 Task: Find luxury apartments in New York City with utilities included.
Action: Key pressed <Key.caps_lock>N<Key.caps_lock>ew<Key.space><Key.caps_lock>Y<Key.caps_lock>ork<Key.space><Key.caps_lock>C<Key.caps_lock>ity
Screenshot: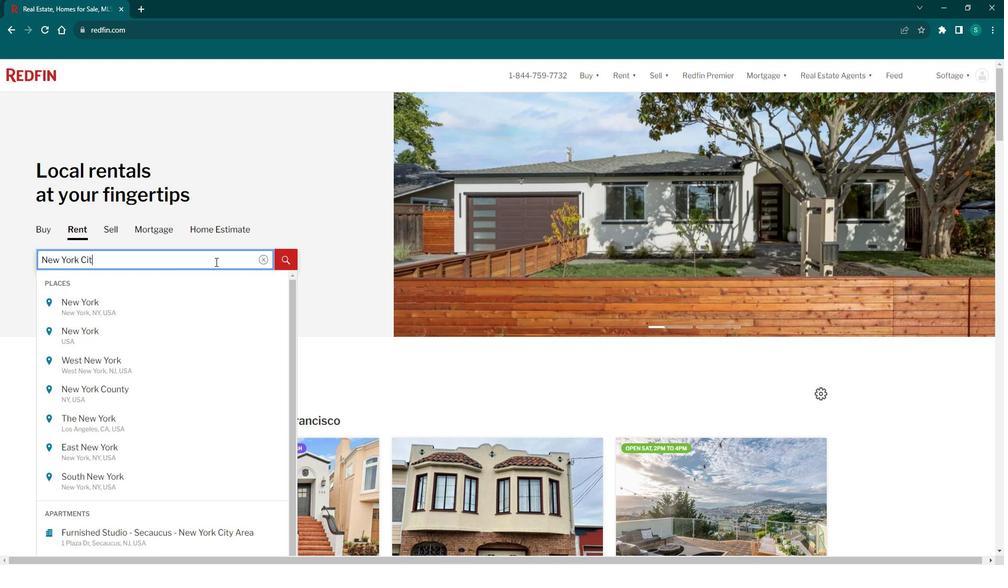 
Action: Mouse moved to (188, 302)
Screenshot: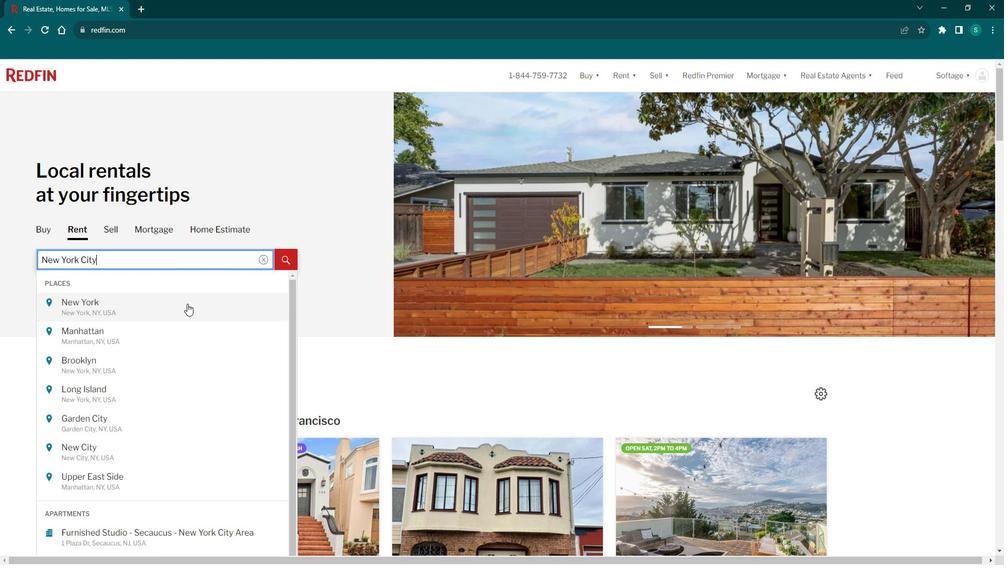 
Action: Mouse pressed left at (188, 302)
Screenshot: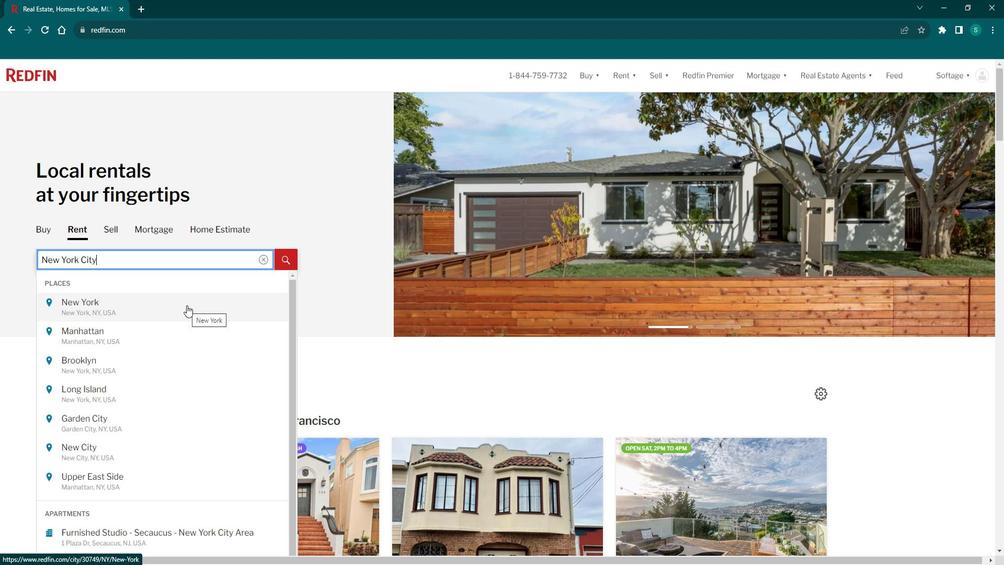 
Action: Mouse moved to (891, 155)
Screenshot: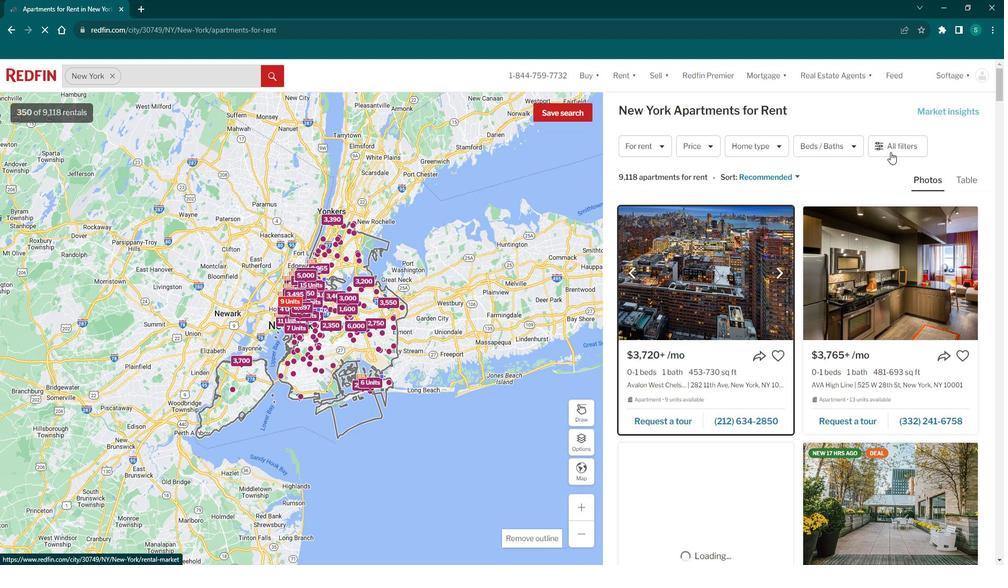 
Action: Mouse pressed left at (891, 155)
Screenshot: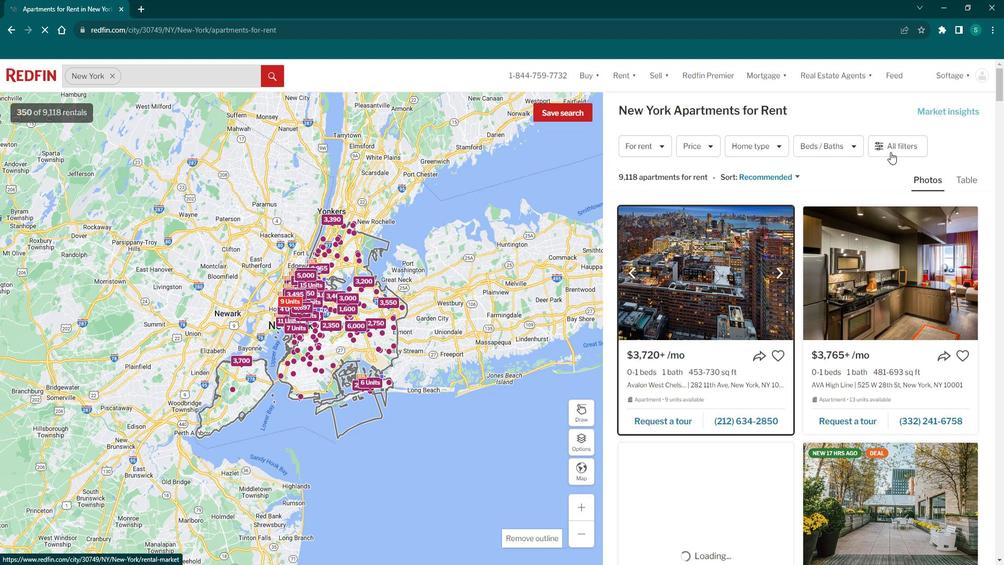 
Action: Mouse moved to (897, 154)
Screenshot: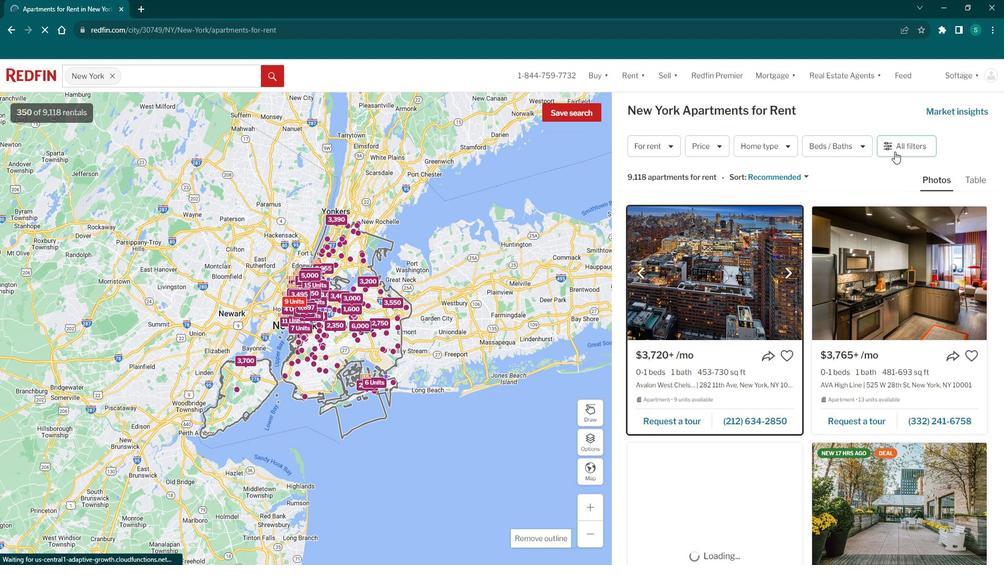 
Action: Mouse pressed left at (897, 154)
Screenshot: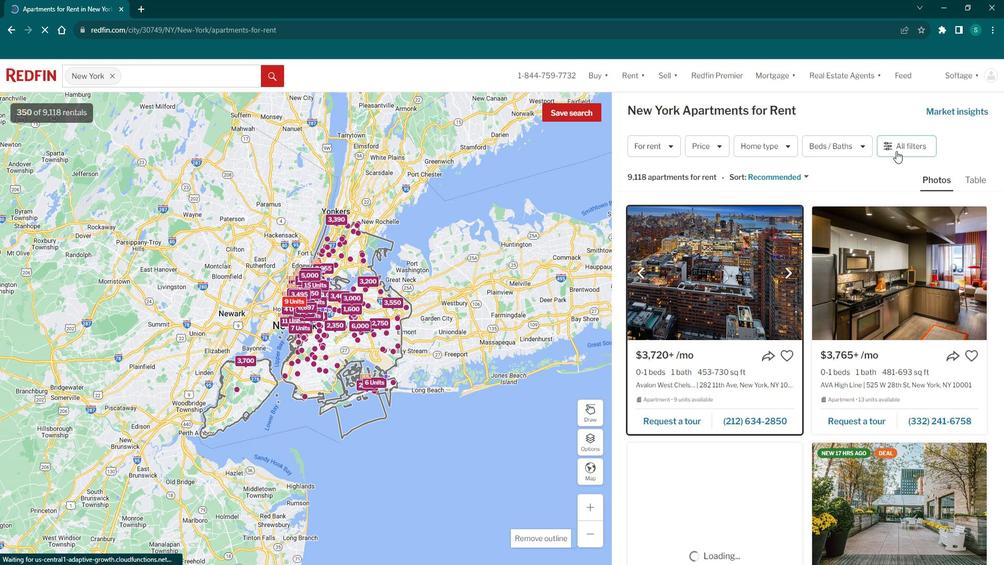 
Action: Mouse pressed left at (897, 154)
Screenshot: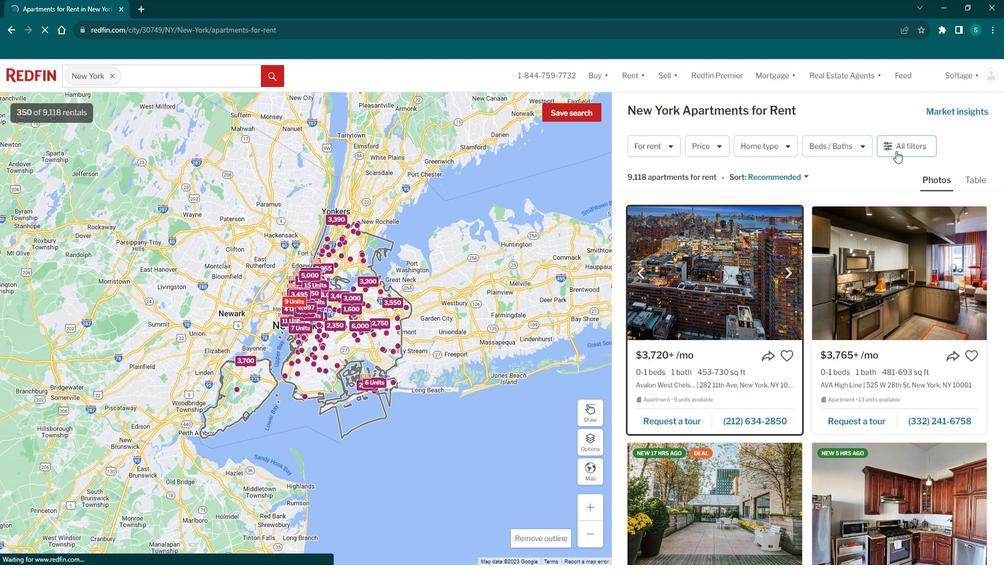 
Action: Mouse moved to (748, 321)
Screenshot: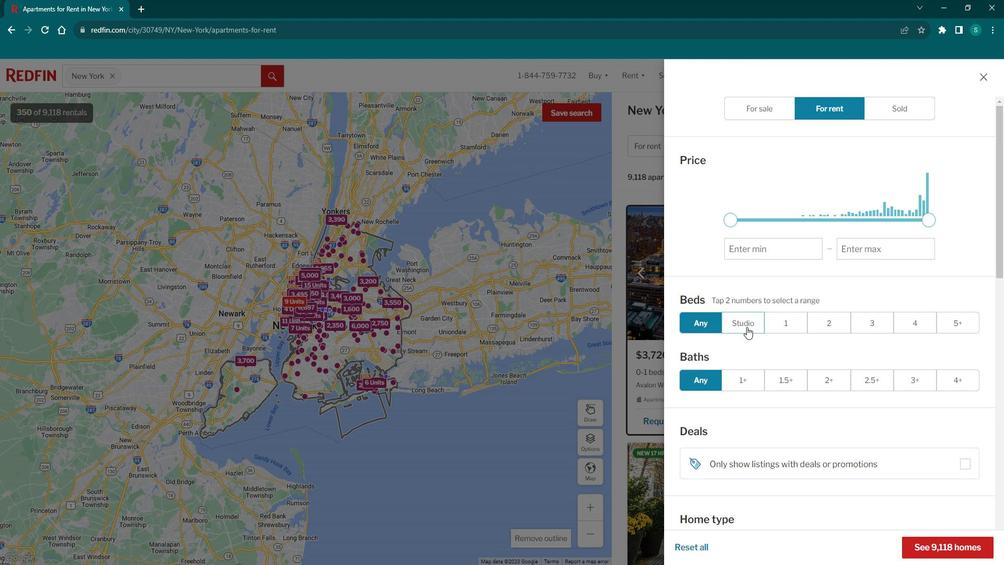 
Action: Mouse scrolled (748, 320) with delta (0, 0)
Screenshot: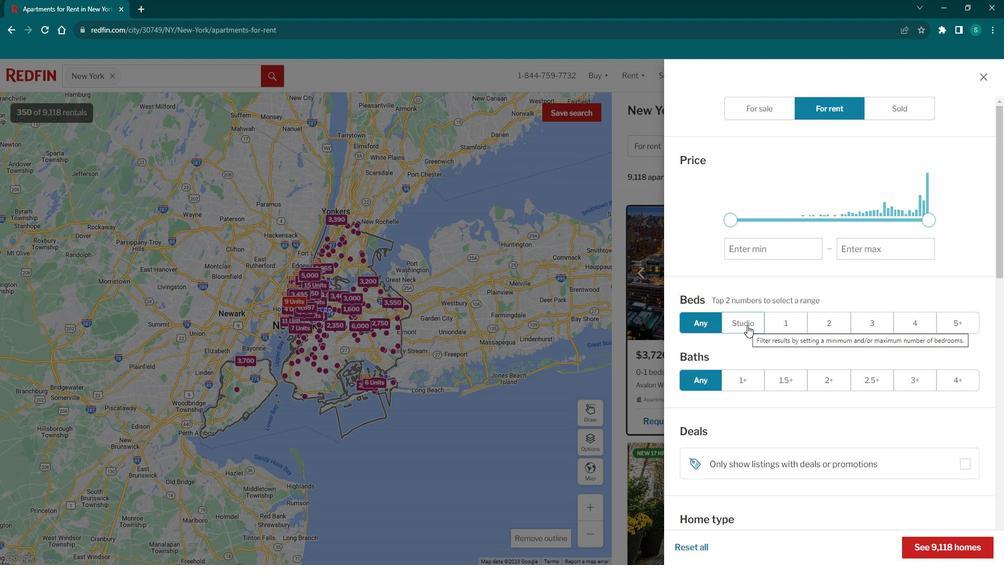 
Action: Mouse scrolled (748, 320) with delta (0, 0)
Screenshot: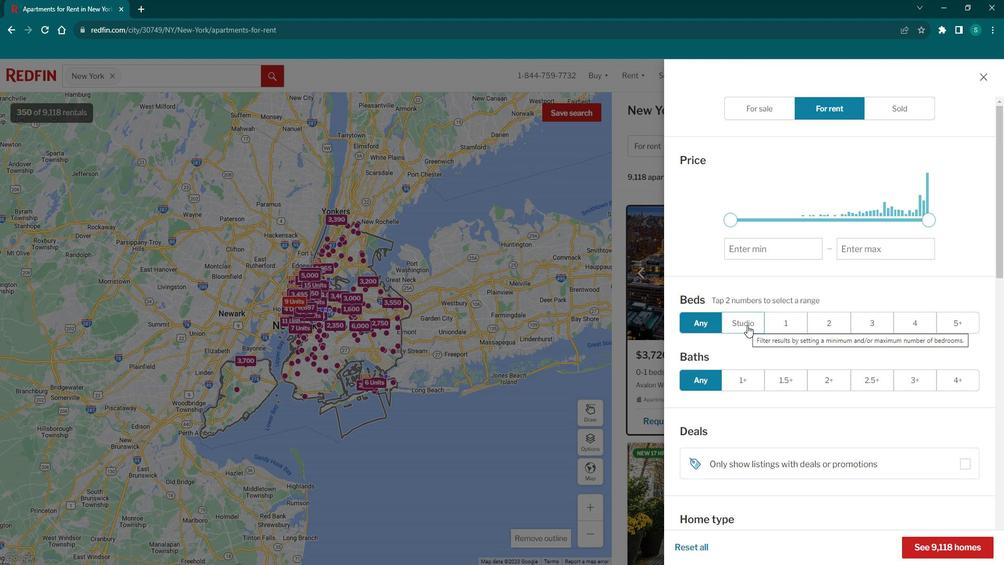 
Action: Mouse scrolled (748, 320) with delta (0, 0)
Screenshot: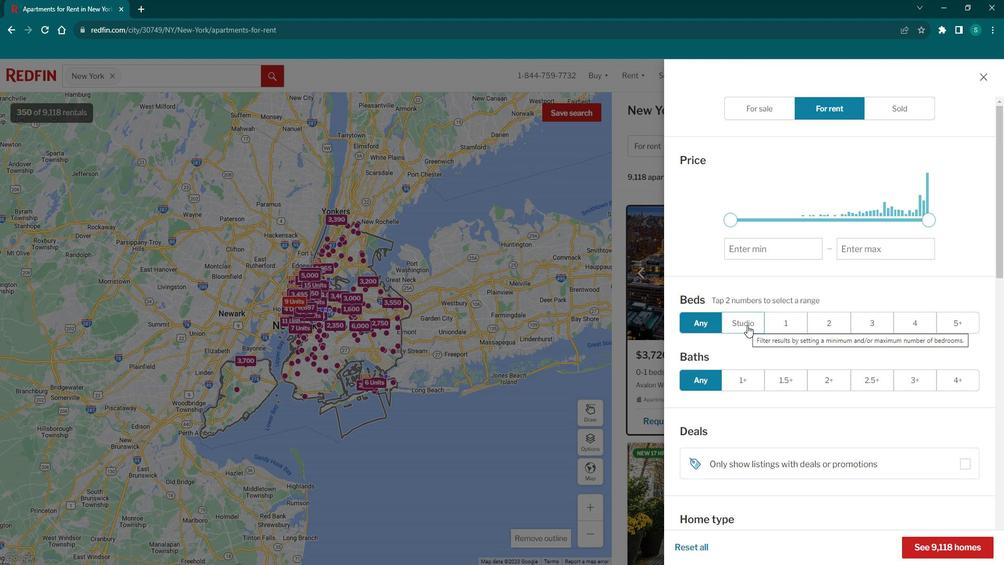 
Action: Mouse scrolled (748, 320) with delta (0, 0)
Screenshot: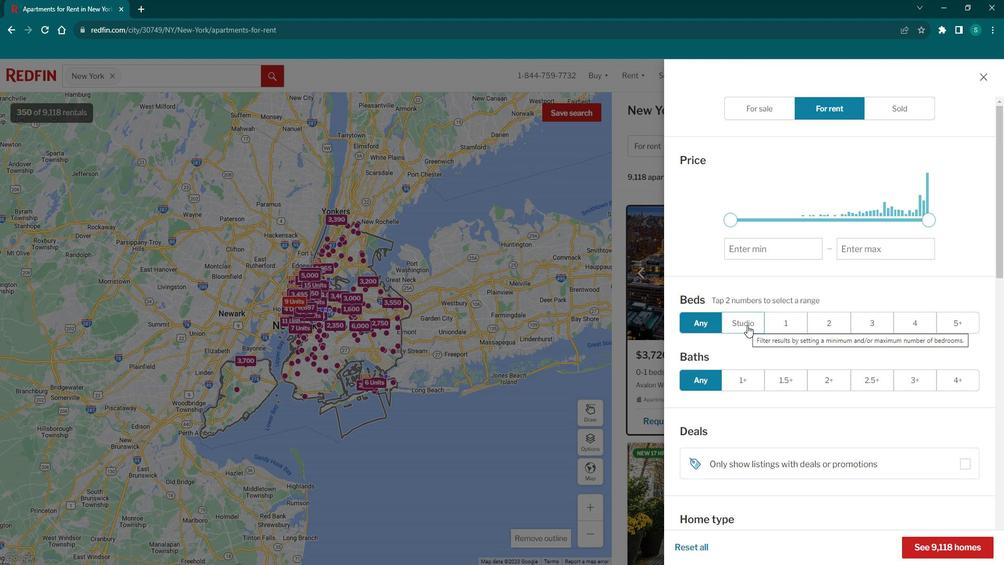 
Action: Mouse scrolled (748, 320) with delta (0, 0)
Screenshot: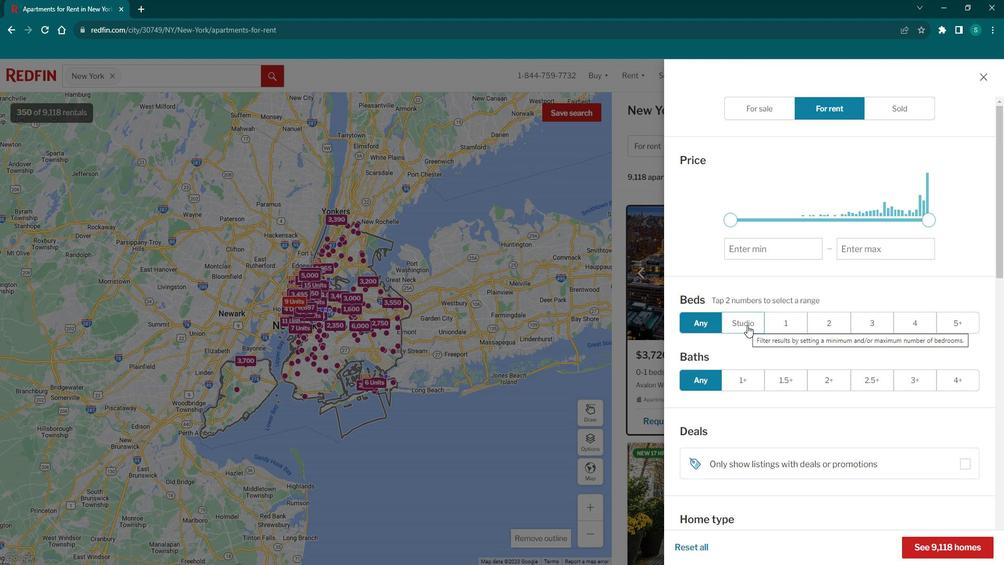 
Action: Mouse scrolled (748, 320) with delta (0, 0)
Screenshot: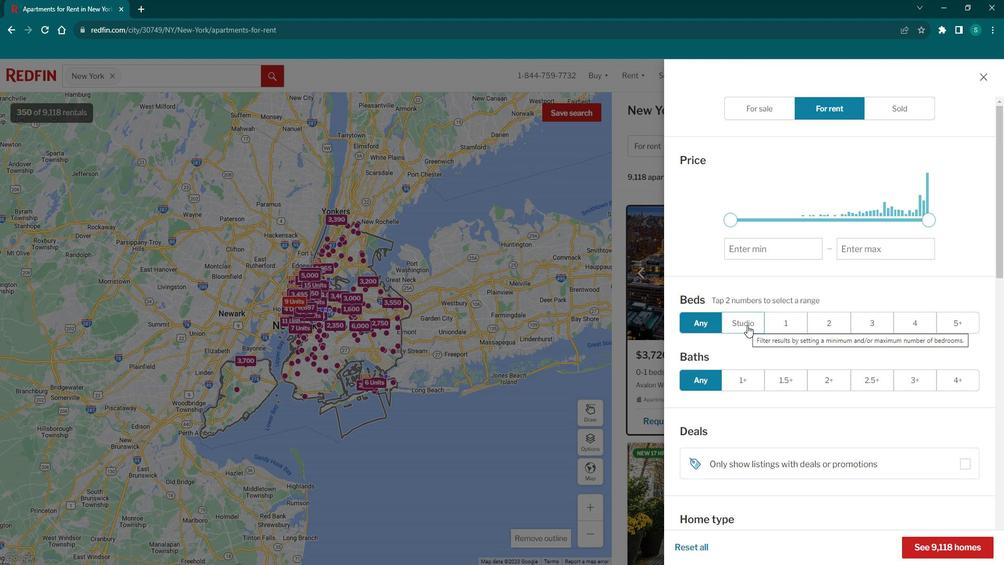 
Action: Mouse moved to (780, 231)
Screenshot: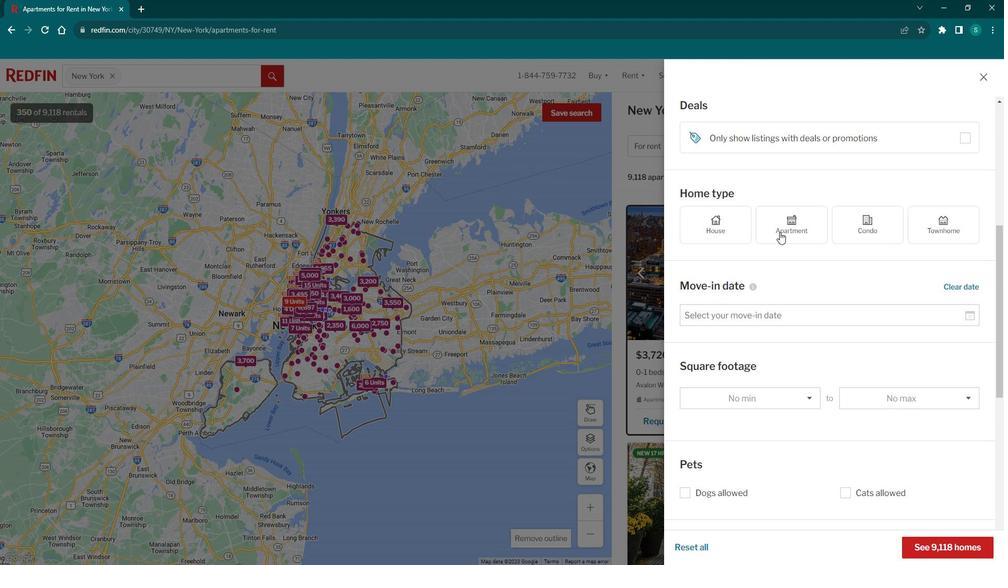 
Action: Mouse pressed left at (780, 231)
Screenshot: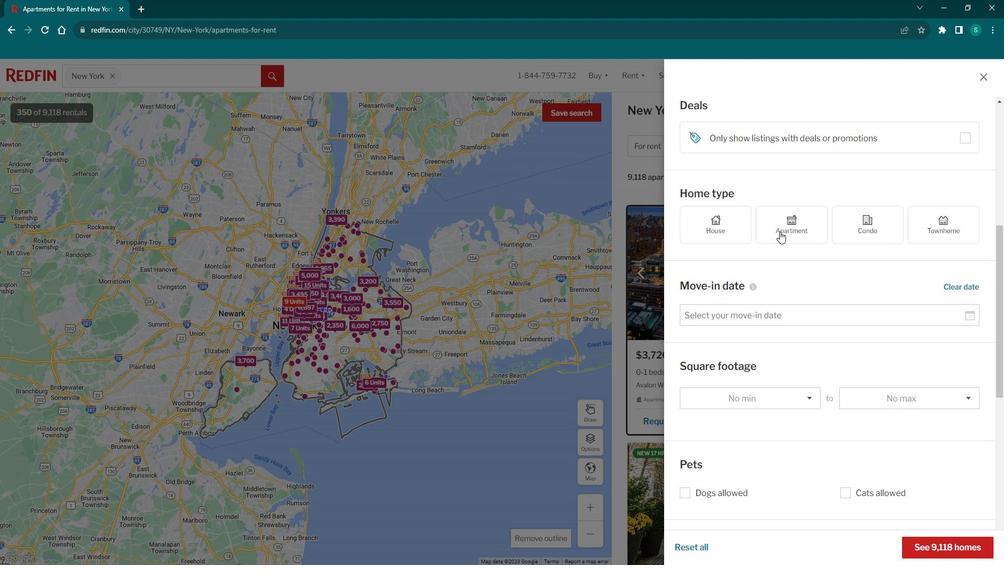 
Action: Mouse moved to (726, 297)
Screenshot: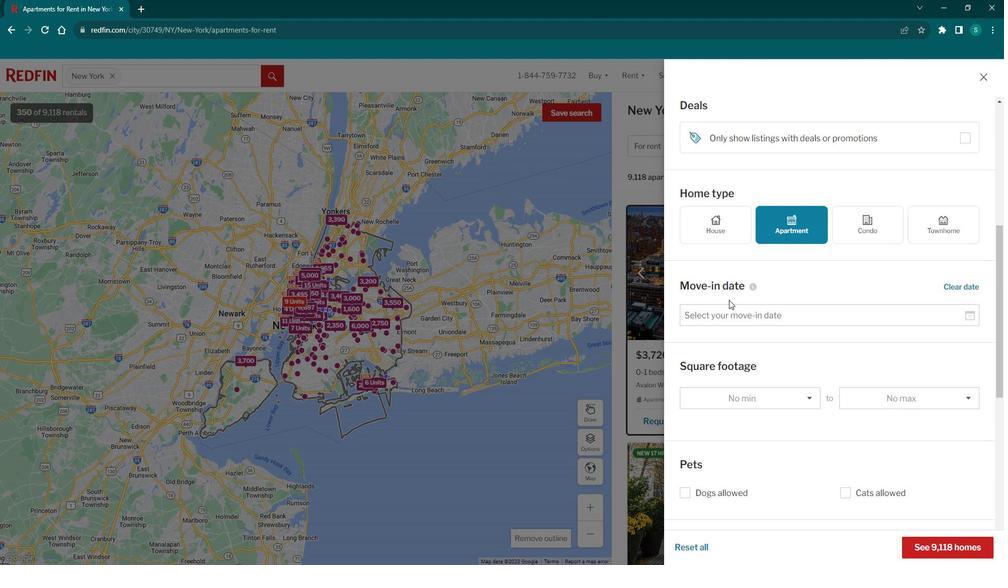 
Action: Mouse scrolled (726, 297) with delta (0, 0)
Screenshot: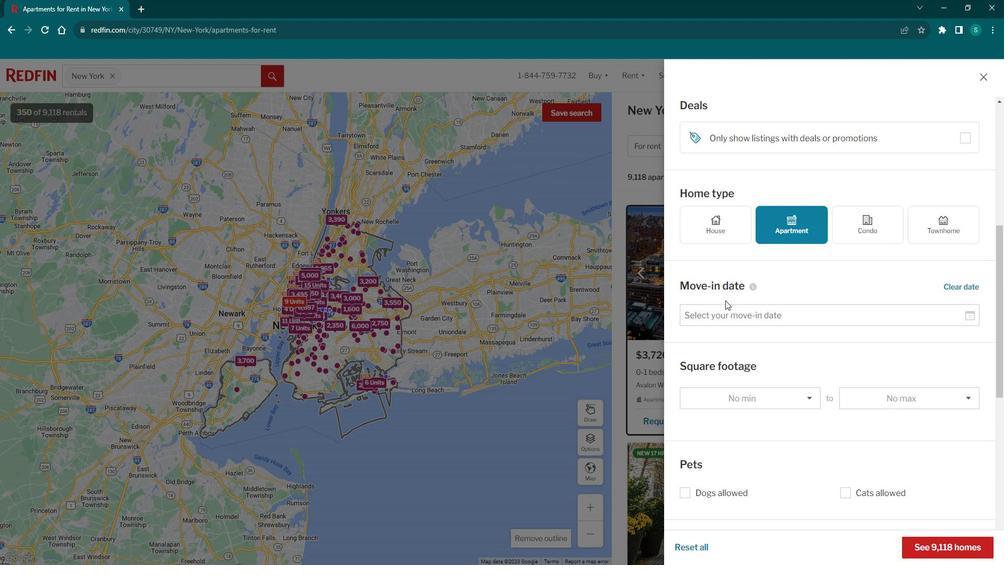 
Action: Mouse scrolled (726, 297) with delta (0, 0)
Screenshot: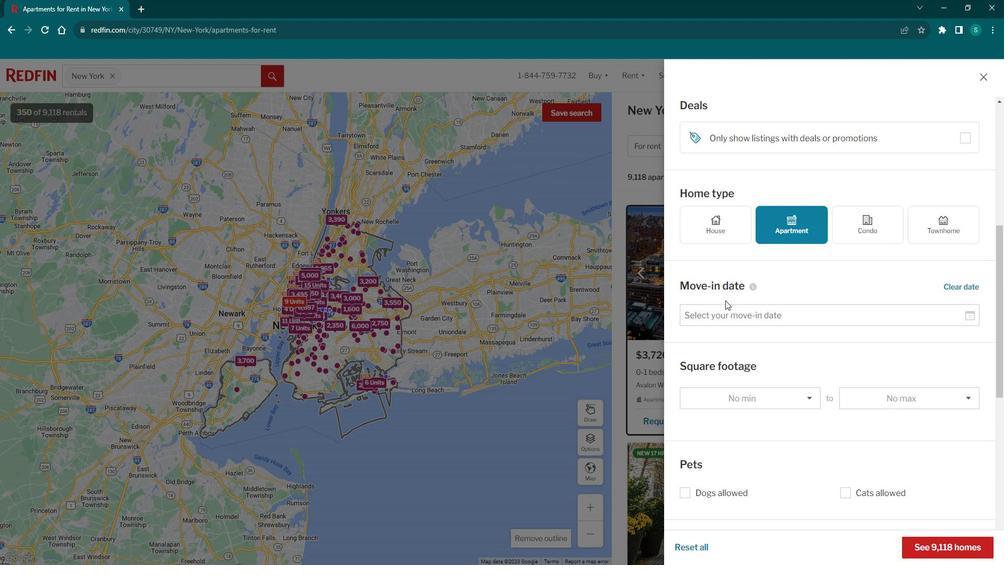 
Action: Mouse scrolled (726, 297) with delta (0, 0)
Screenshot: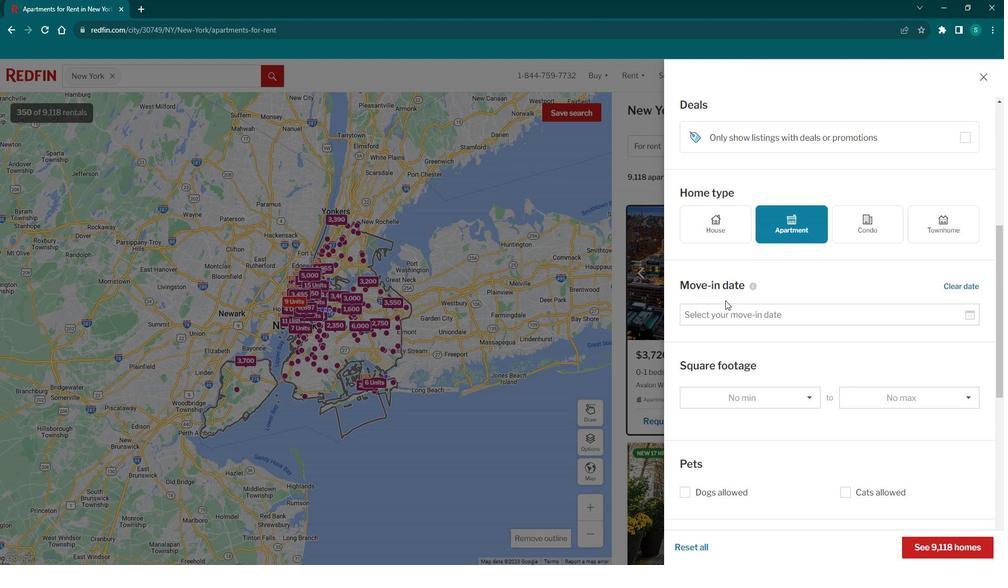 
Action: Mouse scrolled (726, 297) with delta (0, 0)
Screenshot: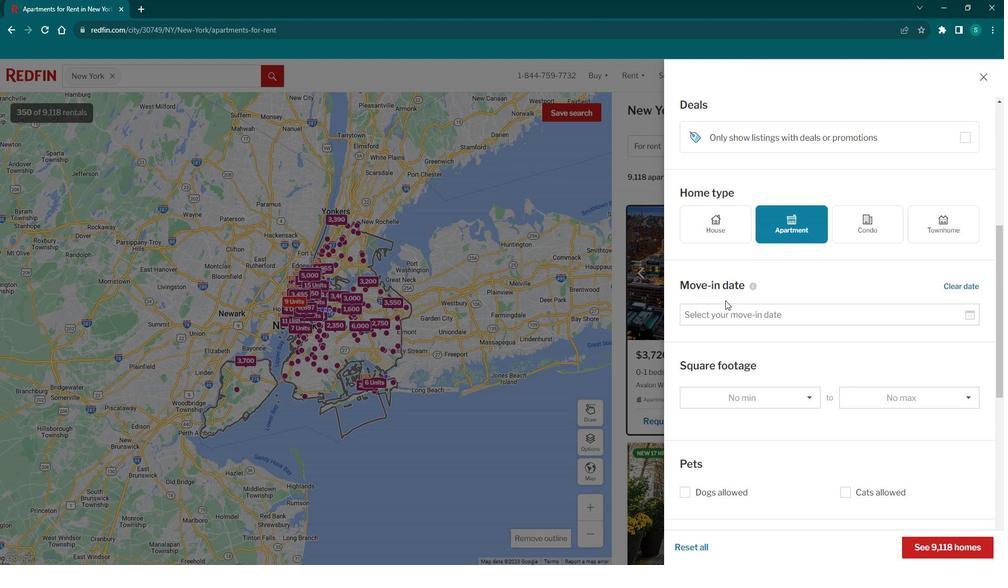
Action: Mouse scrolled (726, 297) with delta (0, 0)
Screenshot: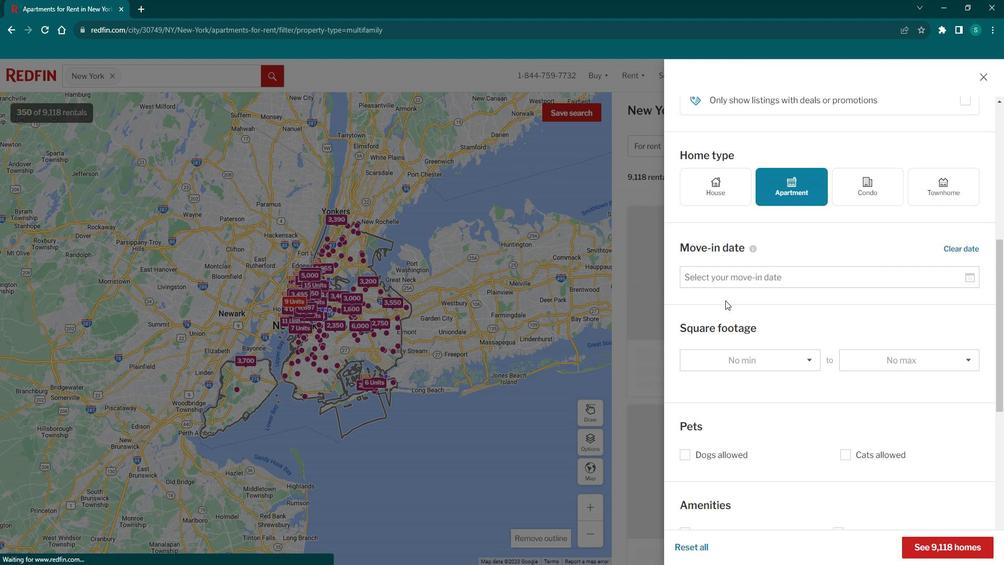 
Action: Mouse moved to (841, 334)
Screenshot: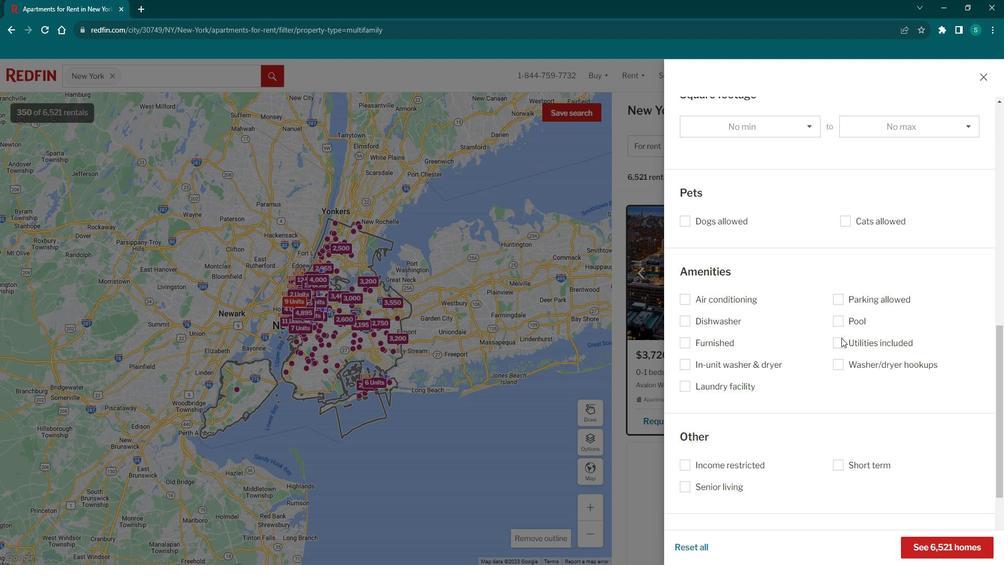 
Action: Mouse pressed left at (841, 334)
Screenshot: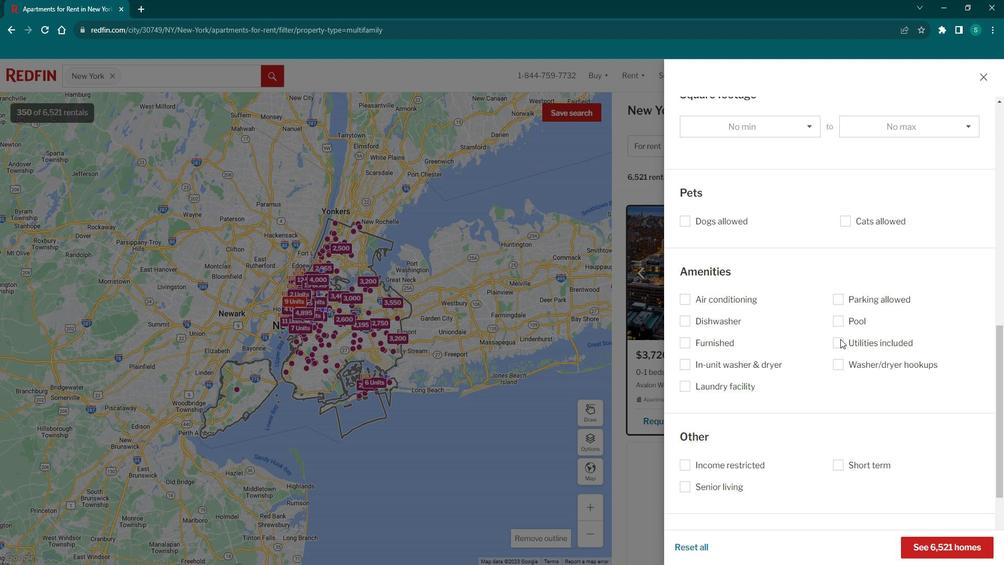 
Action: Mouse moved to (736, 363)
Screenshot: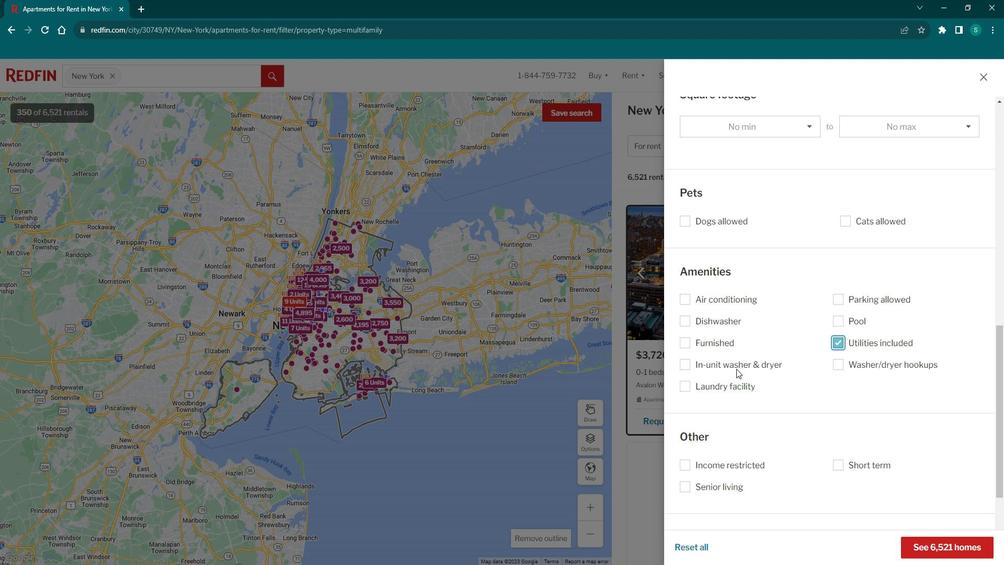 
Action: Mouse scrolled (736, 362) with delta (0, 0)
Screenshot: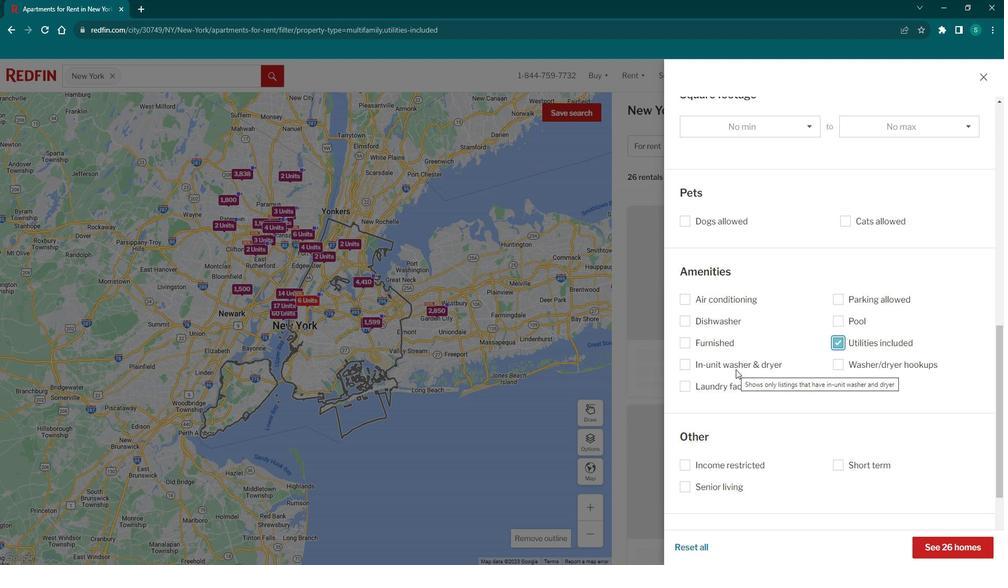 
Action: Mouse scrolled (736, 362) with delta (0, 0)
Screenshot: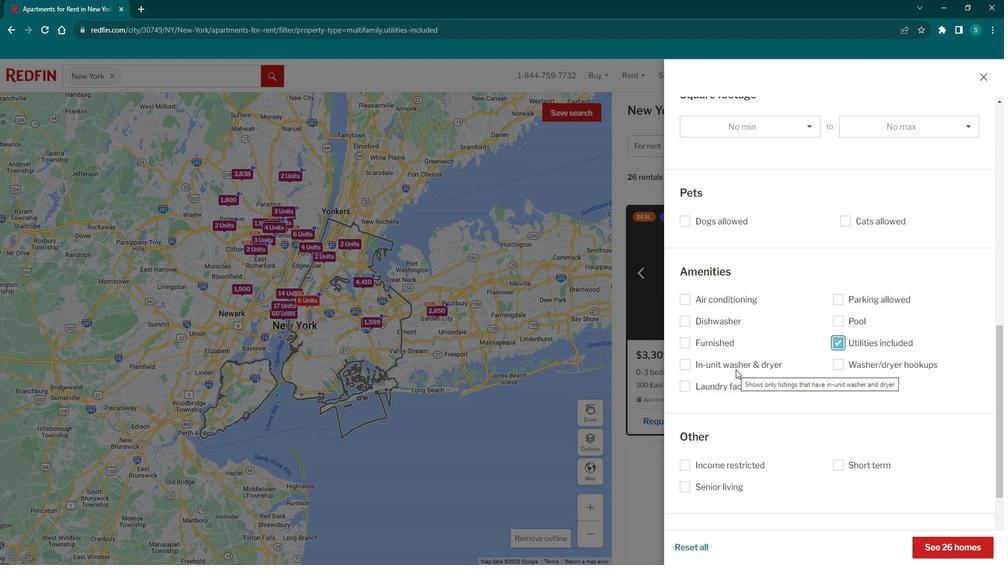 
Action: Mouse scrolled (736, 362) with delta (0, 0)
Screenshot: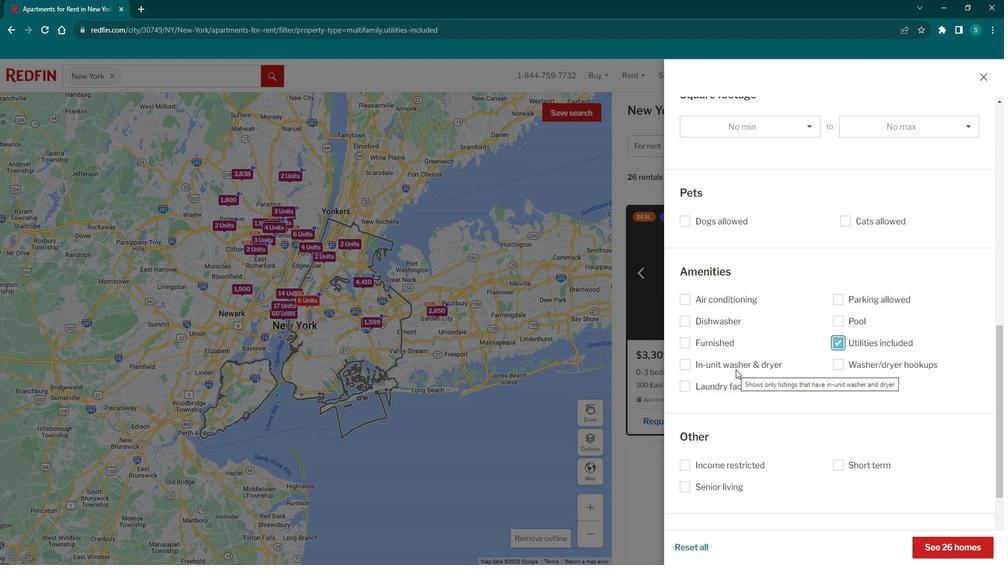 
Action: Mouse scrolled (736, 362) with delta (0, 0)
Screenshot: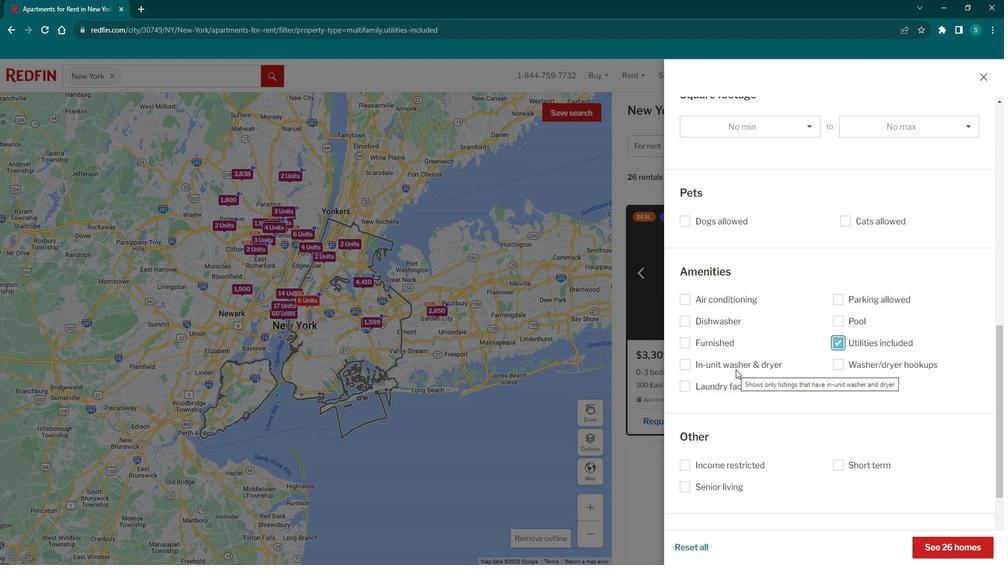 
Action: Mouse scrolled (736, 362) with delta (0, 0)
Screenshot: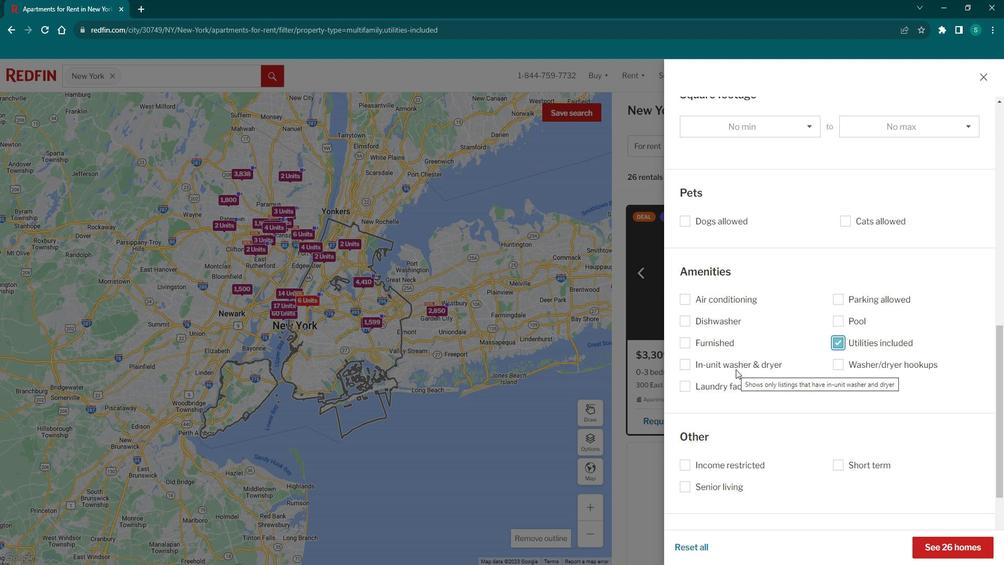 
Action: Mouse scrolled (736, 362) with delta (0, 0)
Screenshot: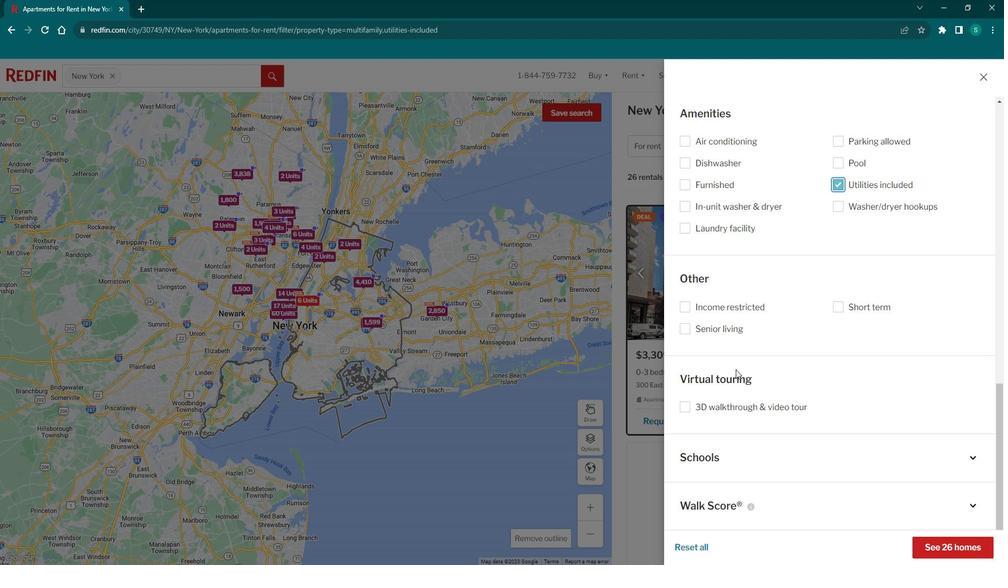 
Action: Mouse scrolled (736, 362) with delta (0, 0)
Screenshot: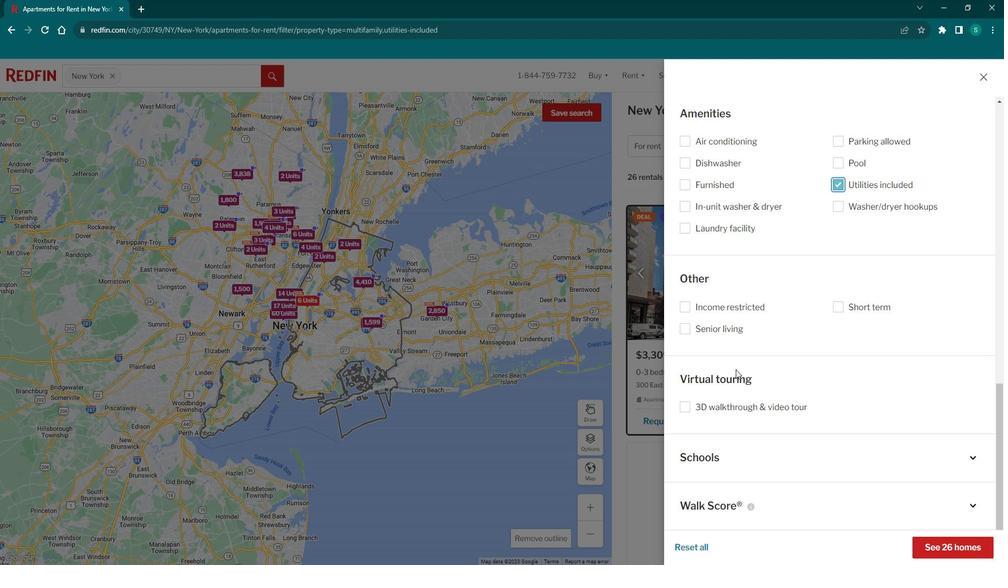
Action: Mouse scrolled (736, 362) with delta (0, 0)
Screenshot: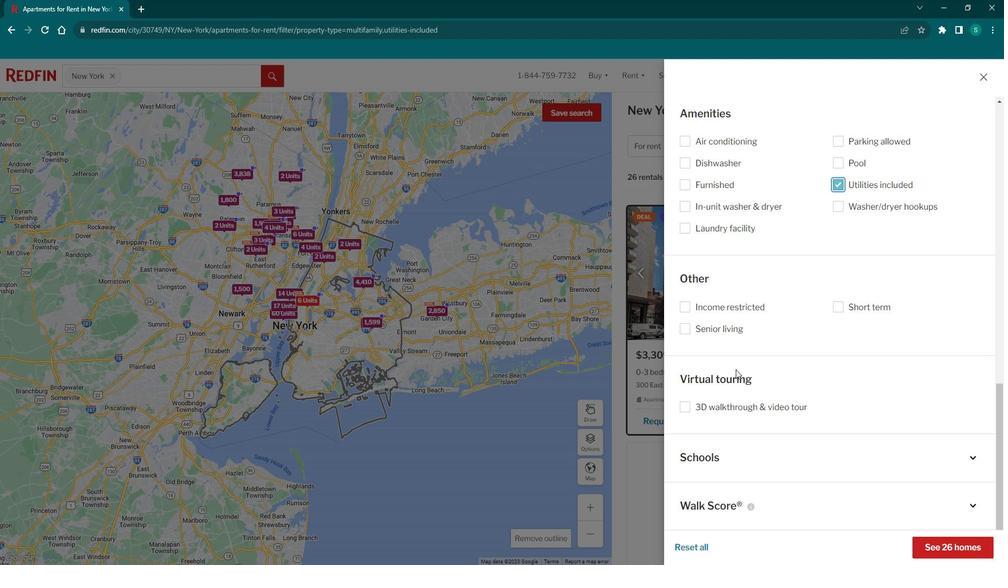 
Action: Mouse scrolled (736, 362) with delta (0, 0)
Screenshot: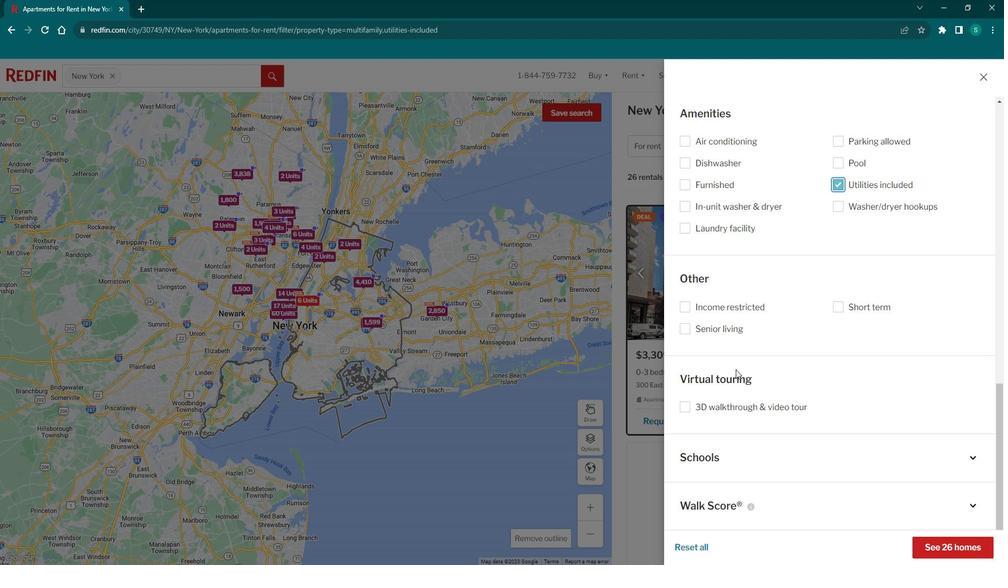 
Action: Mouse scrolled (736, 362) with delta (0, 0)
Screenshot: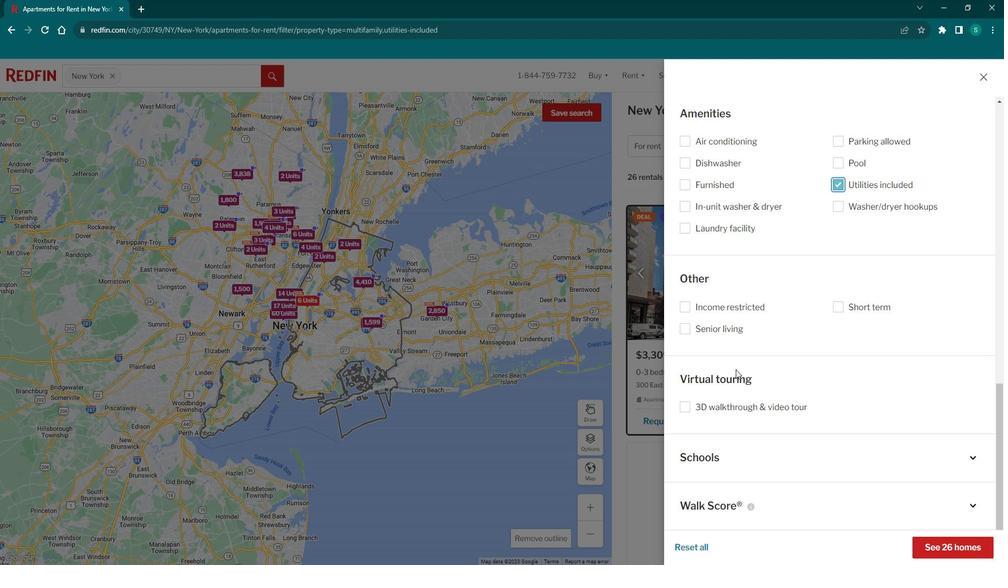 
Action: Mouse scrolled (736, 362) with delta (0, 0)
Screenshot: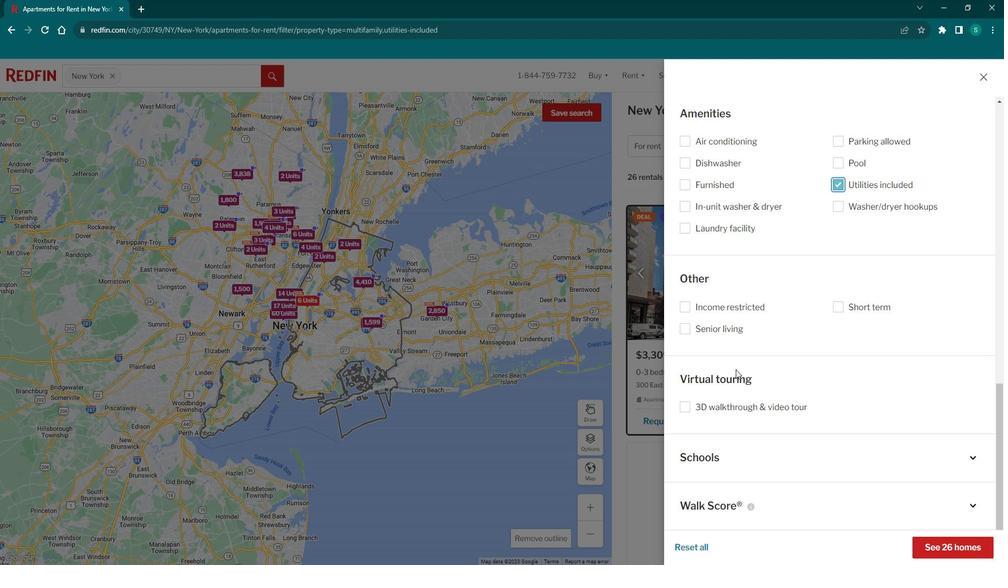 
Action: Mouse moved to (936, 530)
Screenshot: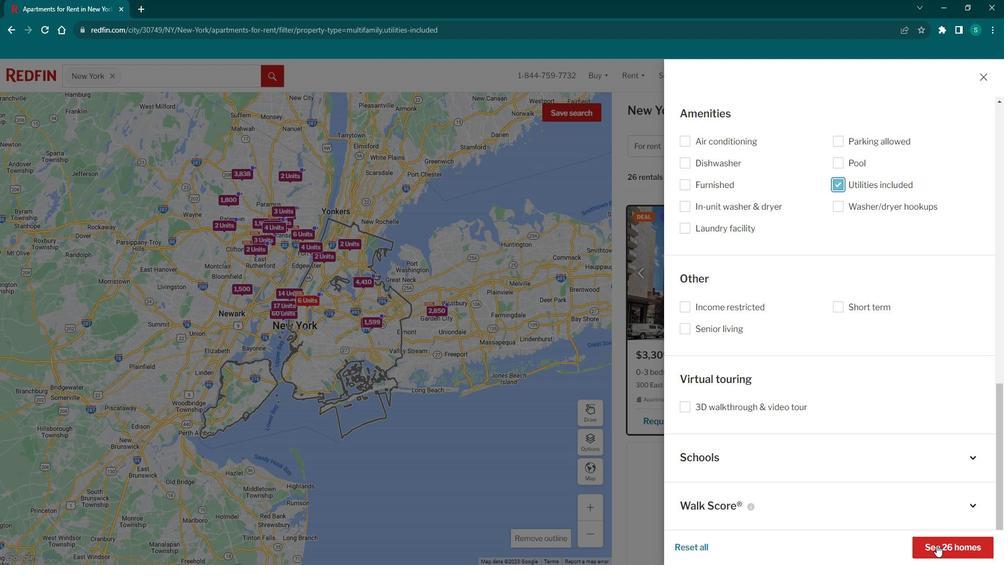 
Action: Mouse pressed left at (936, 530)
Screenshot: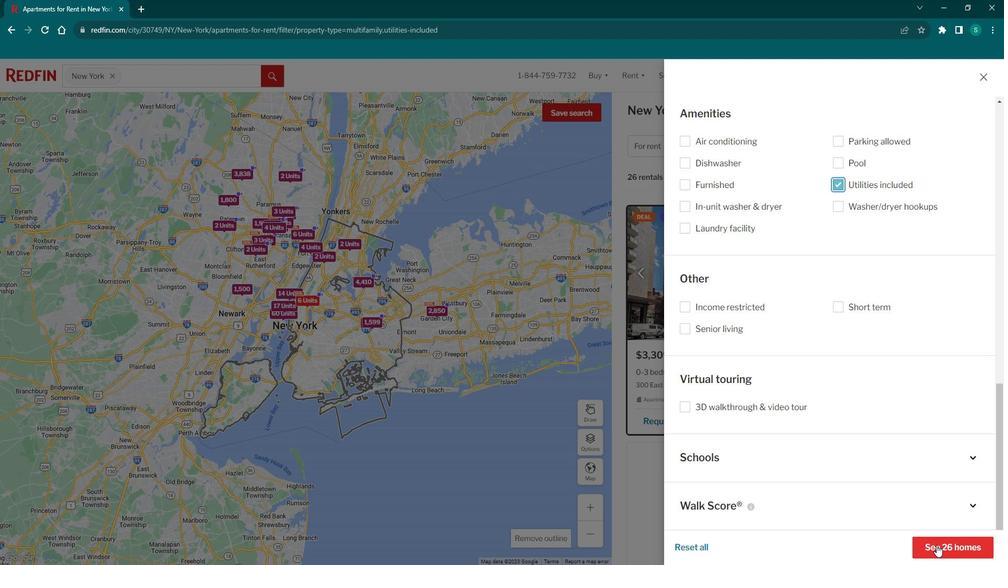 
Action: Mouse moved to (785, 416)
Screenshot: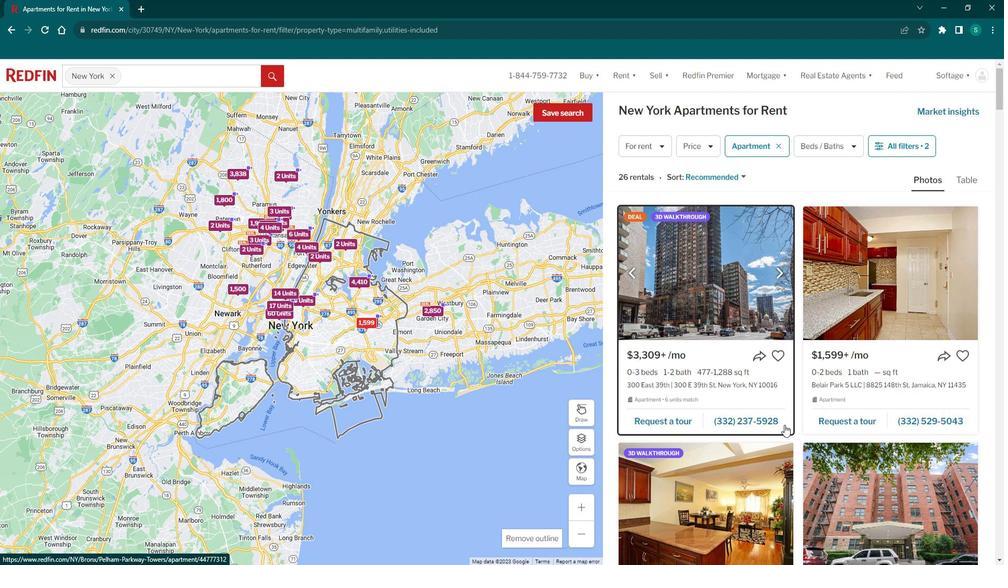 
Action: Mouse scrolled (785, 415) with delta (0, 0)
Screenshot: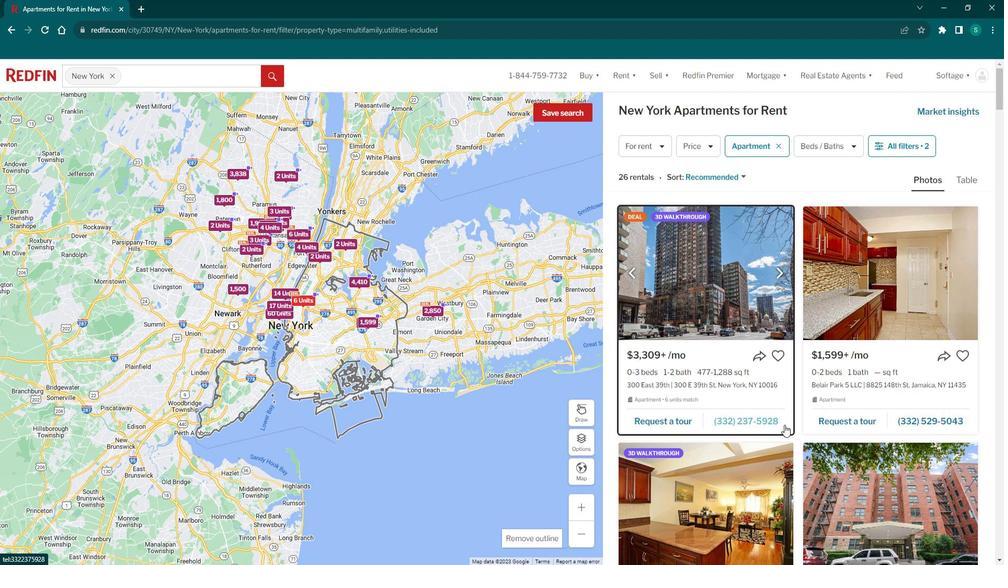 
Action: Mouse moved to (893, 320)
Screenshot: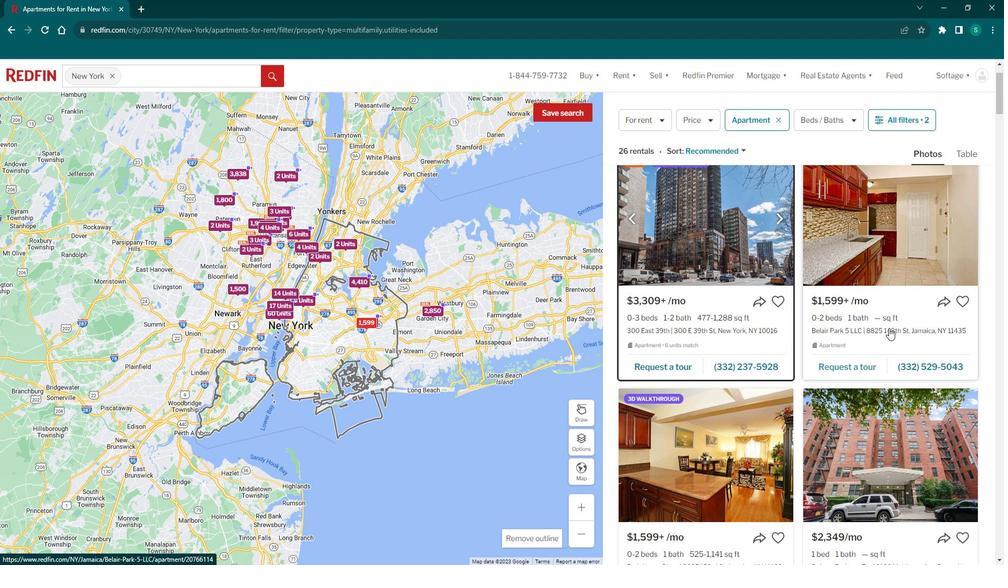 
Action: Mouse pressed left at (893, 320)
Screenshot: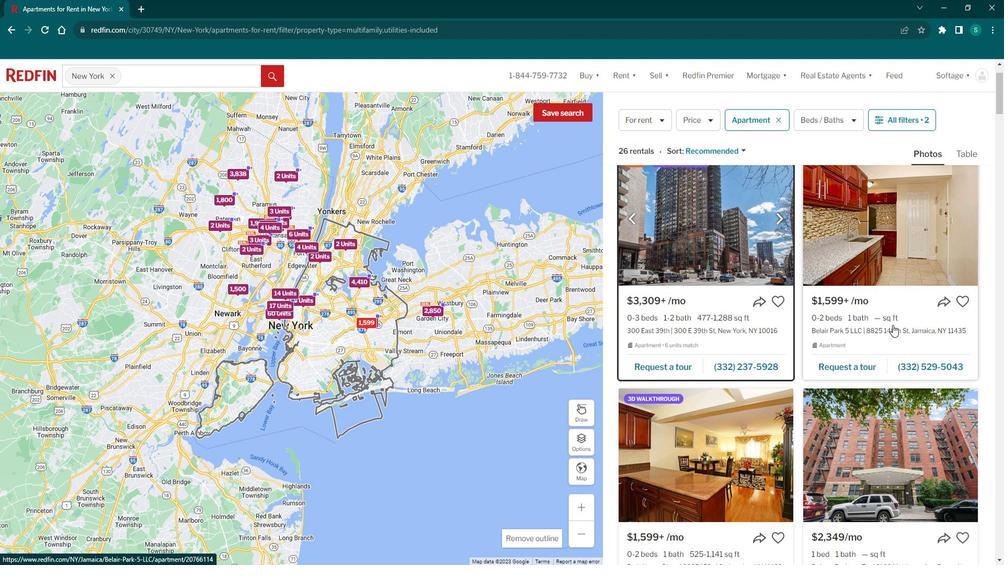 
Action: Mouse moved to (435, 340)
Screenshot: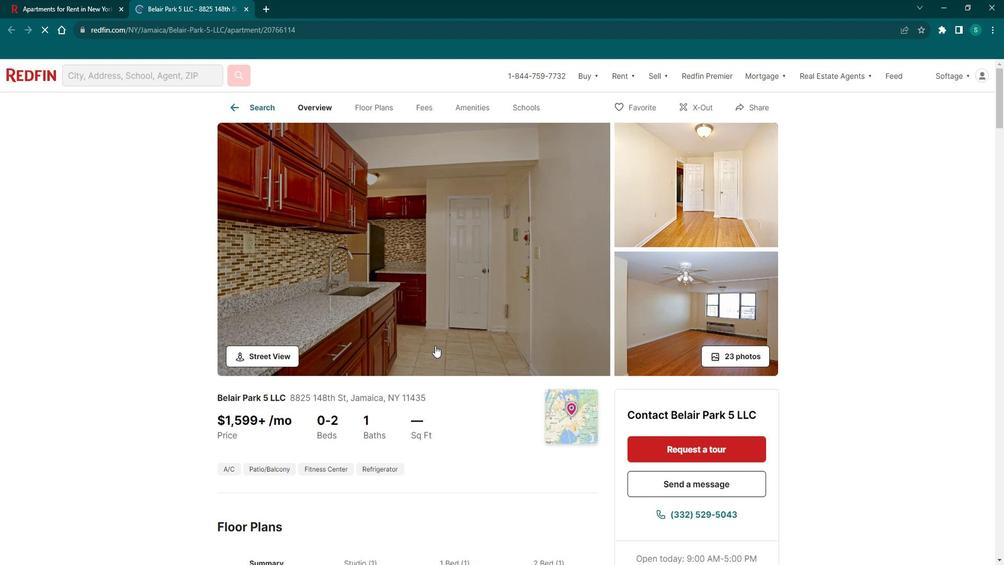 
Action: Mouse scrolled (435, 340) with delta (0, 0)
Screenshot: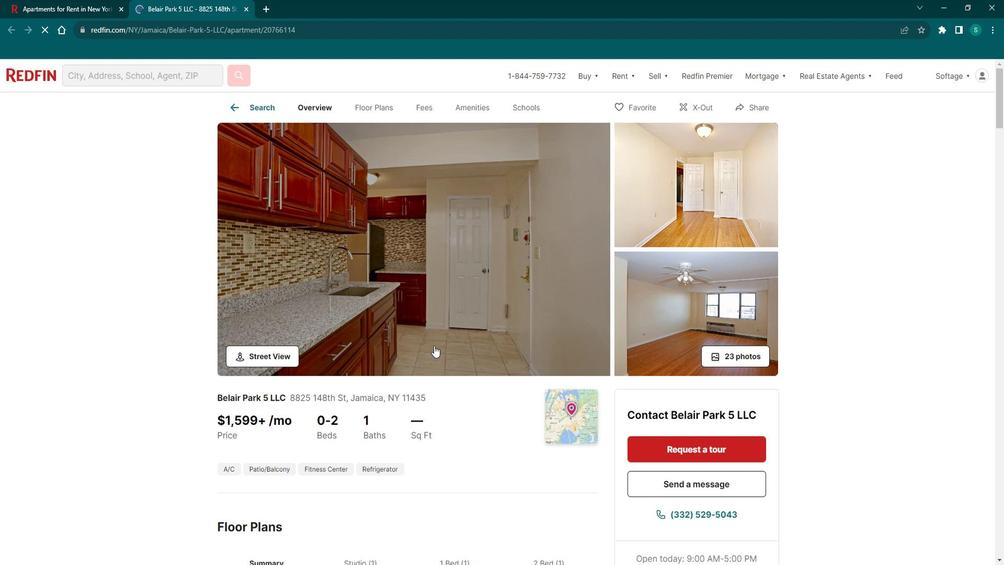 
Action: Mouse scrolled (435, 340) with delta (0, 0)
Screenshot: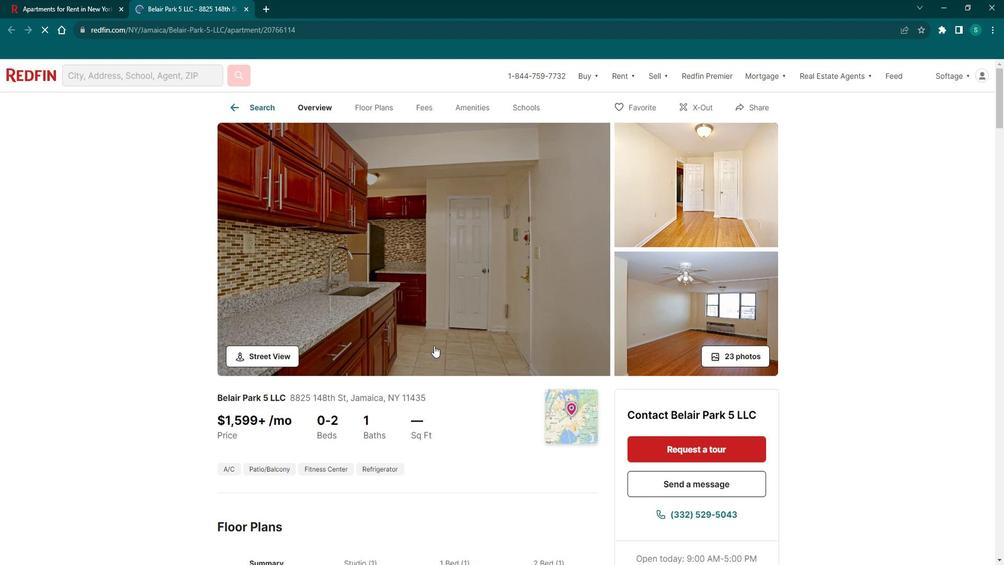 
Action: Mouse scrolled (435, 340) with delta (0, 0)
Screenshot: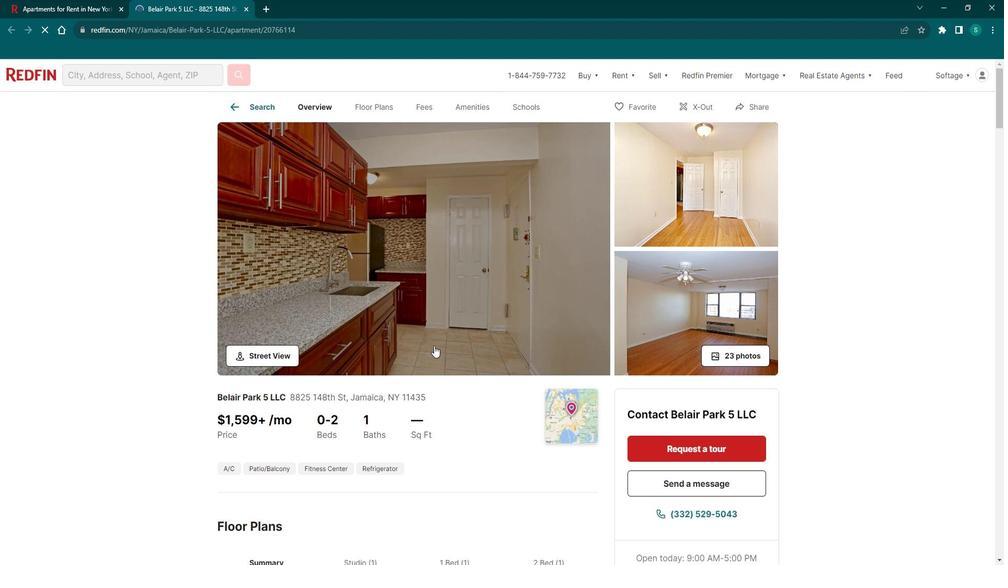 
Action: Mouse scrolled (435, 340) with delta (0, 0)
Screenshot: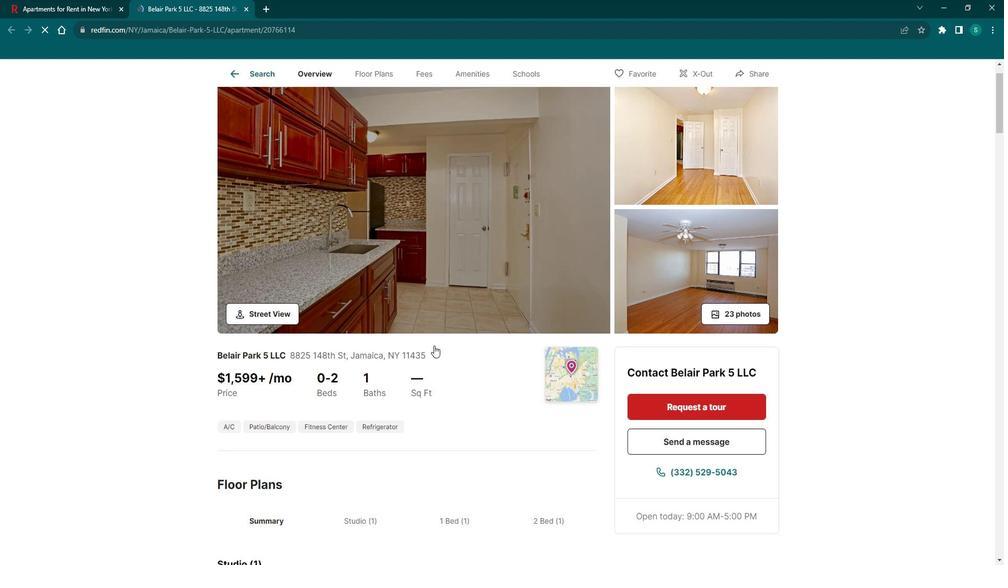 
Action: Mouse moved to (341, 343)
Screenshot: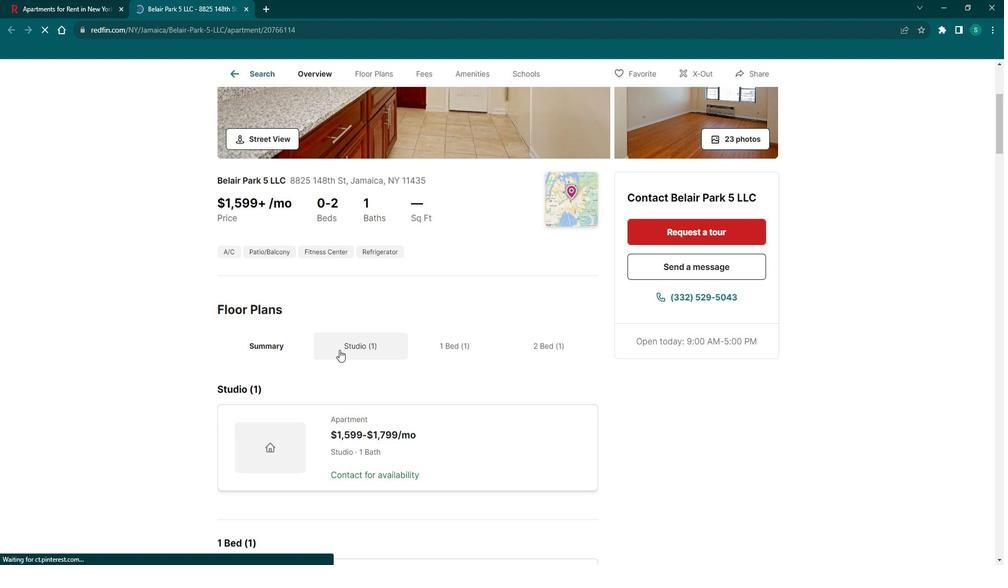 
Action: Mouse scrolled (341, 343) with delta (0, 0)
Screenshot: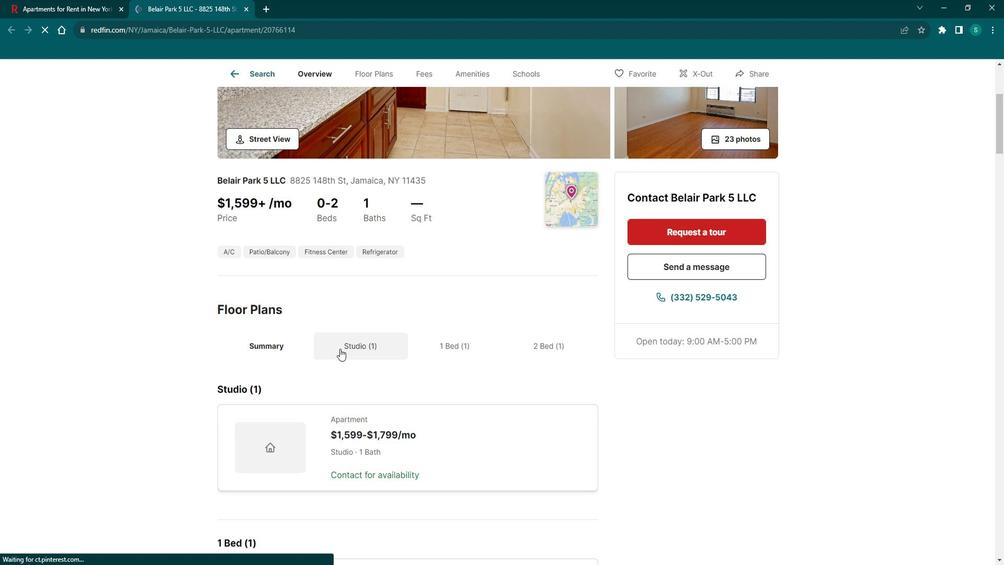 
Action: Mouse scrolled (341, 343) with delta (0, 0)
Screenshot: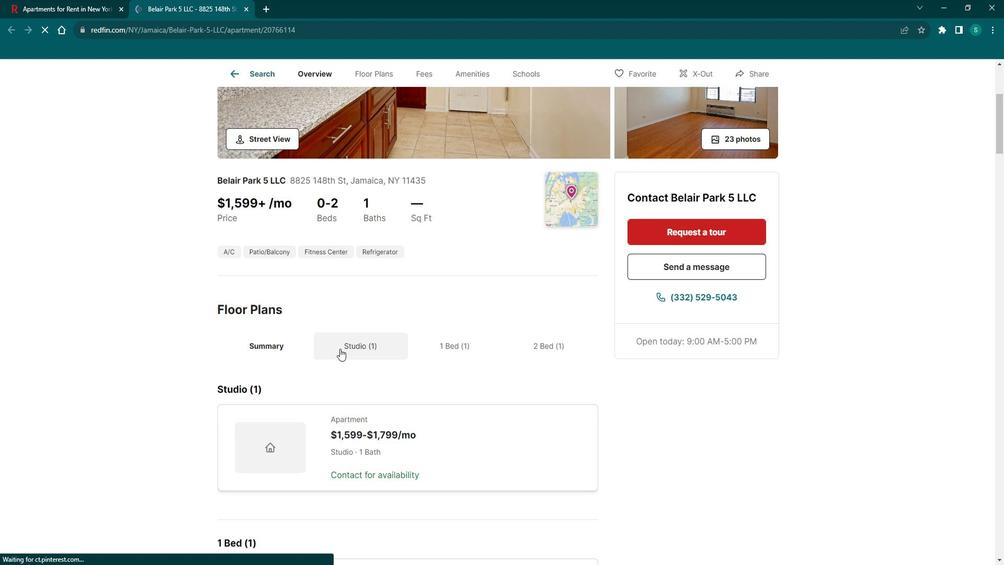 
Action: Mouse scrolled (341, 343) with delta (0, 0)
Screenshot: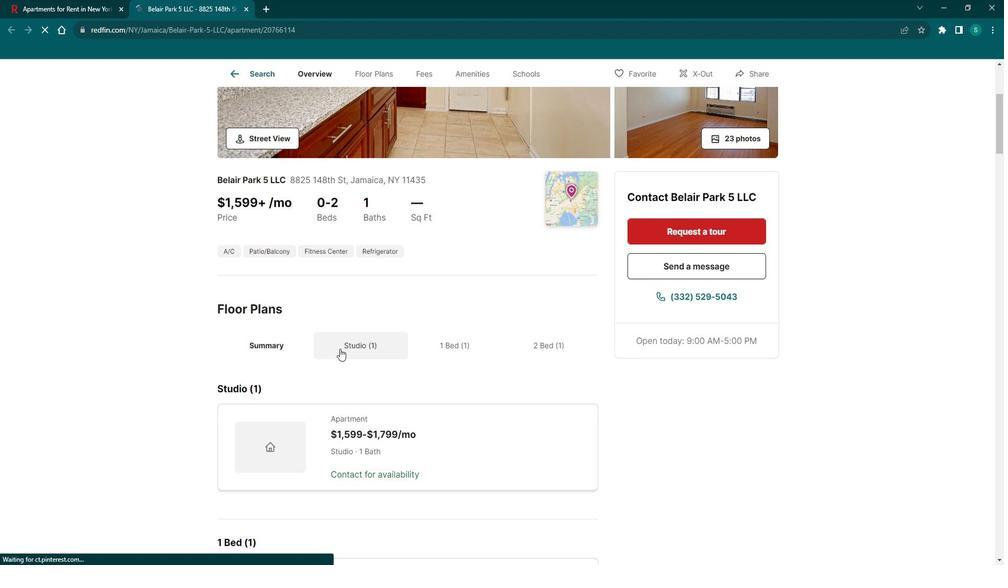 
Action: Mouse scrolled (341, 343) with delta (0, 0)
Screenshot: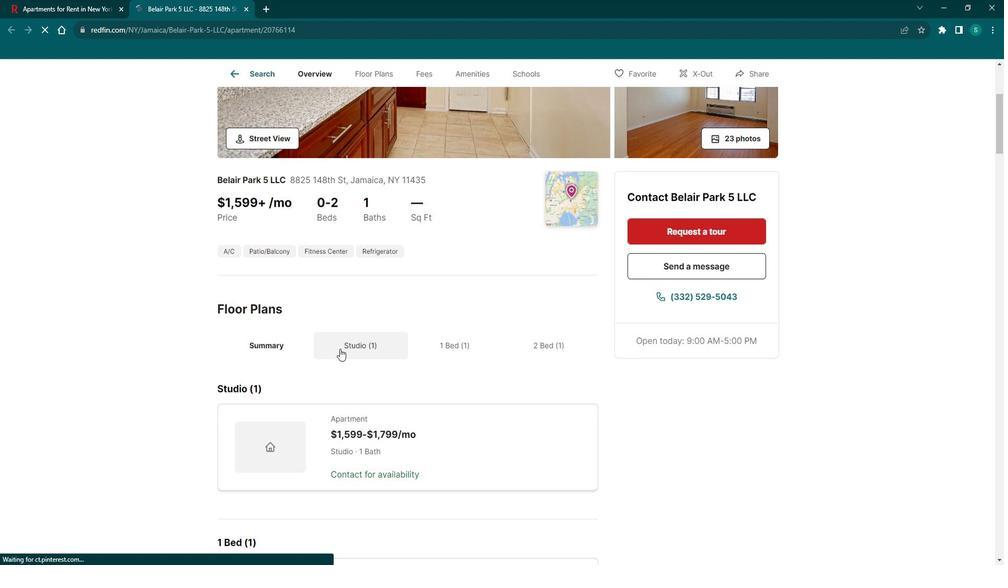 
Action: Mouse scrolled (341, 343) with delta (0, 0)
Screenshot: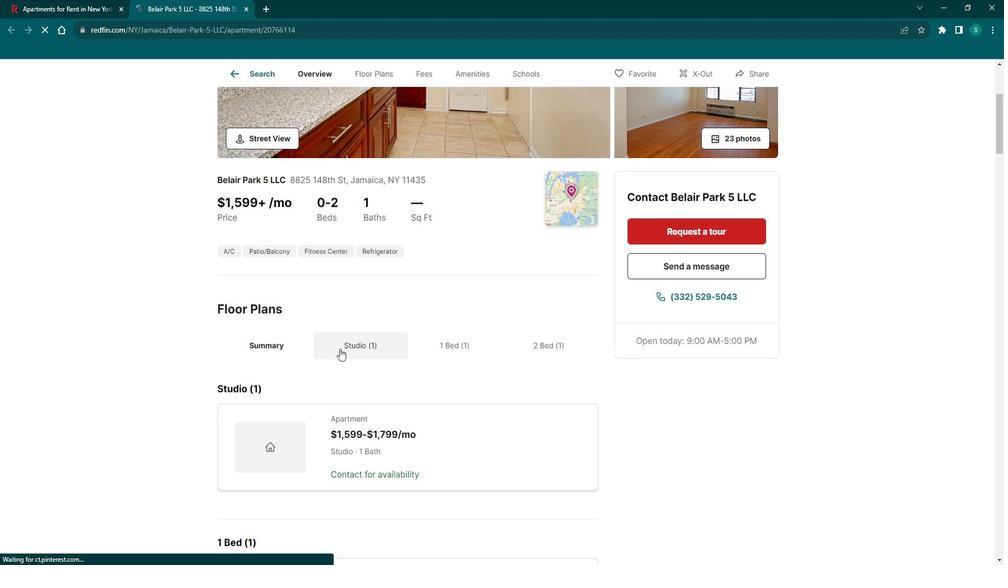 
Action: Mouse scrolled (341, 344) with delta (0, 0)
Screenshot: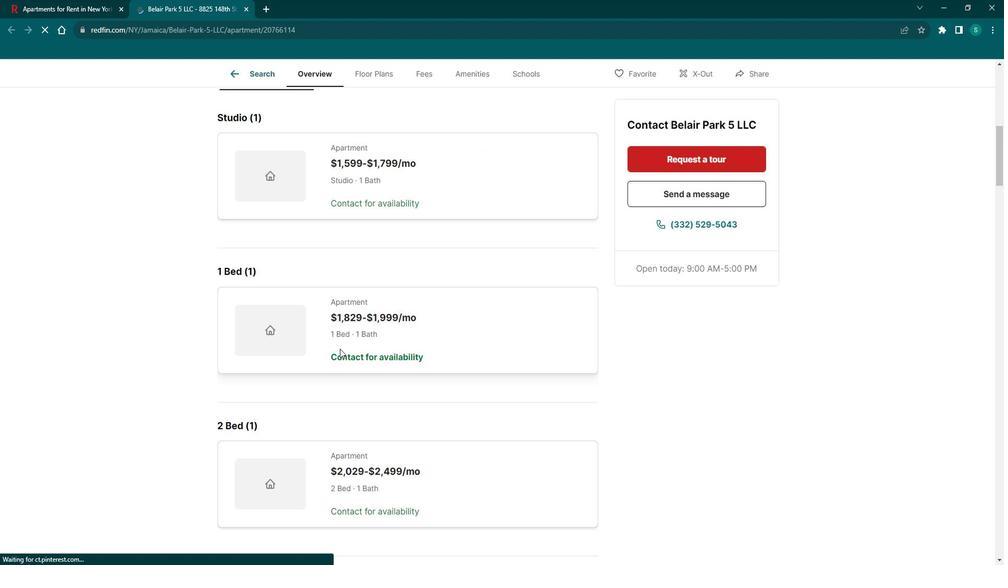 
Action: Mouse scrolled (341, 344) with delta (0, 0)
Screenshot: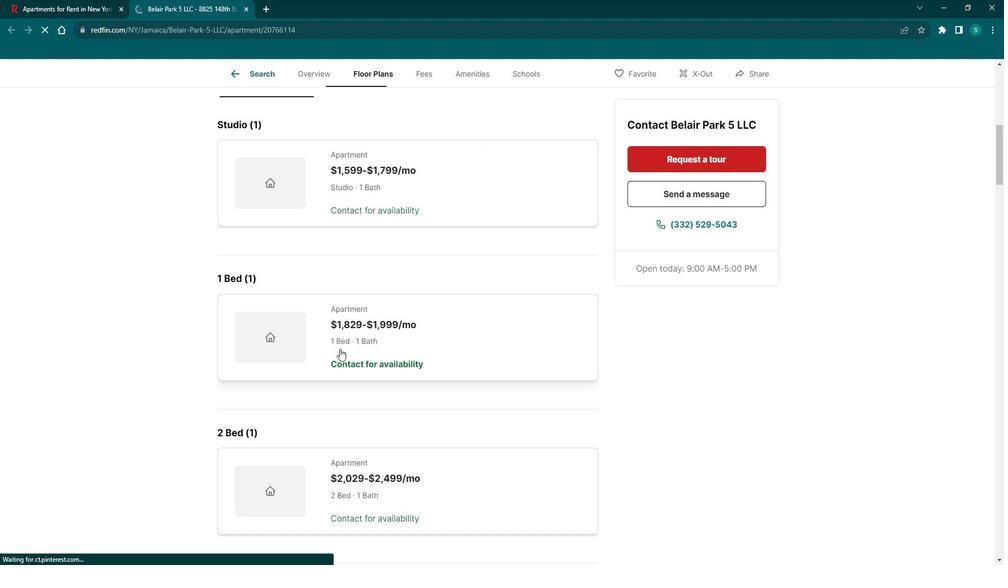 
Action: Mouse scrolled (341, 344) with delta (0, 0)
Screenshot: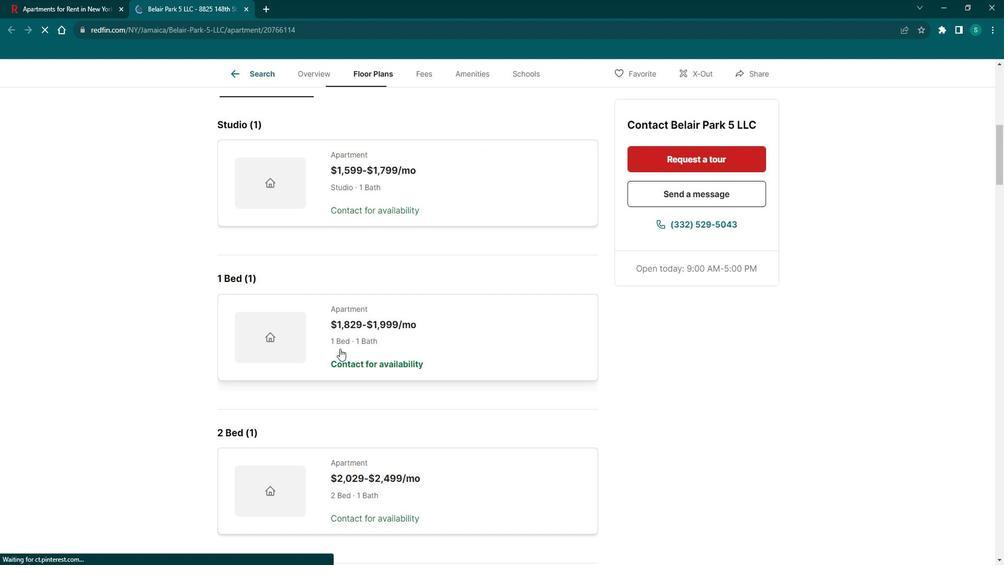 
Action: Mouse scrolled (341, 344) with delta (0, 0)
Screenshot: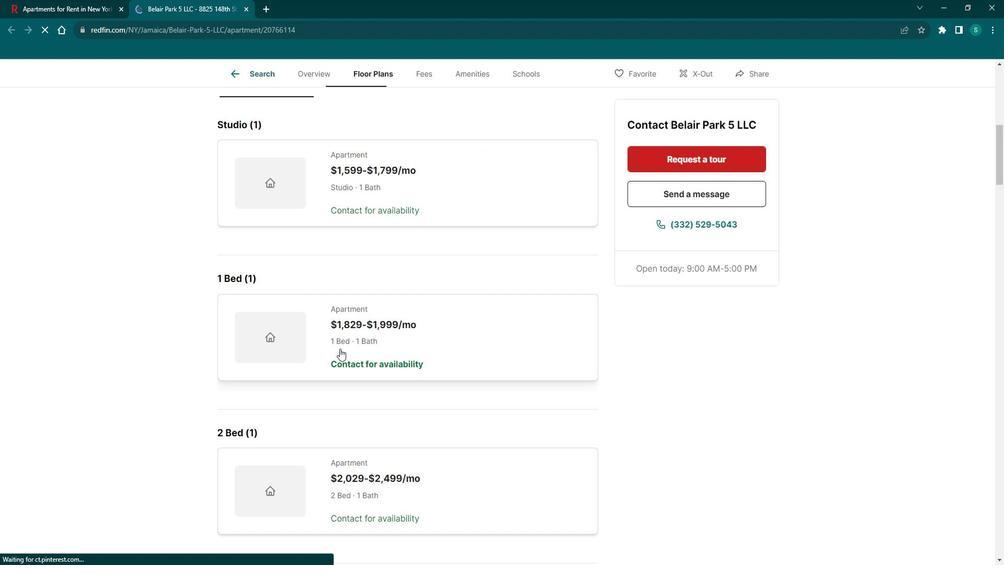 
Action: Mouse scrolled (341, 344) with delta (0, 0)
Screenshot: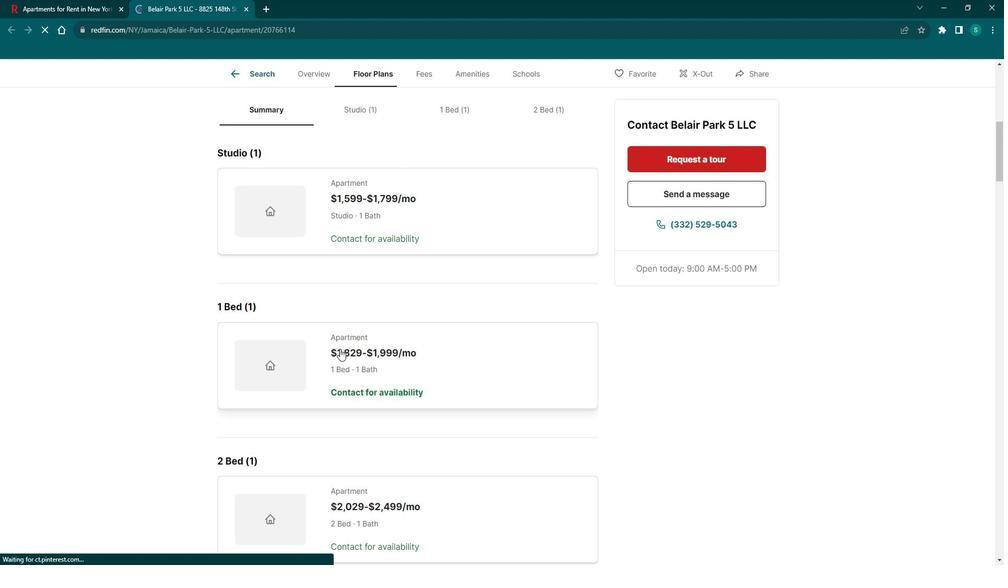 
Action: Mouse scrolled (341, 344) with delta (0, 0)
Screenshot: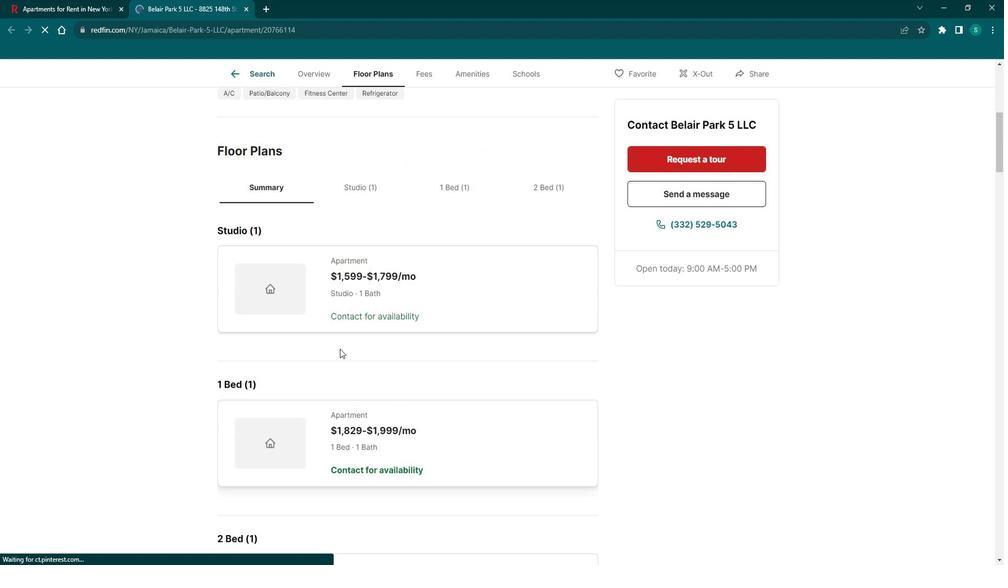 
Action: Mouse moved to (478, 193)
Screenshot: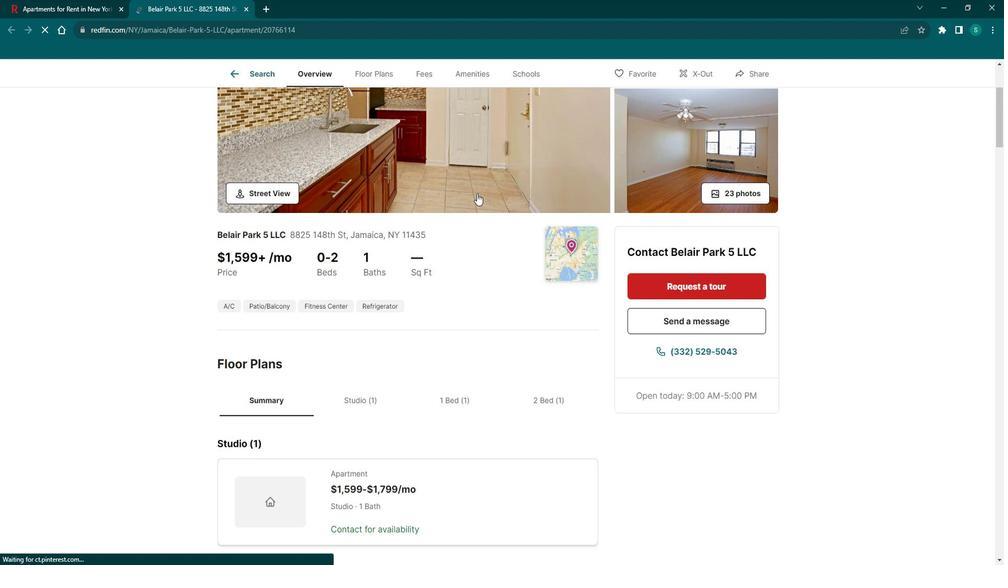 
Action: Mouse pressed left at (478, 193)
Screenshot: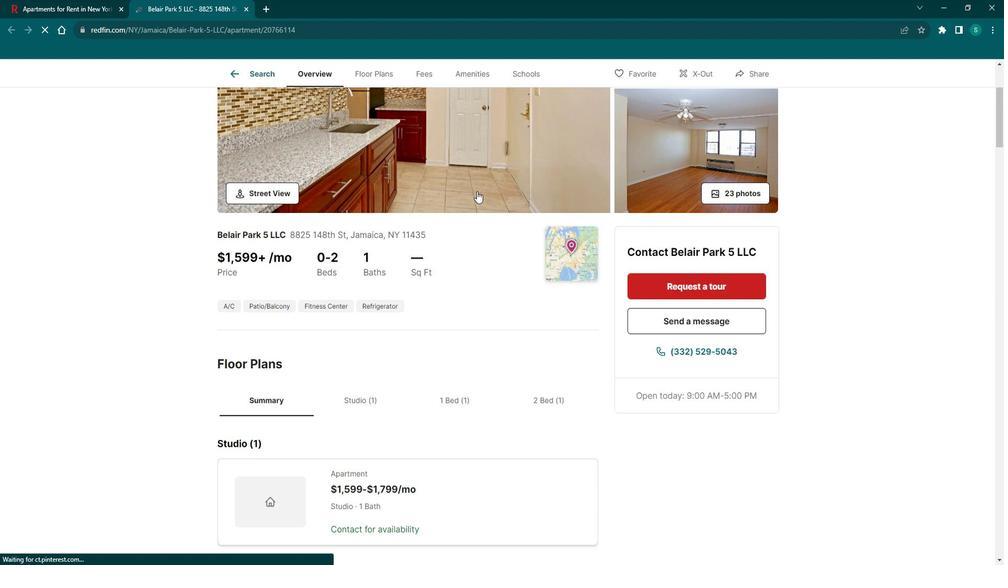 
Action: Mouse moved to (132, 222)
Screenshot: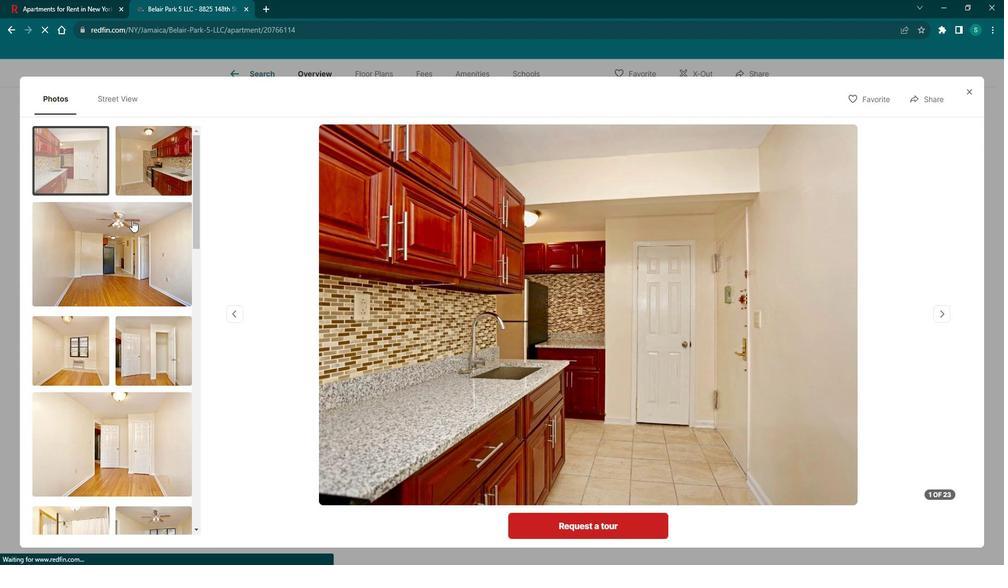 
Action: Mouse pressed left at (132, 222)
Screenshot: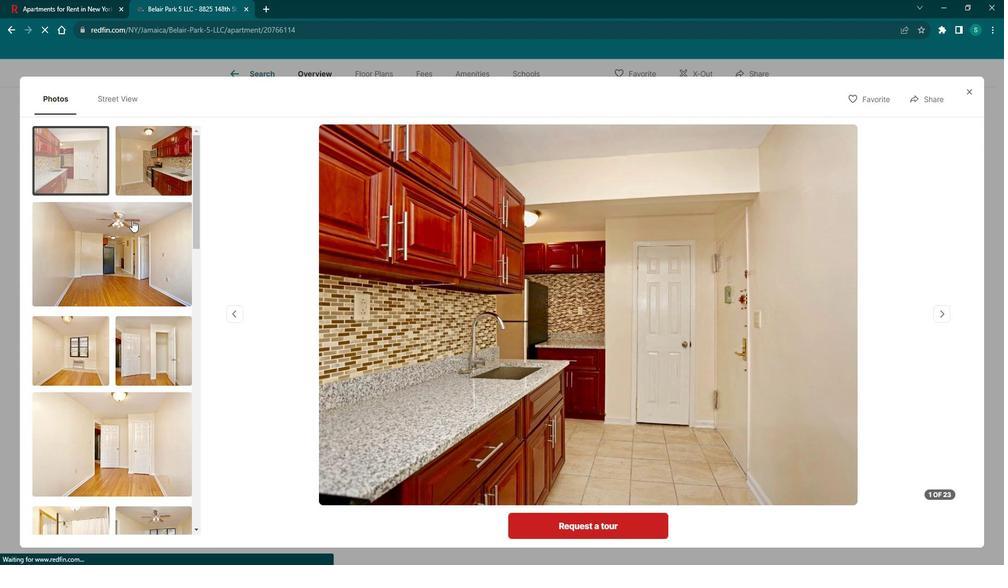 
Action: Mouse moved to (166, 179)
Screenshot: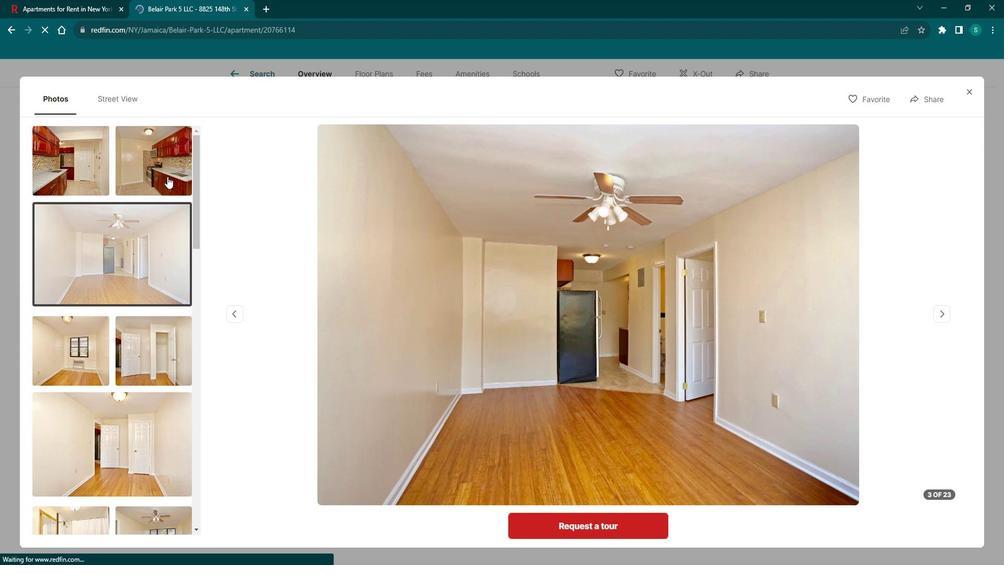 
Action: Mouse pressed left at (166, 179)
Screenshot: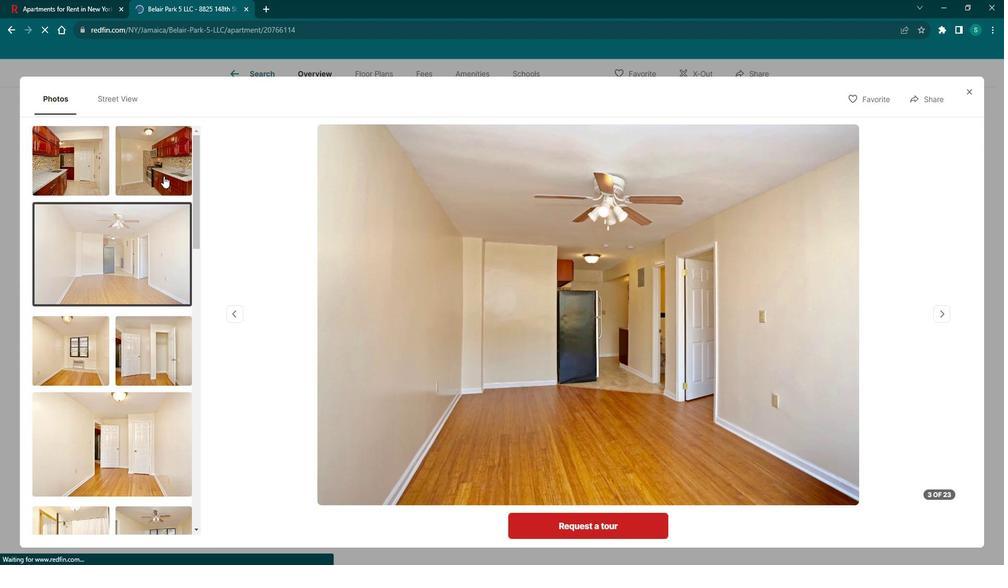 
Action: Mouse moved to (135, 341)
Screenshot: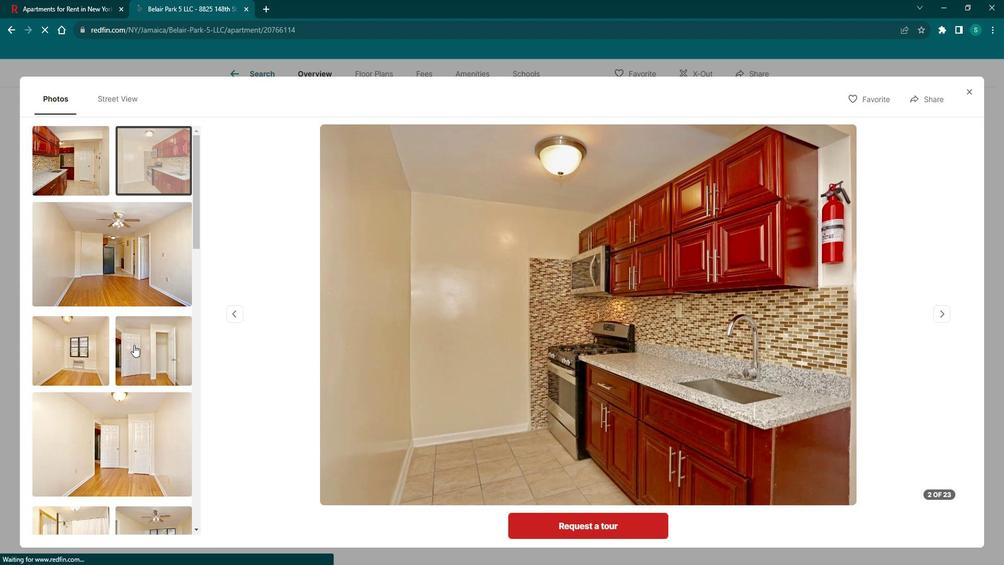
Action: Mouse pressed left at (135, 341)
Screenshot: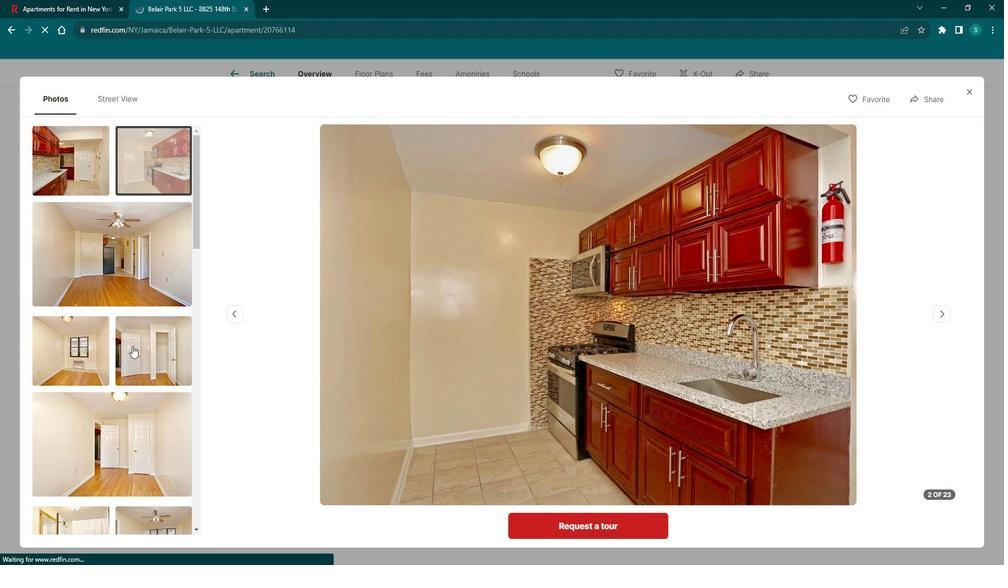 
Action: Mouse moved to (86, 349)
Screenshot: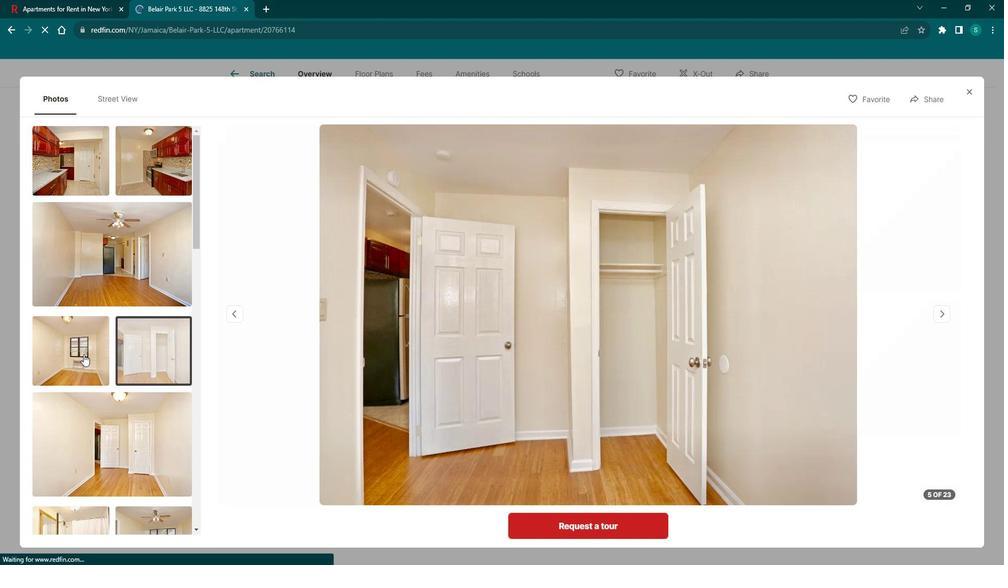 
Action: Mouse pressed left at (86, 349)
Screenshot: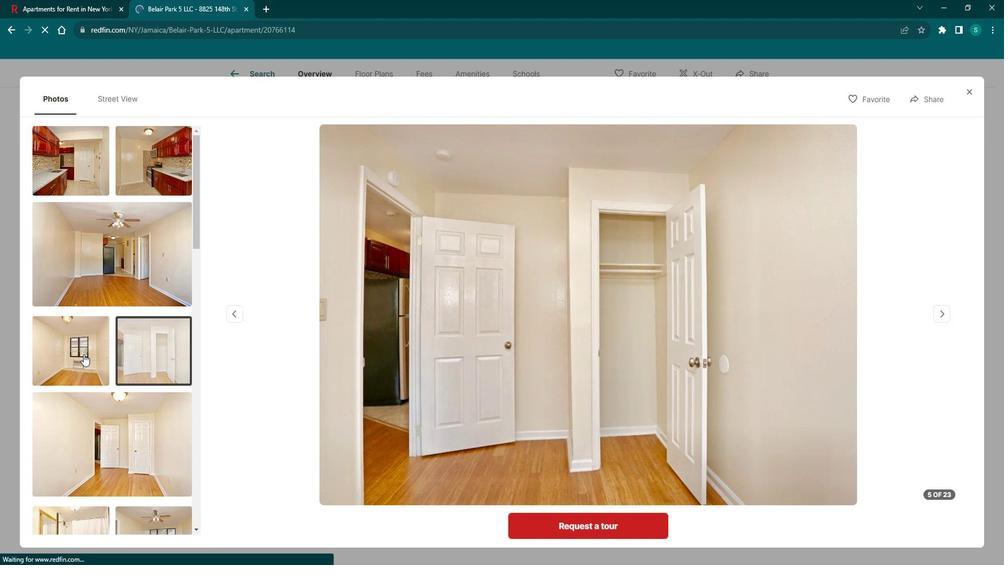 
Action: Mouse moved to (64, 424)
Screenshot: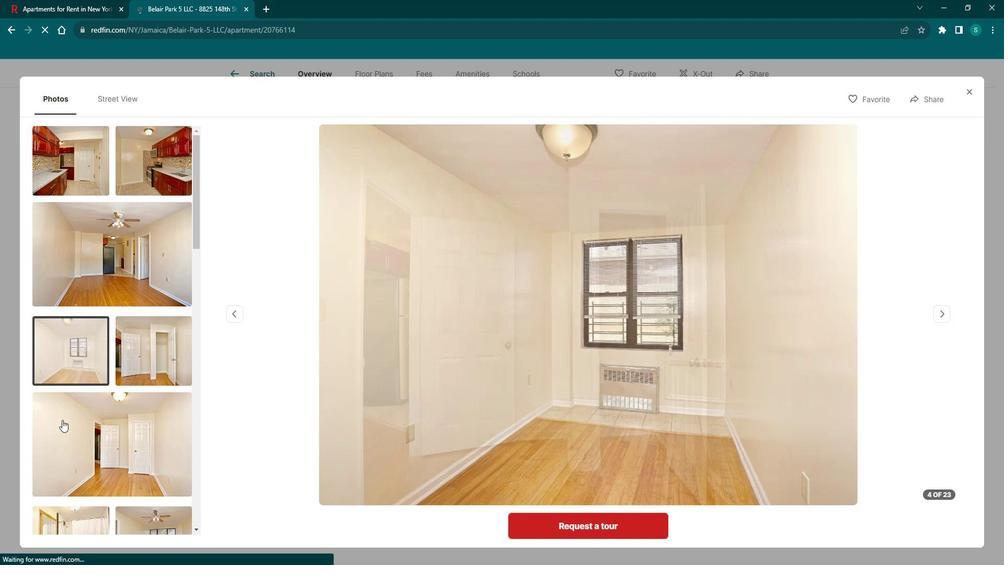 
Action: Mouse pressed left at (64, 424)
Screenshot: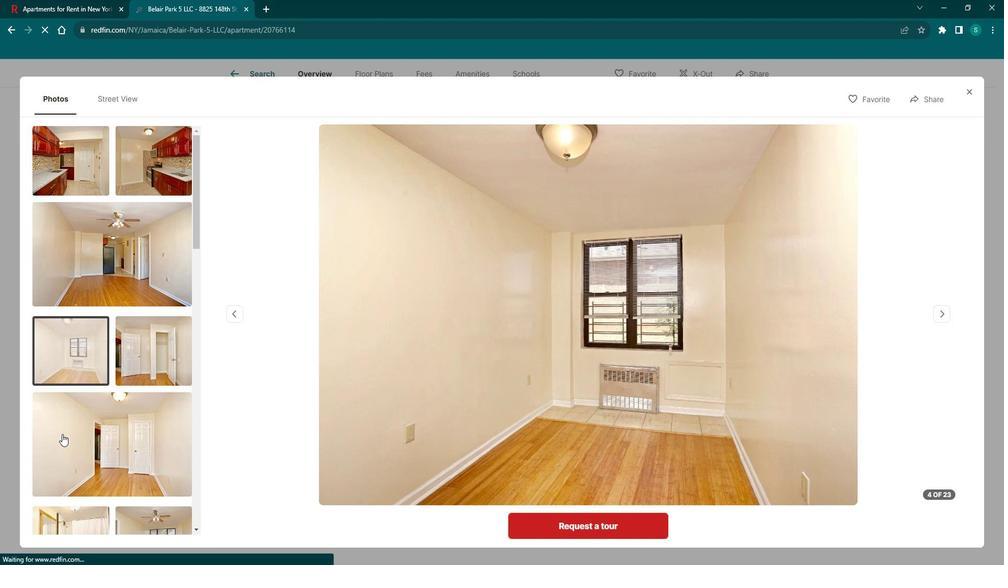 
Action: Mouse moved to (77, 407)
Screenshot: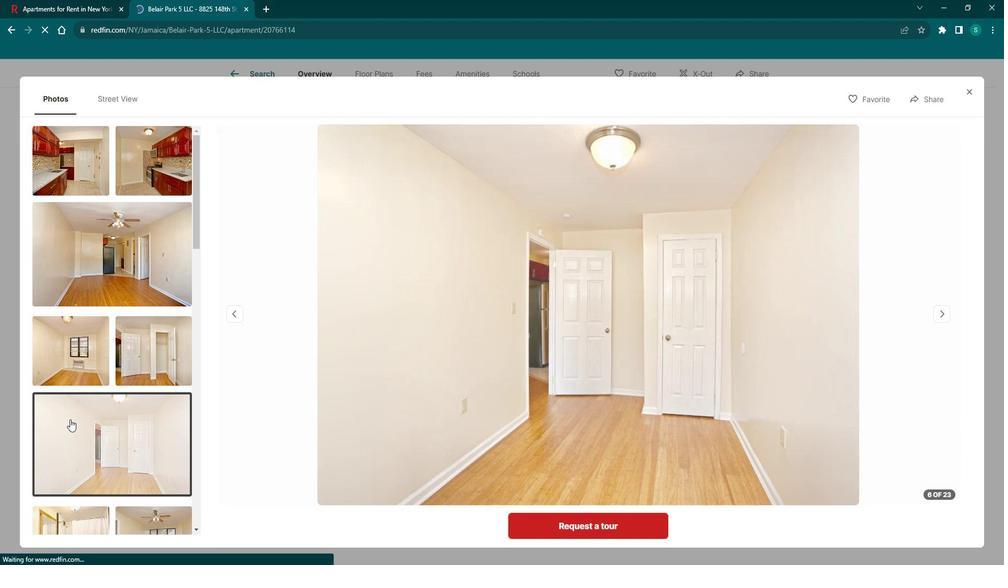 
Action: Mouse scrolled (77, 406) with delta (0, 0)
Screenshot: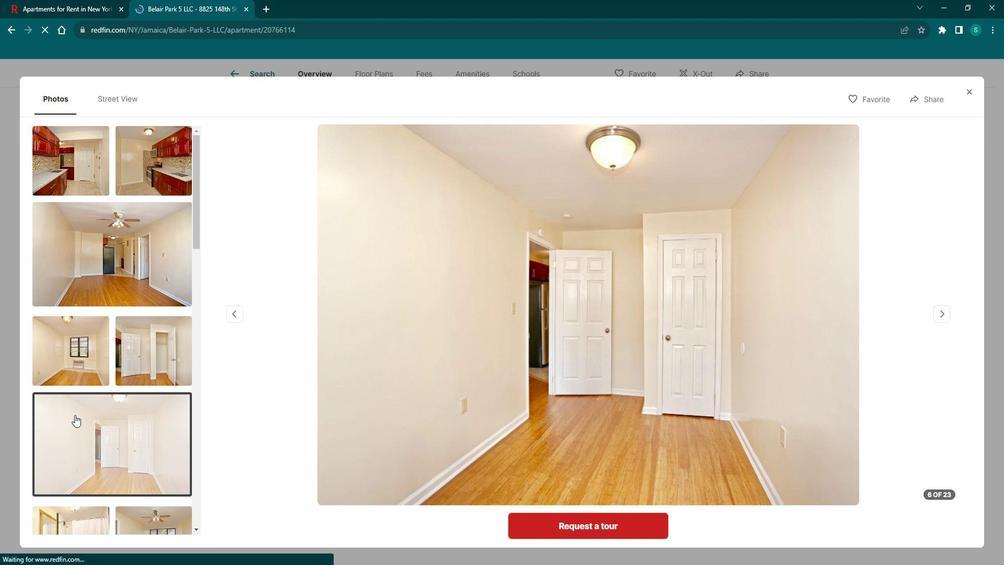 
Action: Mouse scrolled (77, 406) with delta (0, 0)
Screenshot: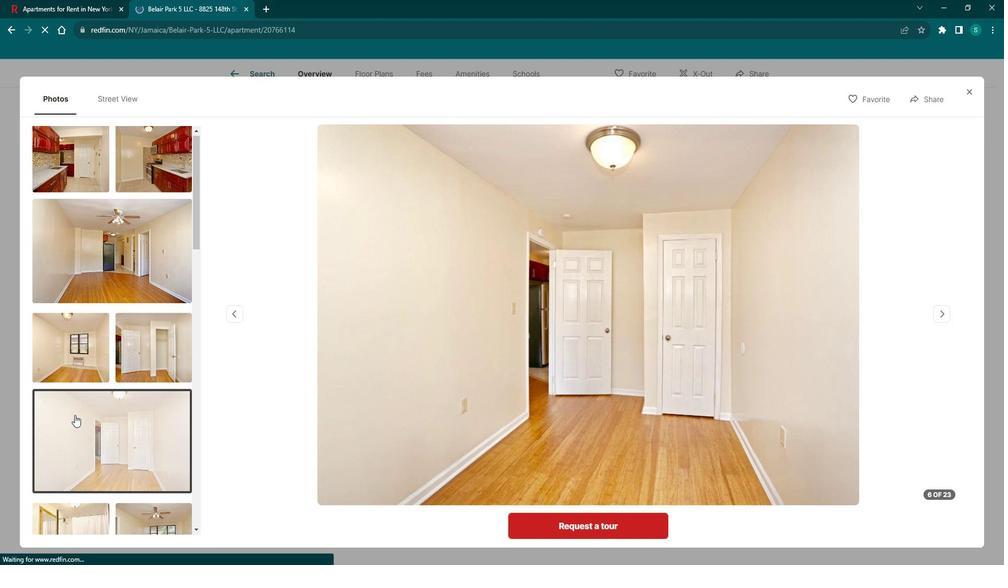 
Action: Mouse scrolled (77, 406) with delta (0, 0)
Screenshot: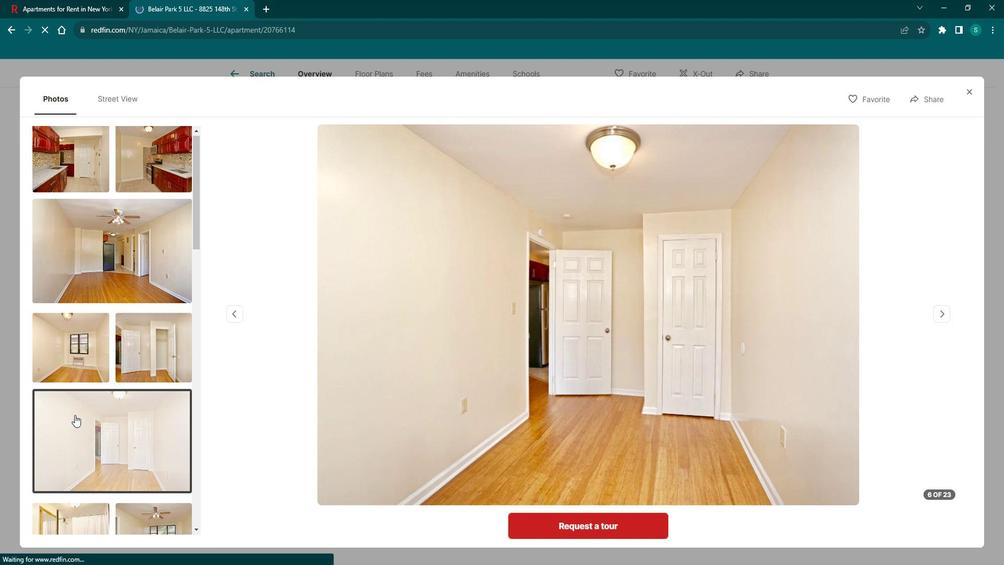 
Action: Mouse scrolled (77, 406) with delta (0, 0)
Screenshot: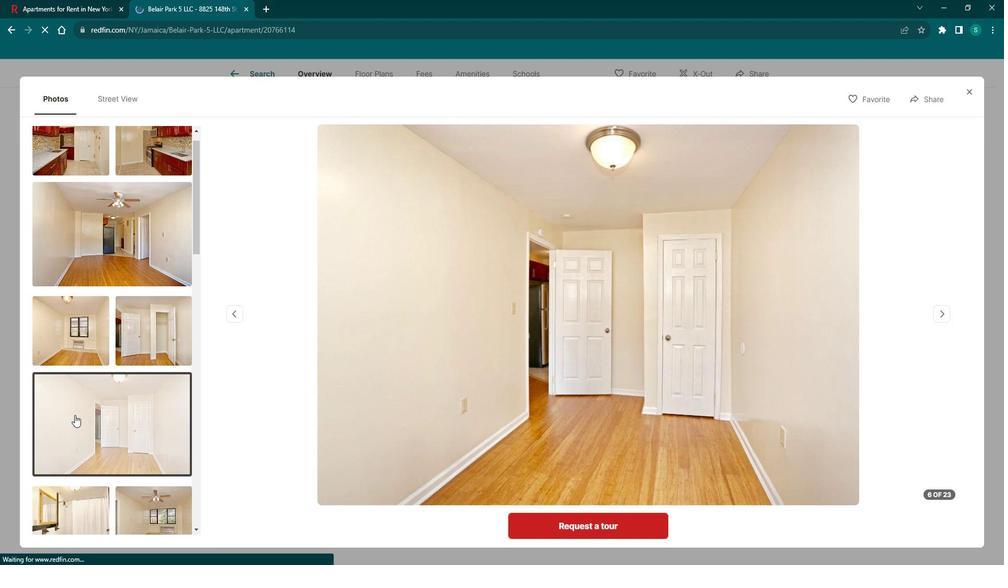 
Action: Mouse scrolled (77, 406) with delta (0, 0)
Screenshot: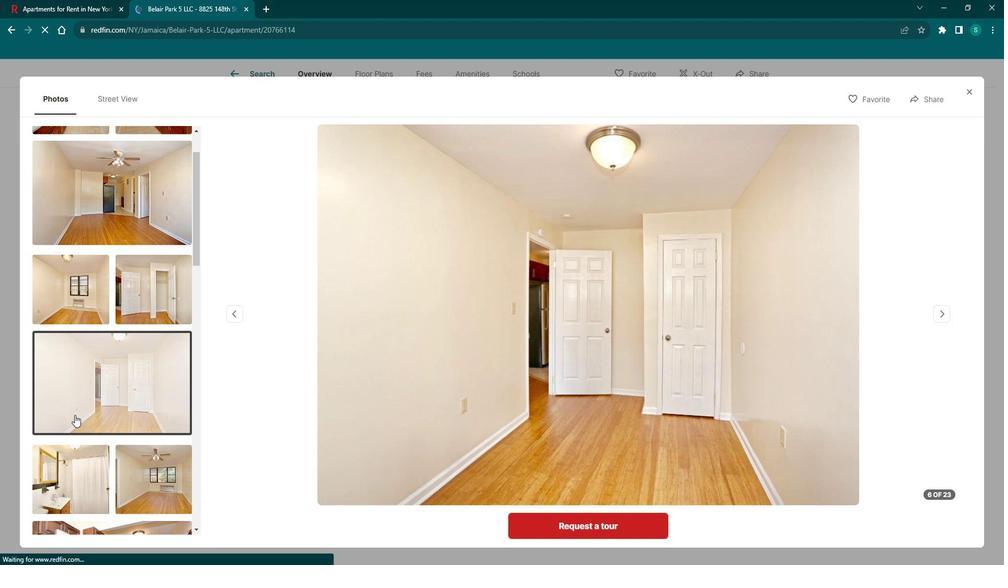 
Action: Mouse moved to (86, 266)
Screenshot: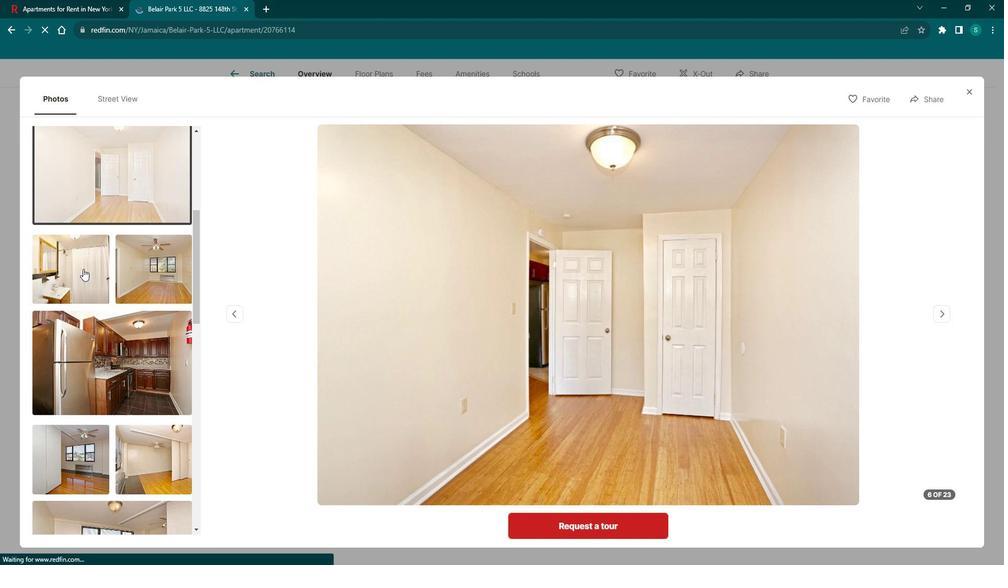 
Action: Mouse pressed left at (86, 266)
Screenshot: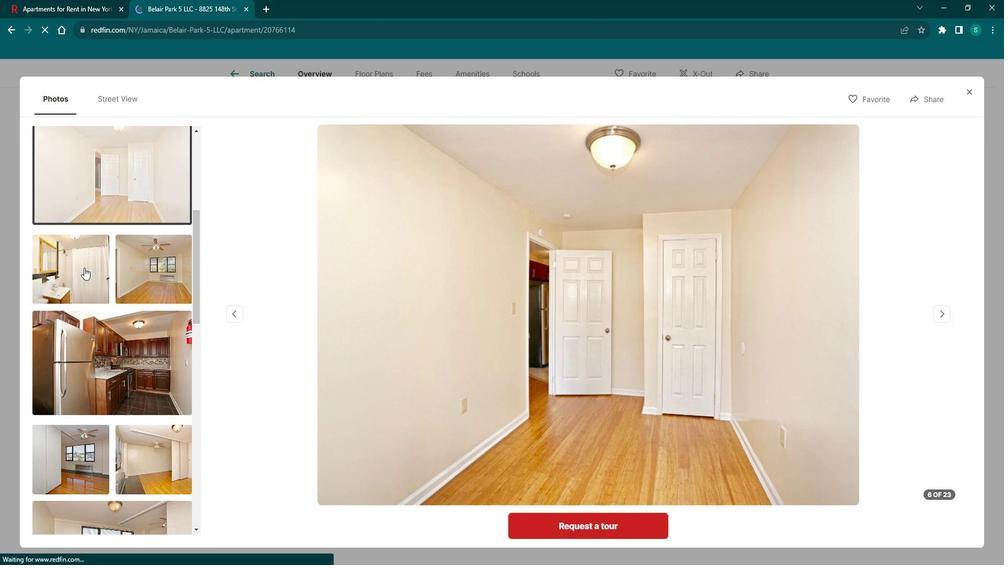 
Action: Mouse moved to (153, 265)
Screenshot: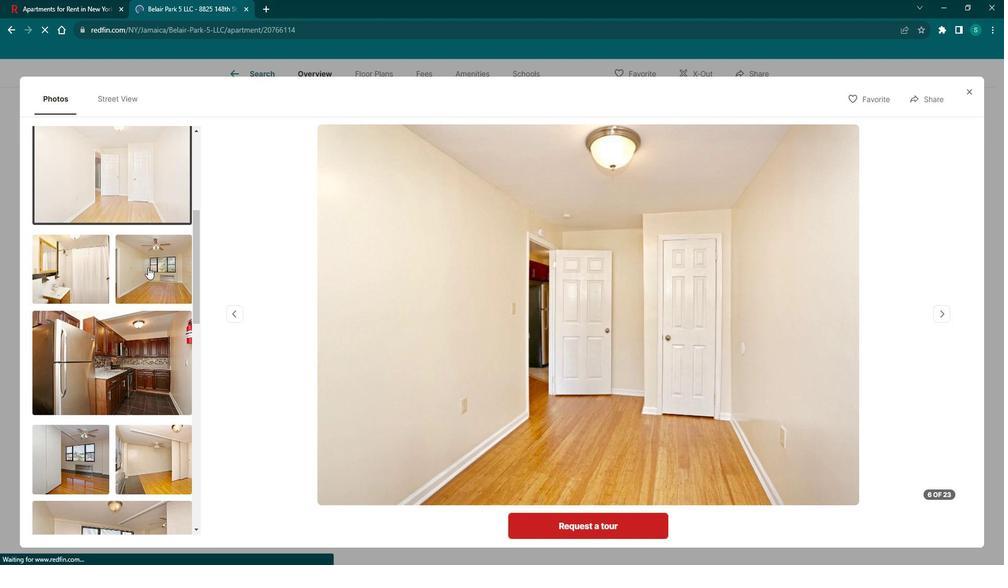 
Action: Mouse pressed left at (153, 265)
Screenshot: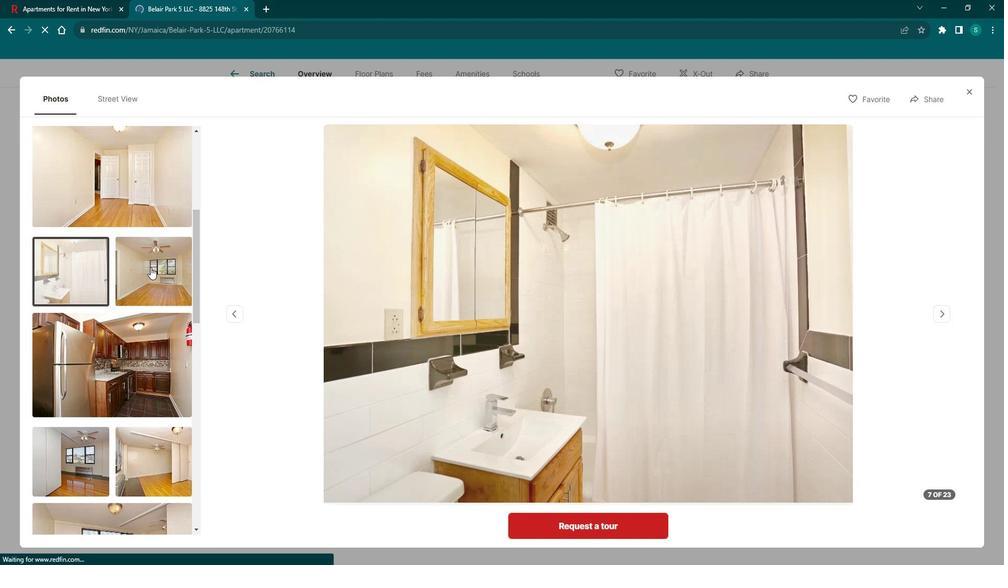 
Action: Mouse moved to (108, 332)
Screenshot: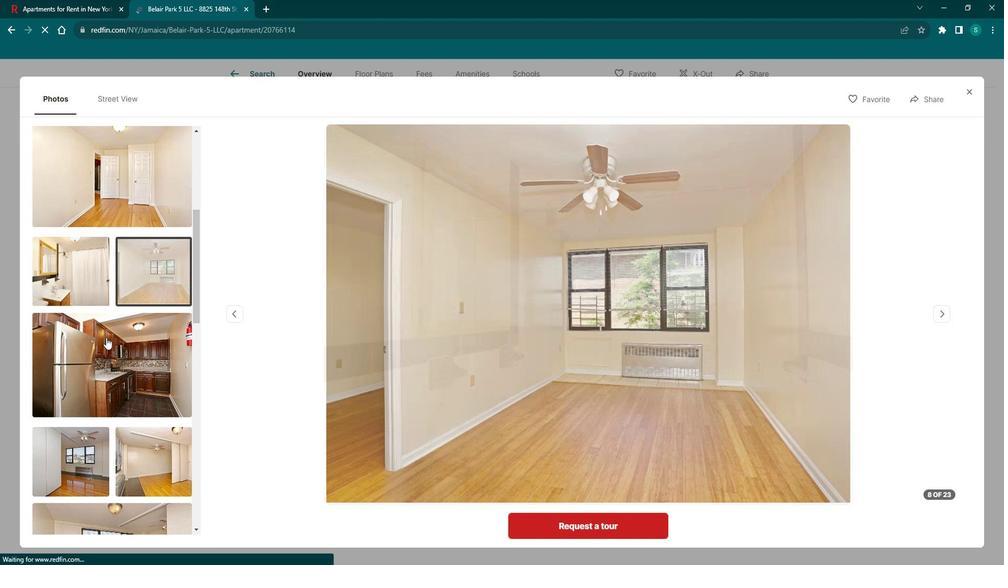 
Action: Mouse pressed left at (108, 332)
Screenshot: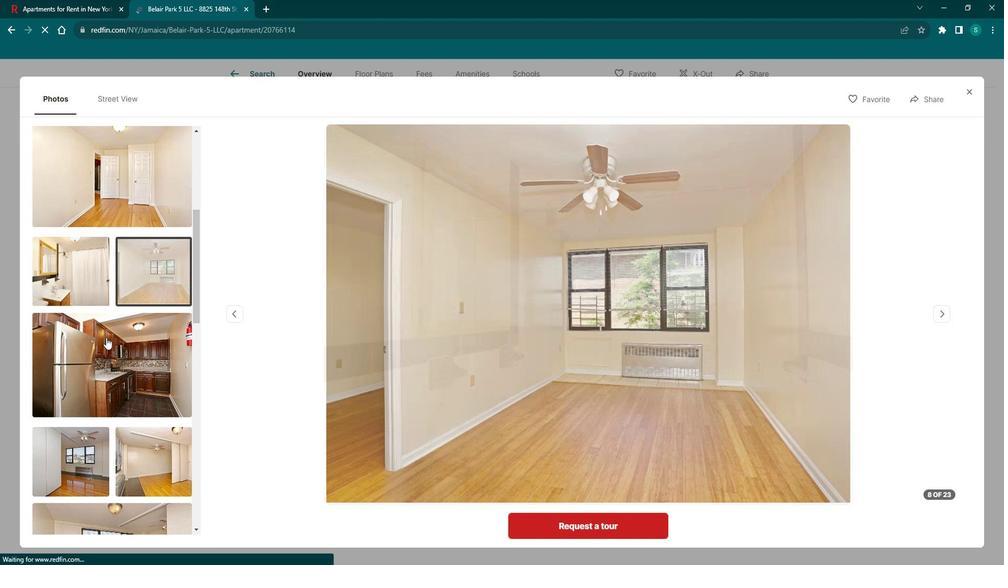 
Action: Mouse moved to (44, 423)
Screenshot: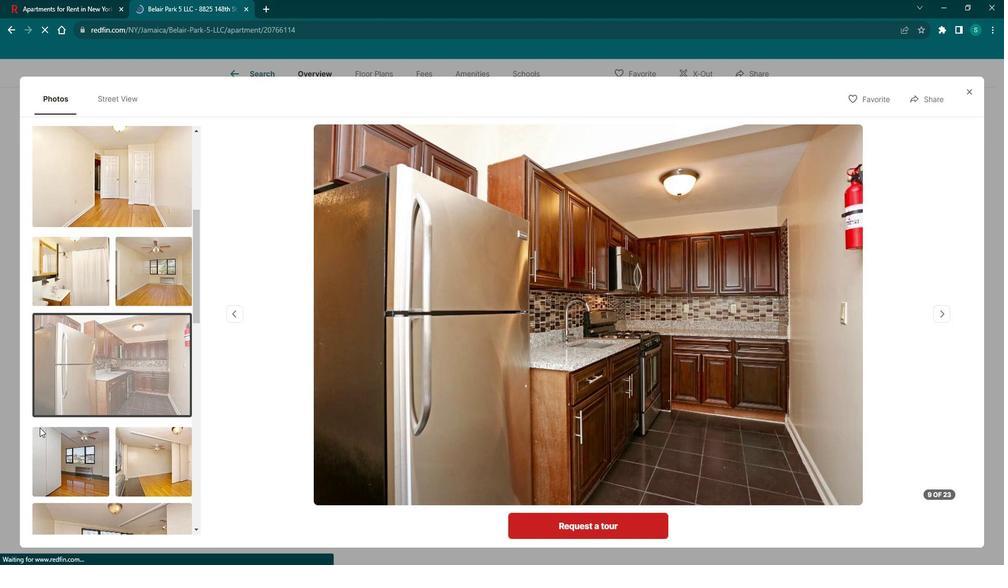 
Action: Mouse pressed left at (44, 423)
Screenshot: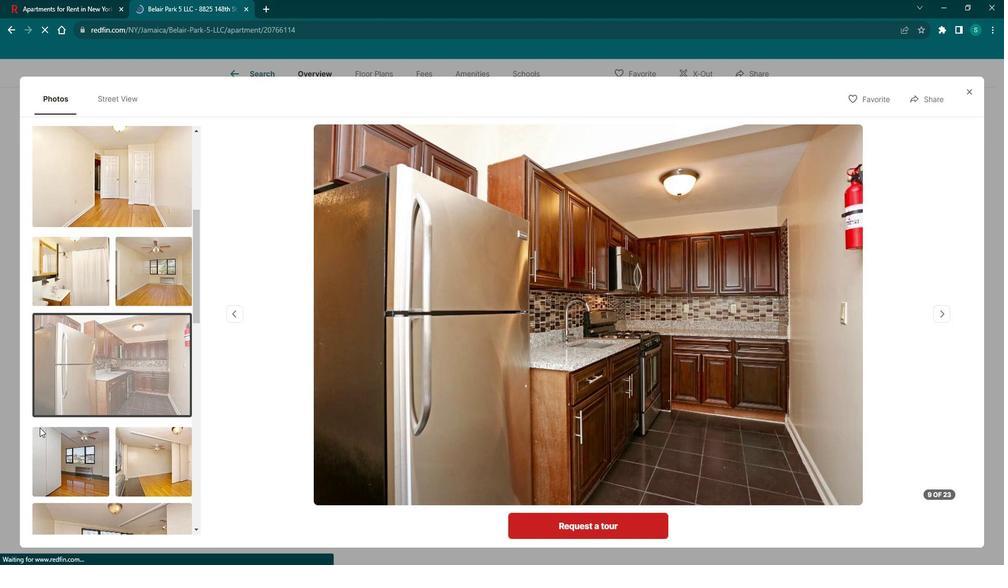 
Action: Mouse moved to (173, 436)
Screenshot: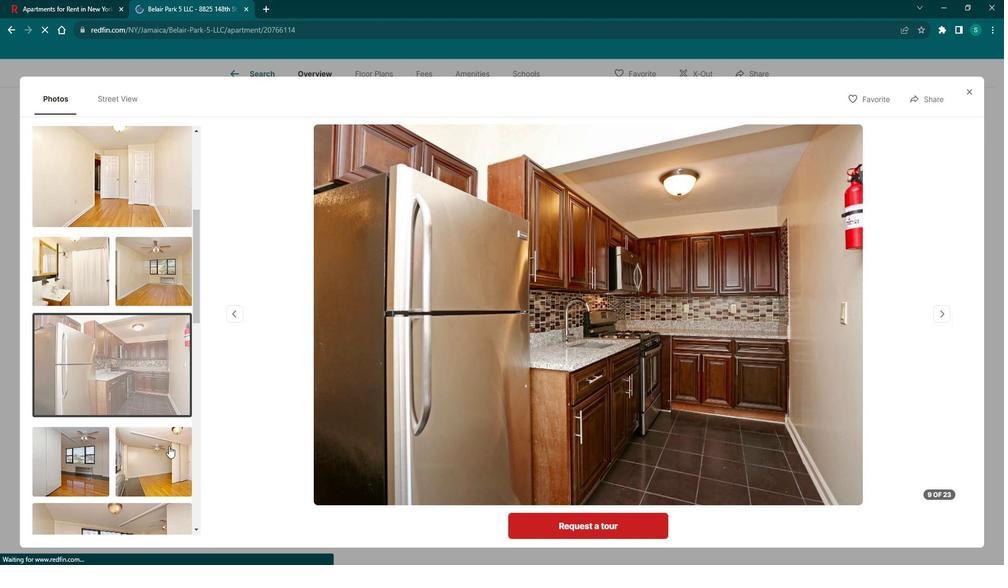 
Action: Mouse pressed left at (173, 436)
Screenshot: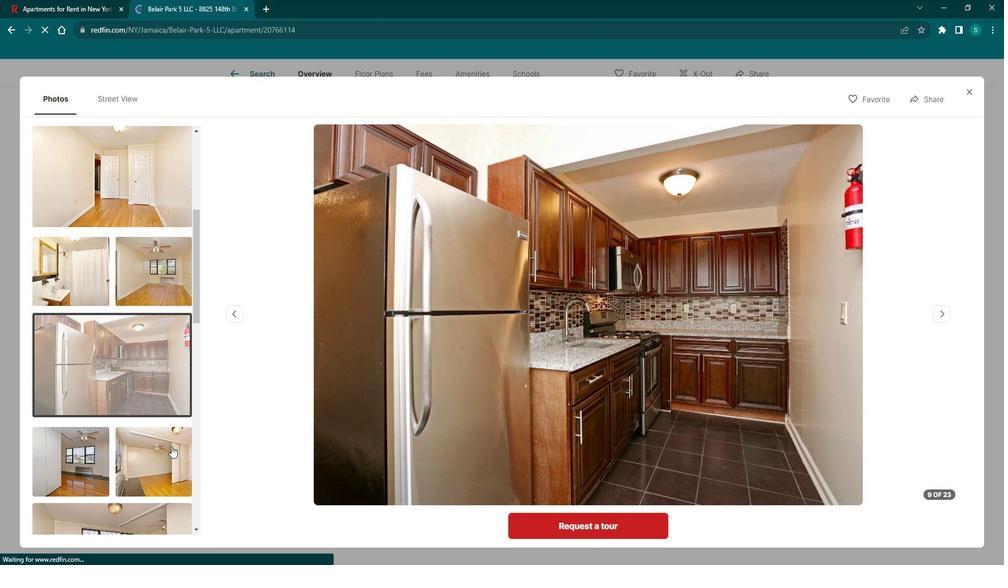 
Action: Mouse moved to (76, 430)
Screenshot: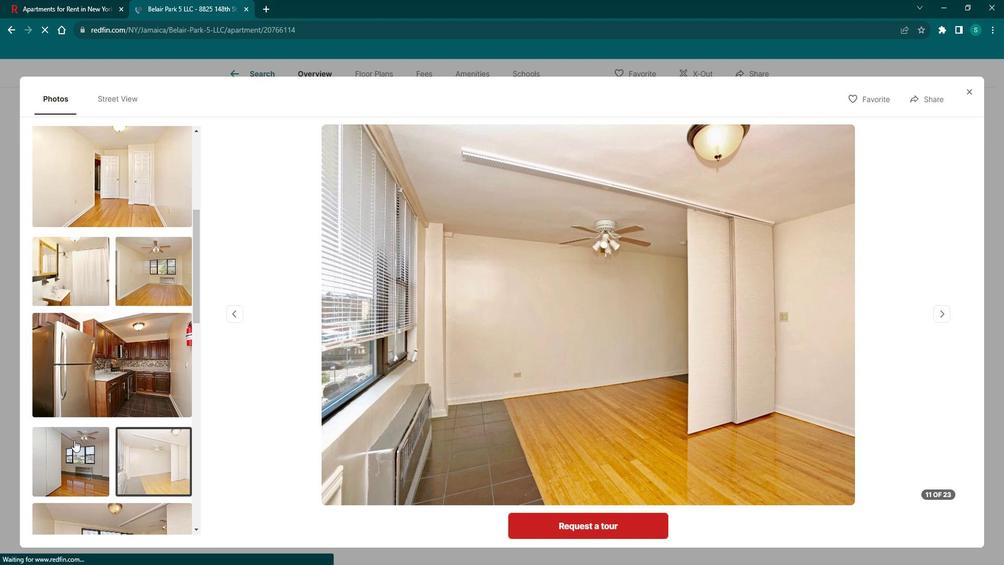 
Action: Mouse pressed left at (76, 430)
Screenshot: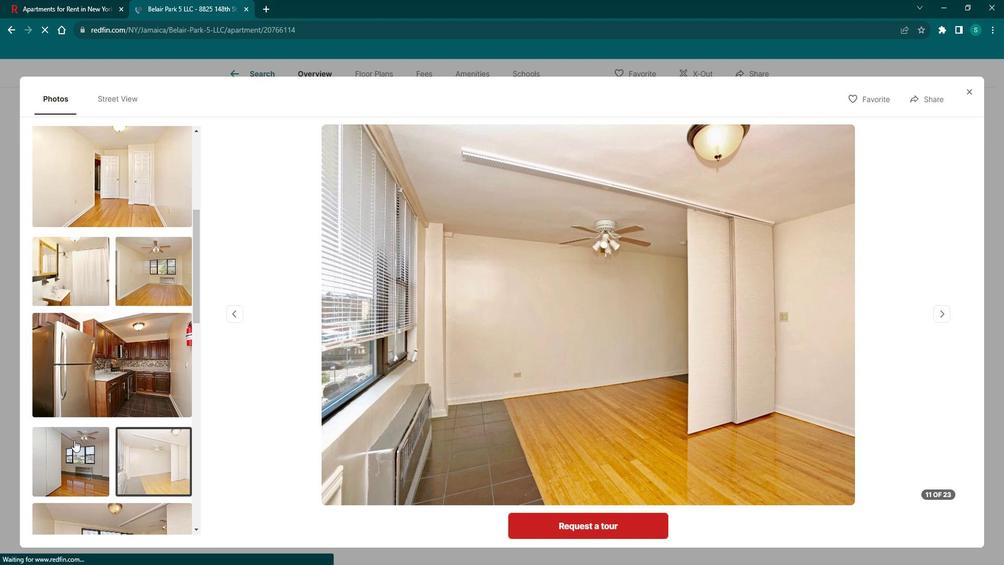 
Action: Mouse moved to (83, 422)
Screenshot: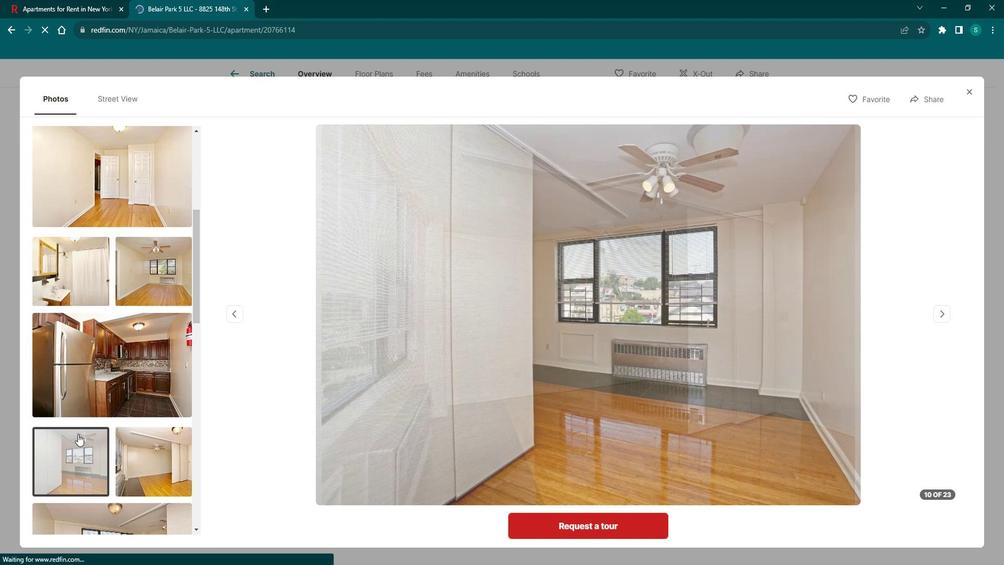 
Action: Mouse scrolled (83, 421) with delta (0, 0)
Screenshot: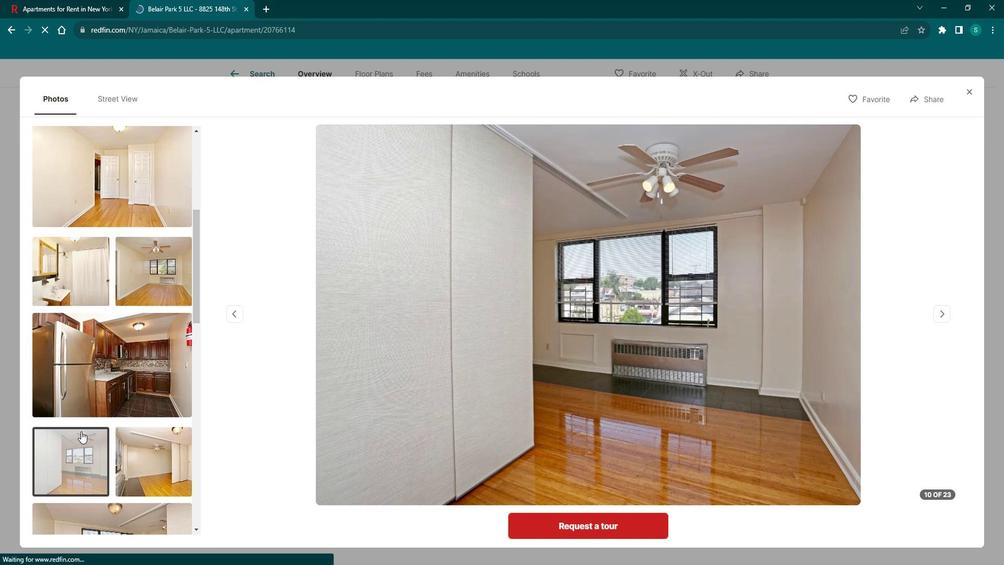 
Action: Mouse scrolled (83, 421) with delta (0, 0)
Screenshot: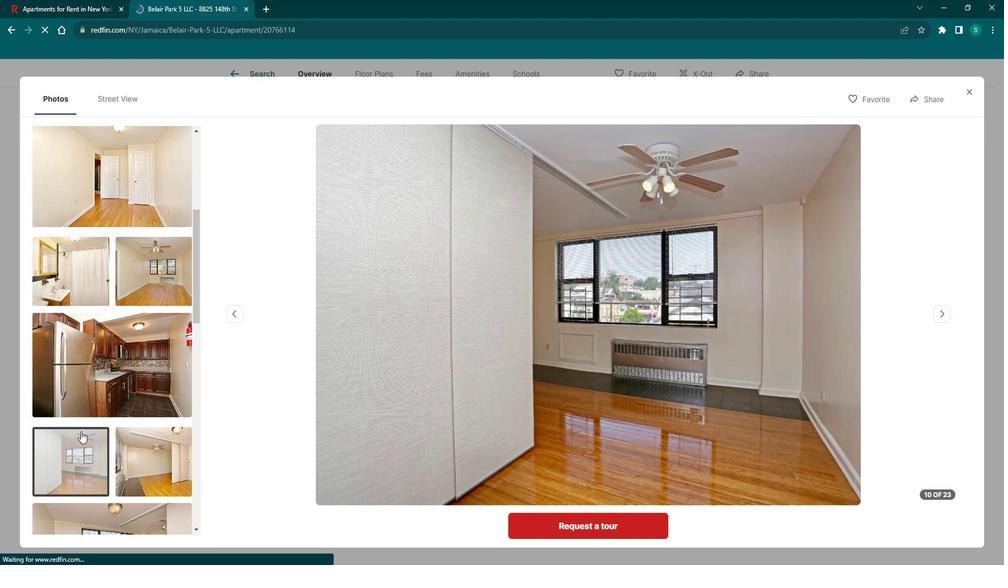 
Action: Mouse scrolled (83, 421) with delta (0, 0)
Screenshot: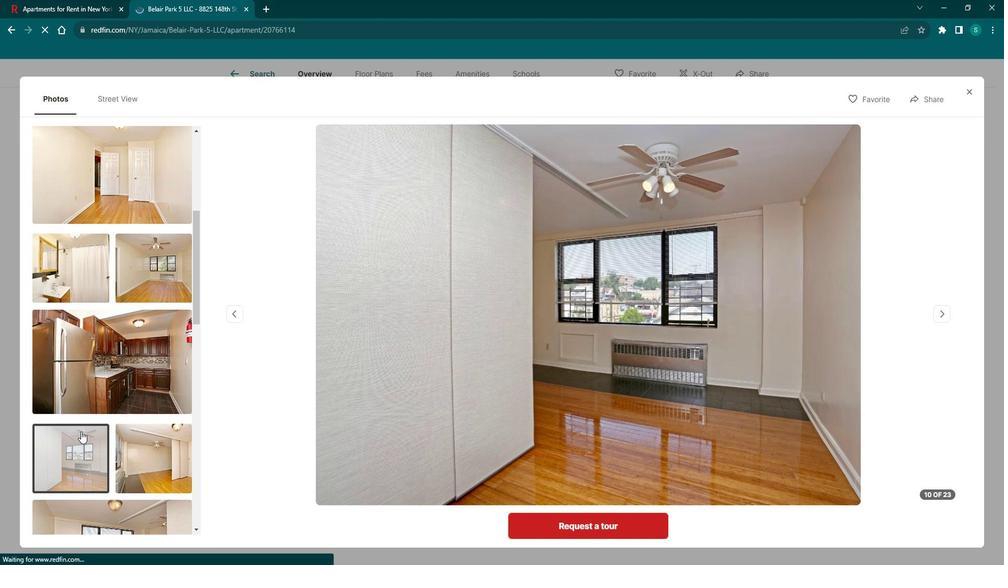 
Action: Mouse scrolled (83, 421) with delta (0, 0)
Screenshot: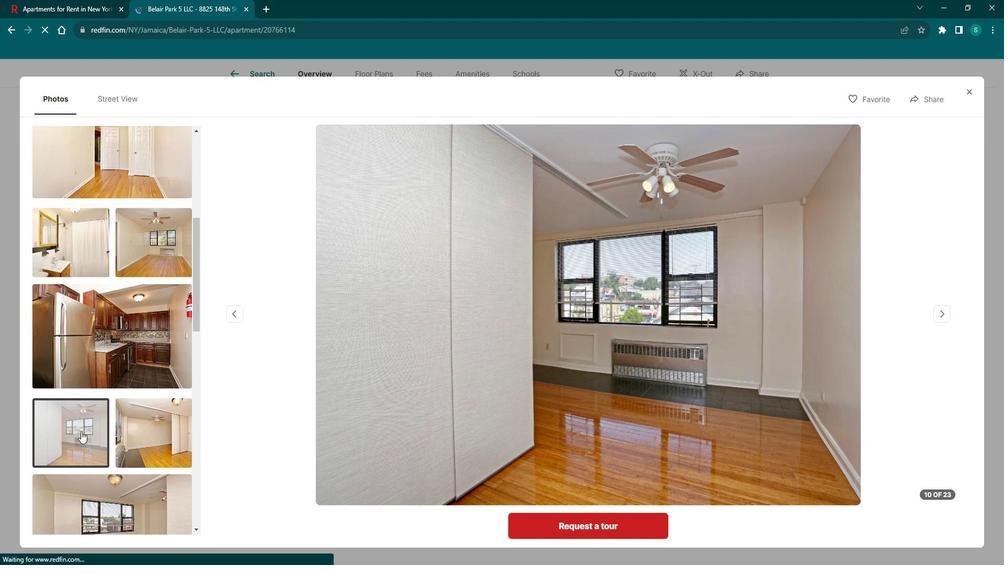 
Action: Mouse moved to (118, 358)
Screenshot: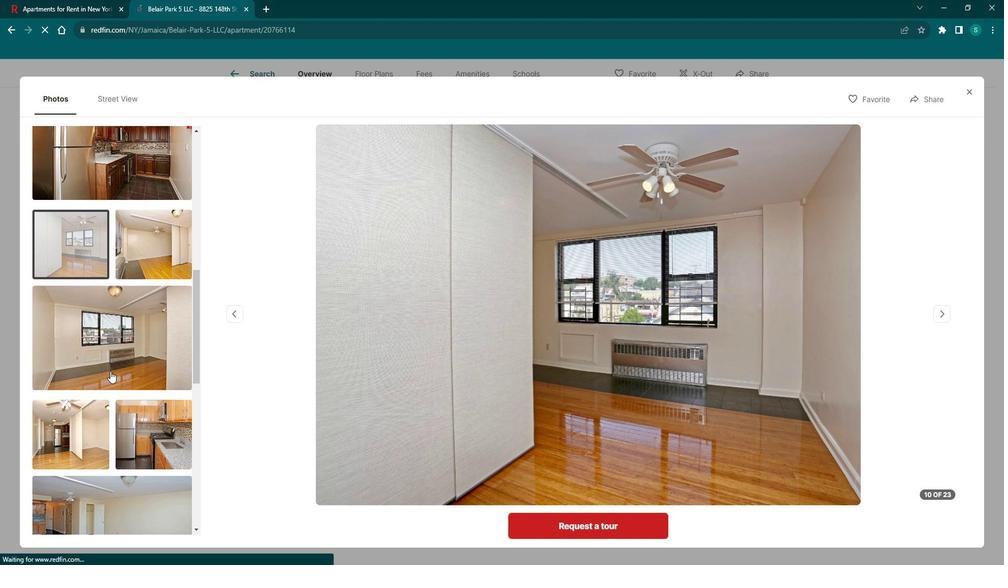 
Action: Mouse pressed left at (118, 358)
Screenshot: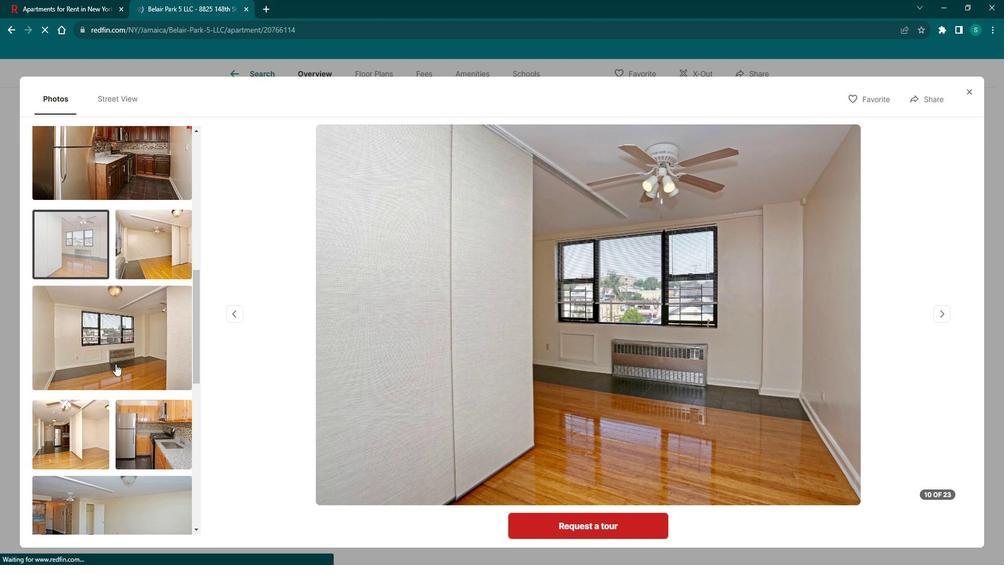 
Action: Mouse moved to (85, 398)
Screenshot: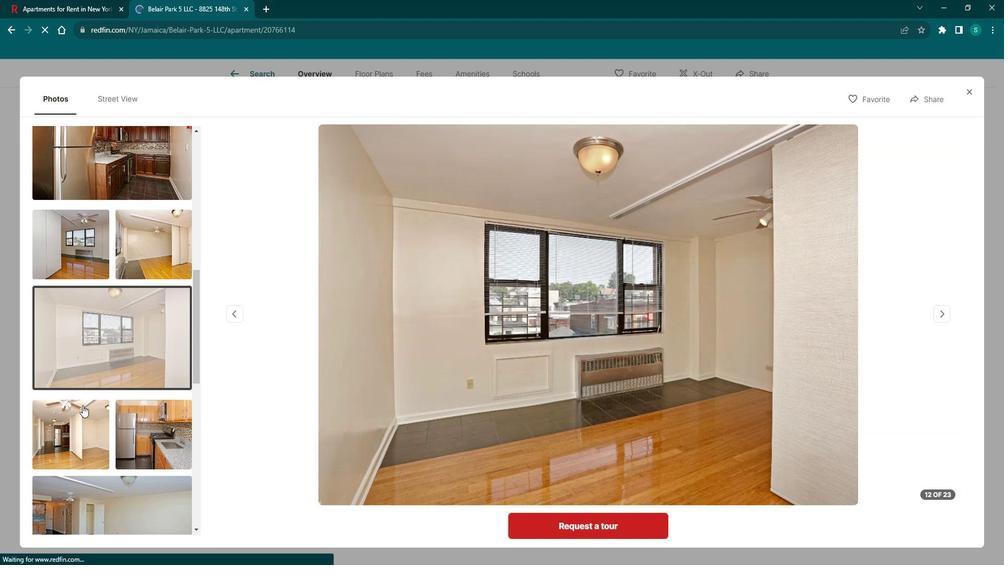
Action: Mouse pressed left at (85, 398)
Screenshot: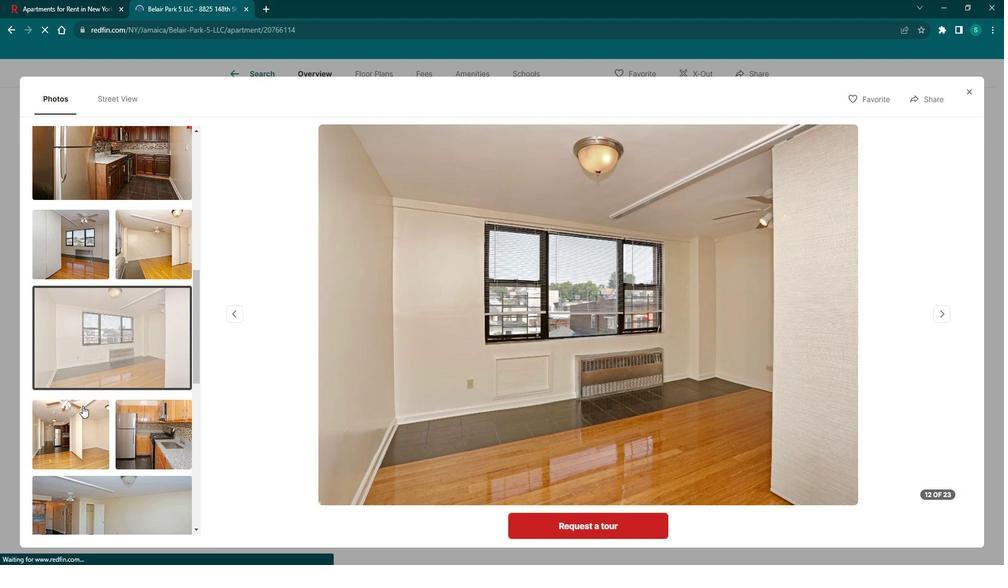 
Action: Mouse moved to (132, 400)
Screenshot: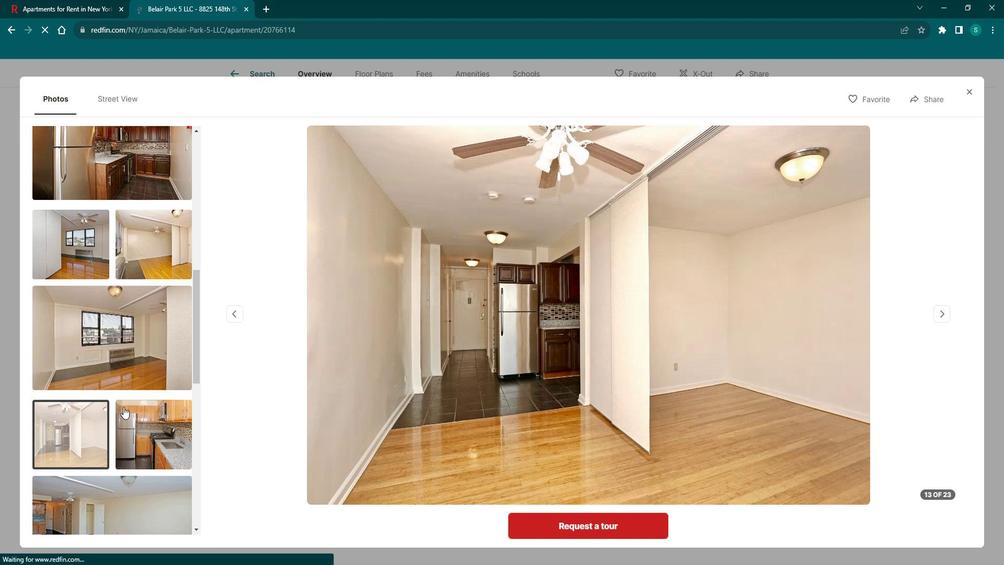 
Action: Mouse pressed left at (132, 400)
Screenshot: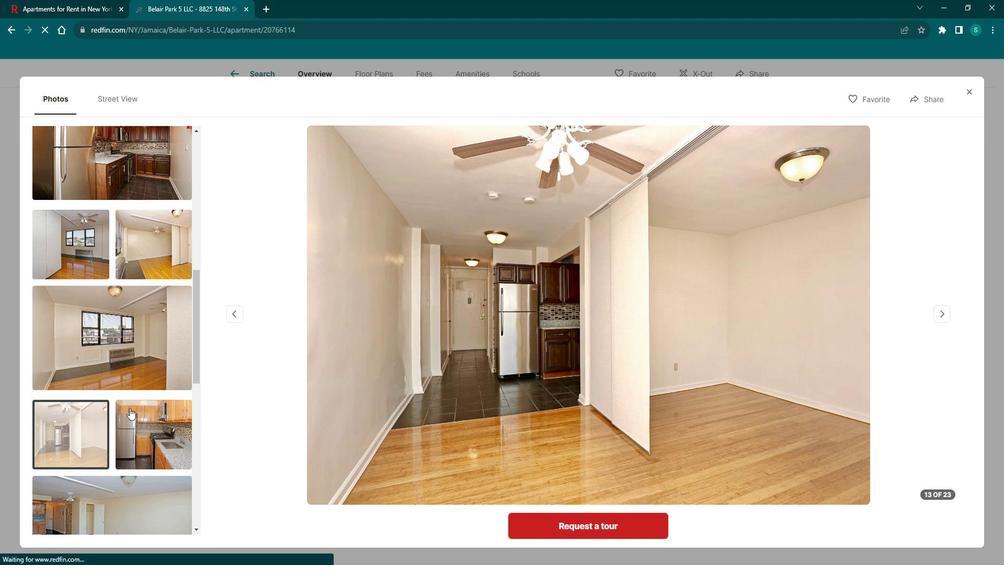 
Action: Mouse moved to (121, 472)
Screenshot: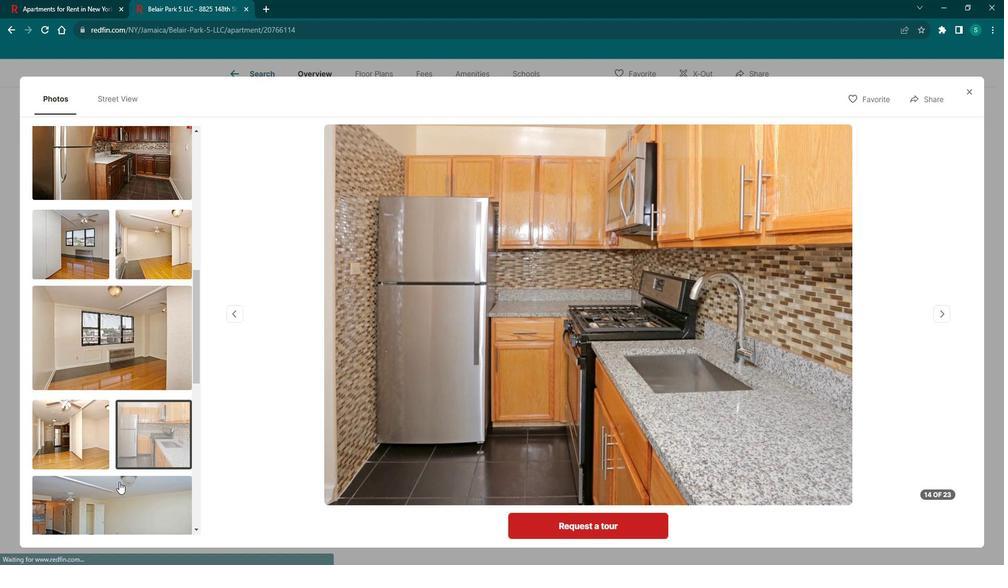 
Action: Mouse pressed left at (121, 472)
Screenshot: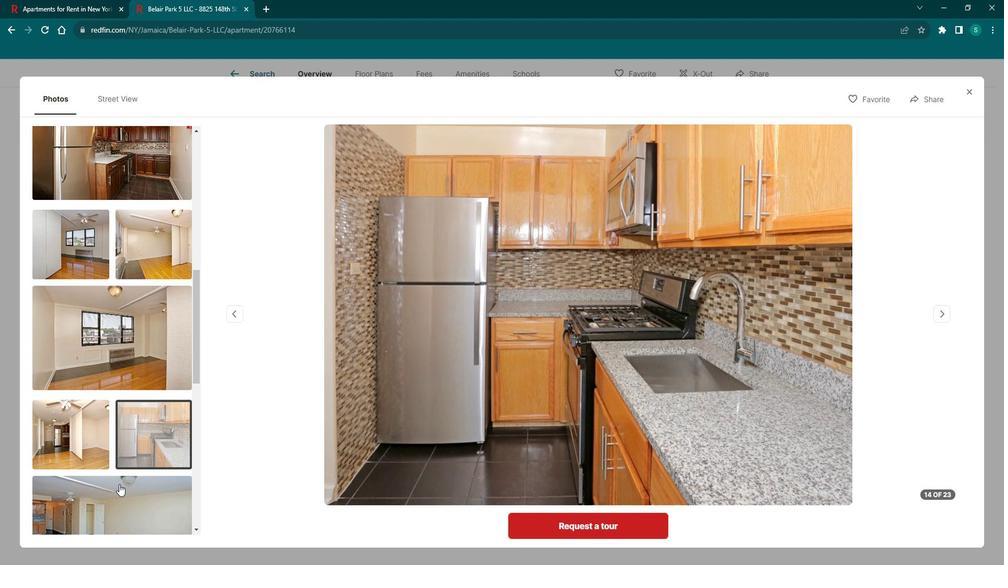 
Action: Mouse moved to (969, 102)
Screenshot: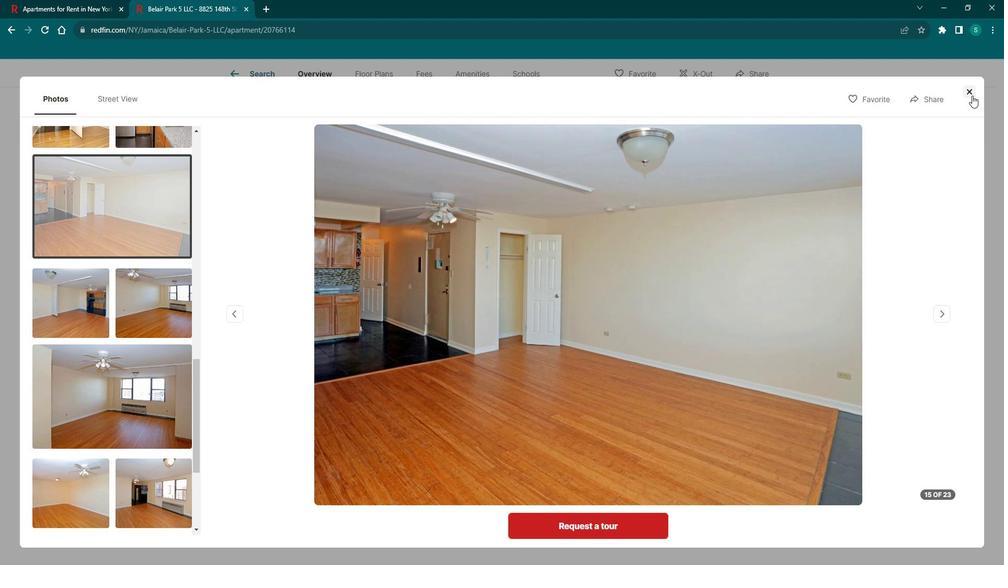 
Action: Mouse pressed left at (969, 102)
Screenshot: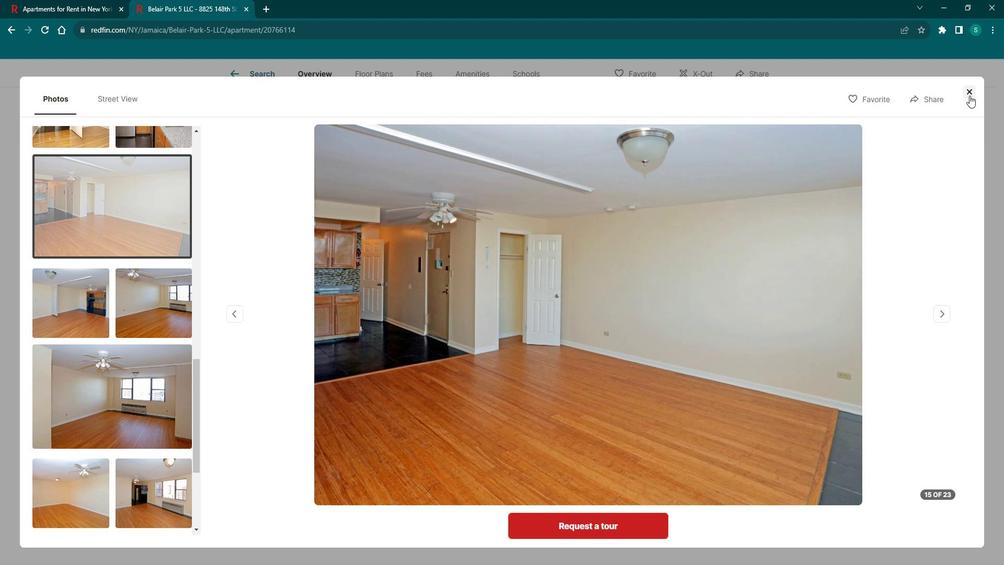 
Action: Mouse moved to (464, 299)
Screenshot: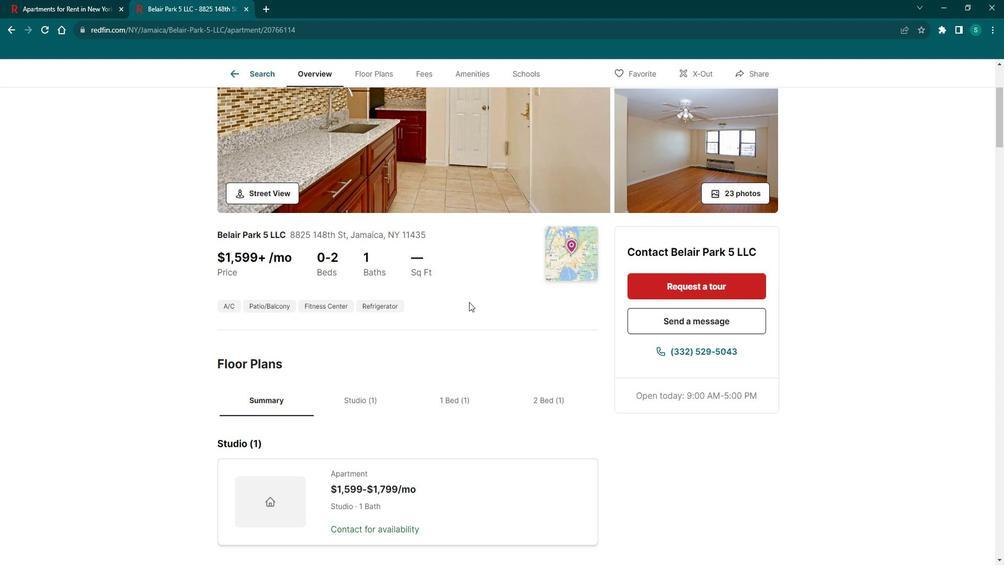 
Action: Mouse scrolled (464, 299) with delta (0, 0)
Screenshot: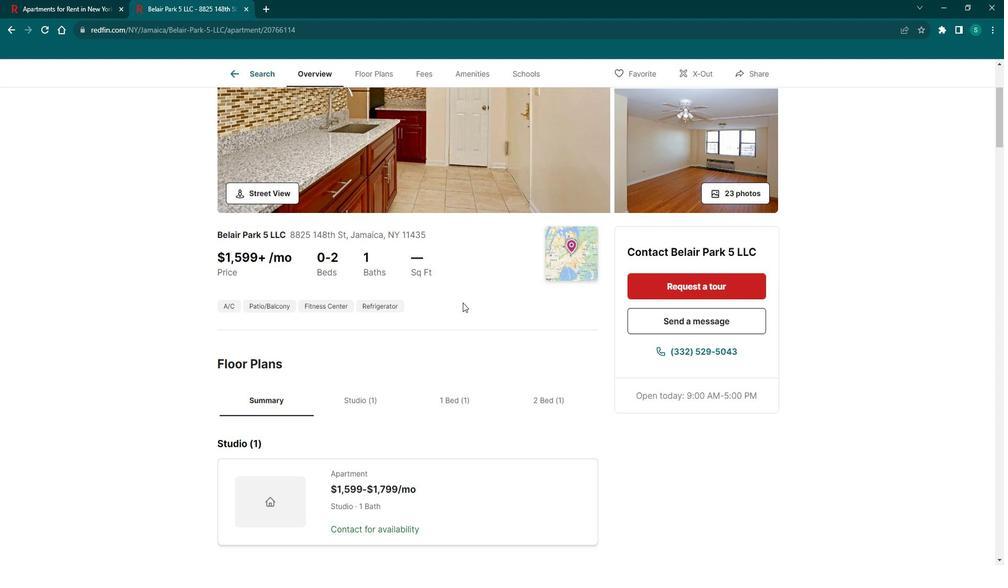 
Action: Mouse scrolled (464, 299) with delta (0, 0)
Screenshot: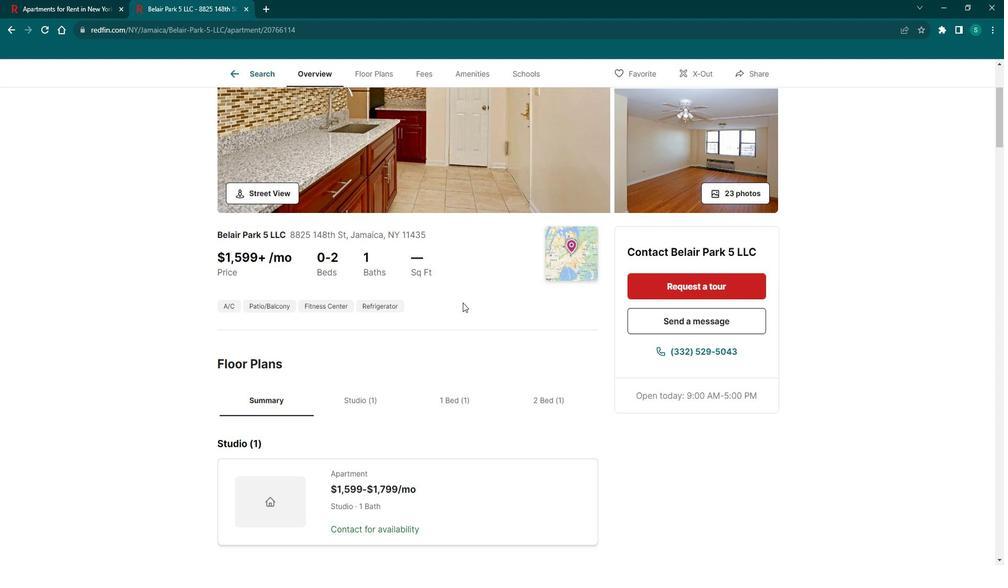 
Action: Mouse scrolled (464, 299) with delta (0, 0)
Screenshot: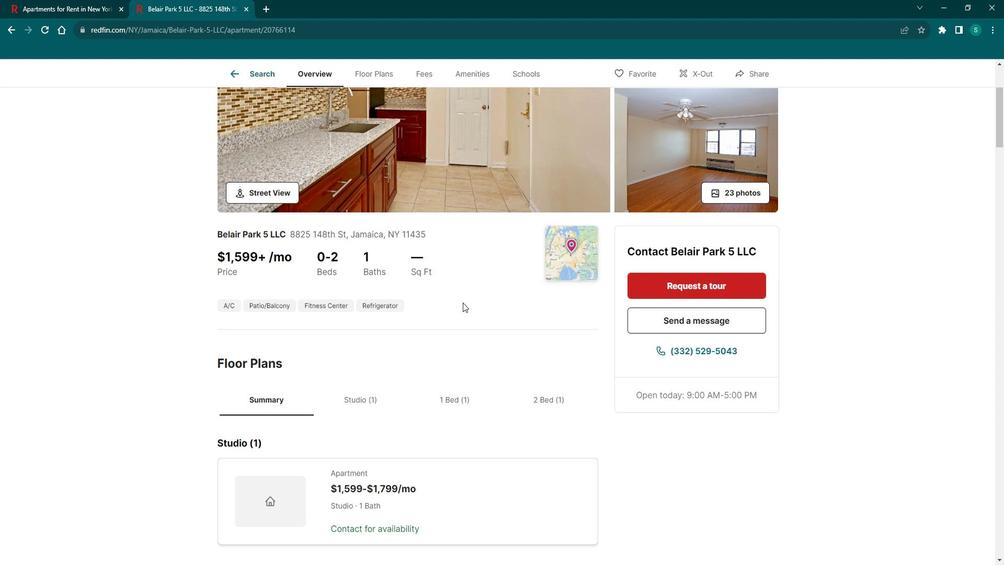 
Action: Mouse scrolled (464, 299) with delta (0, 0)
Screenshot: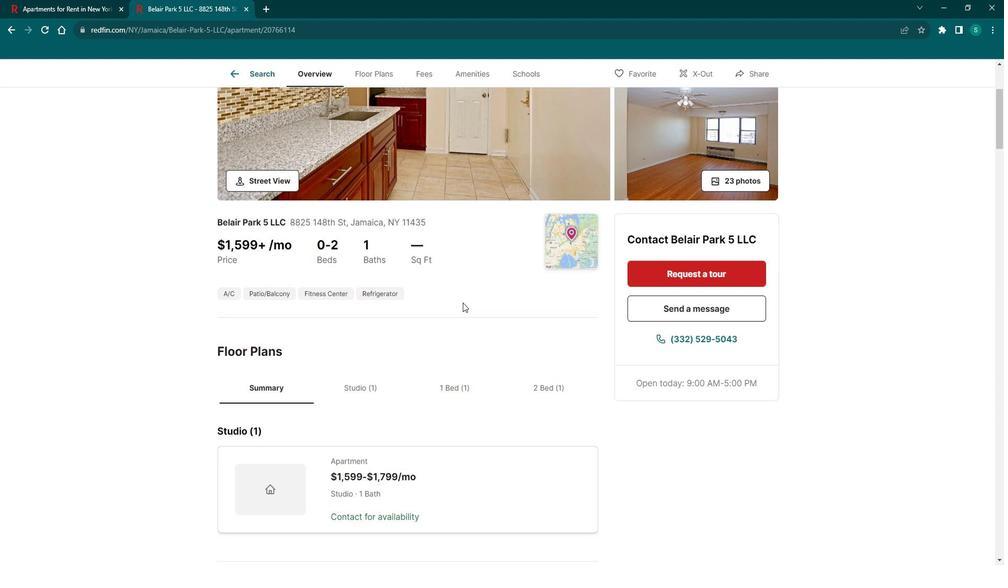 
Action: Mouse scrolled (464, 299) with delta (0, 0)
Screenshot: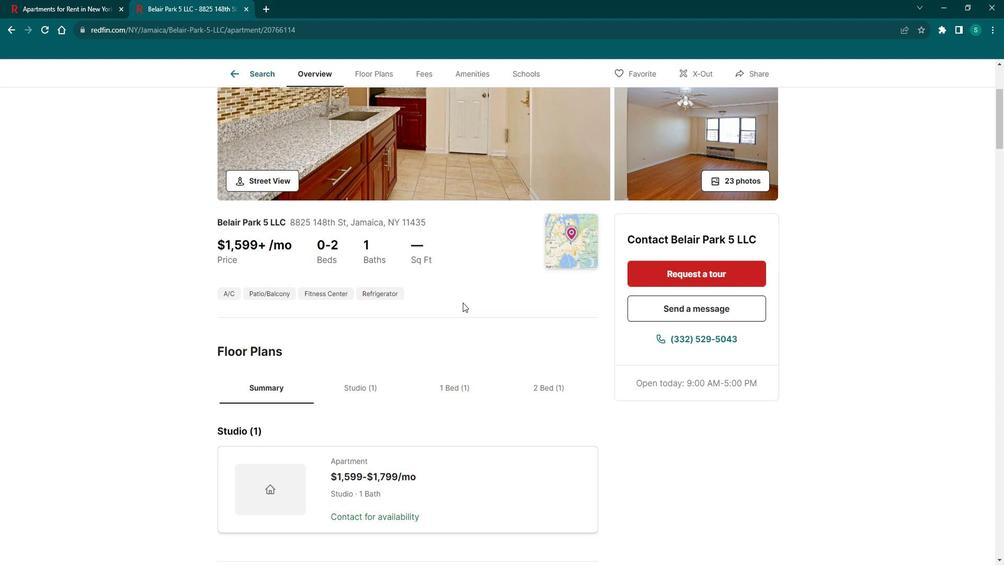 
Action: Mouse scrolled (464, 299) with delta (0, 0)
Screenshot: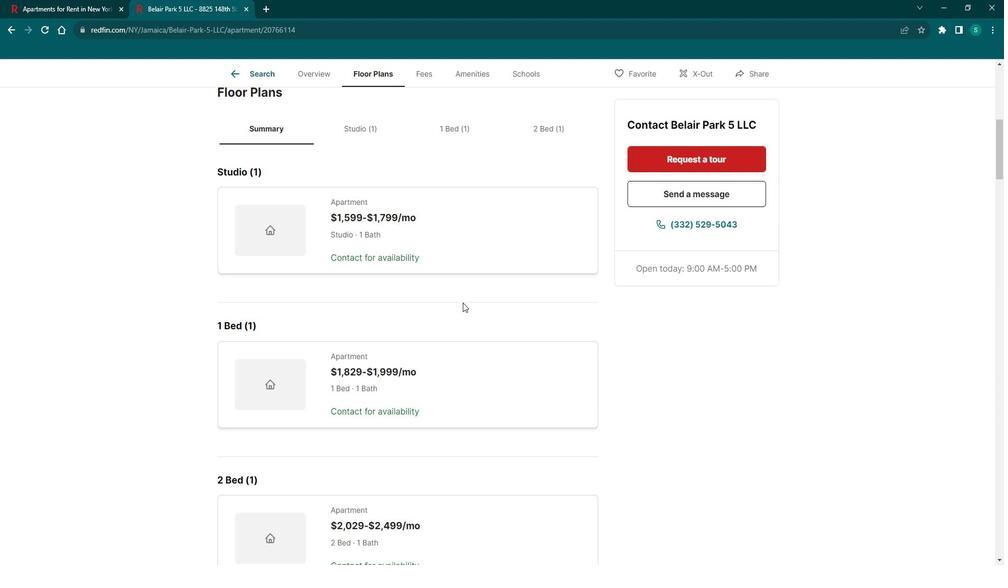 
Action: Mouse scrolled (464, 299) with delta (0, 0)
Screenshot: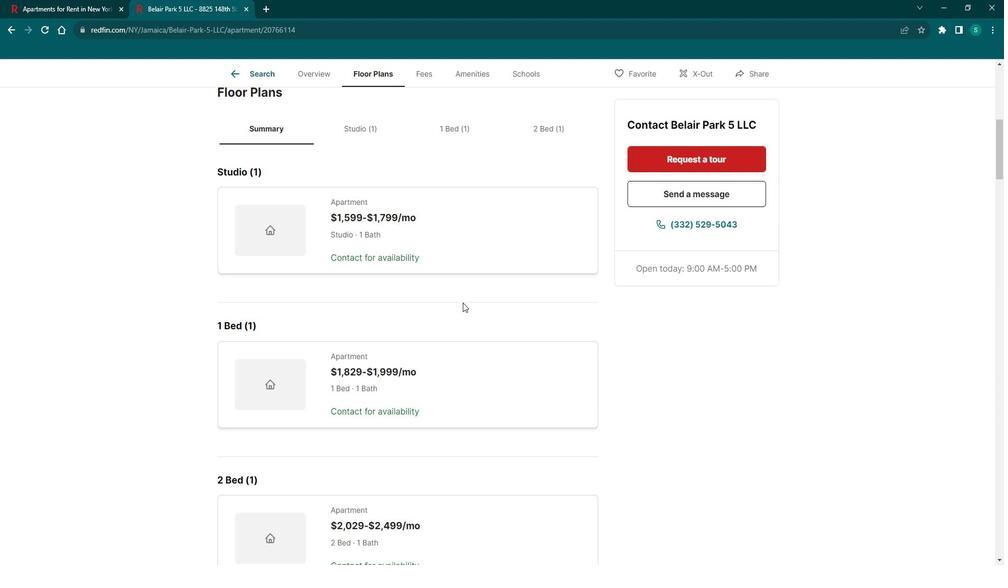 
Action: Mouse scrolled (464, 299) with delta (0, 0)
Screenshot: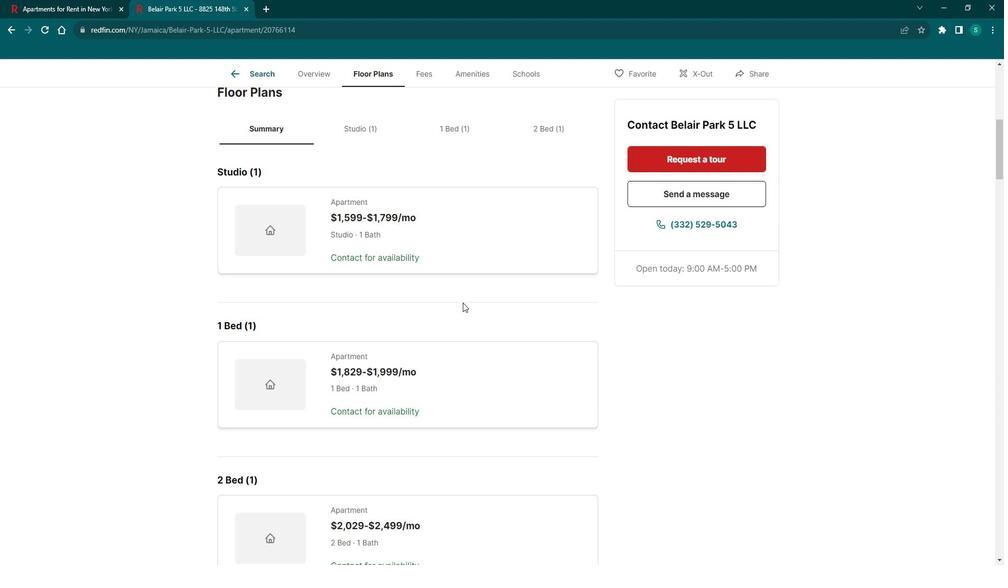 
Action: Mouse scrolled (464, 299) with delta (0, 0)
Screenshot: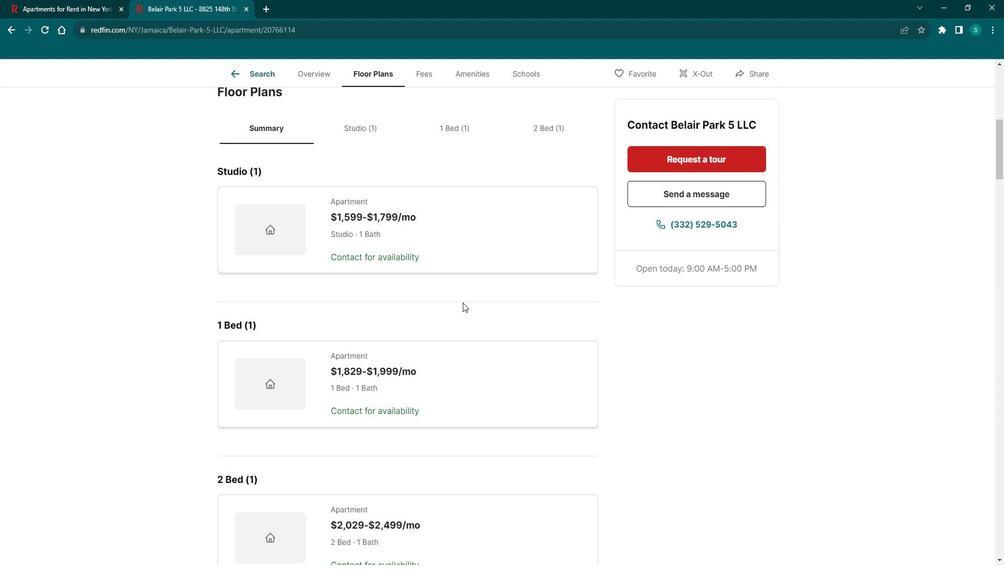 
Action: Mouse scrolled (464, 299) with delta (0, 0)
Screenshot: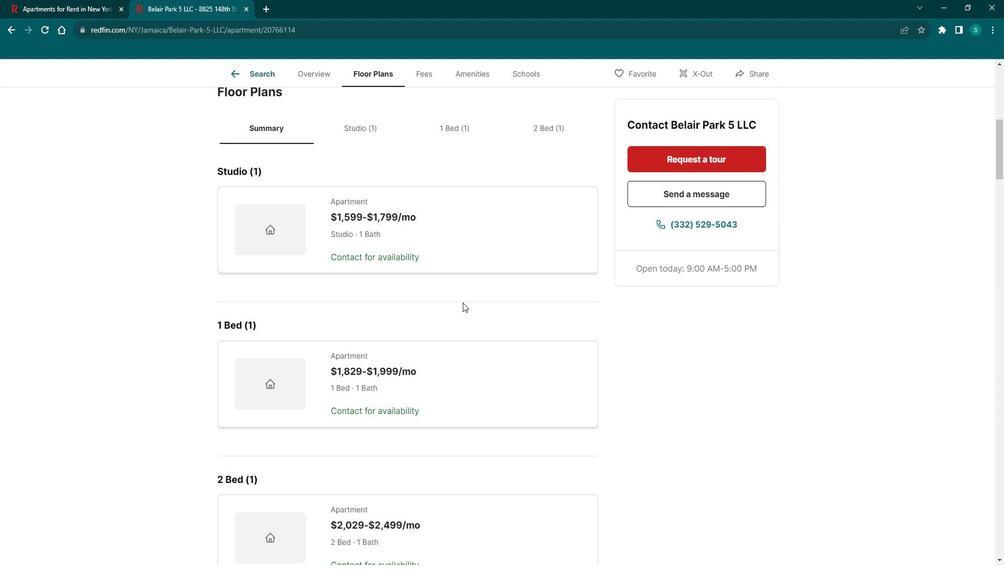 
Action: Mouse scrolled (464, 299) with delta (0, 0)
Screenshot: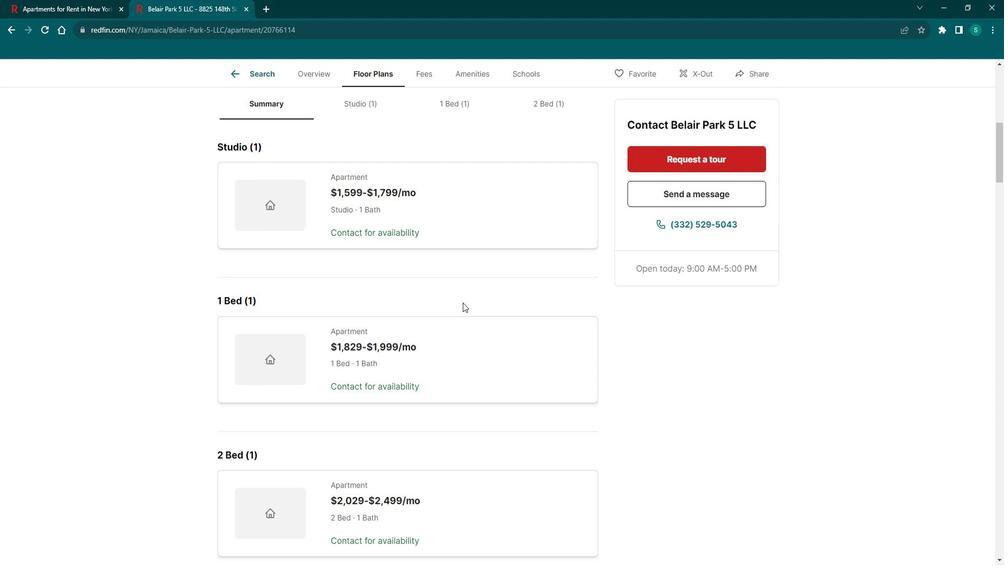 
Action: Mouse moved to (424, 292)
Screenshot: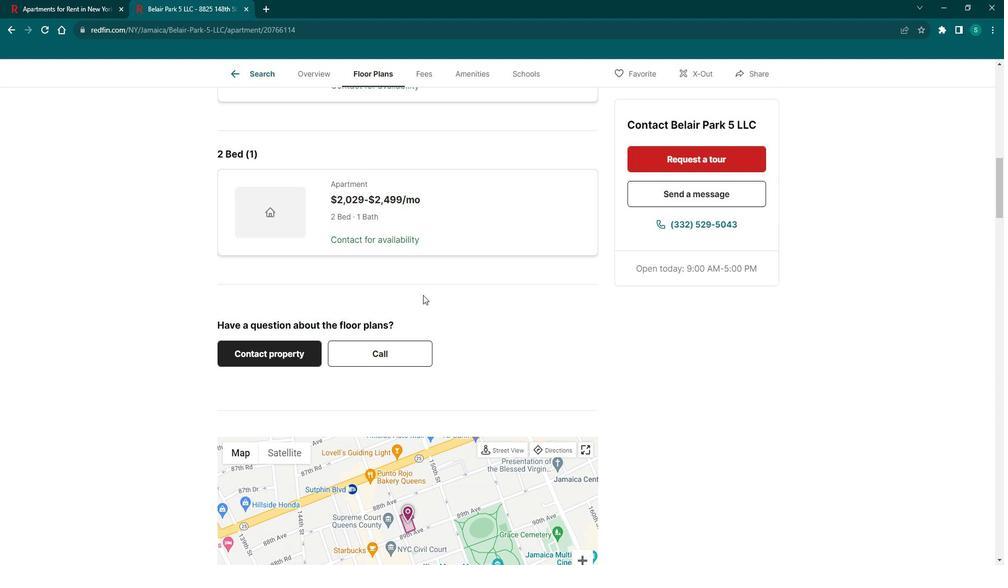 
Action: Mouse scrolled (424, 292) with delta (0, 0)
Screenshot: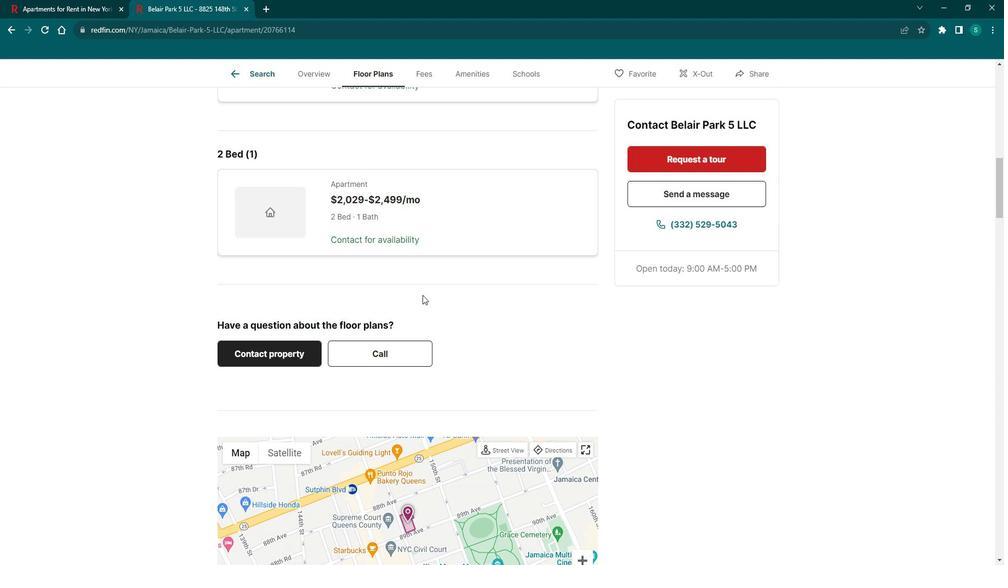 
Action: Mouse scrolled (424, 292) with delta (0, 0)
Screenshot: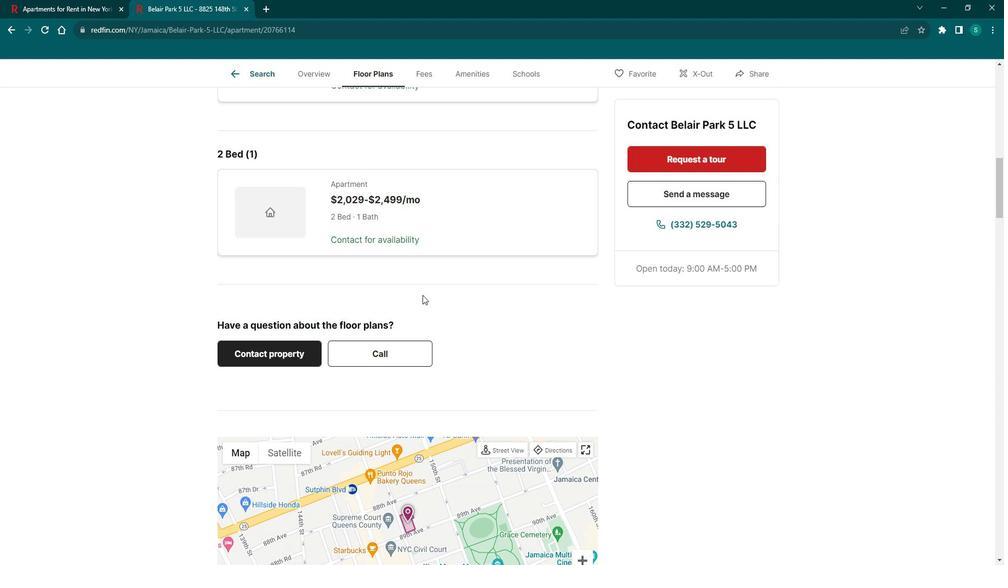 
Action: Mouse scrolled (424, 292) with delta (0, 0)
Screenshot: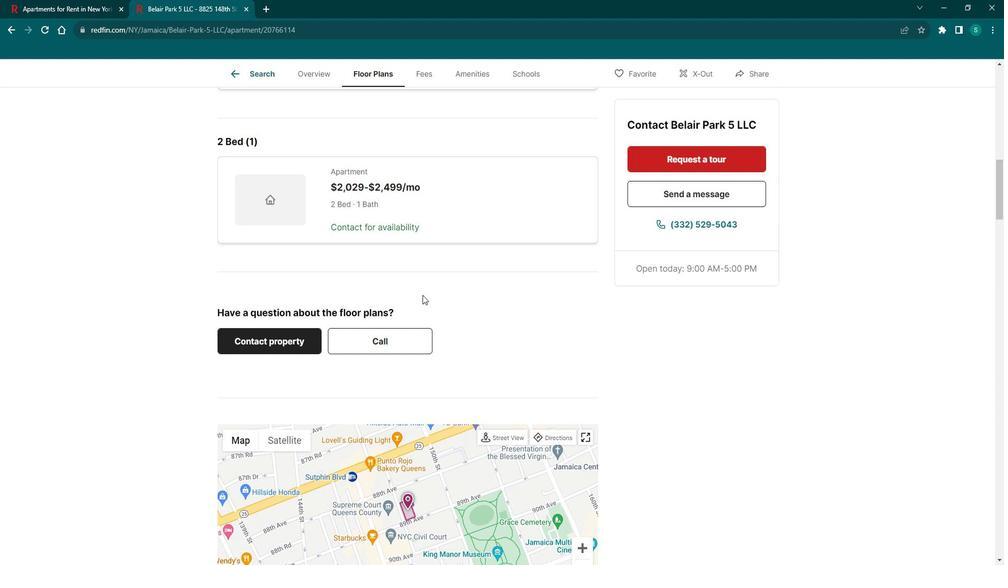 
Action: Mouse scrolled (424, 292) with delta (0, 0)
Screenshot: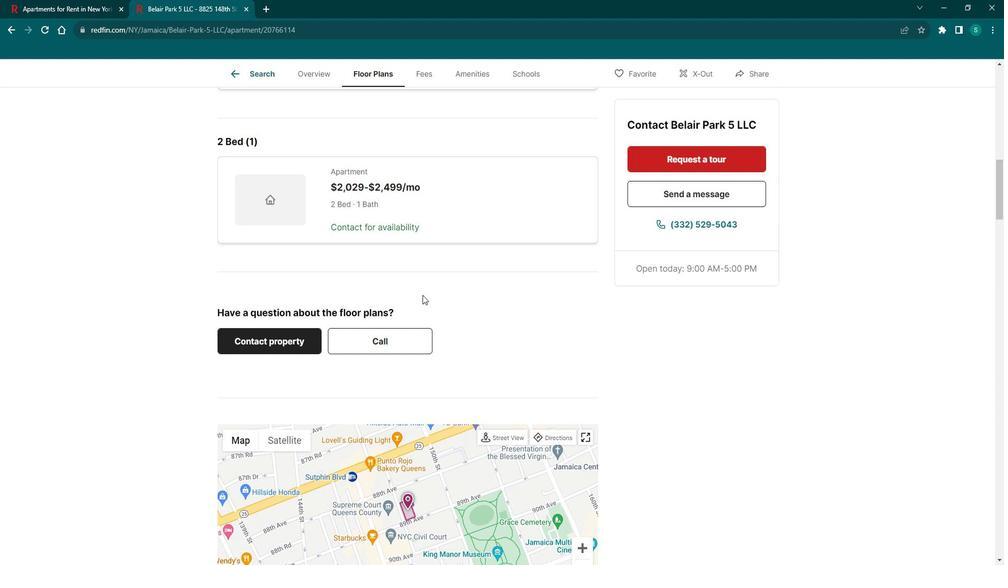 
Action: Mouse scrolled (424, 292) with delta (0, 0)
Screenshot: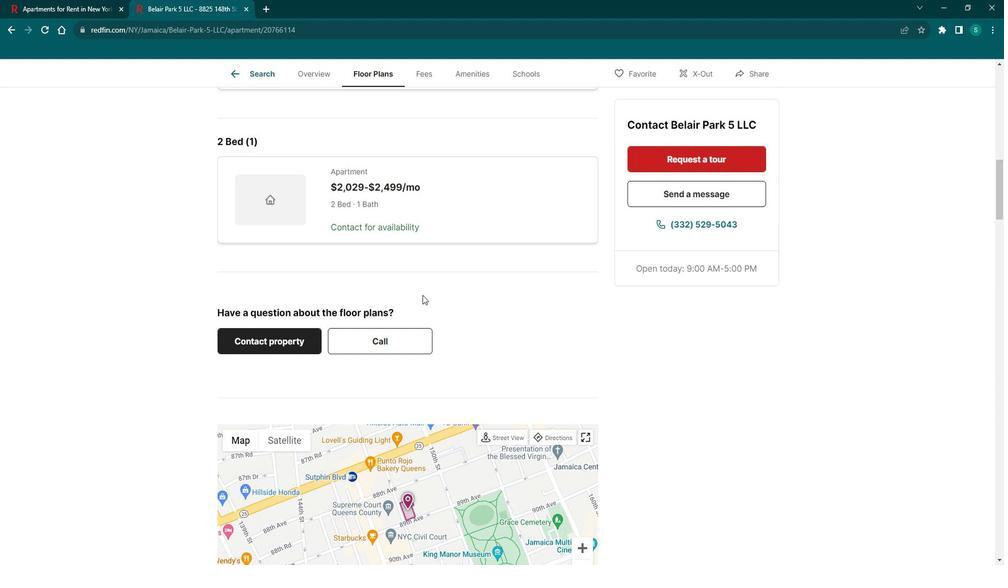 
Action: Mouse scrolled (424, 292) with delta (0, 0)
Screenshot: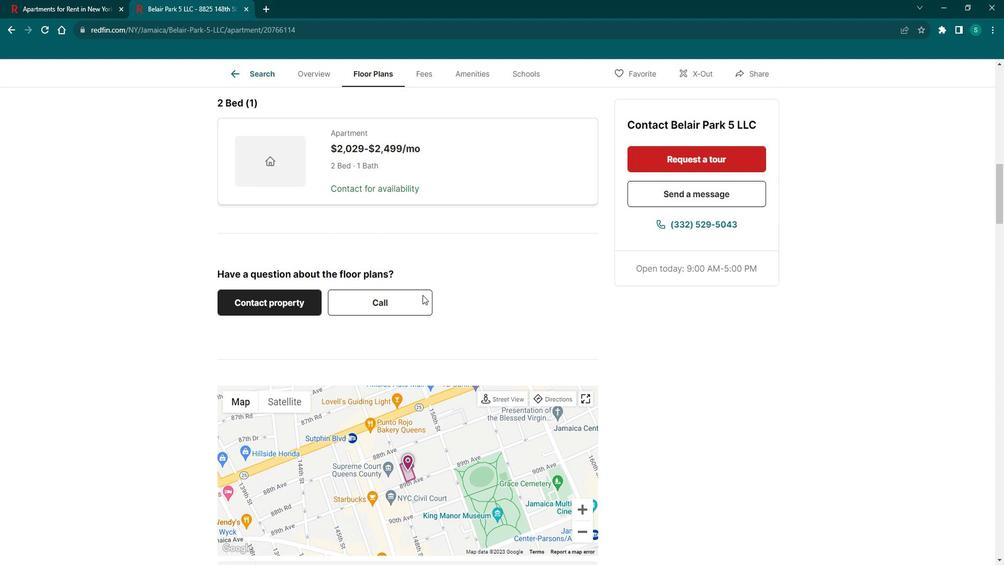 
Action: Mouse moved to (294, 127)
Screenshot: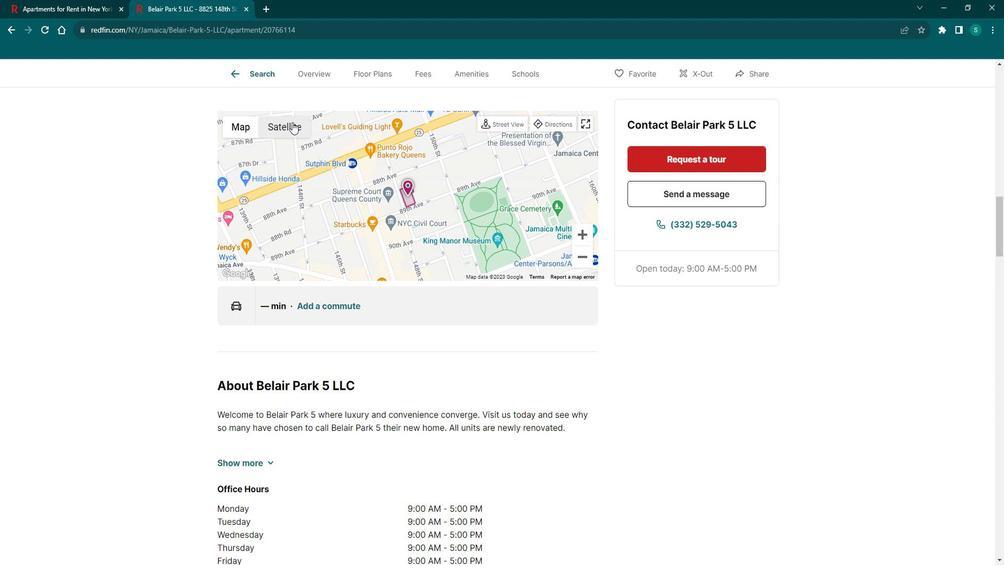 
Action: Mouse pressed left at (294, 127)
Screenshot: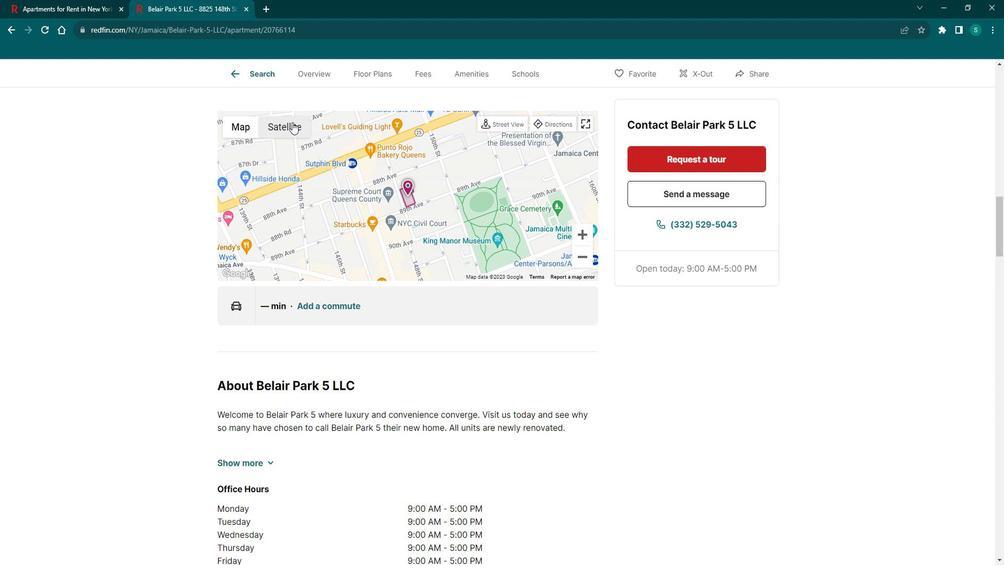 
Action: Mouse moved to (256, 132)
Screenshot: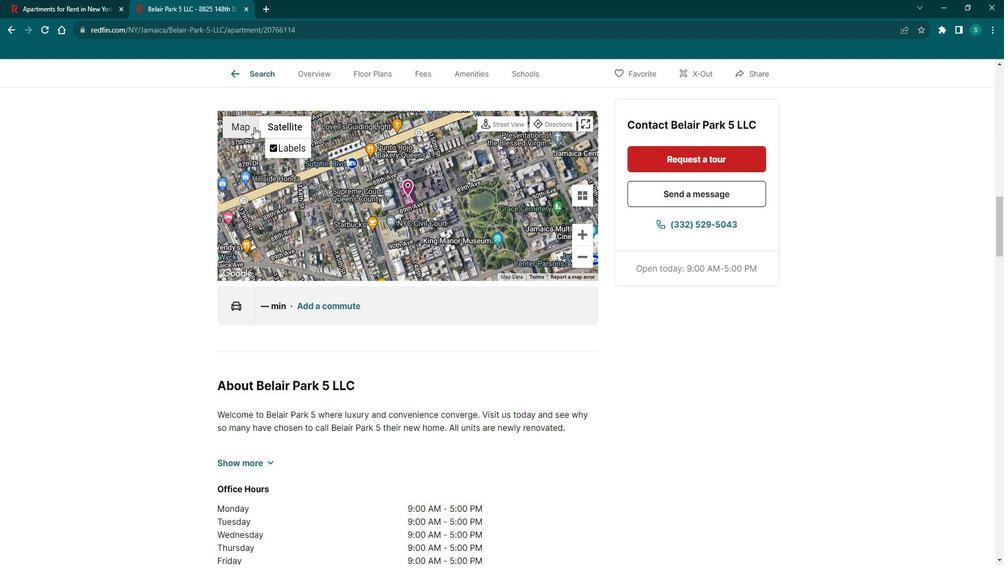 
Action: Mouse pressed left at (256, 132)
Screenshot: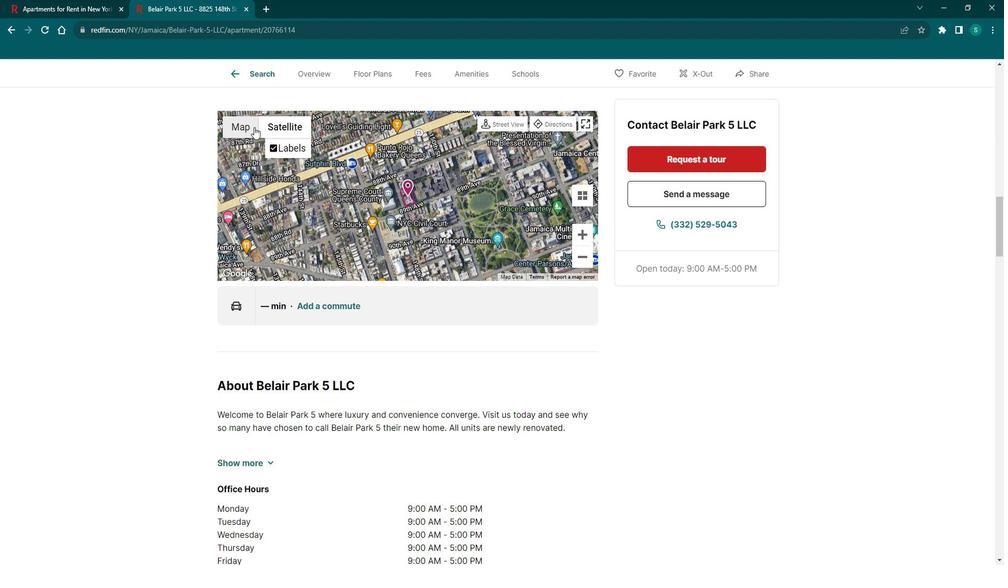 
Action: Mouse moved to (320, 301)
Screenshot: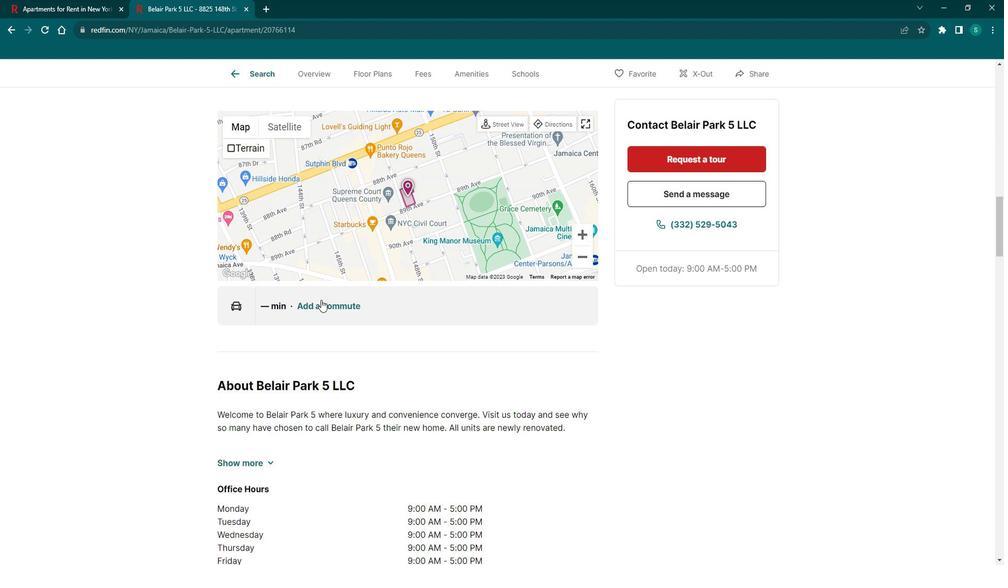 
Action: Mouse scrolled (320, 300) with delta (0, 0)
Screenshot: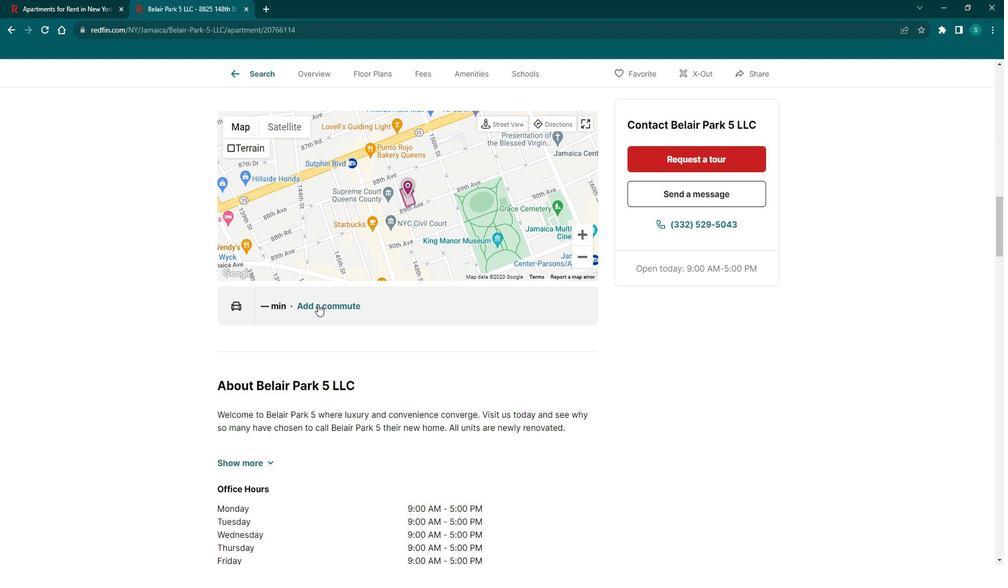 
Action: Mouse scrolled (320, 300) with delta (0, 0)
Screenshot: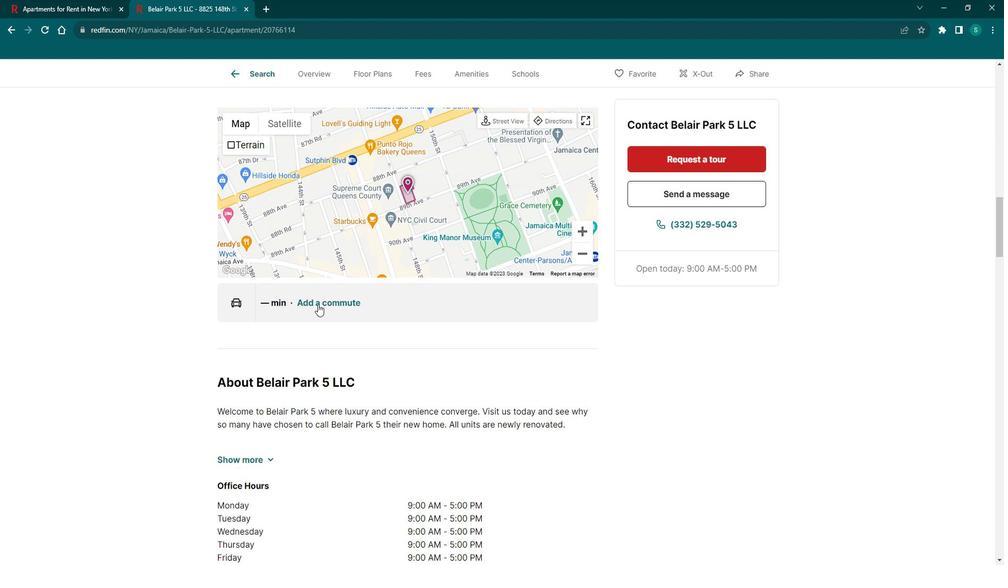 
Action: Mouse scrolled (320, 300) with delta (0, 0)
Screenshot: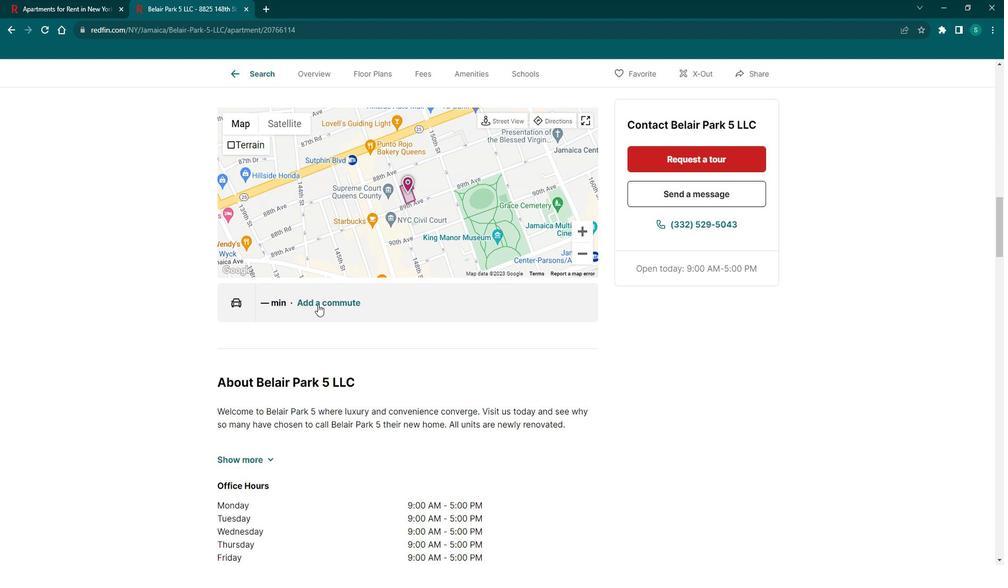 
Action: Mouse scrolled (320, 300) with delta (0, 0)
Screenshot: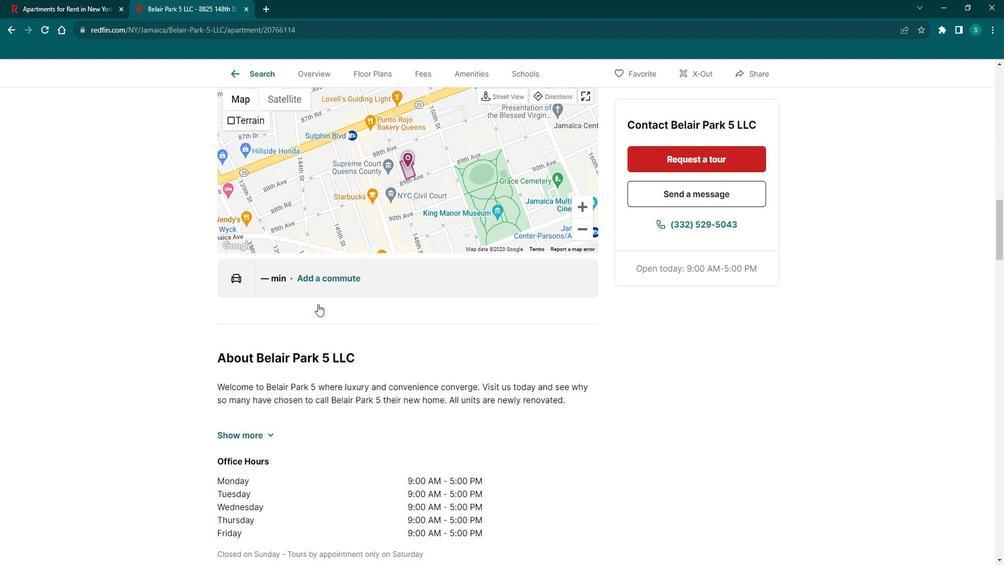 
Action: Mouse scrolled (320, 300) with delta (0, 0)
Screenshot: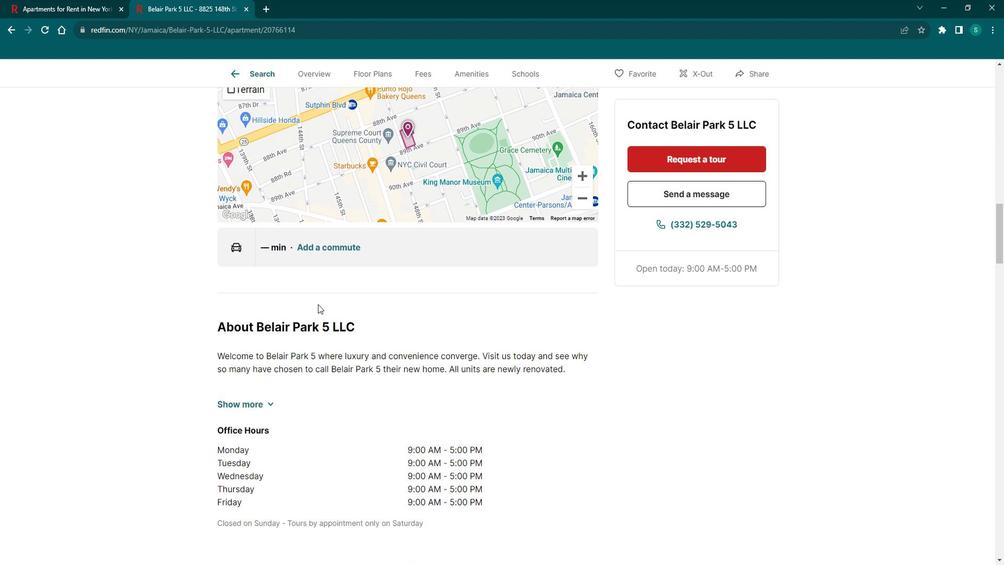 
Action: Mouse moved to (280, 221)
Screenshot: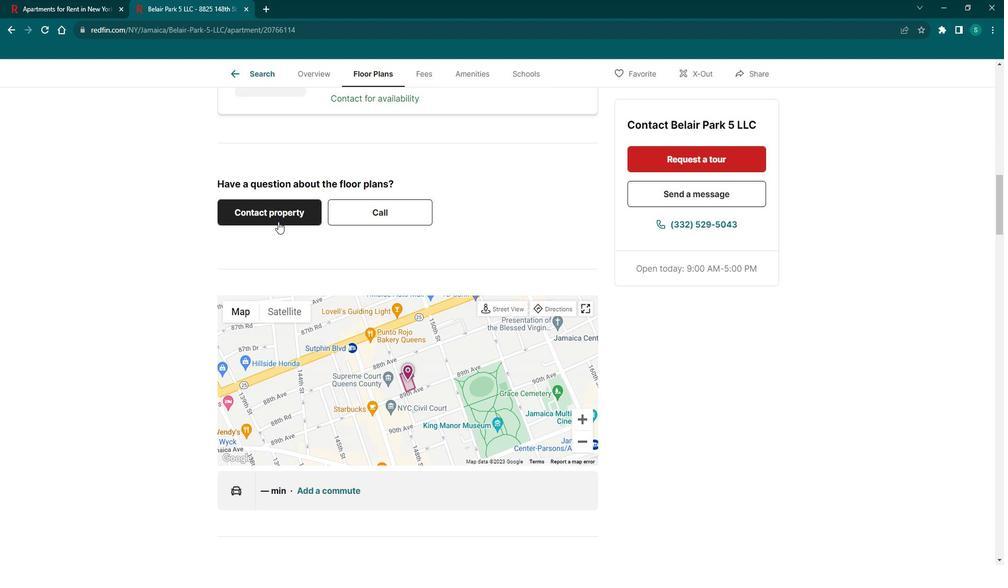 
Action: Mouse scrolled (280, 221) with delta (0, 0)
Screenshot: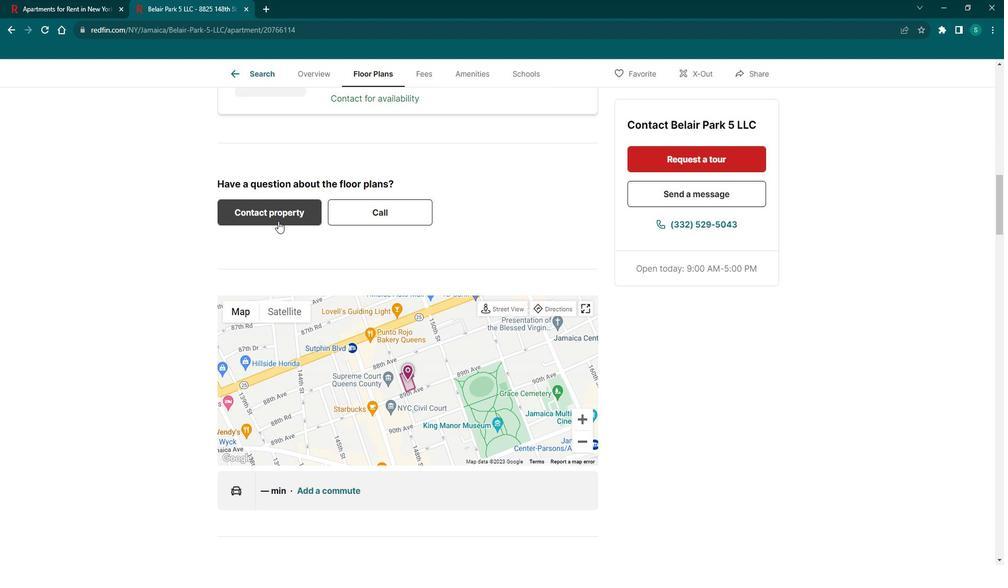 
Action: Mouse scrolled (280, 221) with delta (0, 0)
Screenshot: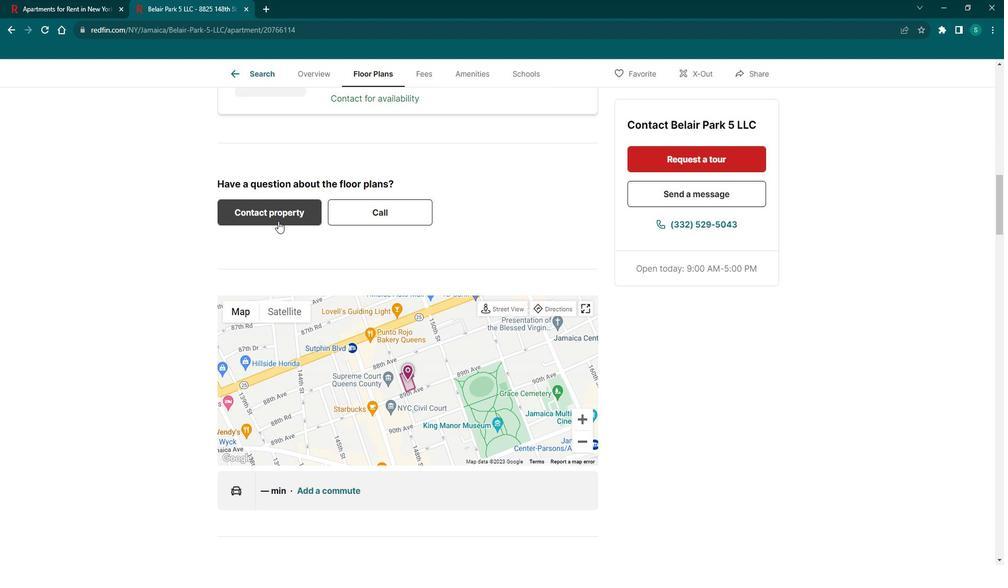 
Action: Mouse scrolled (280, 221) with delta (0, 0)
Screenshot: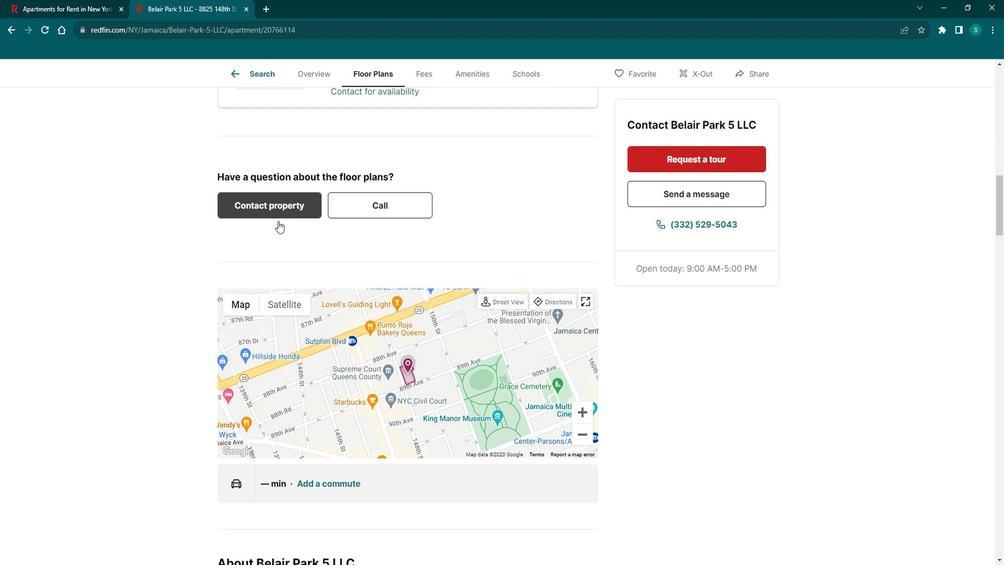 
Action: Mouse scrolled (280, 221) with delta (0, 0)
Screenshot: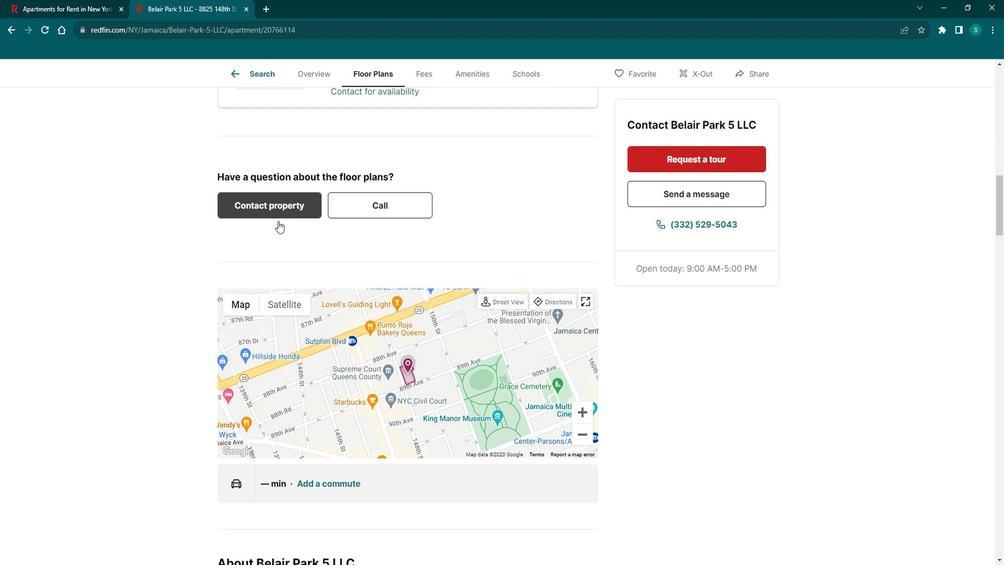 
Action: Mouse scrolled (280, 221) with delta (0, 0)
Screenshot: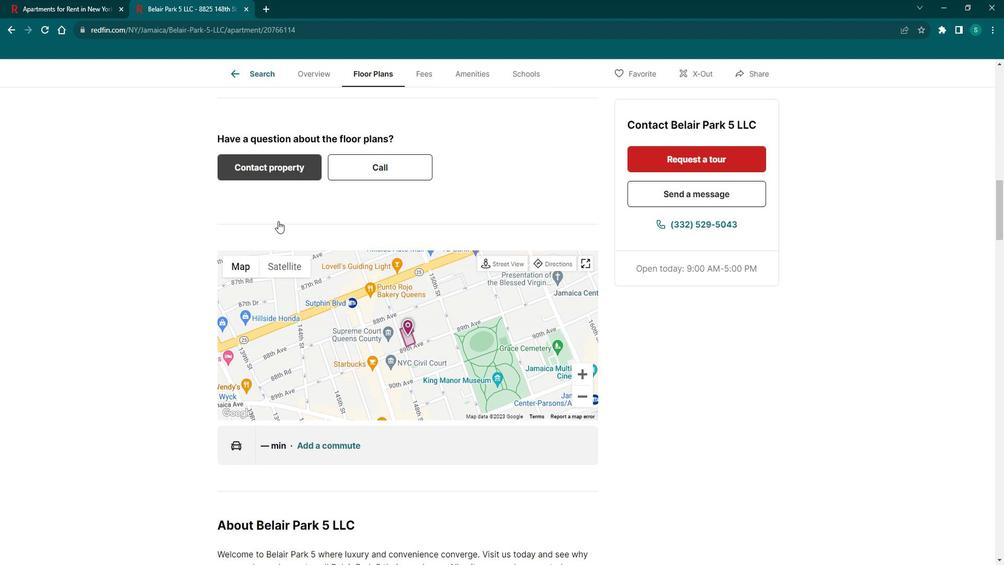 
Action: Mouse scrolled (280, 221) with delta (0, 0)
Screenshot: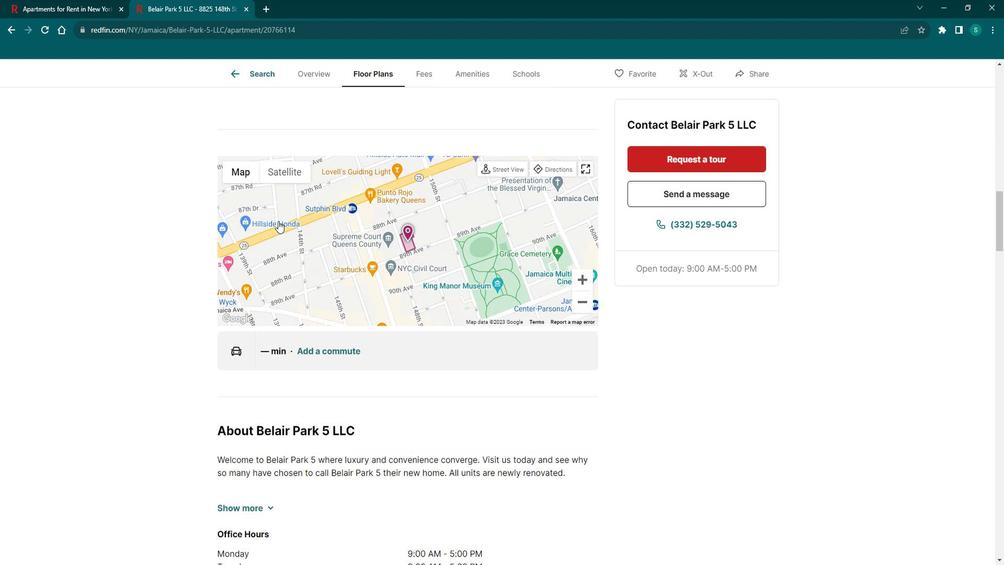 
Action: Mouse moved to (259, 312)
Screenshot: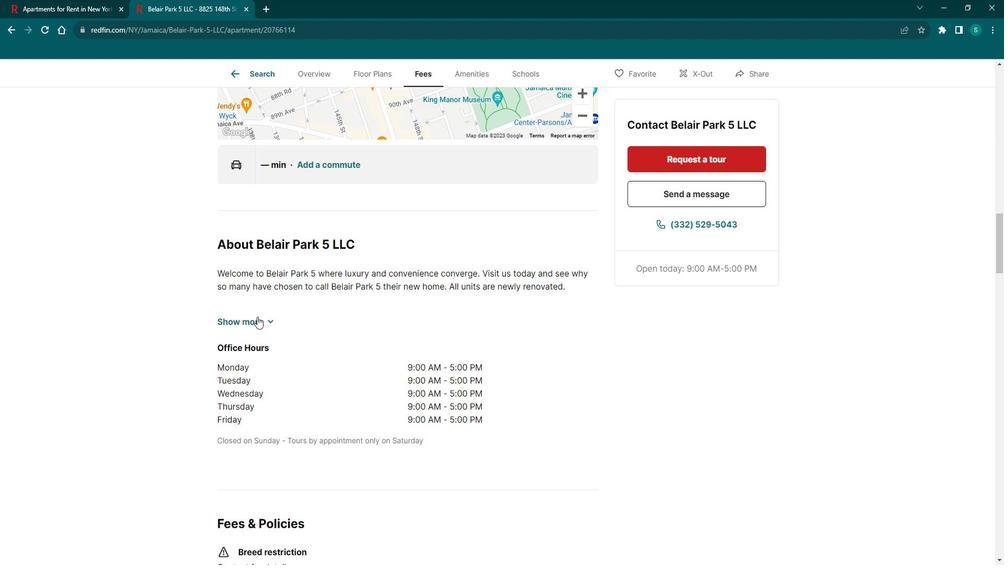 
Action: Mouse pressed left at (259, 312)
Screenshot: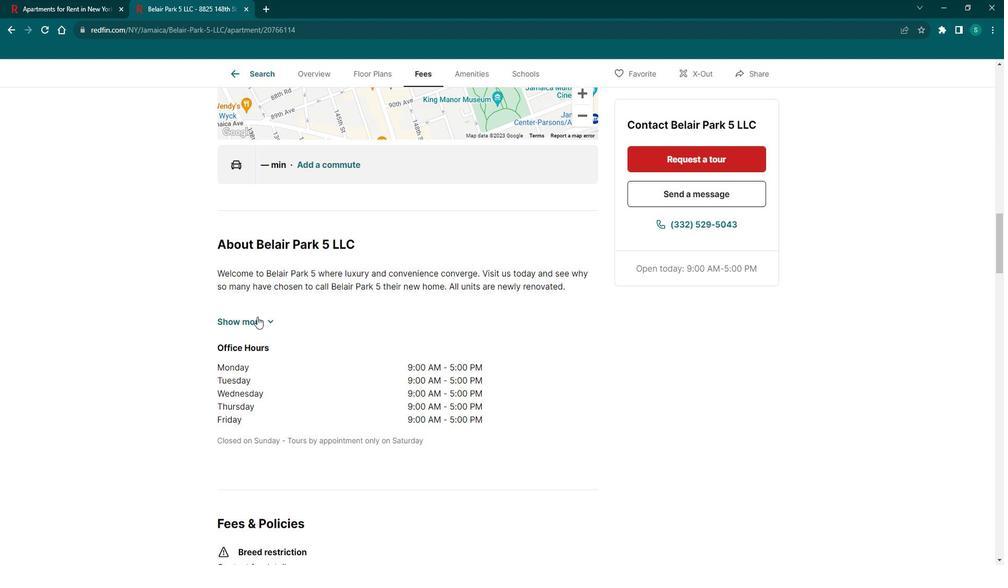 
Action: Mouse moved to (280, 304)
Screenshot: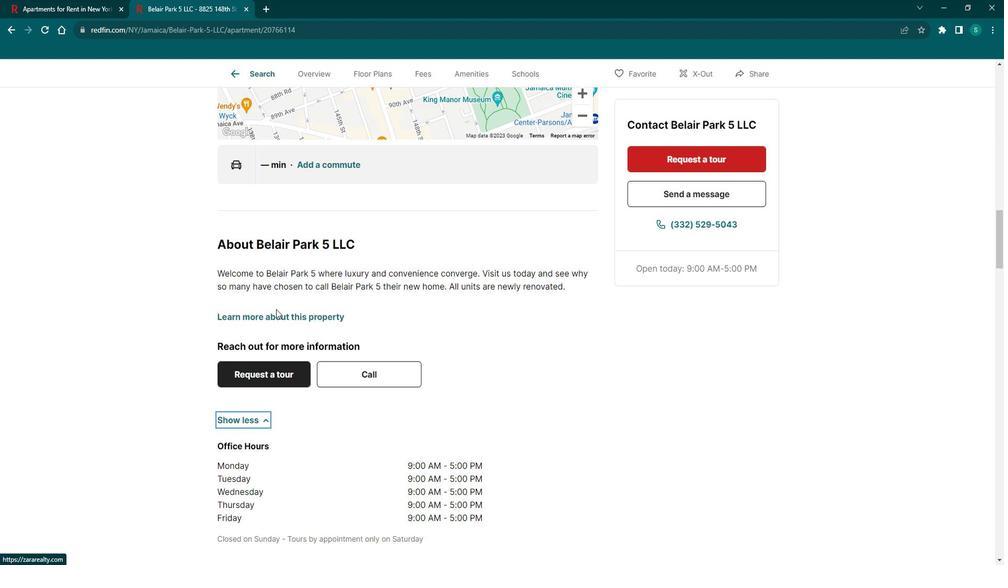 
Action: Mouse scrolled (280, 304) with delta (0, 0)
Screenshot: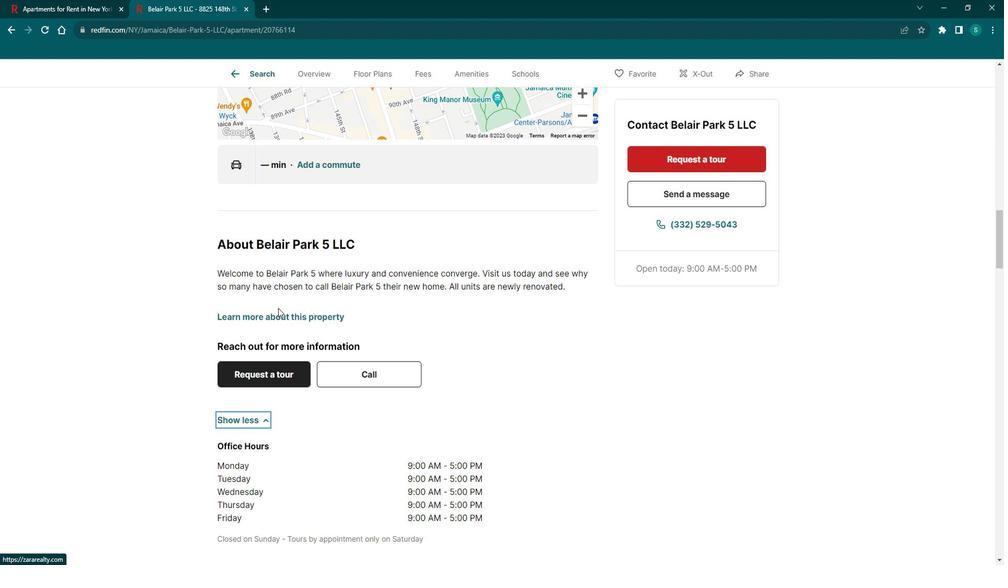 
Action: Mouse scrolled (280, 304) with delta (0, 0)
Screenshot: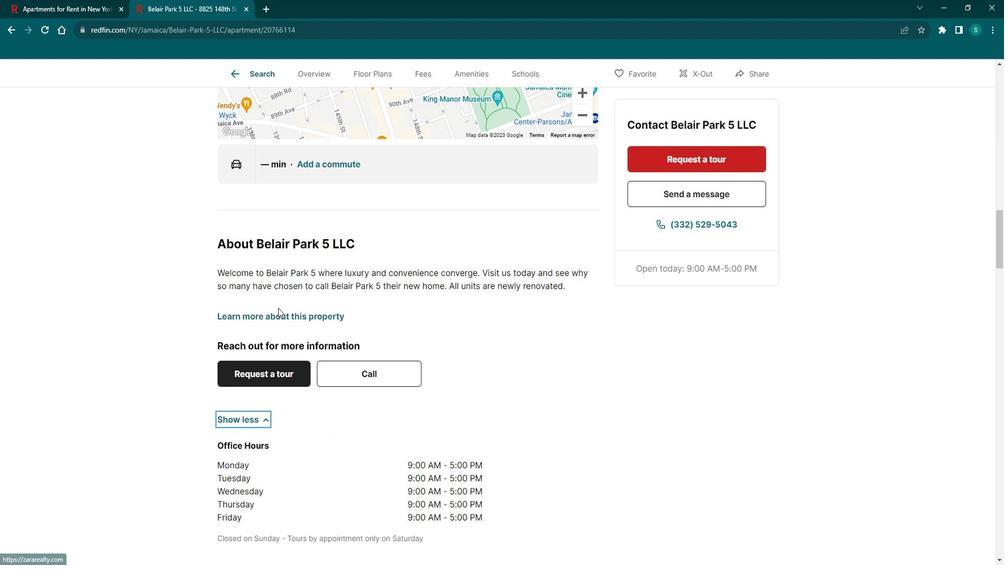 
Action: Mouse scrolled (280, 304) with delta (0, 0)
Screenshot: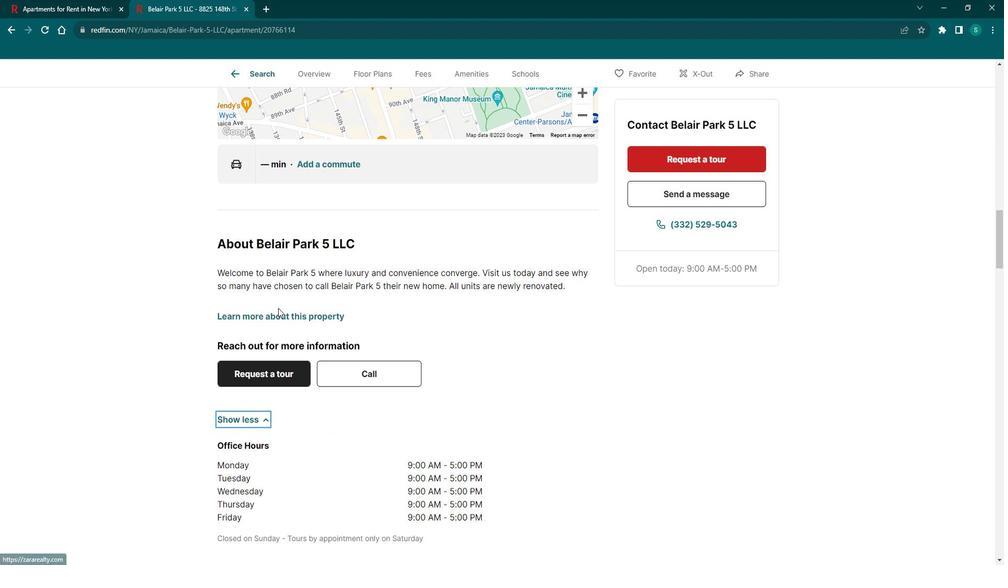 
Action: Mouse scrolled (280, 304) with delta (0, 0)
Screenshot: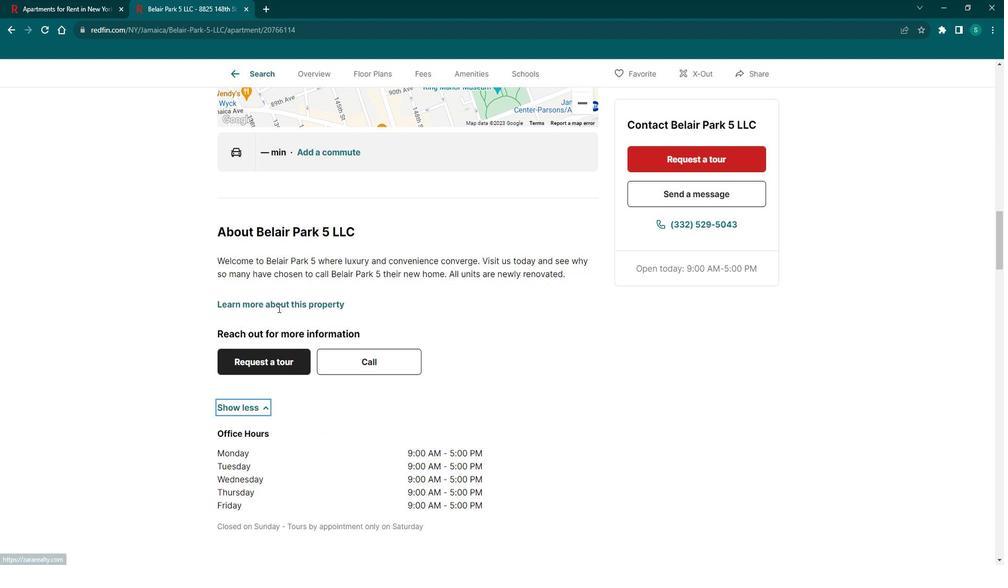 
Action: Mouse scrolled (280, 304) with delta (0, 0)
Screenshot: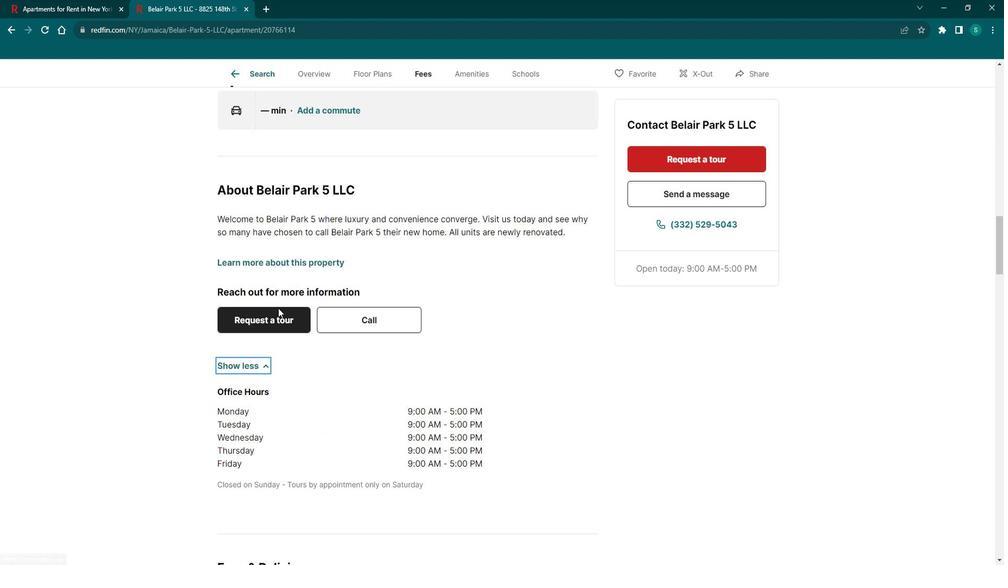 
Action: Mouse moved to (298, 275)
Screenshot: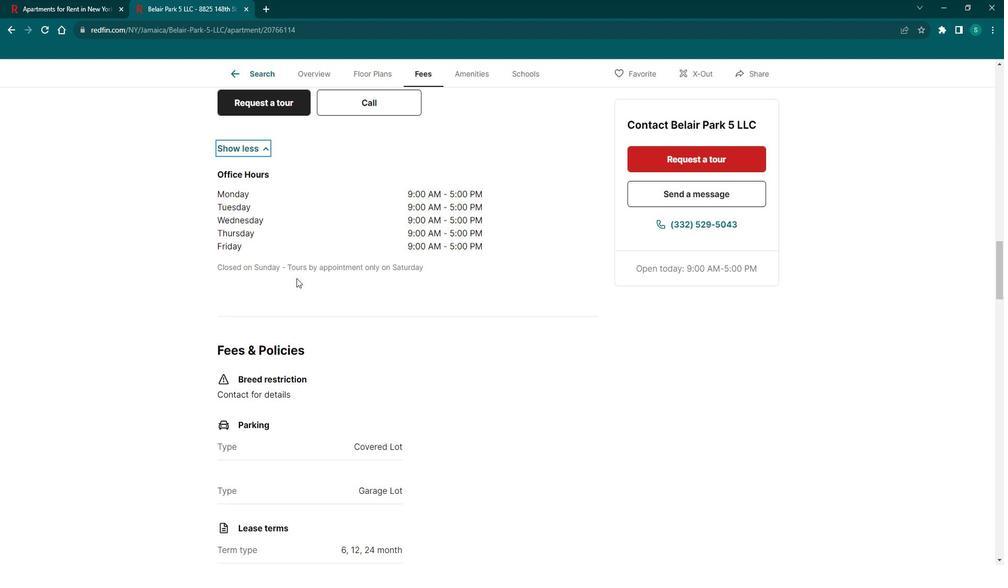 
Action: Mouse scrolled (298, 275) with delta (0, 0)
Screenshot: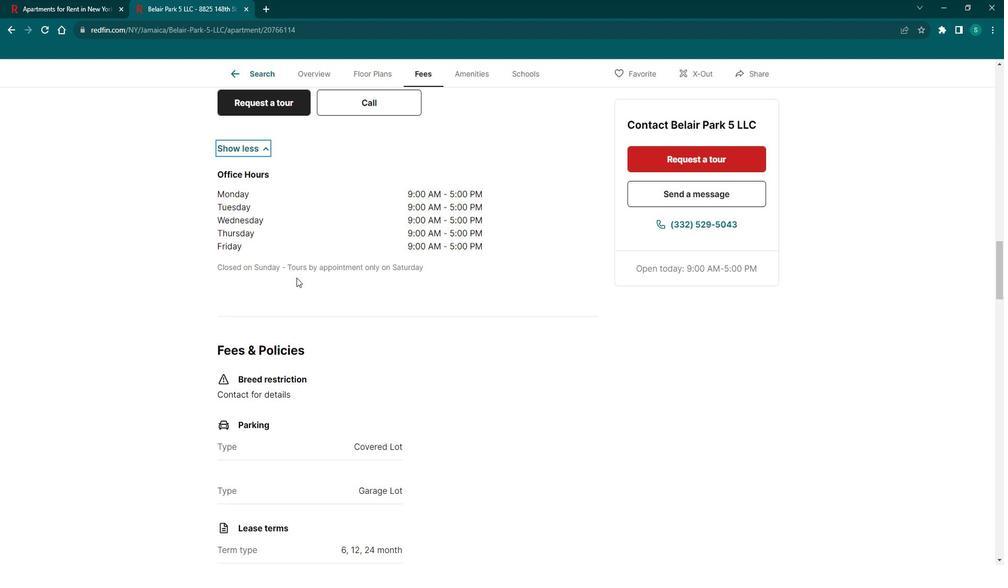 
Action: Mouse scrolled (298, 275) with delta (0, 0)
Screenshot: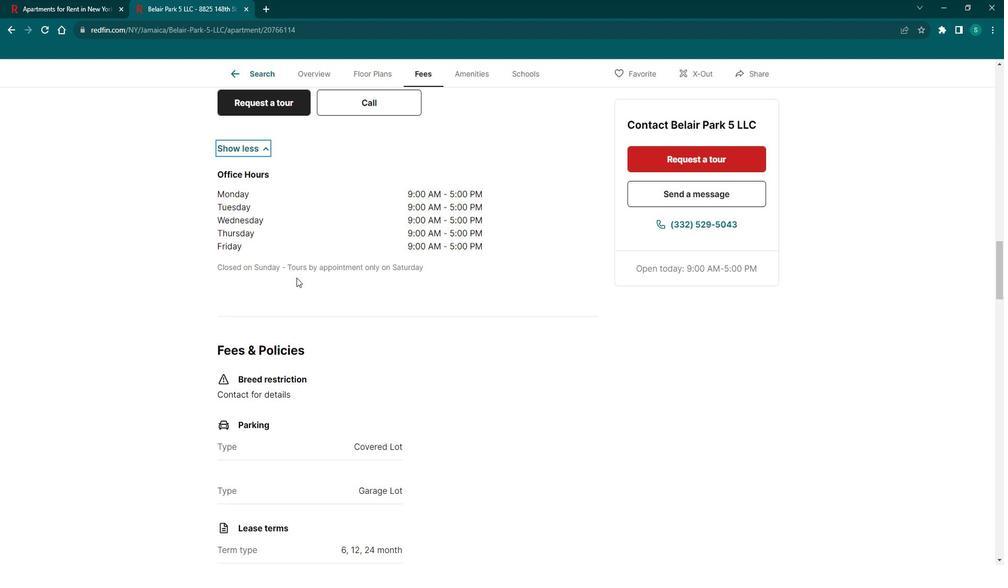 
Action: Mouse scrolled (298, 275) with delta (0, 0)
Screenshot: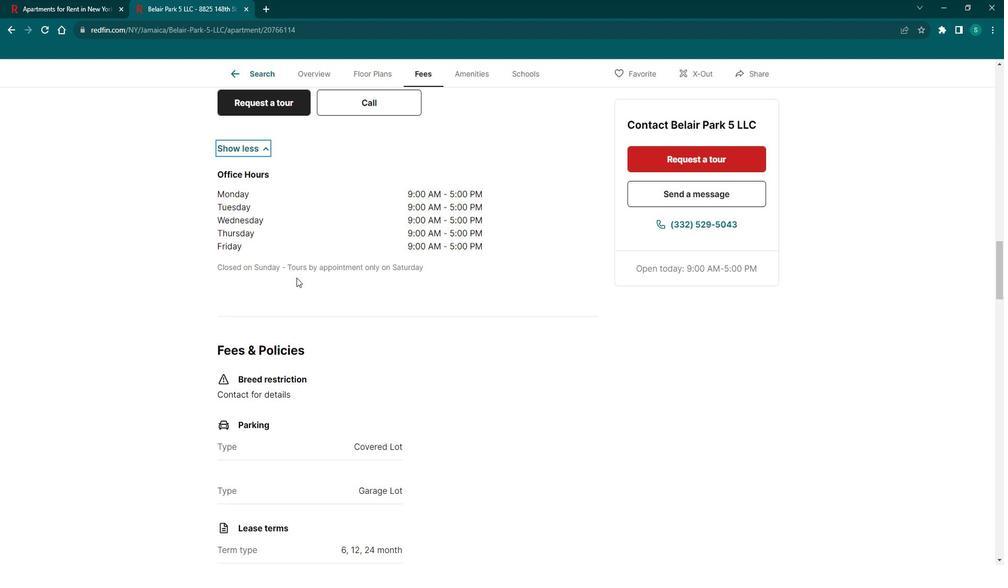 
Action: Mouse scrolled (298, 275) with delta (0, 0)
Screenshot: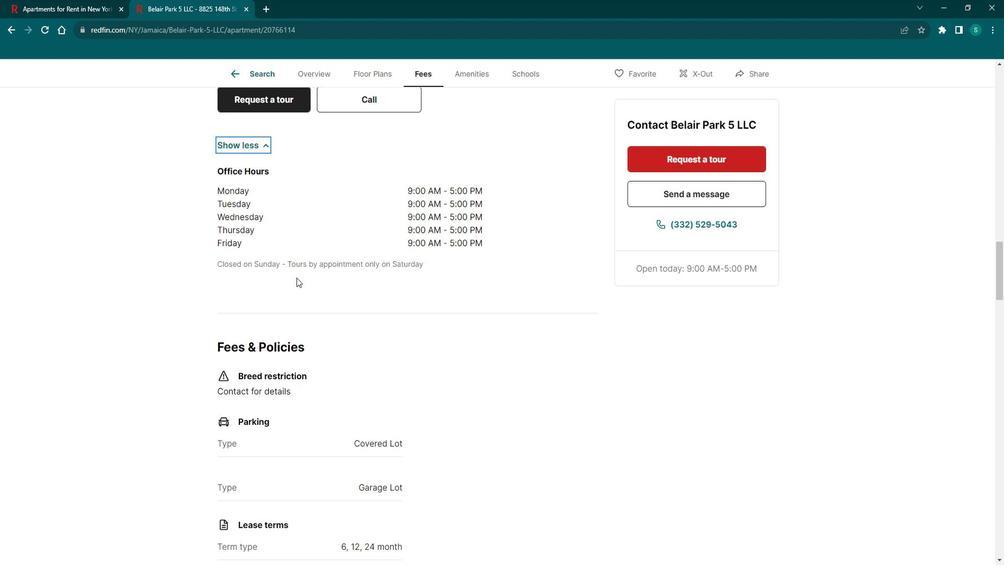 
Action: Mouse scrolled (298, 275) with delta (0, 0)
Screenshot: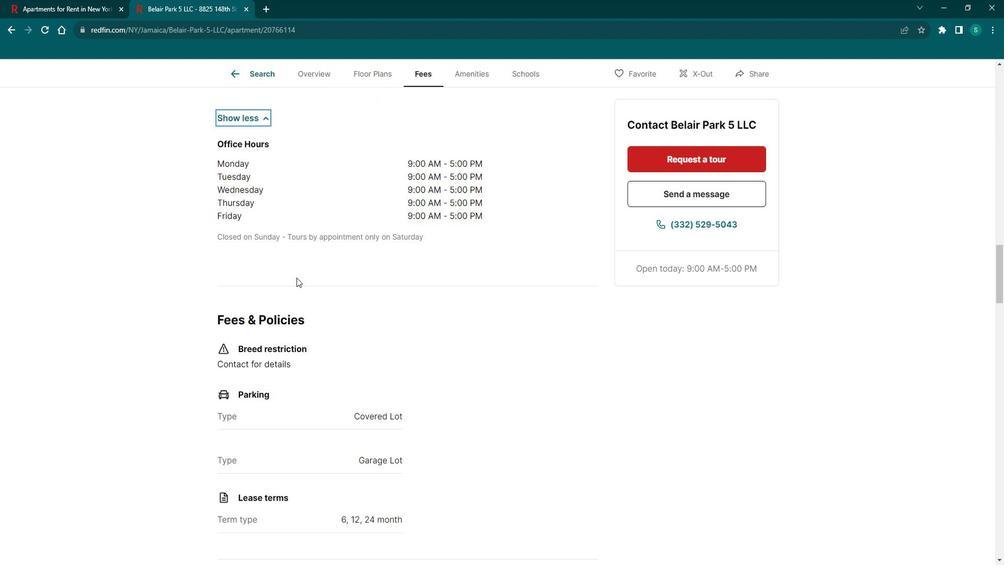
Action: Mouse moved to (298, 275)
Screenshot: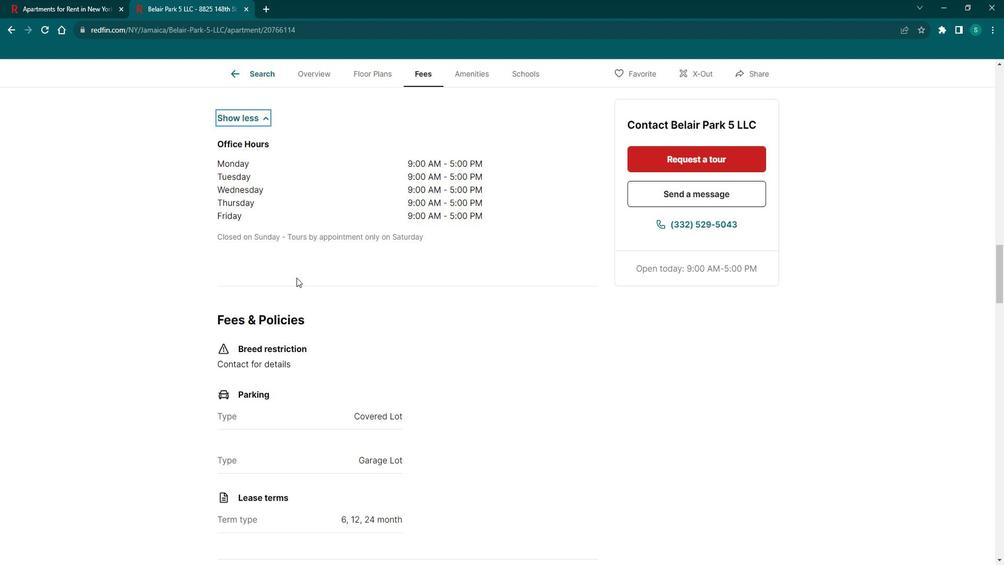 
Action: Mouse scrolled (298, 274) with delta (0, 0)
Screenshot: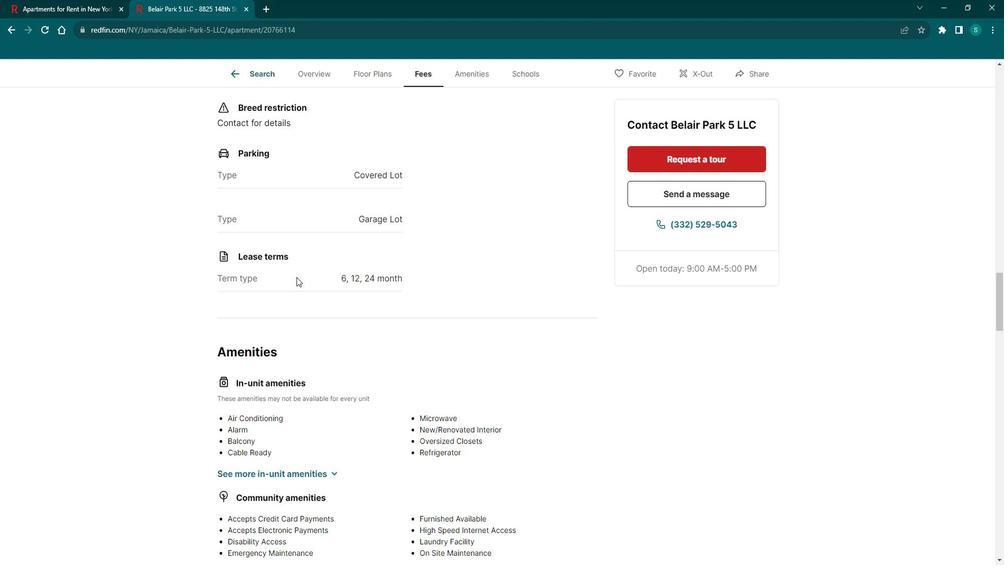 
Action: Mouse scrolled (298, 274) with delta (0, 0)
Screenshot: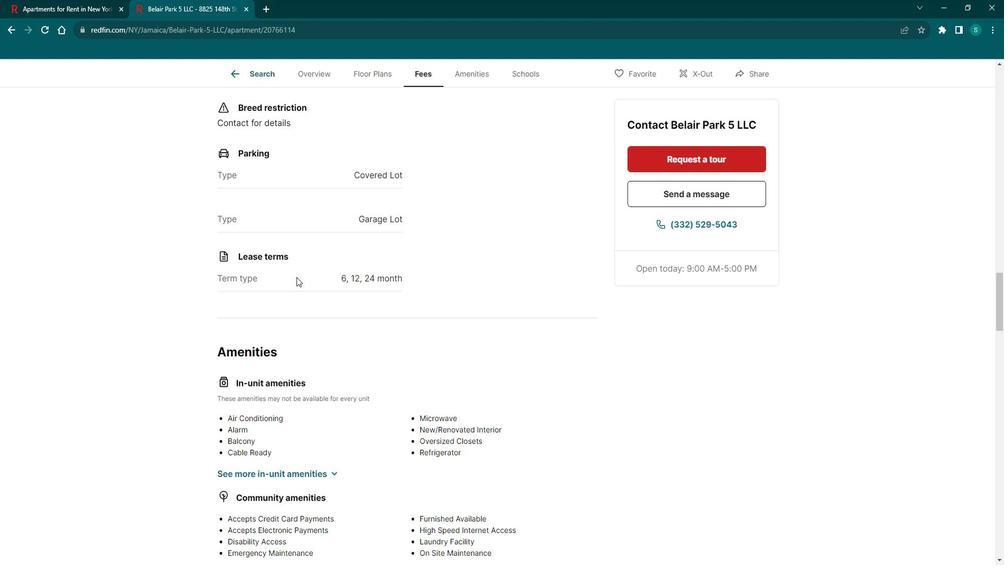 
Action: Mouse scrolled (298, 274) with delta (0, 0)
Screenshot: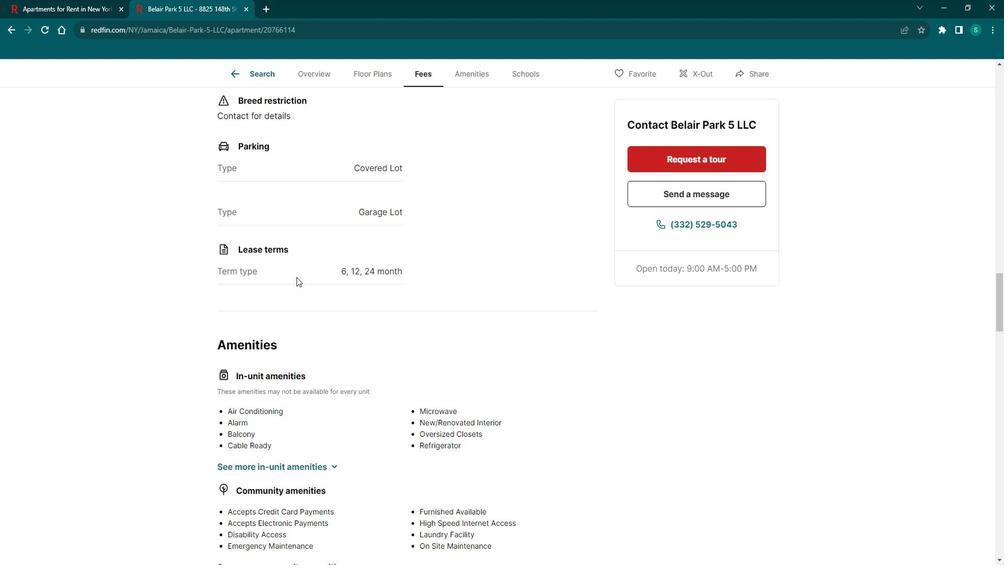 
Action: Mouse scrolled (298, 274) with delta (0, 0)
Screenshot: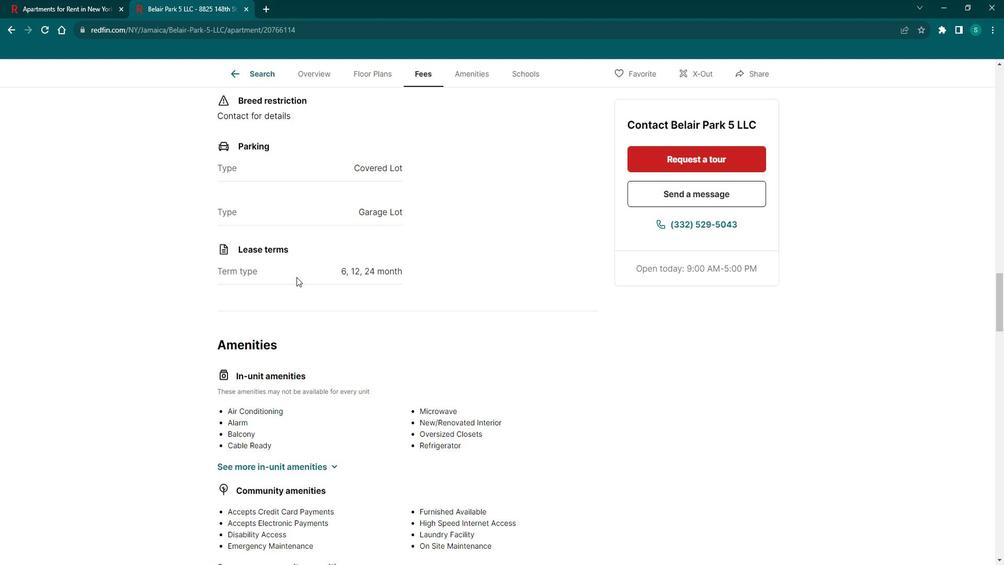 
Action: Mouse scrolled (298, 274) with delta (0, 0)
Screenshot: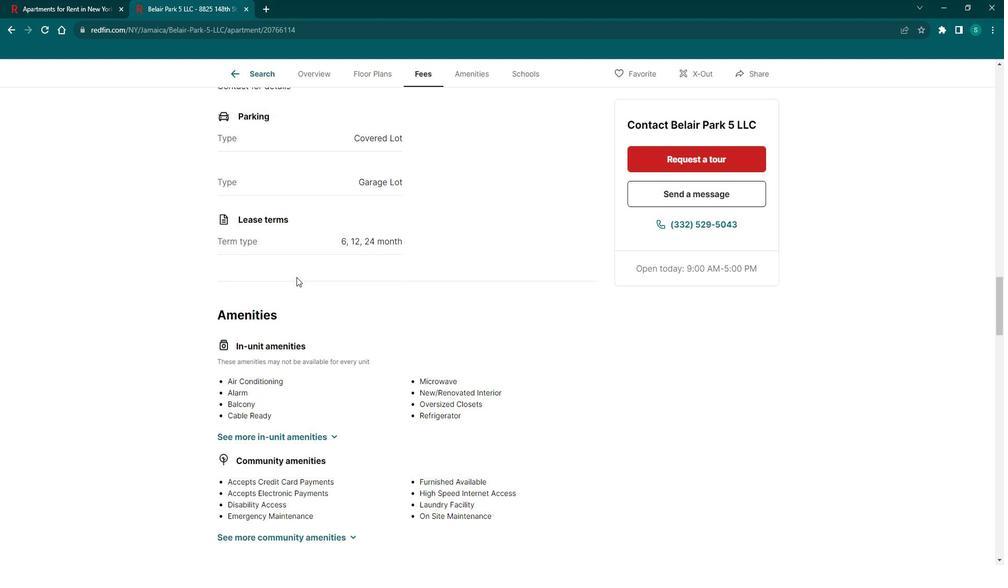 
Action: Mouse scrolled (298, 274) with delta (0, 0)
Screenshot: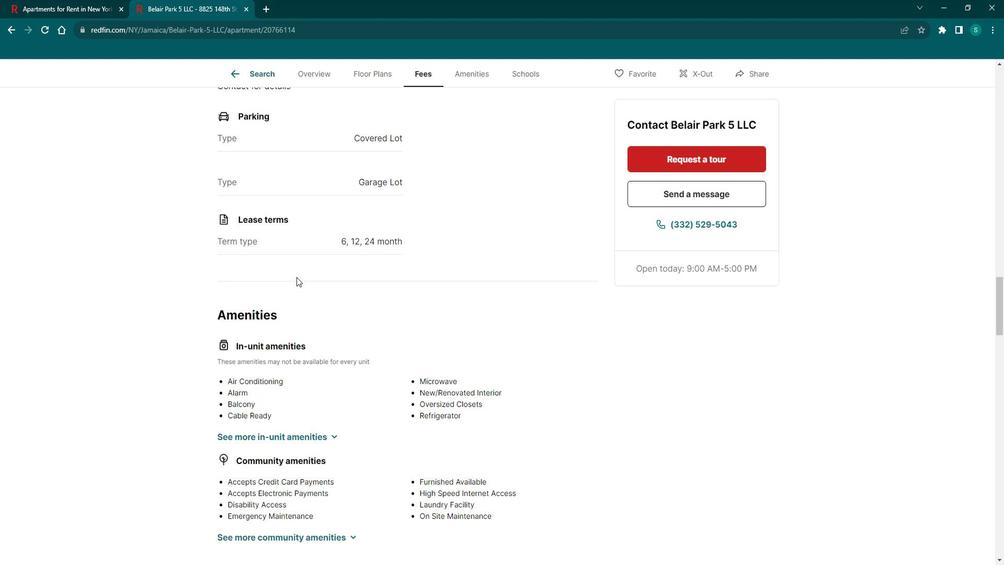 
Action: Mouse scrolled (298, 274) with delta (0, 0)
Screenshot: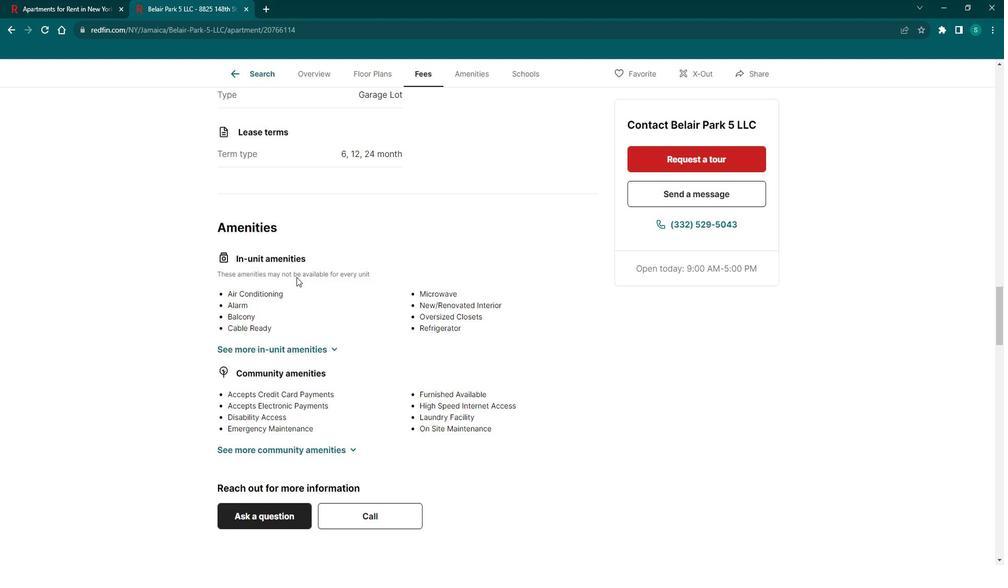 
Action: Mouse scrolled (298, 275) with delta (0, 0)
Screenshot: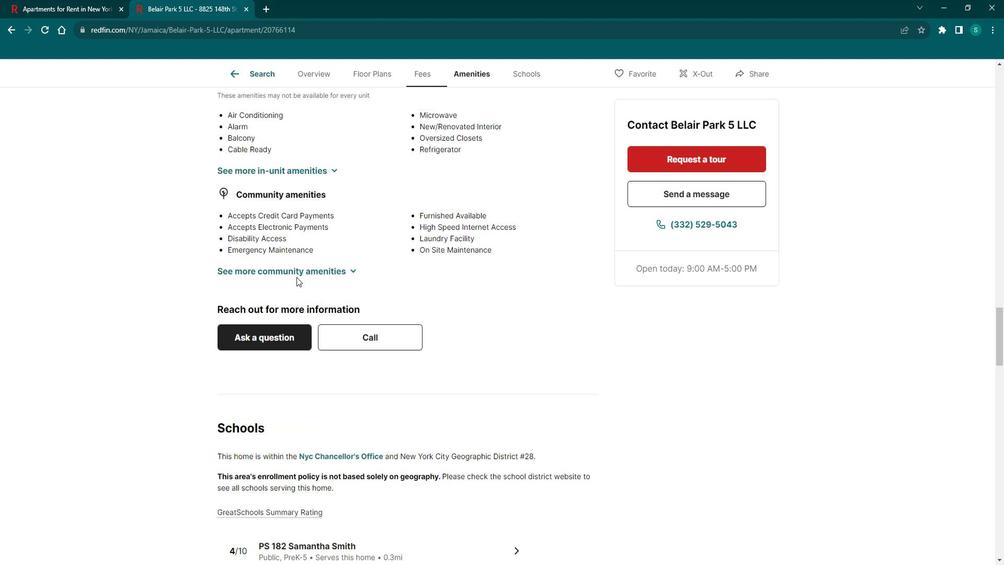 
Action: Mouse moved to (328, 249)
Screenshot: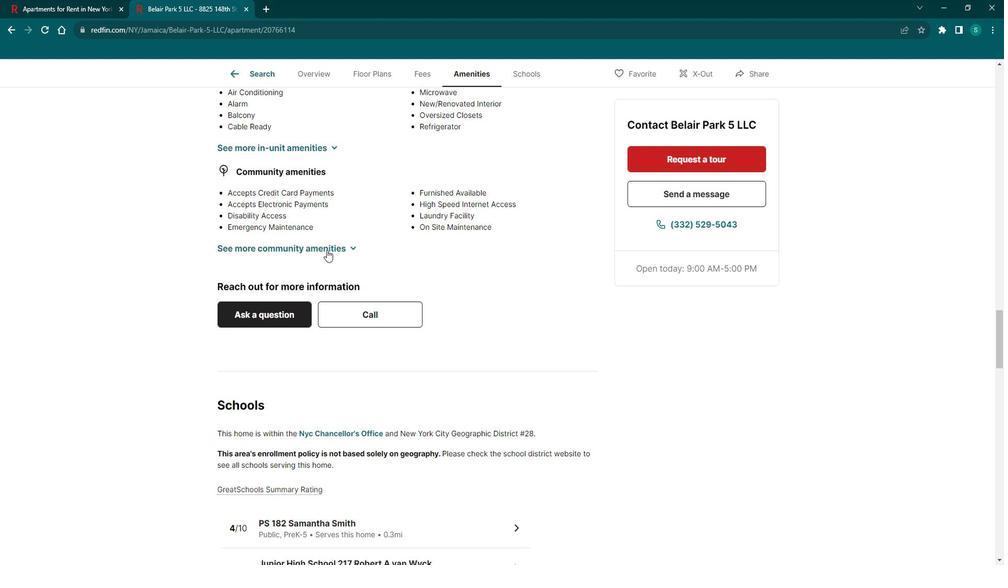 
Action: Mouse scrolled (328, 249) with delta (0, 0)
Screenshot: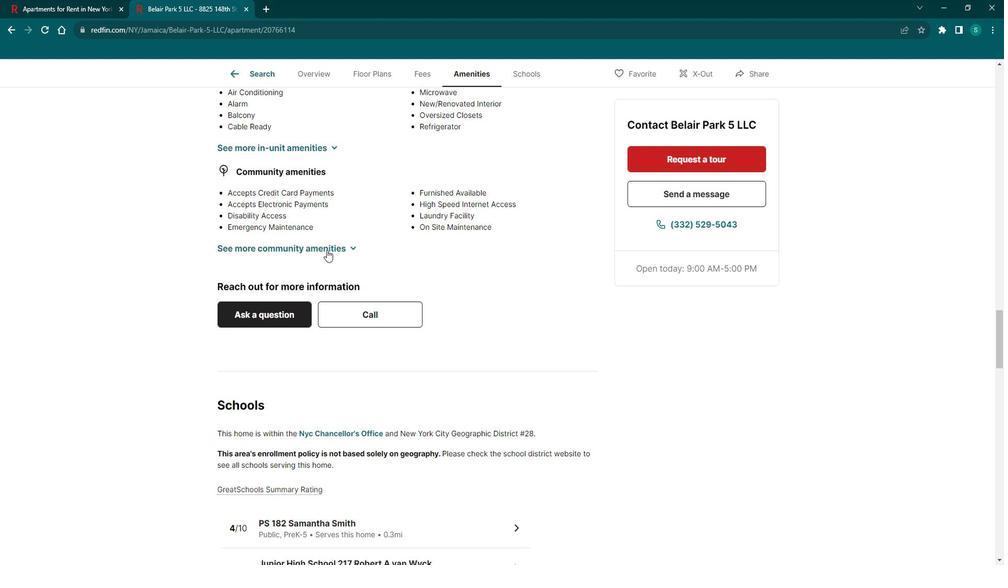 
Action: Mouse moved to (326, 251)
Screenshot: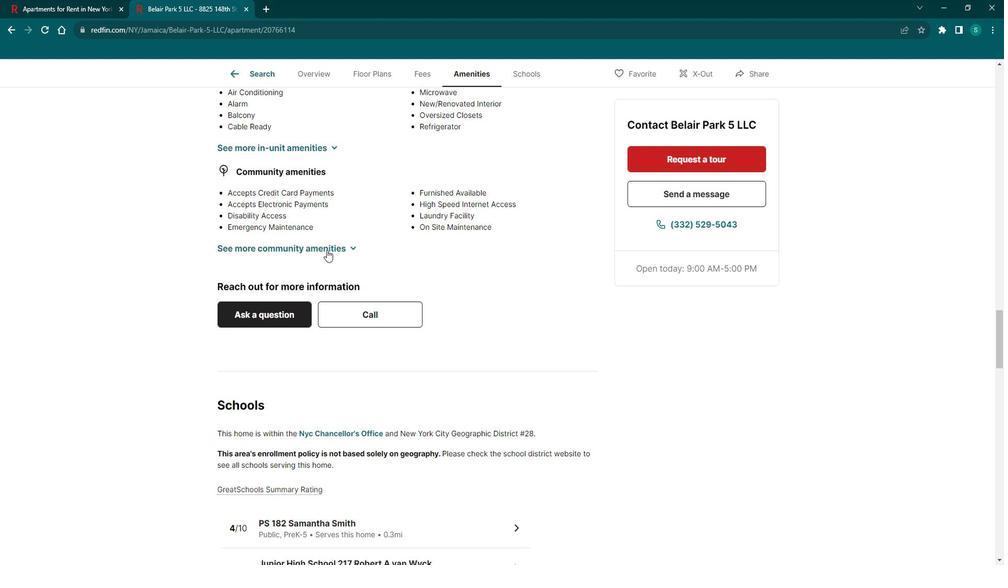 
Action: Mouse scrolled (326, 251) with delta (0, 0)
Screenshot: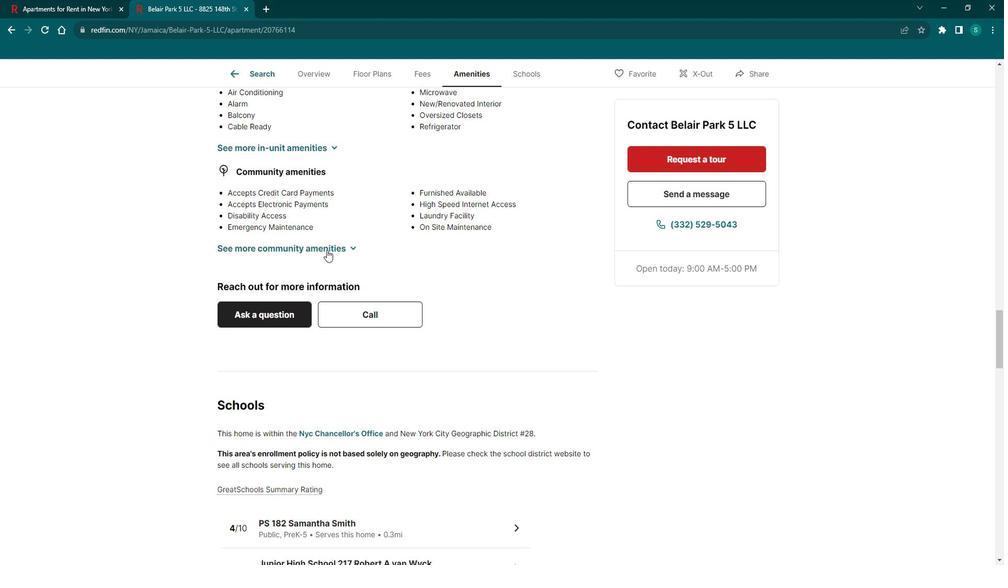 
Action: Mouse moved to (326, 252)
Screenshot: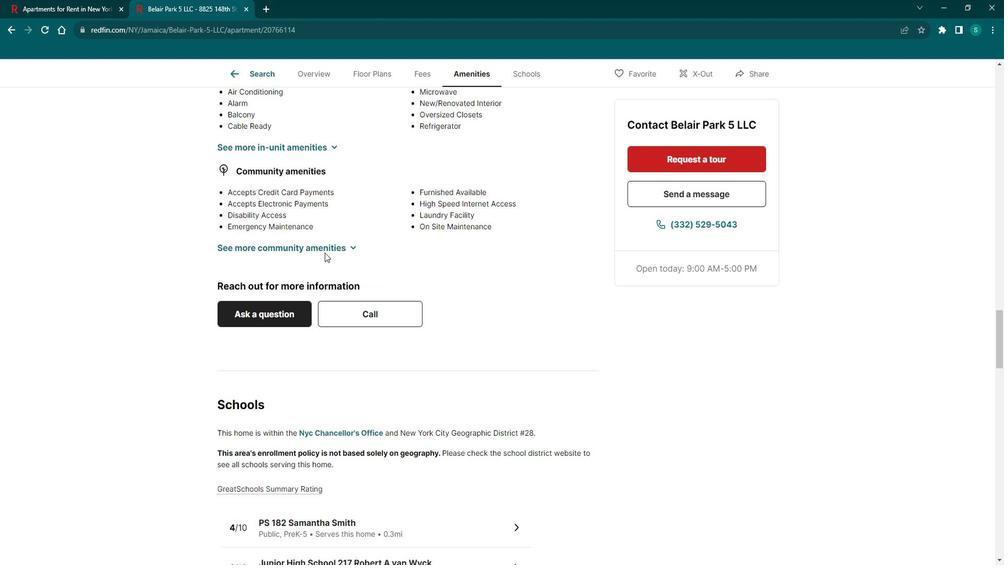 
Action: Mouse scrolled (326, 251) with delta (0, 0)
Screenshot: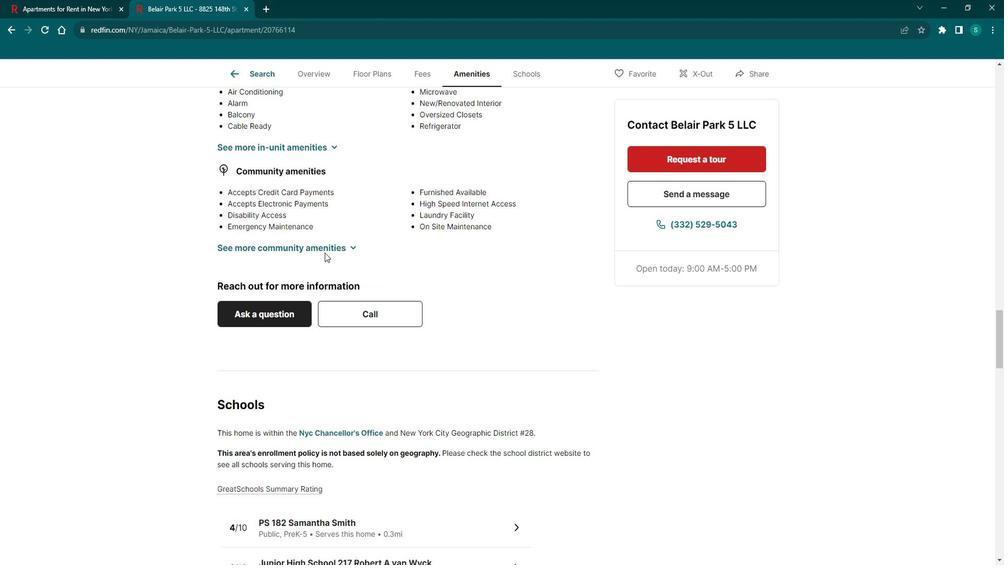
Action: Mouse moved to (326, 252)
Screenshot: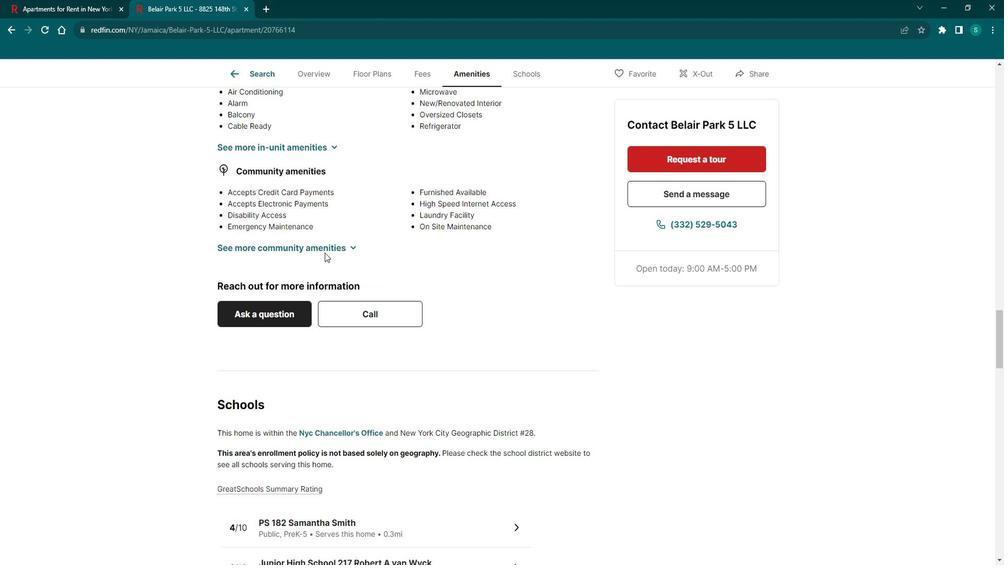 
Action: Mouse scrolled (326, 252) with delta (0, 0)
Screenshot: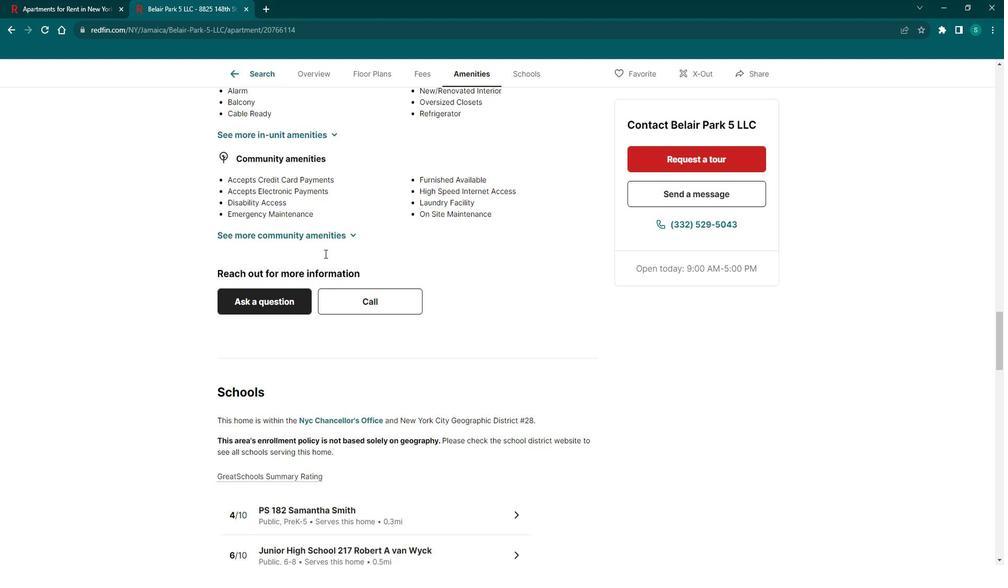 
Action: Mouse scrolled (326, 252) with delta (0, 0)
Screenshot: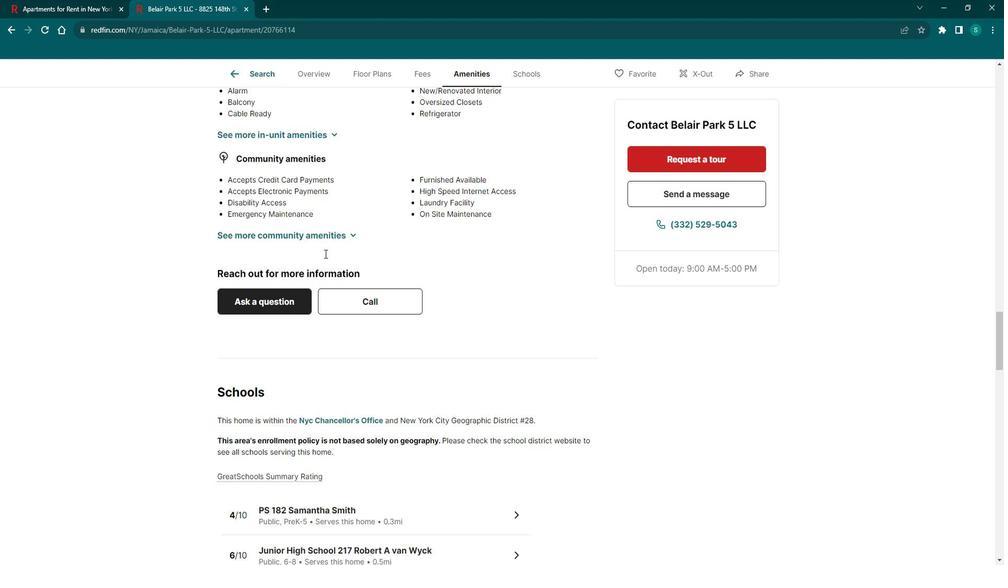 
Action: Mouse scrolled (326, 252) with delta (0, 0)
Screenshot: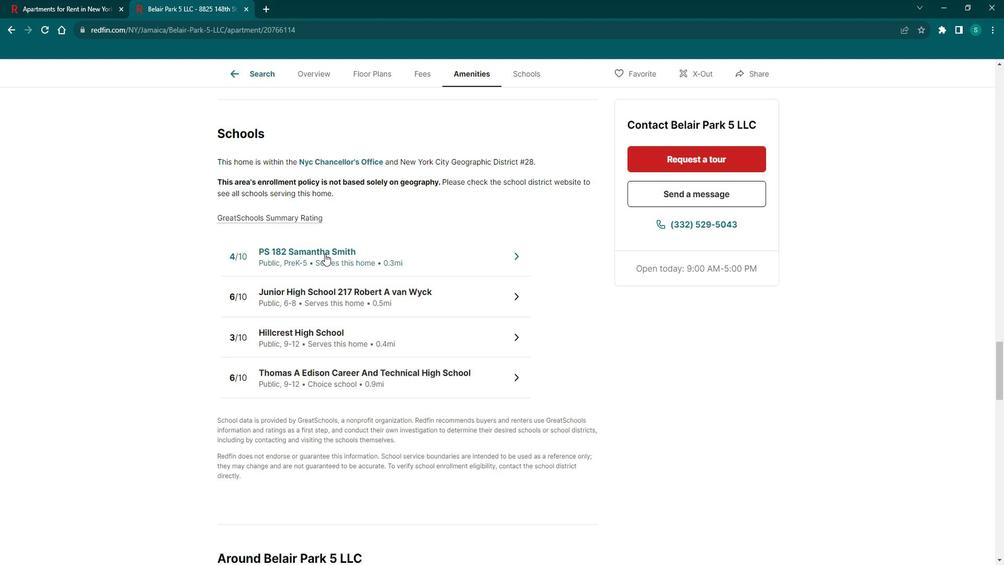 
Action: Mouse moved to (325, 253)
Screenshot: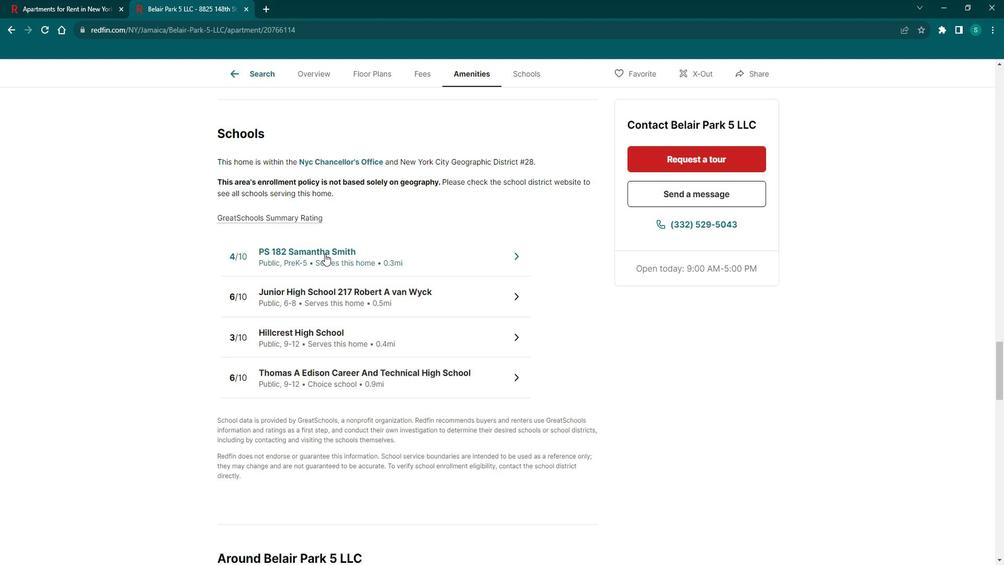 
Action: Mouse scrolled (325, 252) with delta (0, 0)
Screenshot: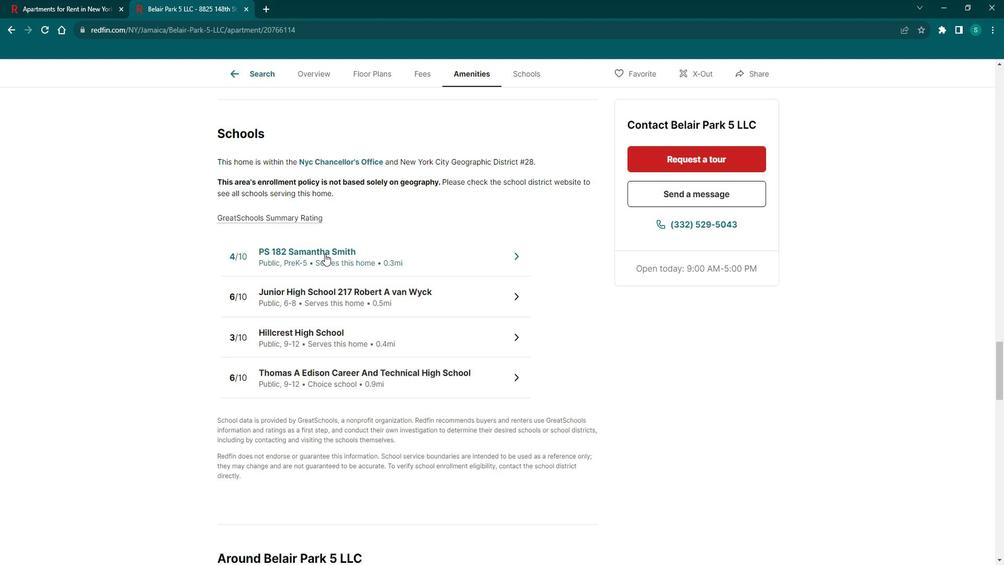 
Action: Mouse moved to (325, 253)
Screenshot: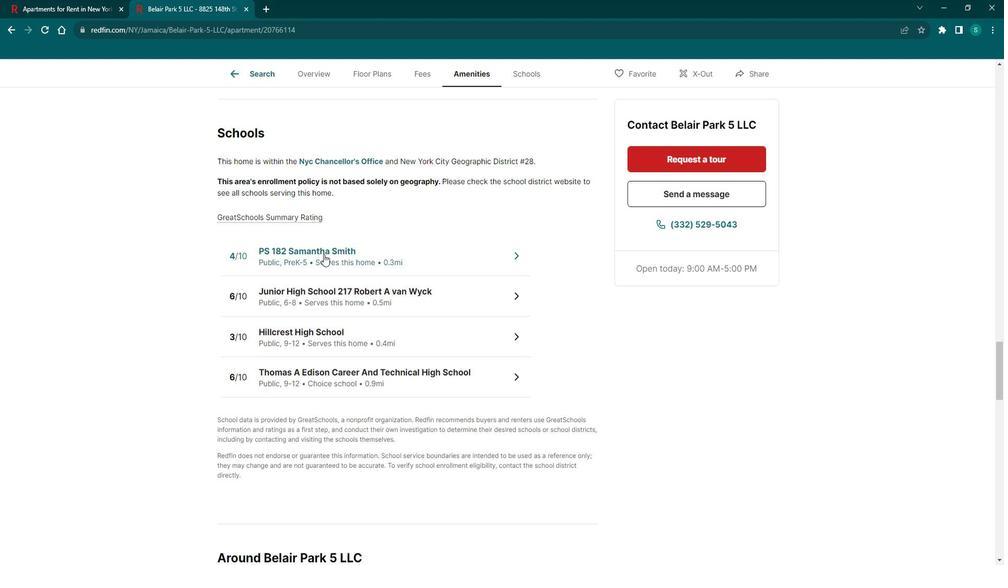 
Action: Mouse scrolled (325, 252) with delta (0, 0)
Screenshot: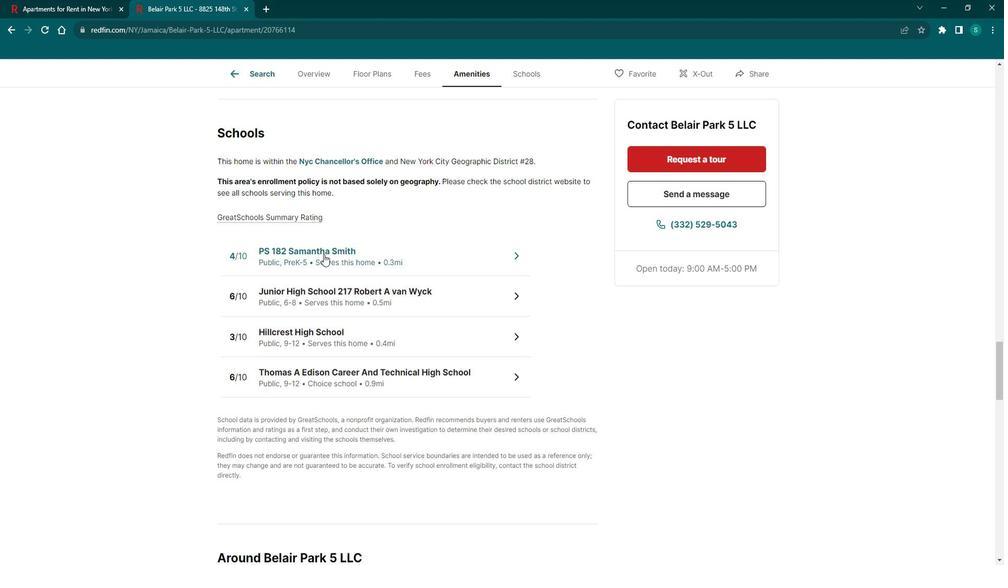 
Action: Mouse moved to (324, 253)
Screenshot: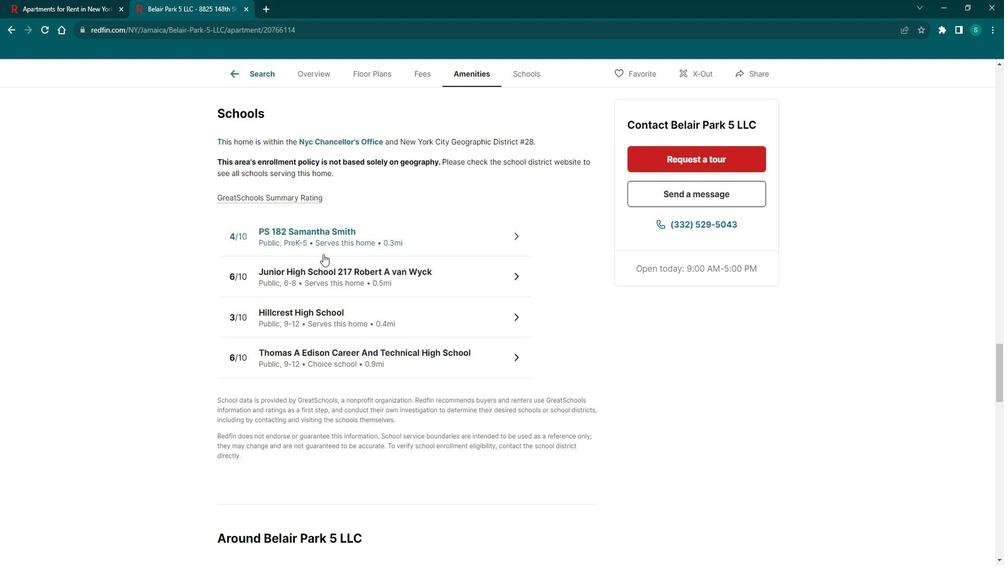 
Action: Mouse scrolled (324, 253) with delta (0, 0)
Screenshot: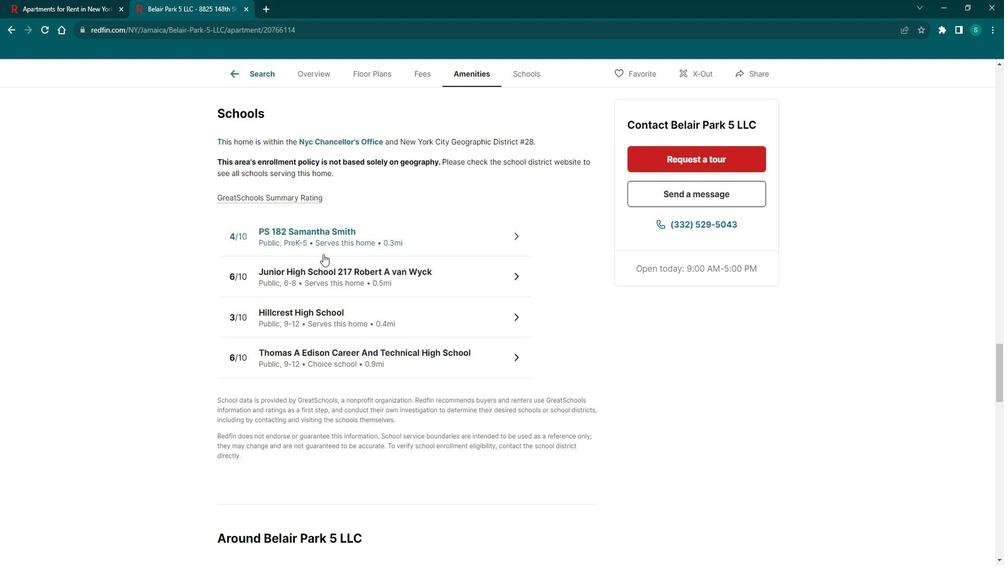 
Action: Mouse moved to (324, 254)
Screenshot: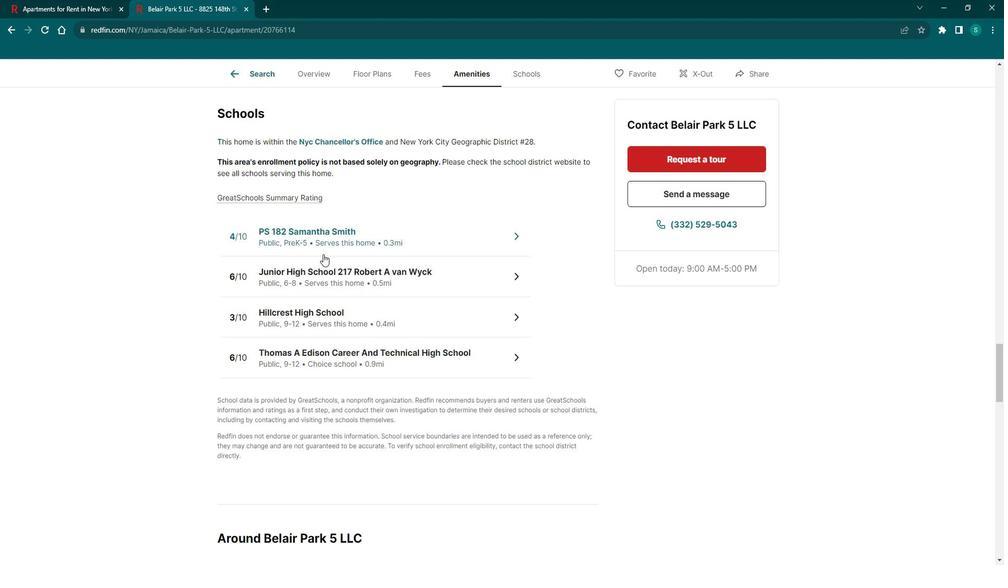 
Action: Mouse scrolled (324, 254) with delta (0, 0)
Screenshot: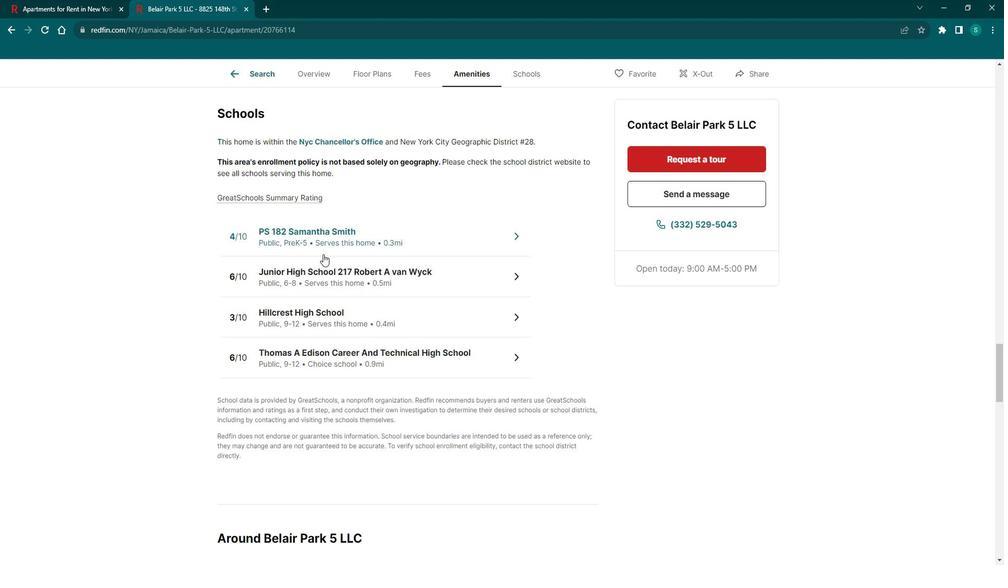 
Action: Mouse moved to (323, 255)
Screenshot: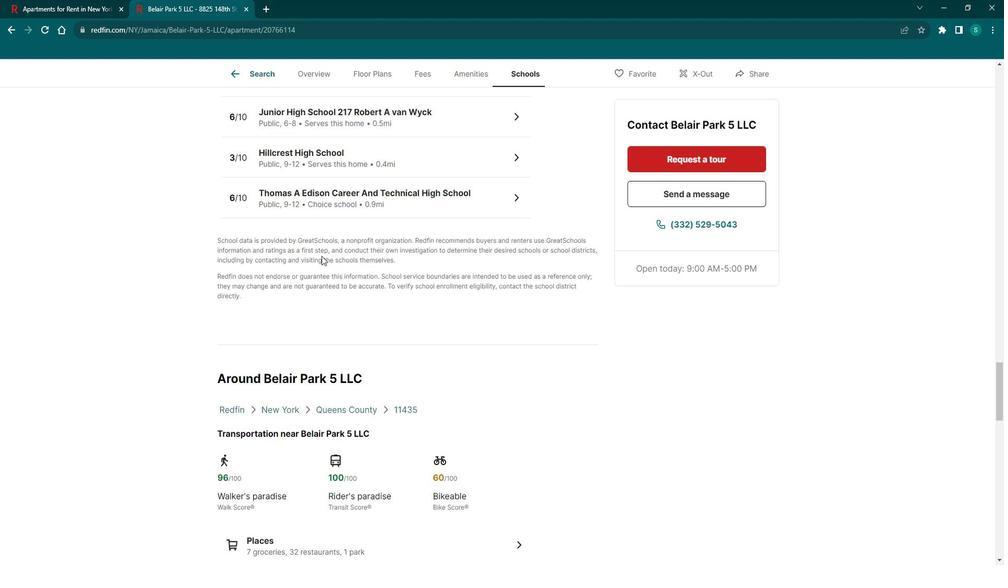 
Action: Mouse scrolled (323, 255) with delta (0, 0)
Screenshot: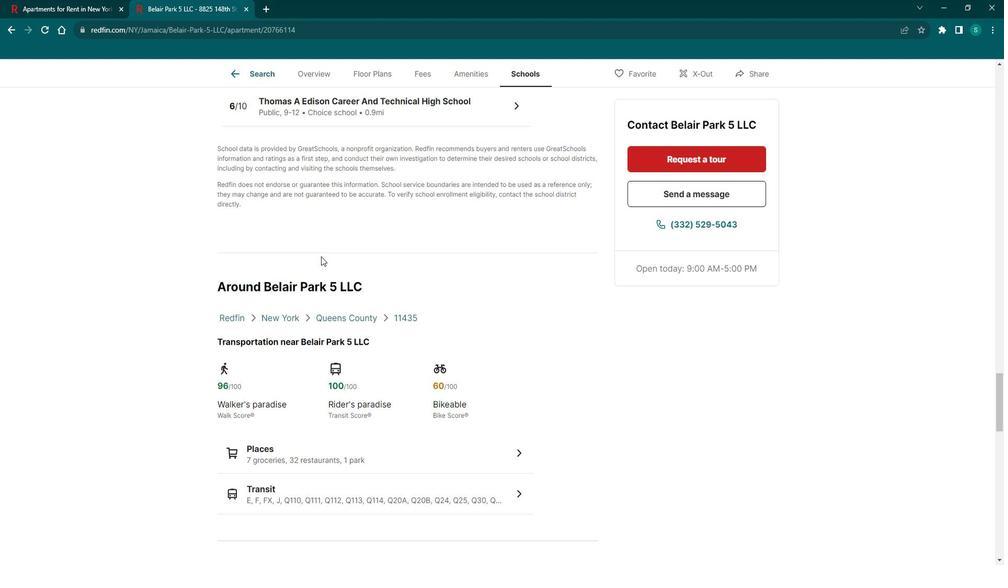 
Action: Mouse scrolled (323, 254) with delta (0, 0)
Screenshot: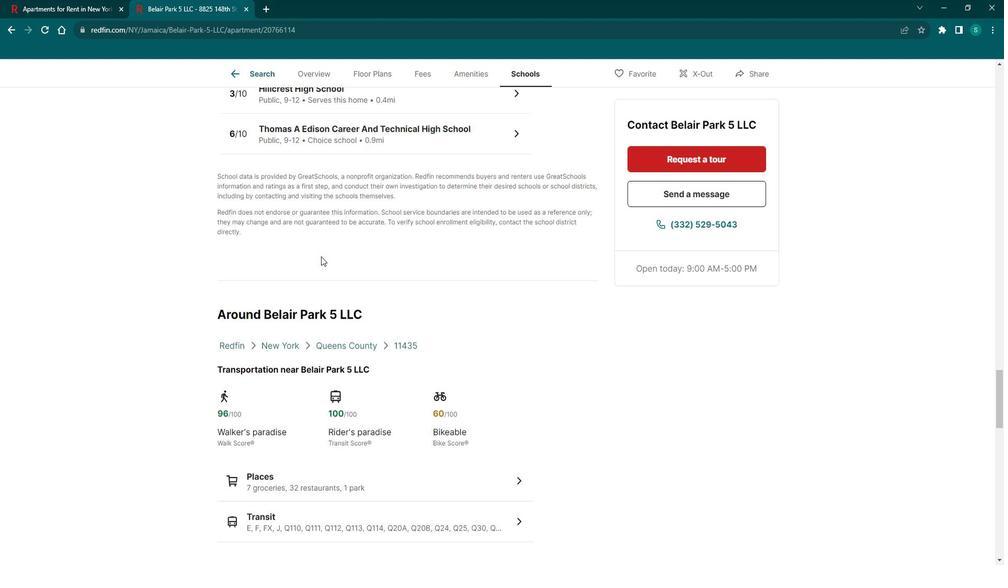 
Action: Mouse scrolled (323, 254) with delta (0, 0)
Screenshot: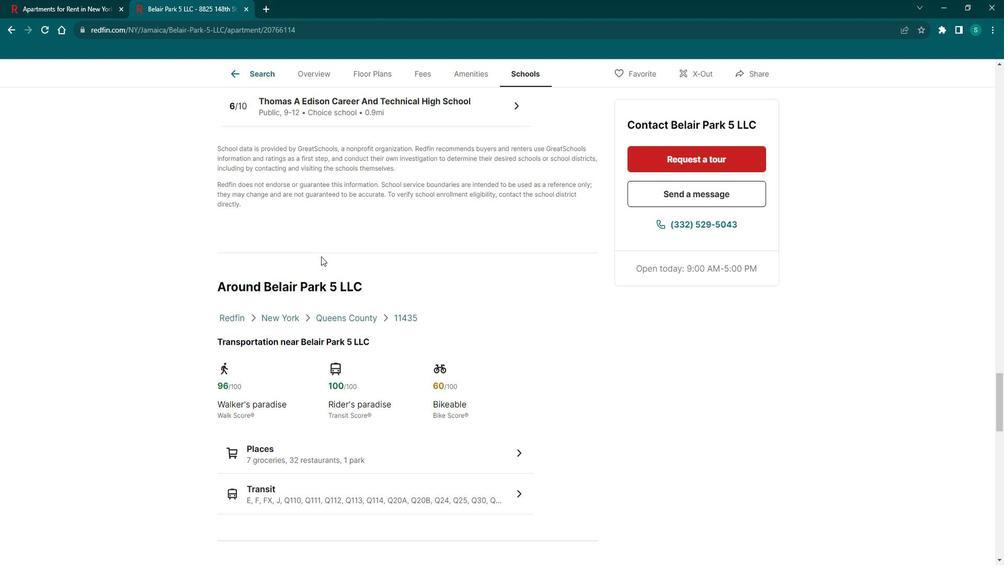 
Action: Mouse scrolled (323, 254) with delta (0, 0)
Screenshot: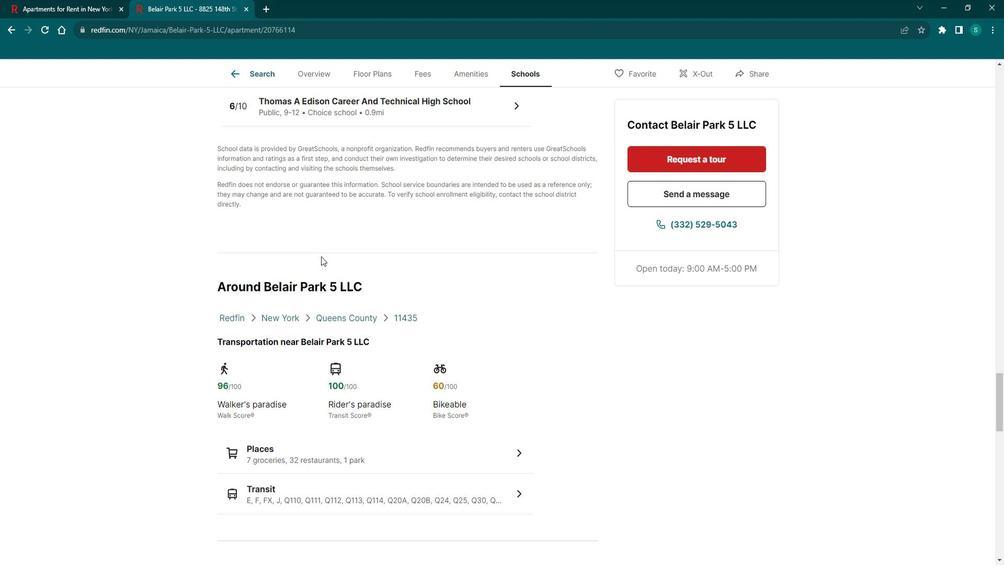
Action: Mouse scrolled (323, 254) with delta (0, 0)
Screenshot: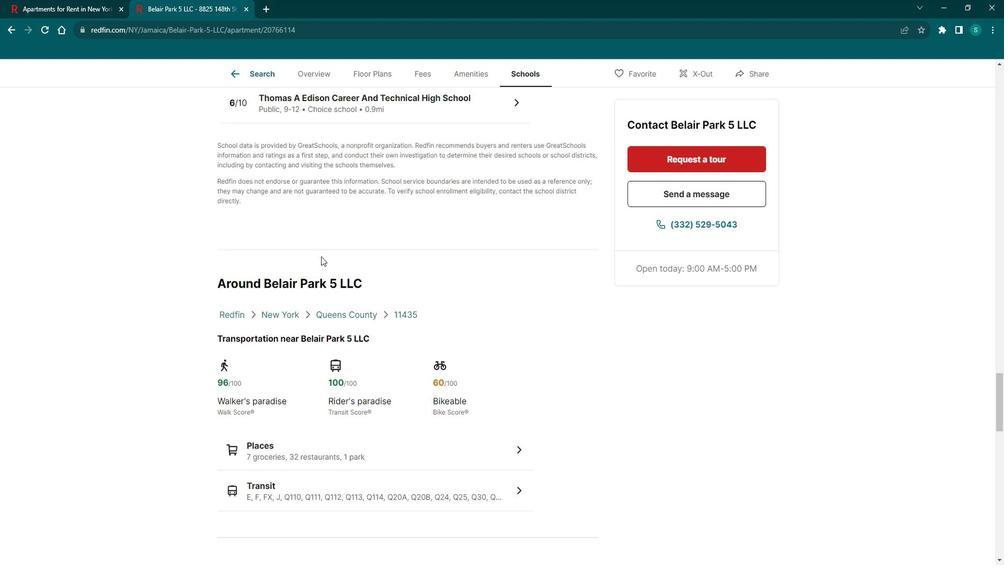 
Action: Mouse scrolled (323, 254) with delta (0, 0)
Screenshot: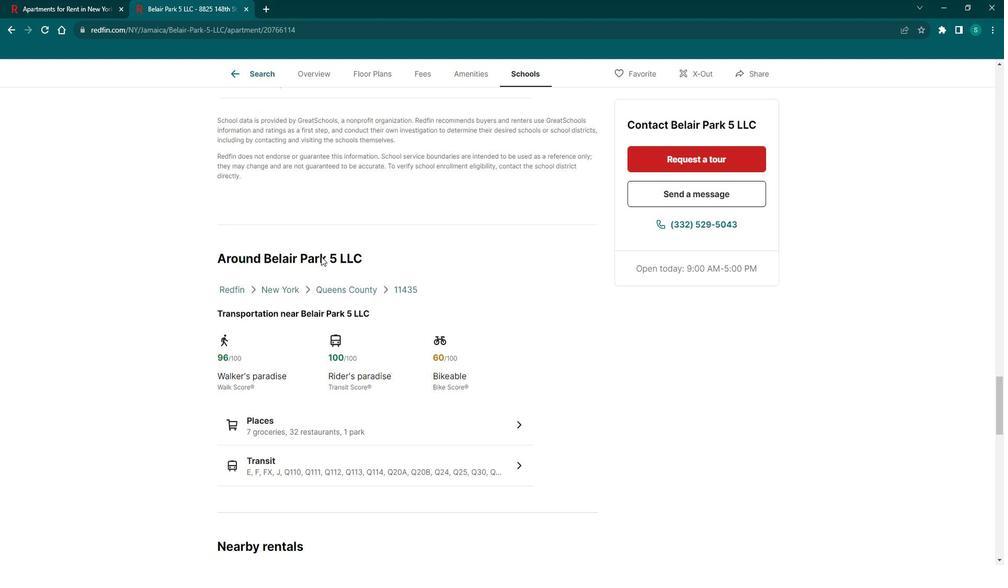 
Action: Mouse moved to (324, 241)
Screenshot: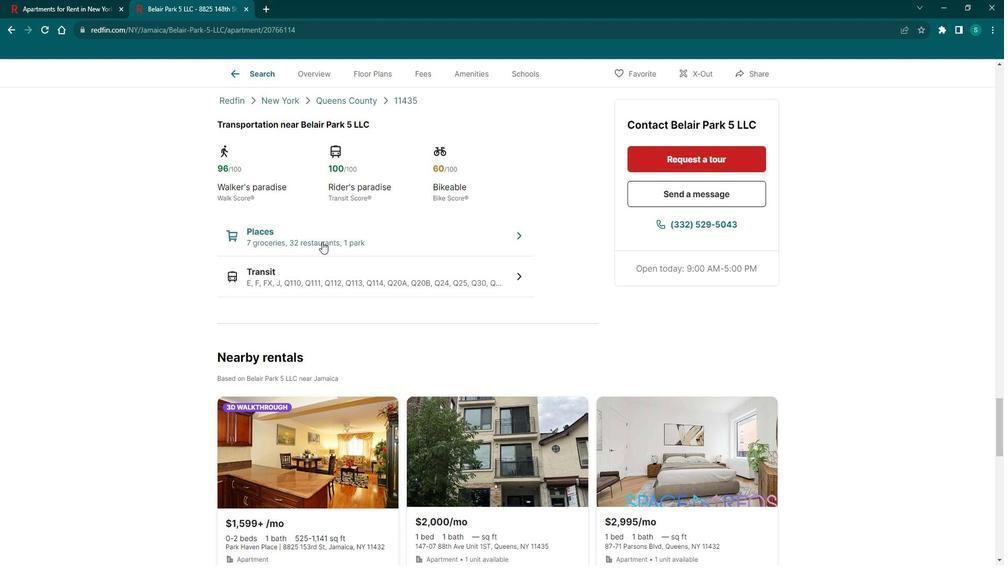 
Action: Mouse pressed left at (324, 241)
Screenshot: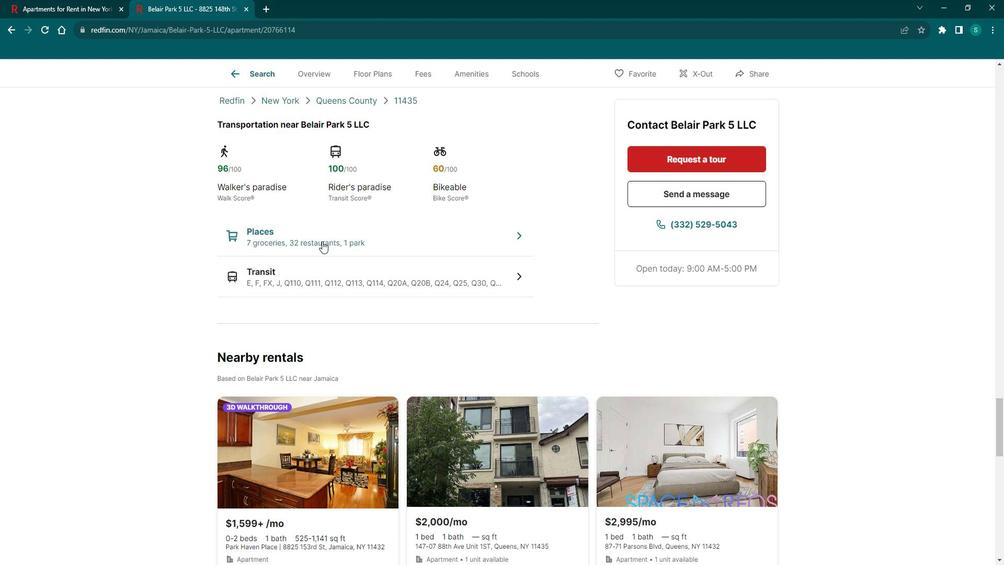 
Action: Mouse moved to (371, 172)
Screenshot: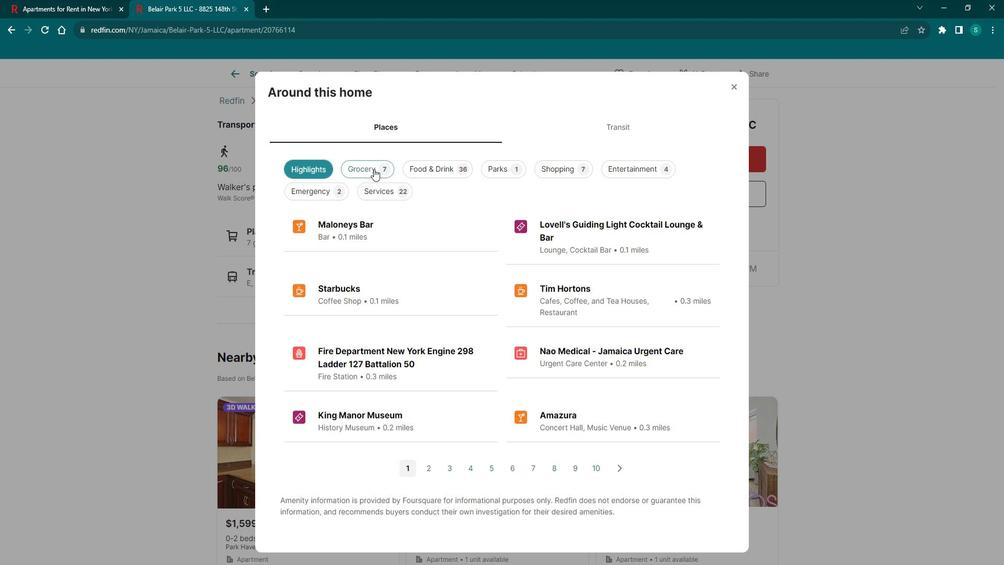 
Action: Mouse pressed left at (371, 172)
Screenshot: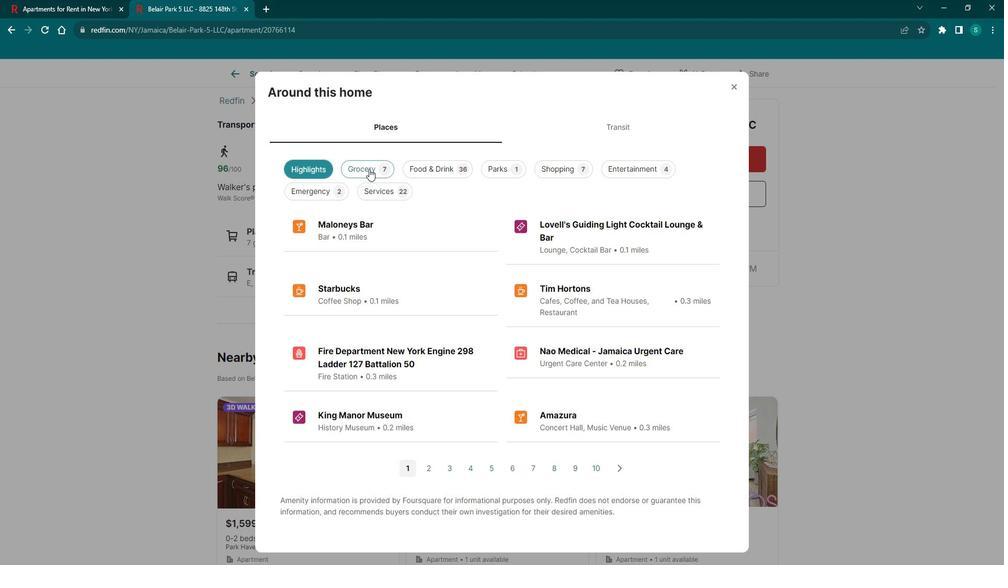 
Action: Mouse moved to (433, 168)
Screenshot: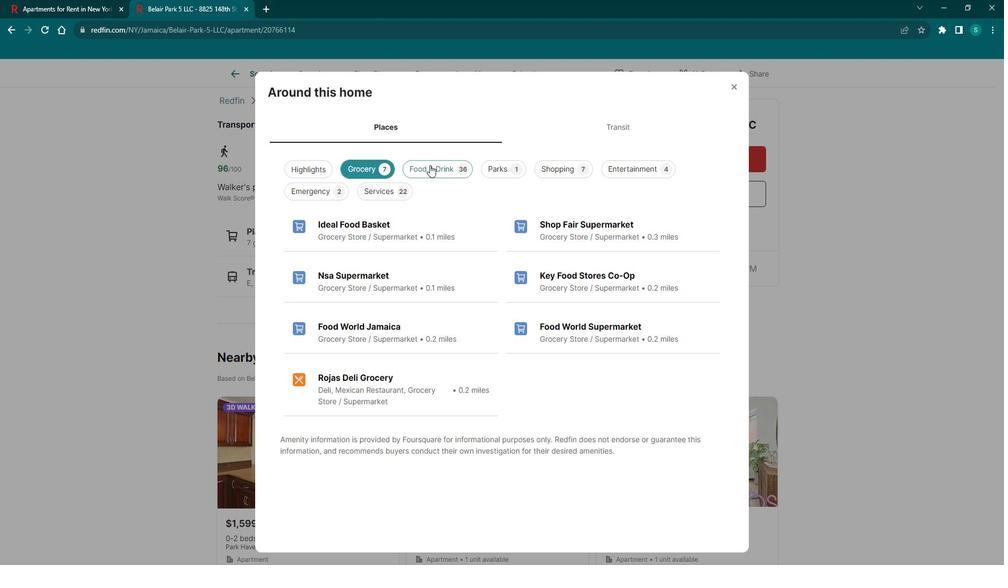 
Action: Mouse pressed left at (433, 168)
Screenshot: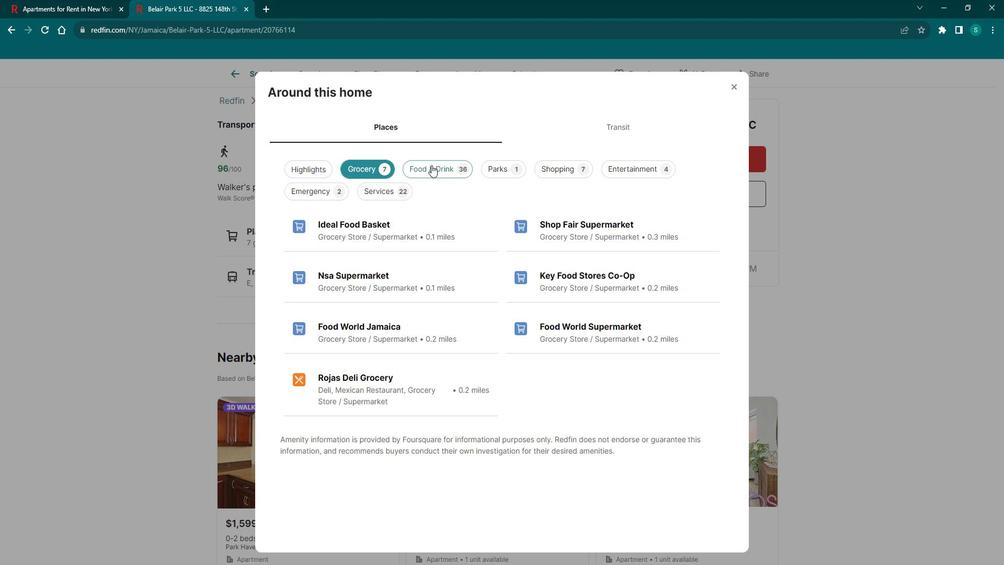 
Action: Mouse moved to (496, 170)
Screenshot: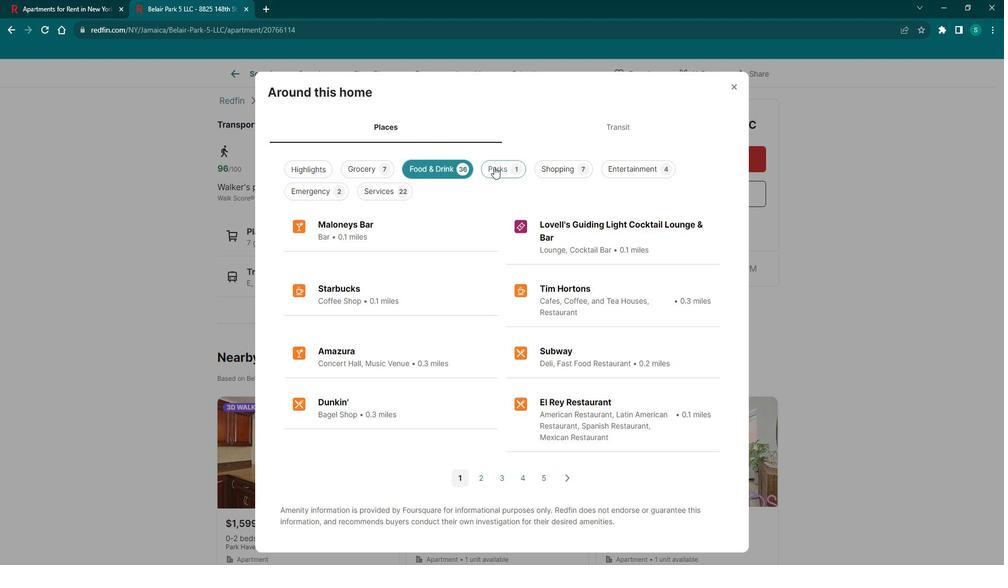 
Action: Mouse pressed left at (496, 170)
Screenshot: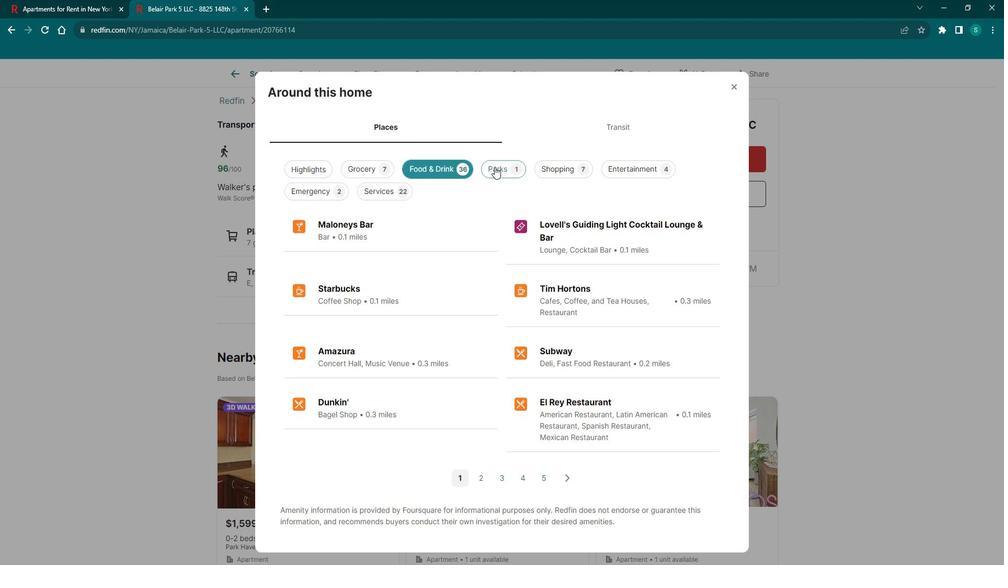 
Action: Mouse moved to (535, 170)
Screenshot: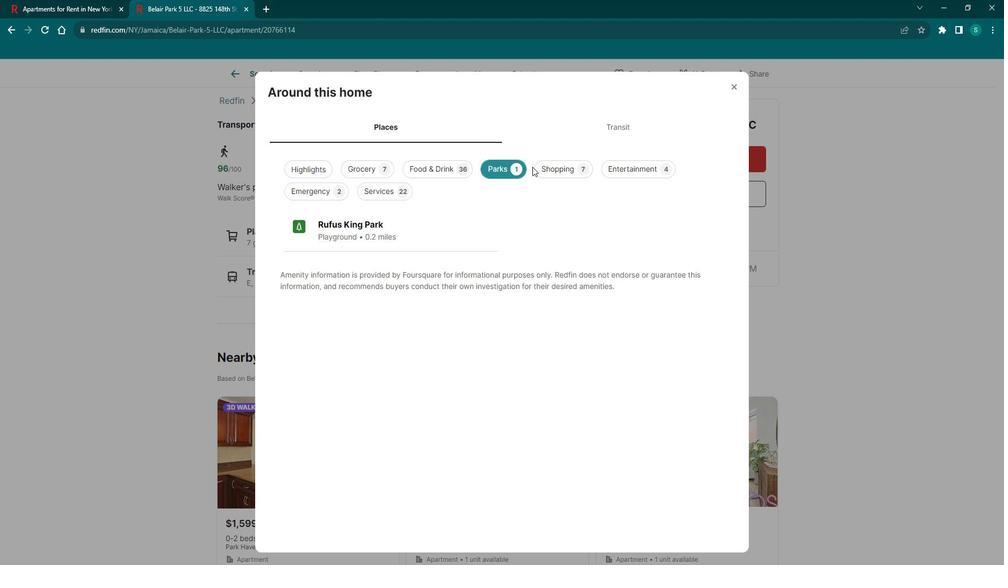 
Action: Mouse pressed left at (535, 170)
Screenshot: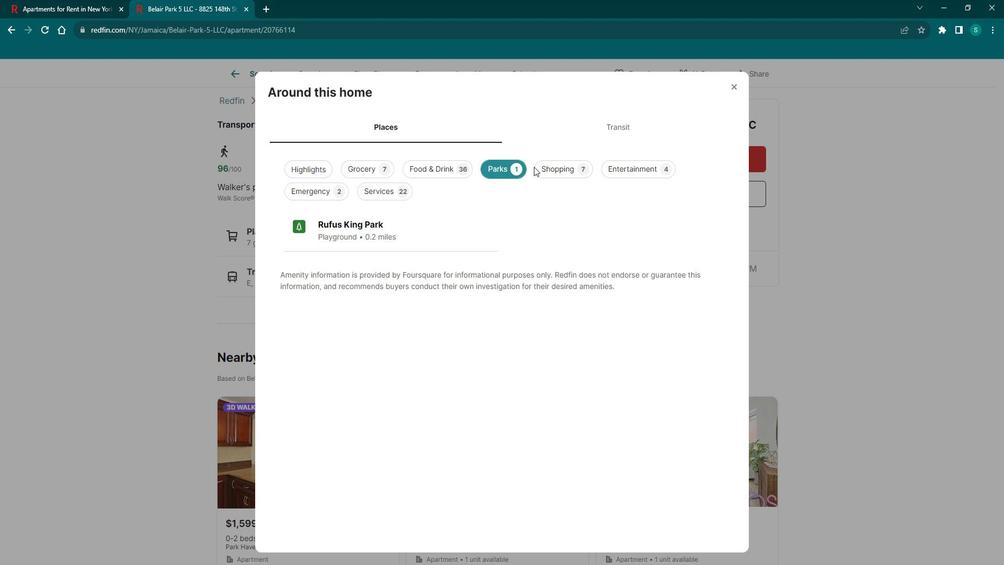 
Action: Mouse moved to (574, 175)
Screenshot: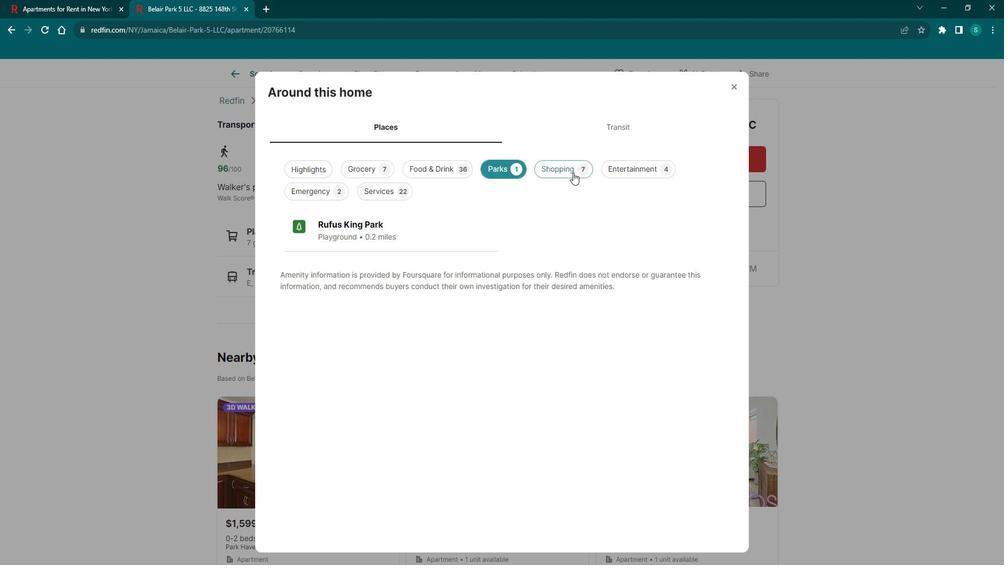 
Action: Mouse pressed left at (574, 175)
Screenshot: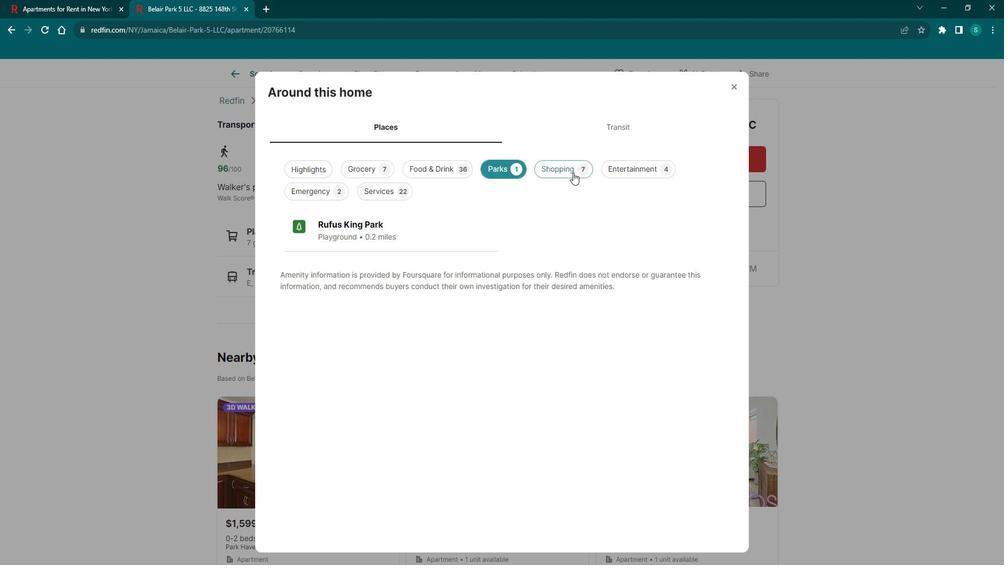 
Action: Mouse moved to (659, 176)
Screenshot: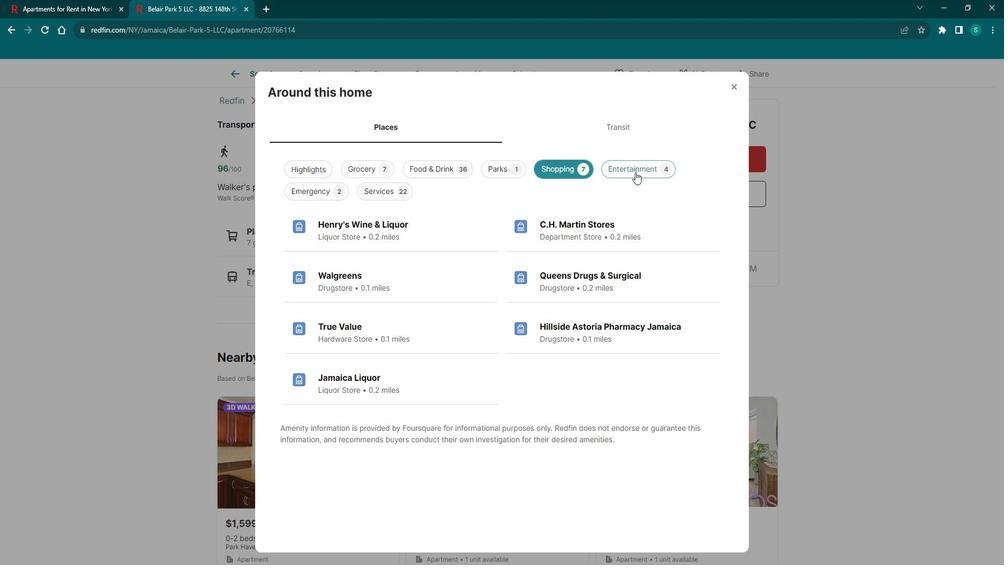 
Action: Mouse pressed left at (659, 176)
Screenshot: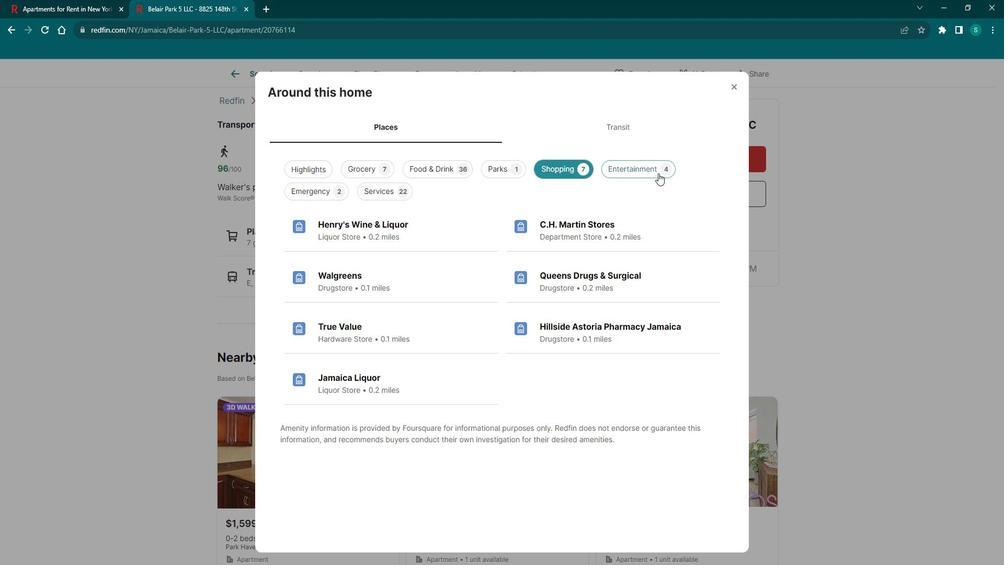 
Action: Mouse moved to (305, 195)
Screenshot: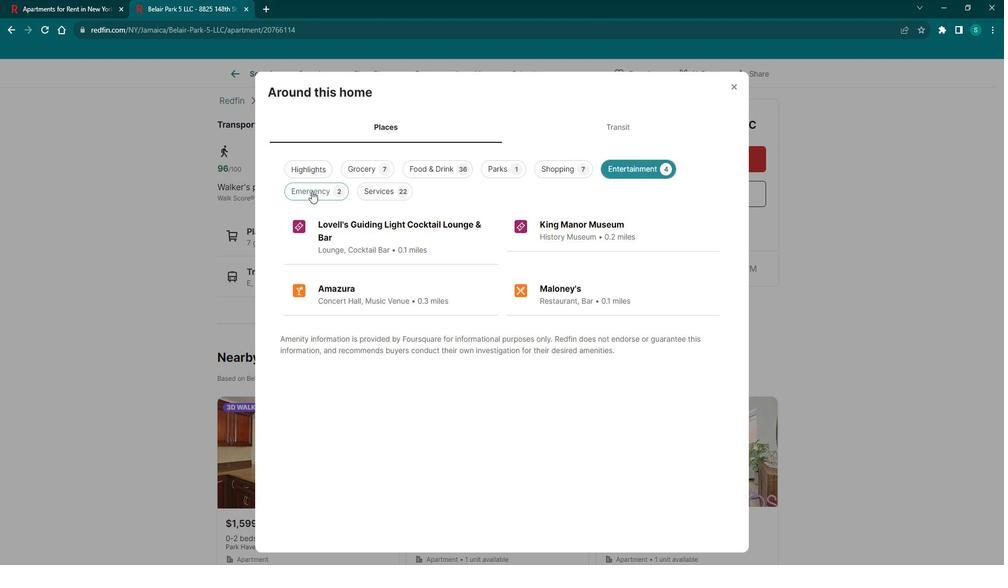 
Action: Mouse pressed left at (305, 195)
Screenshot: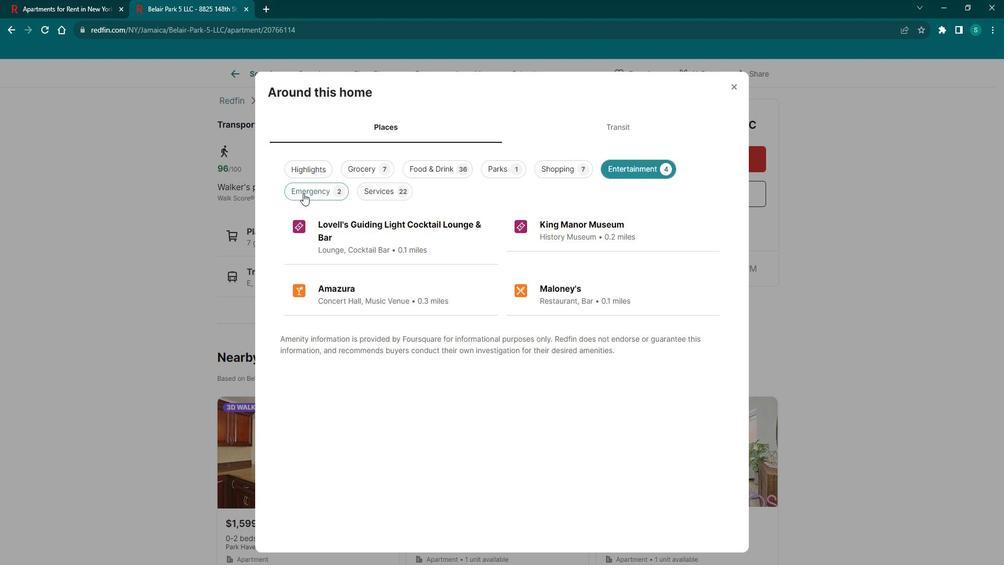 
Action: Mouse moved to (376, 191)
Screenshot: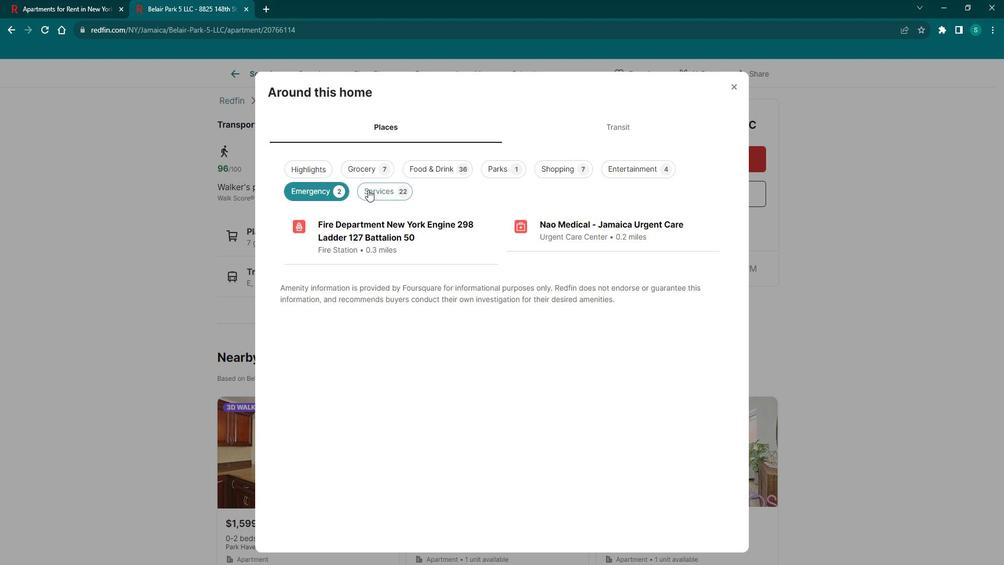 
Action: Mouse pressed left at (376, 191)
Screenshot: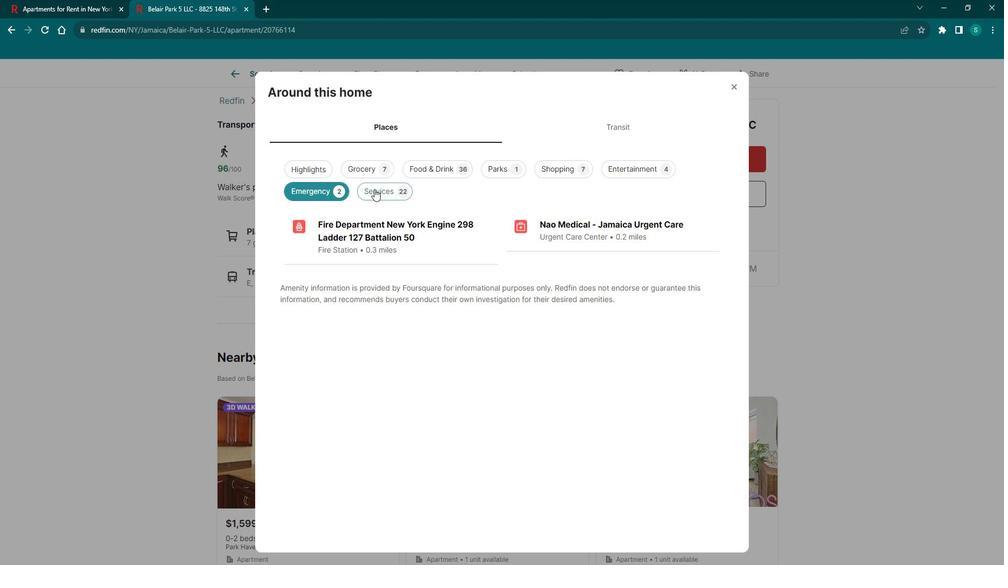 
Action: Mouse moved to (738, 92)
Screenshot: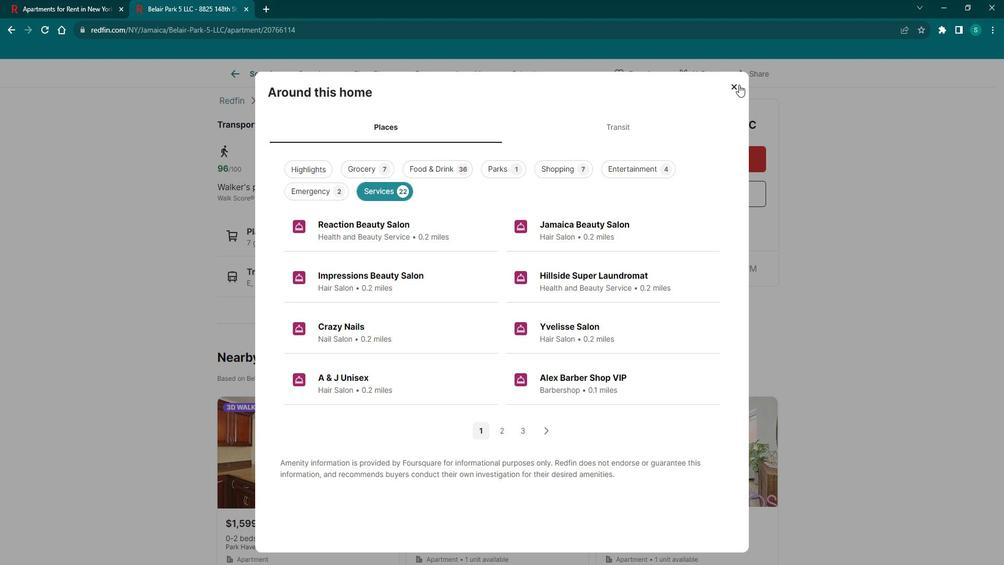 
Action: Mouse pressed left at (738, 92)
Screenshot: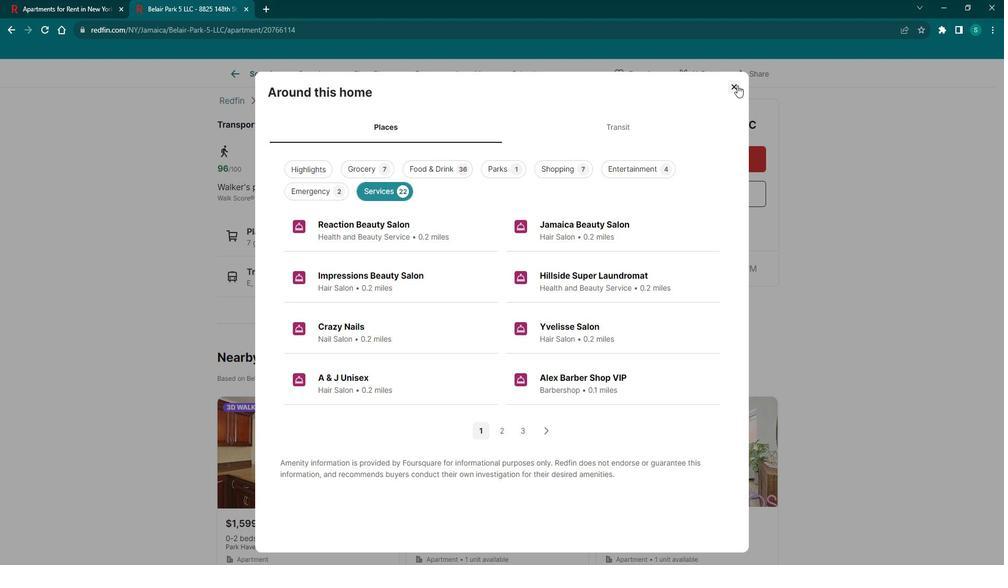 
Action: Mouse moved to (281, 265)
Screenshot: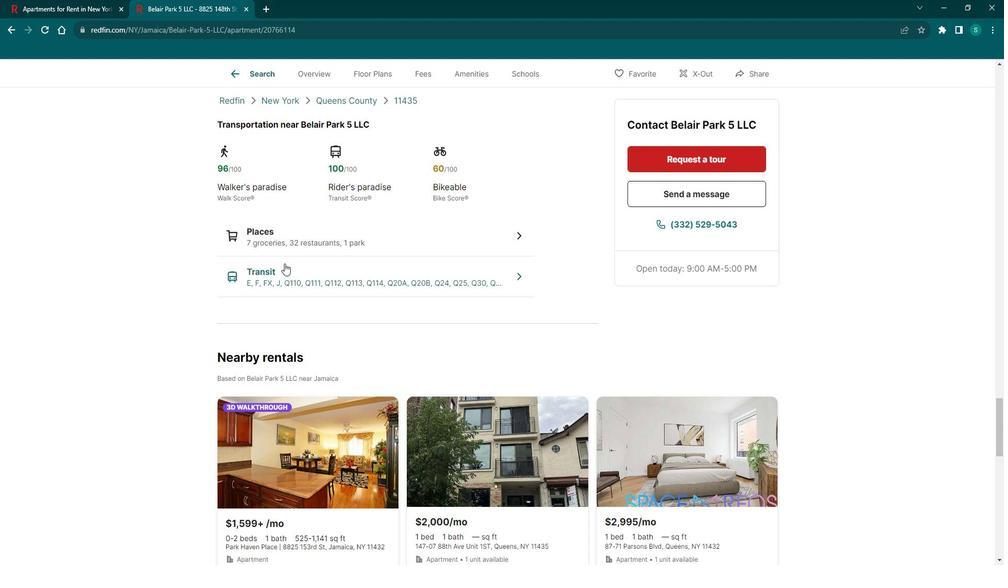
Action: Mouse pressed left at (281, 265)
Screenshot: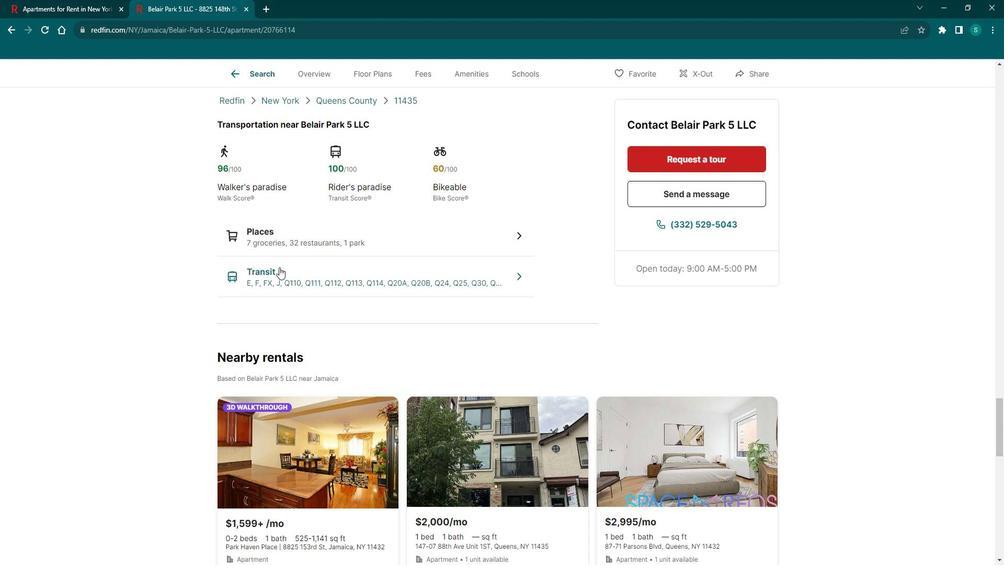 
Action: Mouse moved to (340, 179)
Screenshot: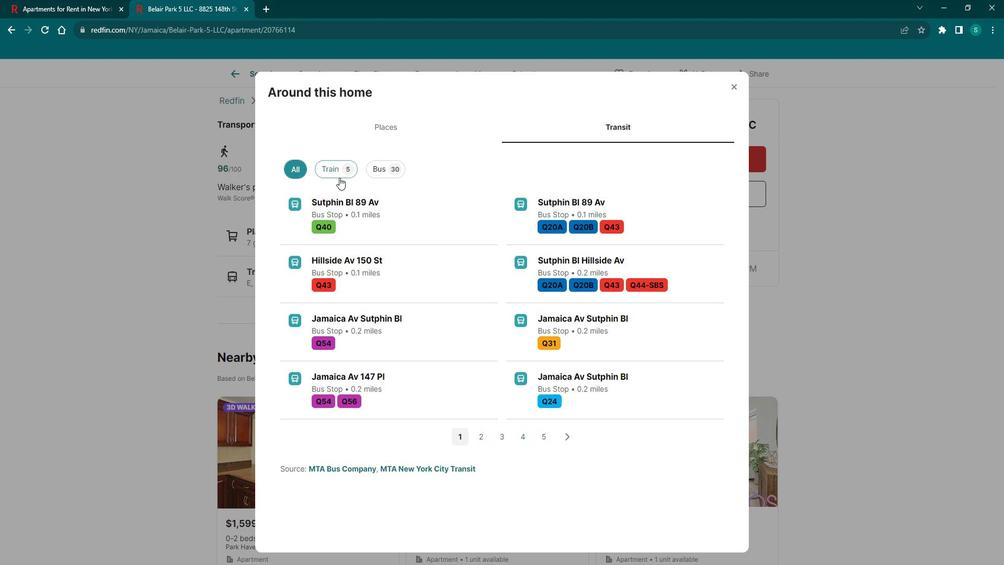 
Action: Mouse pressed left at (340, 179)
Screenshot: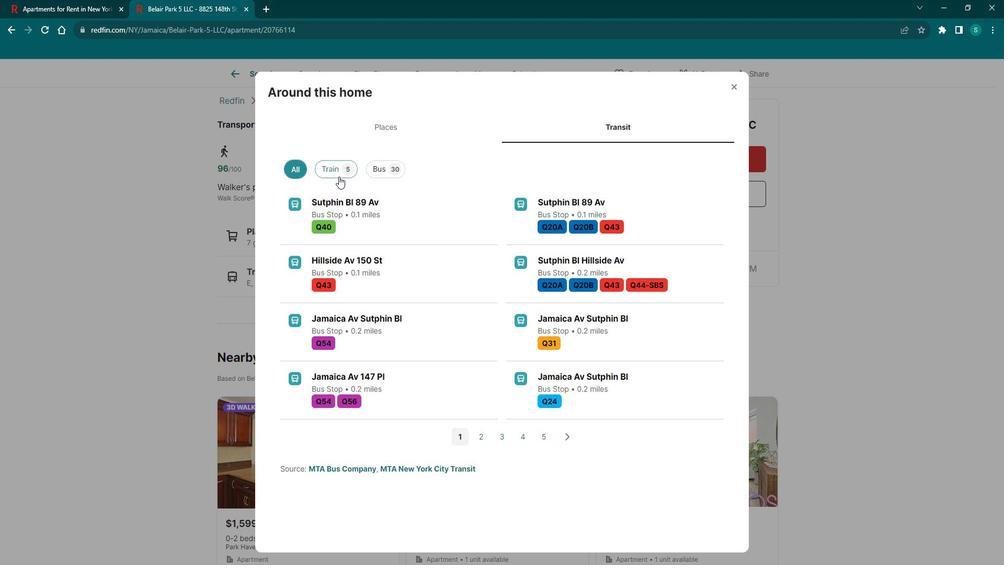 
Action: Mouse moved to (378, 174)
Screenshot: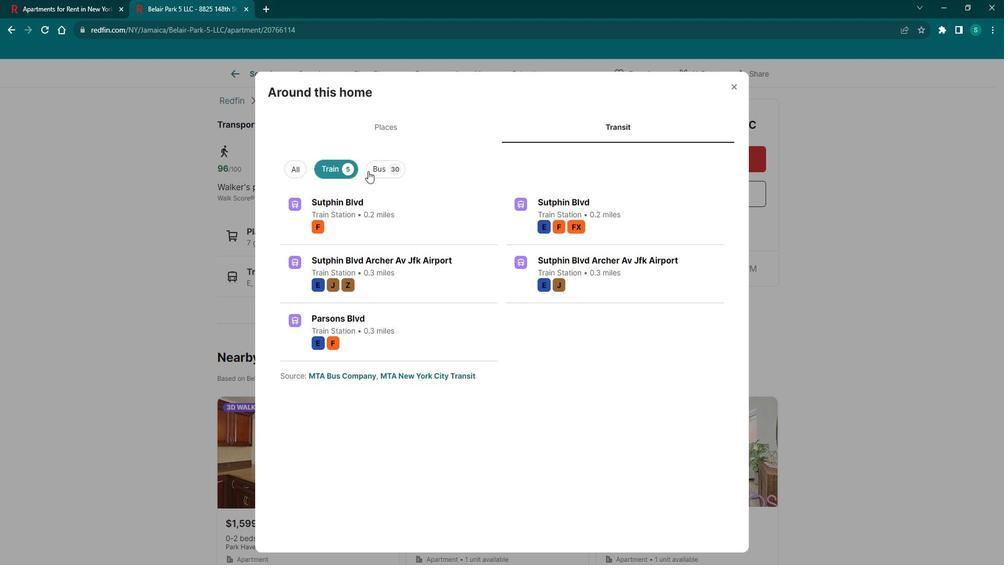 
Action: Mouse pressed left at (378, 174)
Screenshot: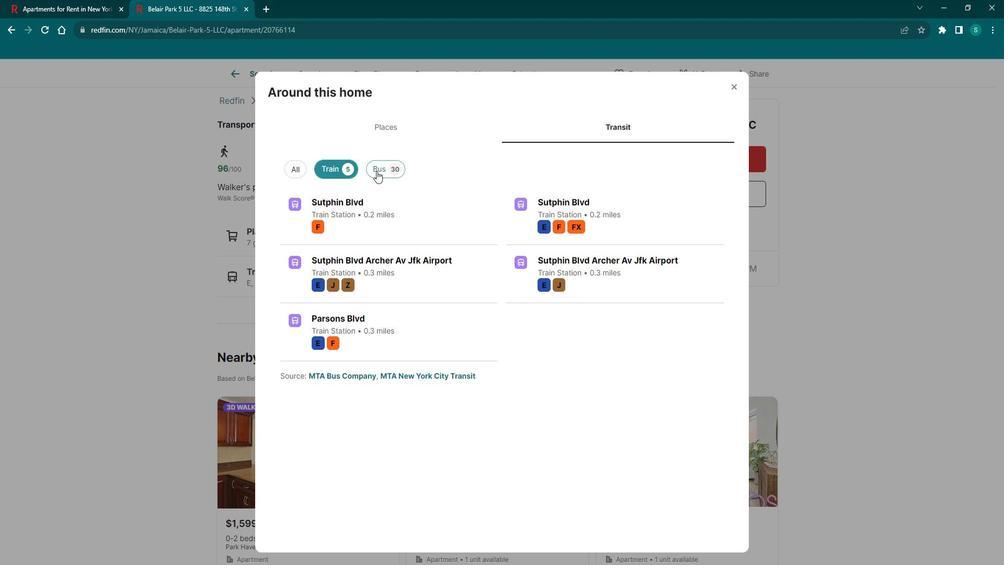 
Action: Mouse moved to (730, 98)
Screenshot: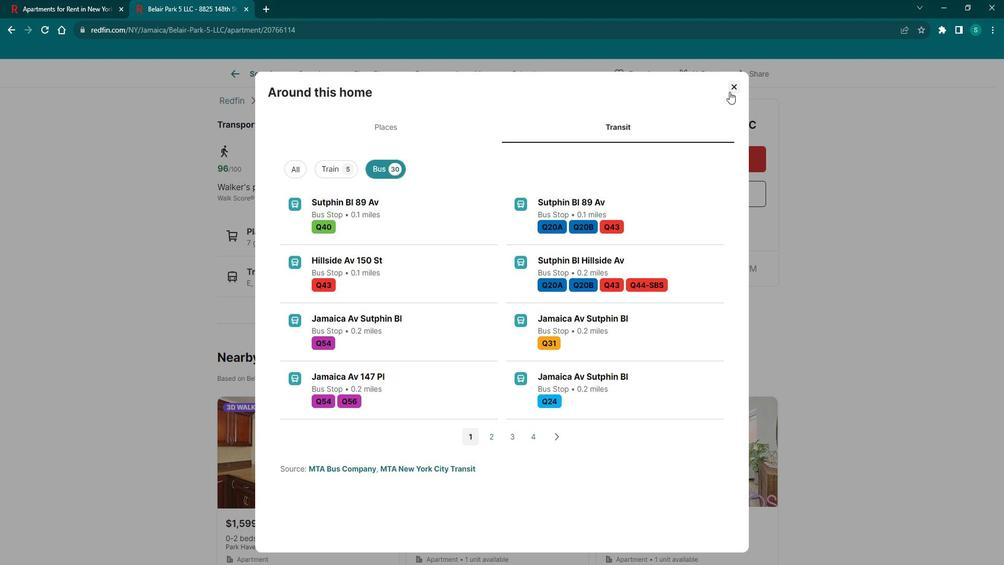 
Action: Mouse pressed left at (730, 98)
Screenshot: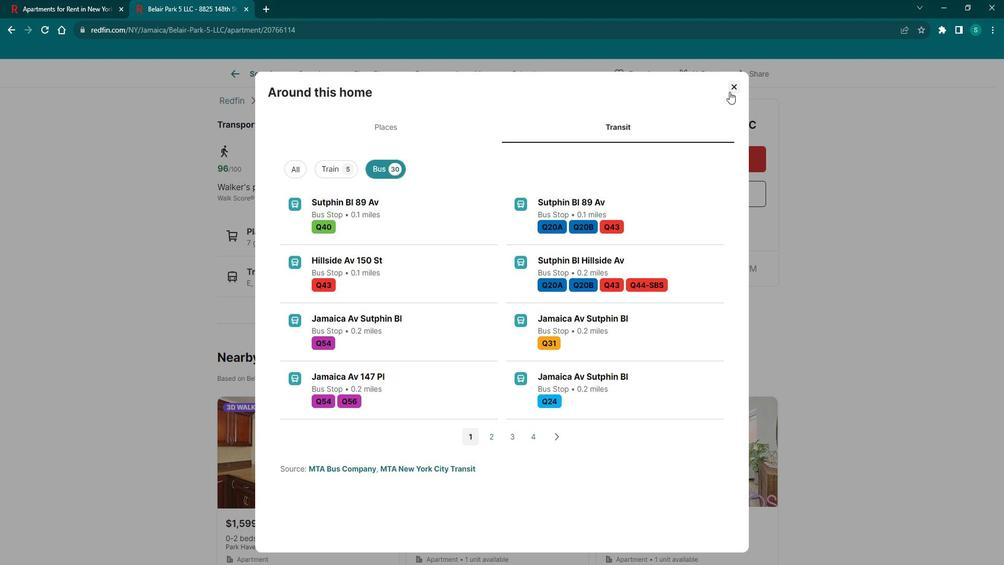 
Action: Mouse moved to (330, 253)
Screenshot: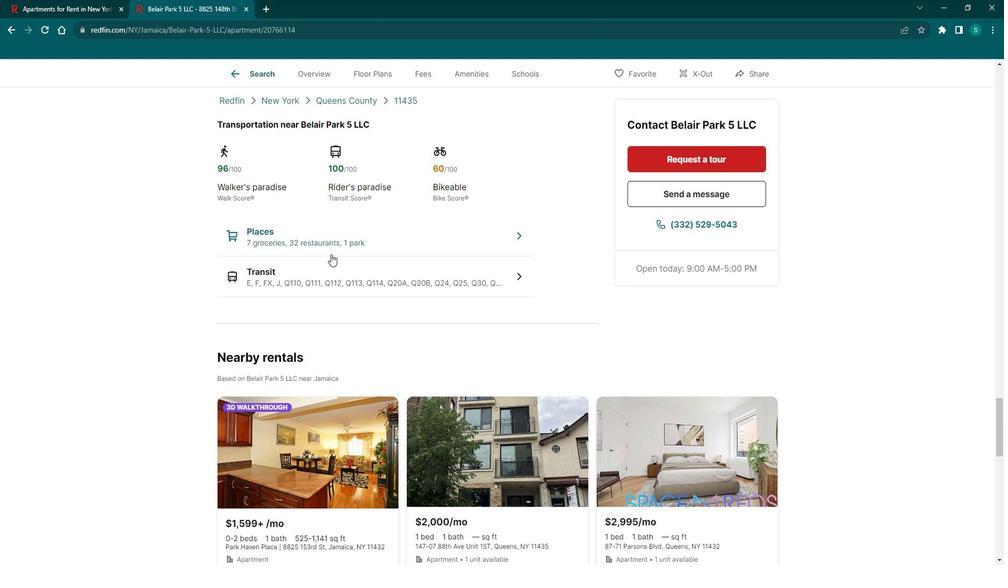 
Action: Mouse scrolled (330, 253) with delta (0, 0)
Screenshot: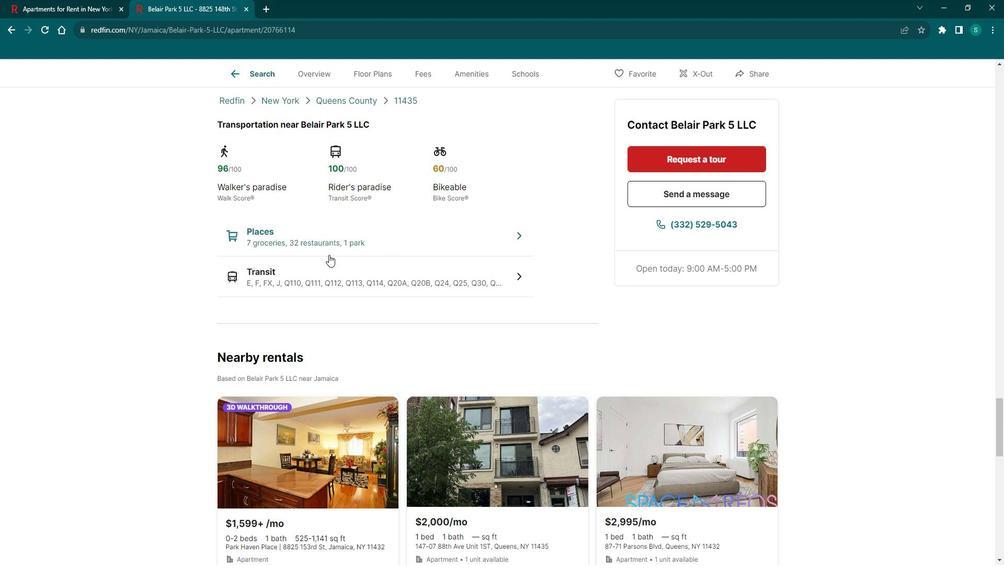
Action: Mouse moved to (330, 253)
Screenshot: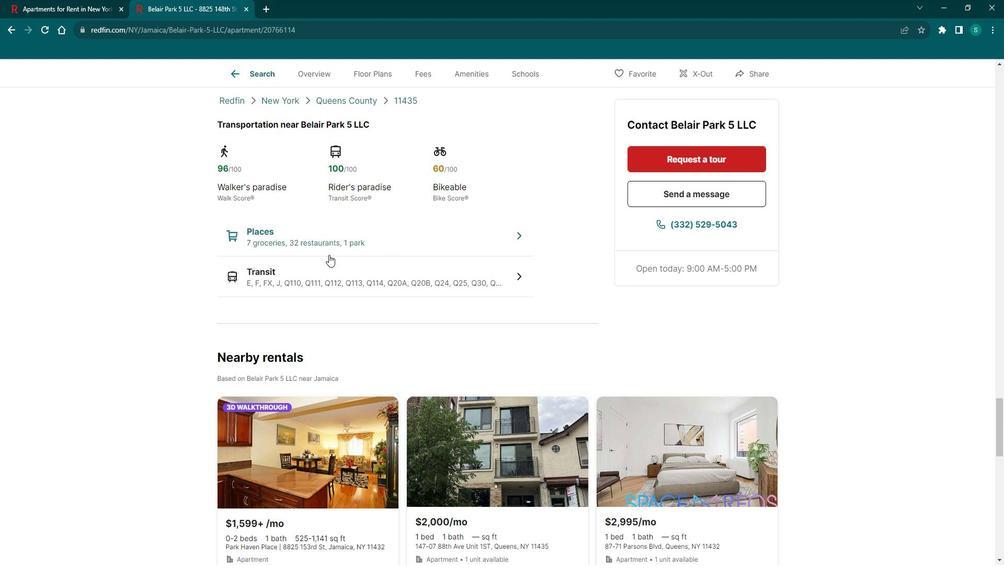 
Action: Mouse scrolled (330, 253) with delta (0, 0)
Screenshot: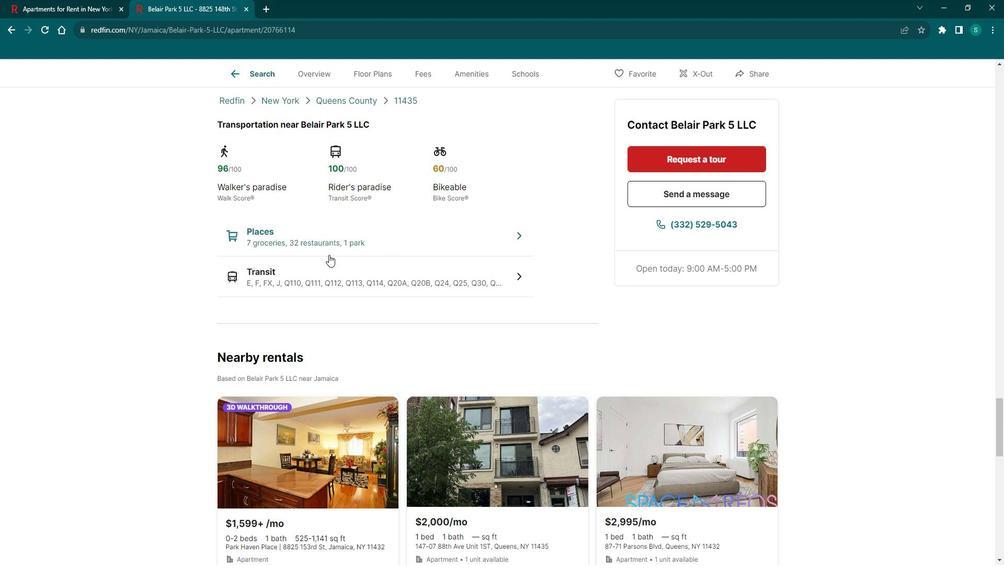 
Action: Mouse scrolled (330, 253) with delta (0, 0)
Screenshot: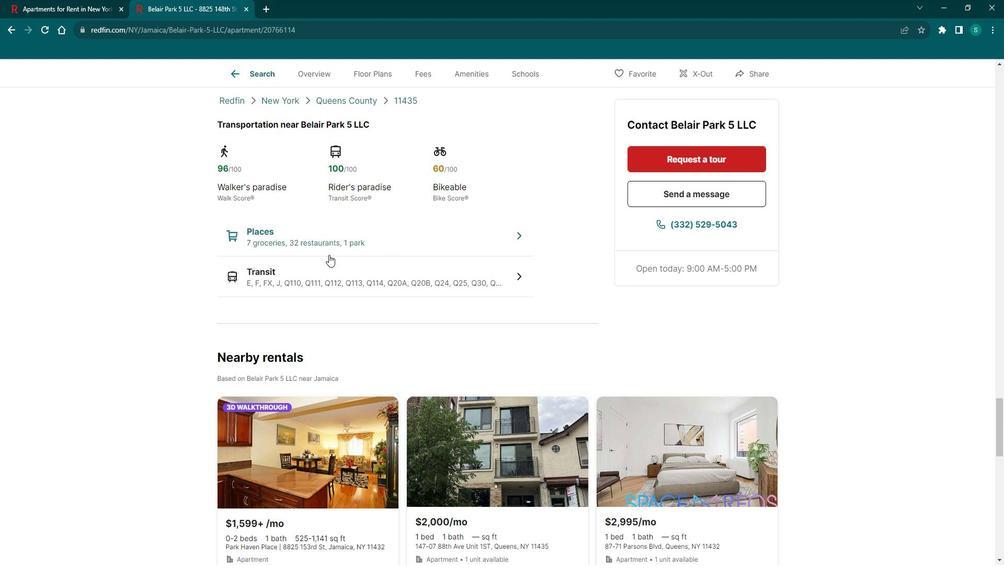 
Action: Mouse scrolled (330, 253) with delta (0, 0)
Screenshot: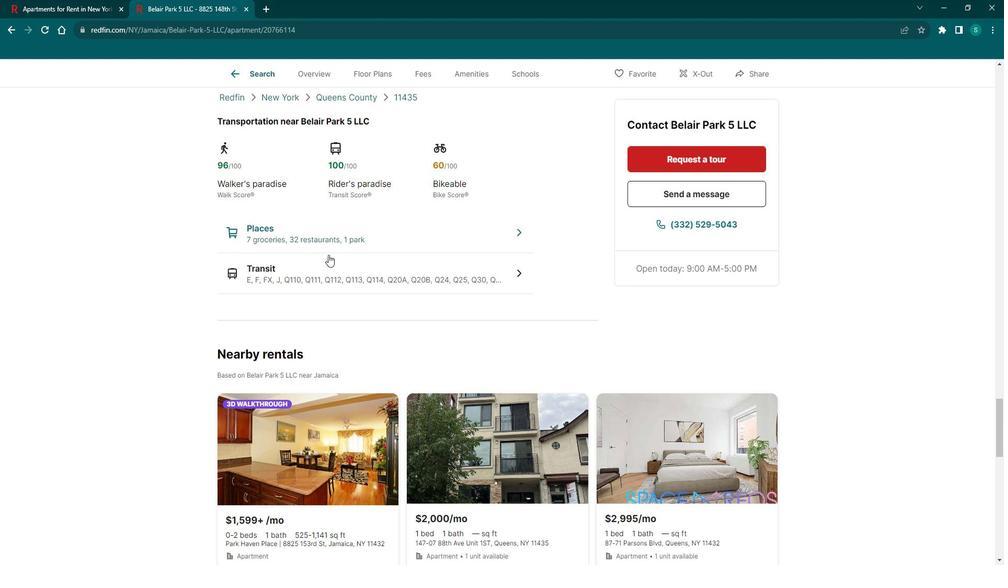 
Action: Mouse scrolled (330, 253) with delta (0, 0)
Screenshot: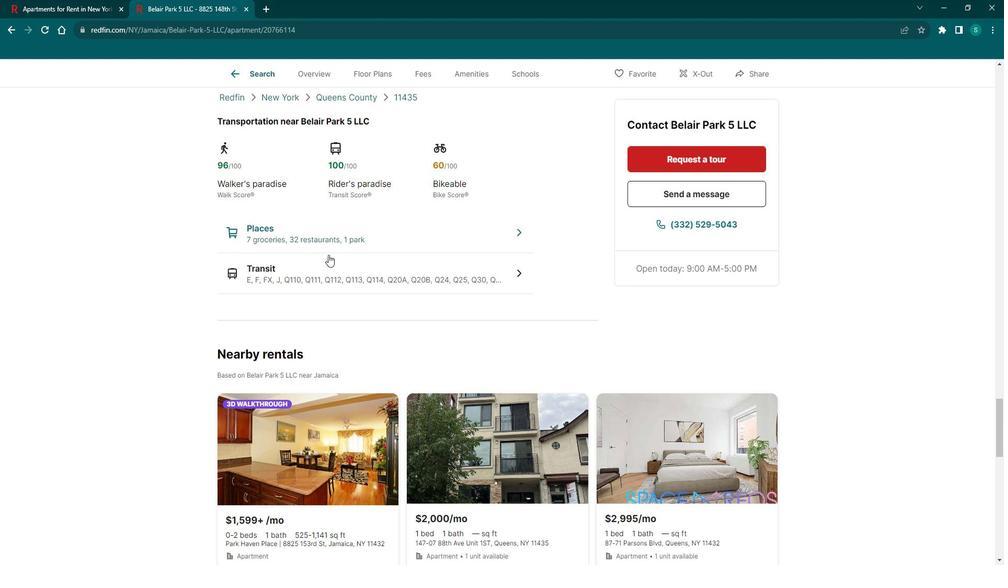 
Action: Mouse scrolled (330, 253) with delta (0, 0)
Screenshot: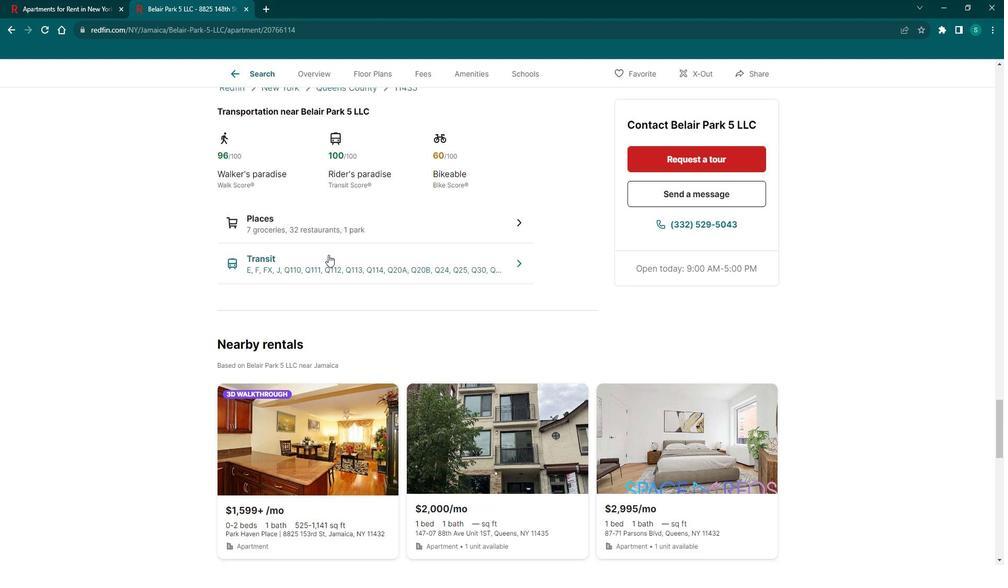 
Action: Mouse scrolled (330, 253) with delta (0, 0)
Screenshot: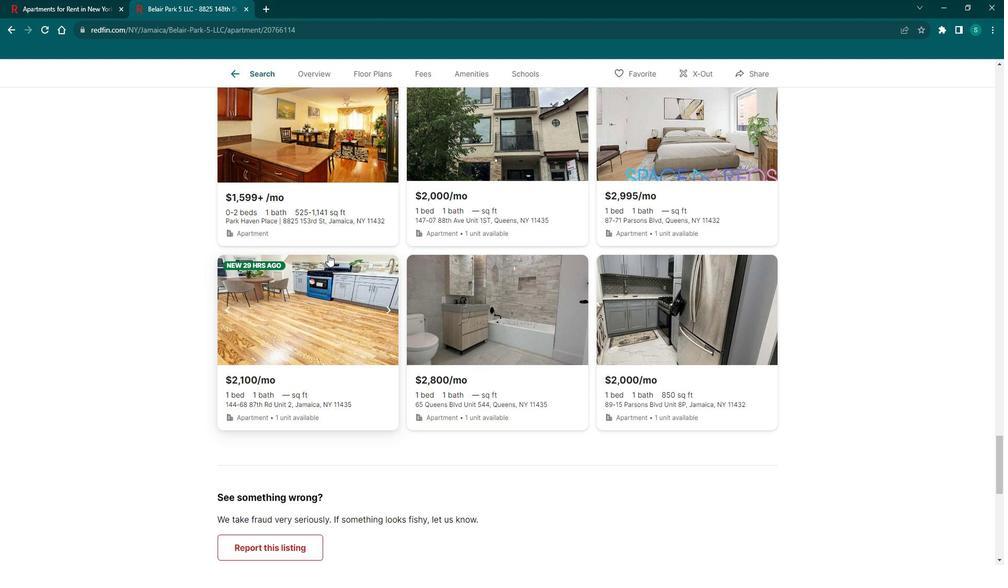 
Action: Mouse scrolled (330, 253) with delta (0, 0)
Screenshot: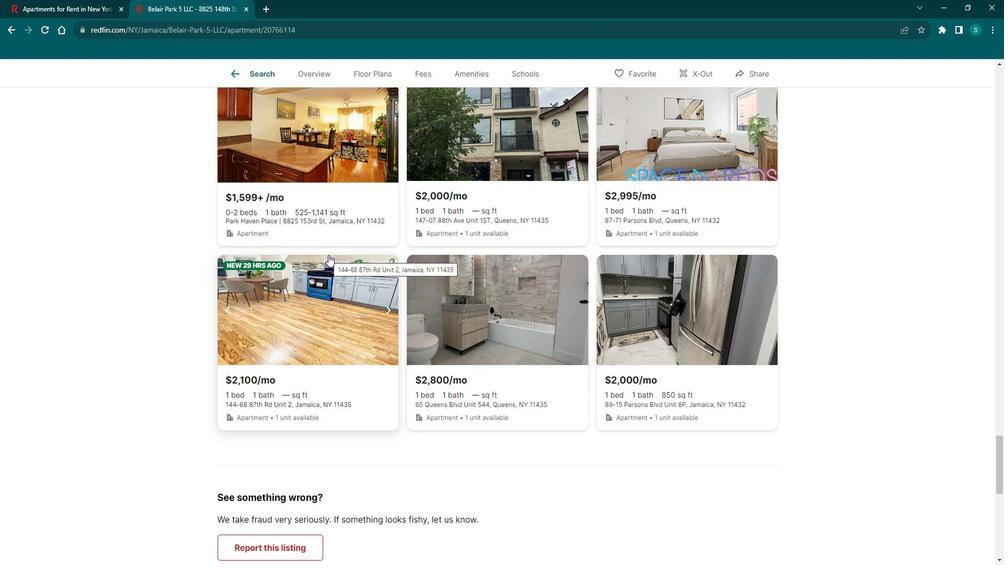 
Action: Mouse scrolled (330, 253) with delta (0, 0)
Screenshot: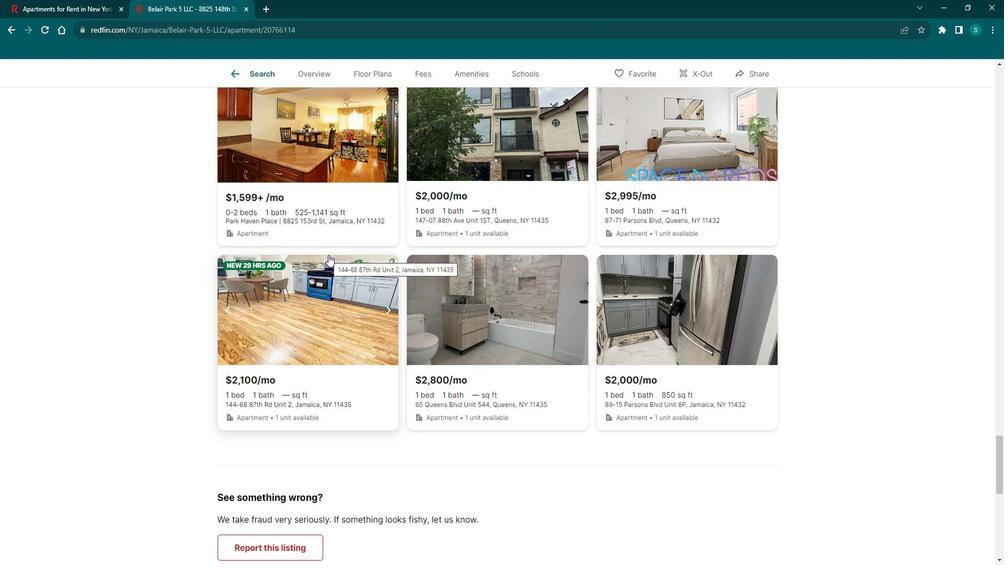 
Action: Mouse scrolled (330, 253) with delta (0, 0)
Screenshot: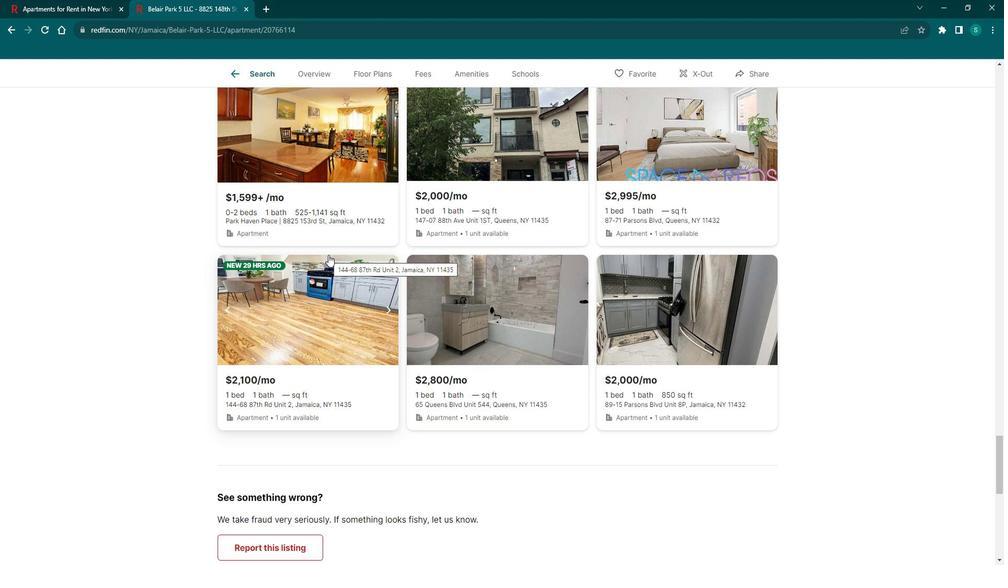 
Action: Mouse scrolled (330, 253) with delta (0, 0)
Screenshot: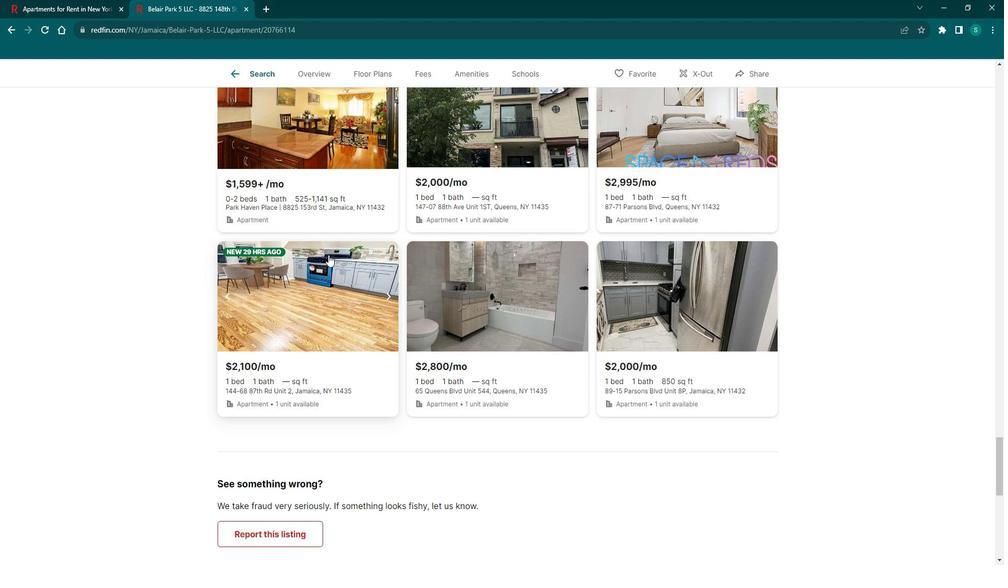 
Action: Mouse scrolled (330, 253) with delta (0, 0)
Screenshot: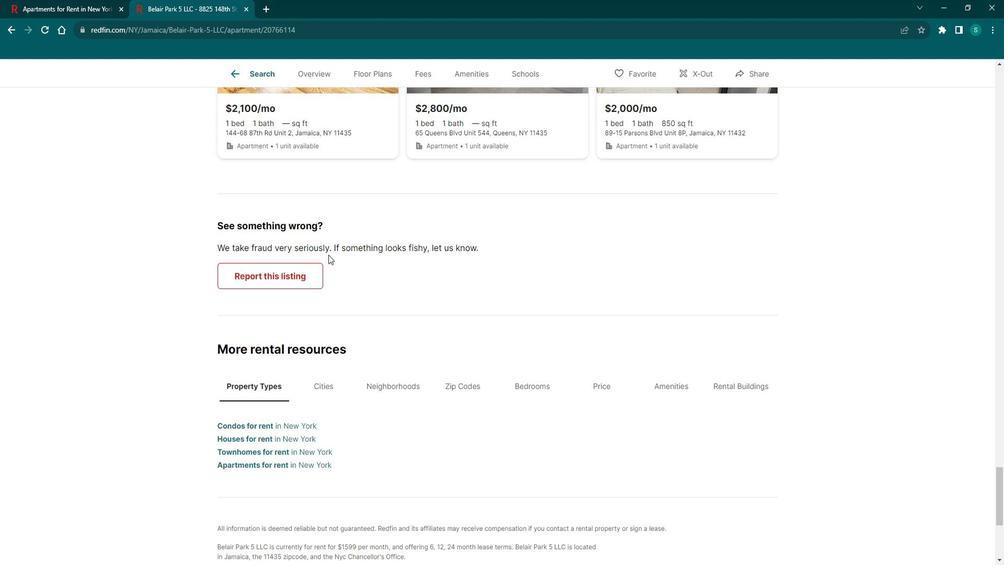 
Action: Mouse scrolled (330, 253) with delta (0, 0)
Screenshot: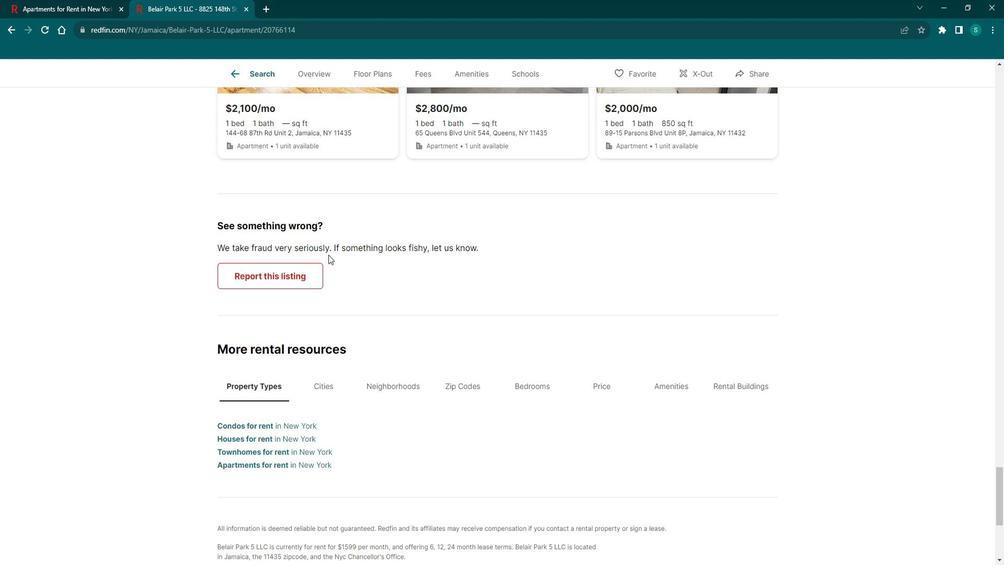 
Action: Mouse scrolled (330, 253) with delta (0, 0)
Screenshot: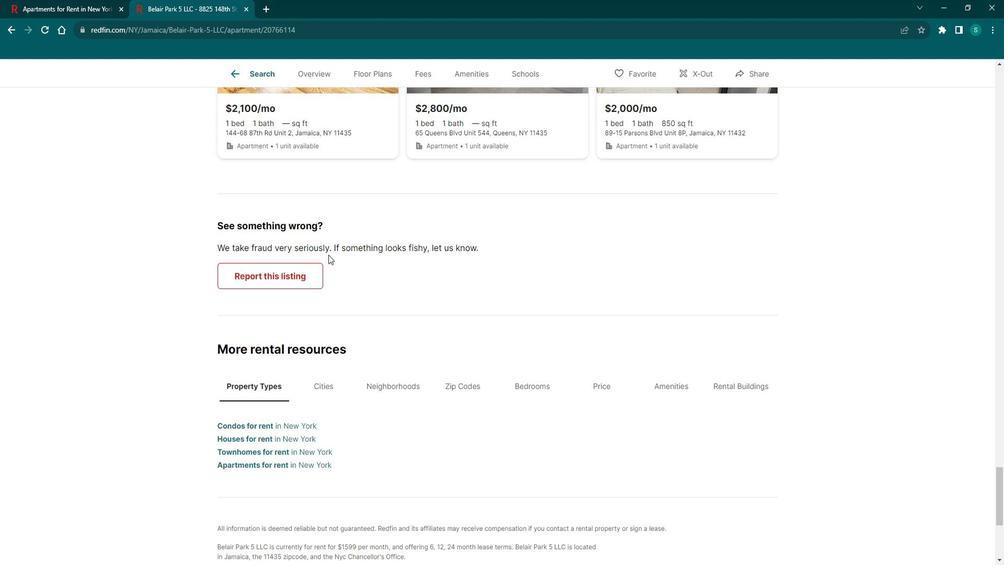 
Action: Mouse scrolled (330, 253) with delta (0, 0)
Screenshot: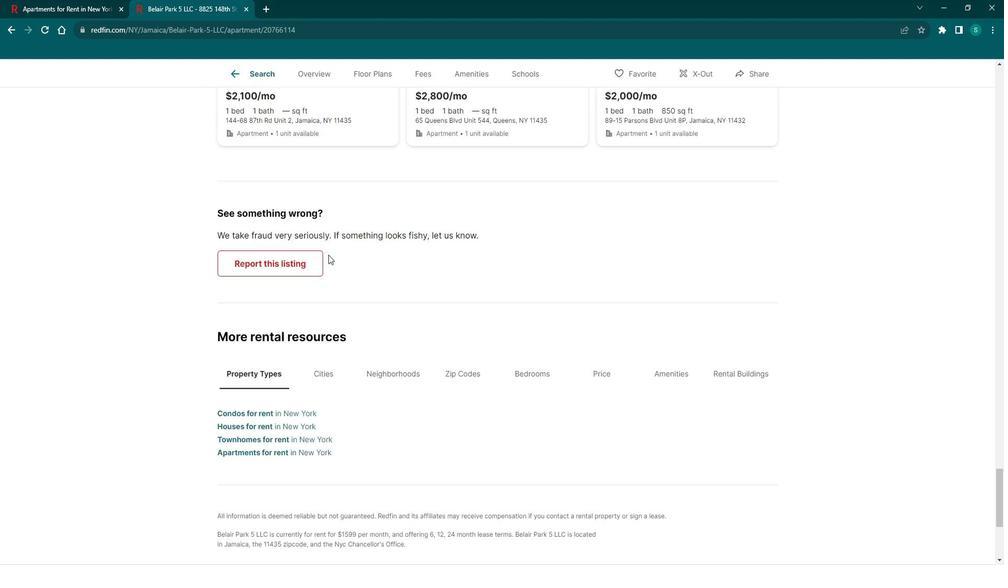 
Action: Mouse moved to (314, 173)
Screenshot: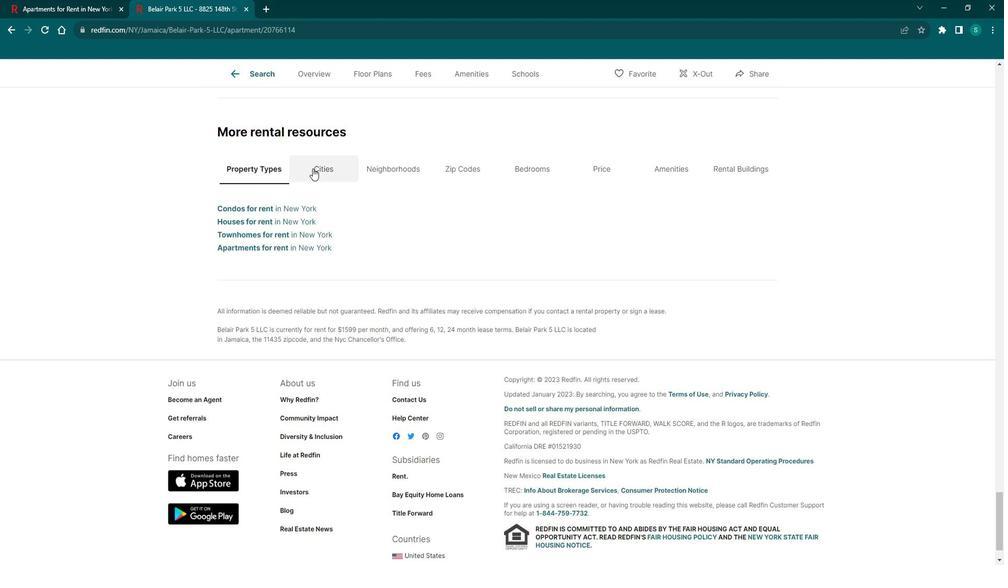 
Action: Mouse pressed left at (314, 173)
Screenshot: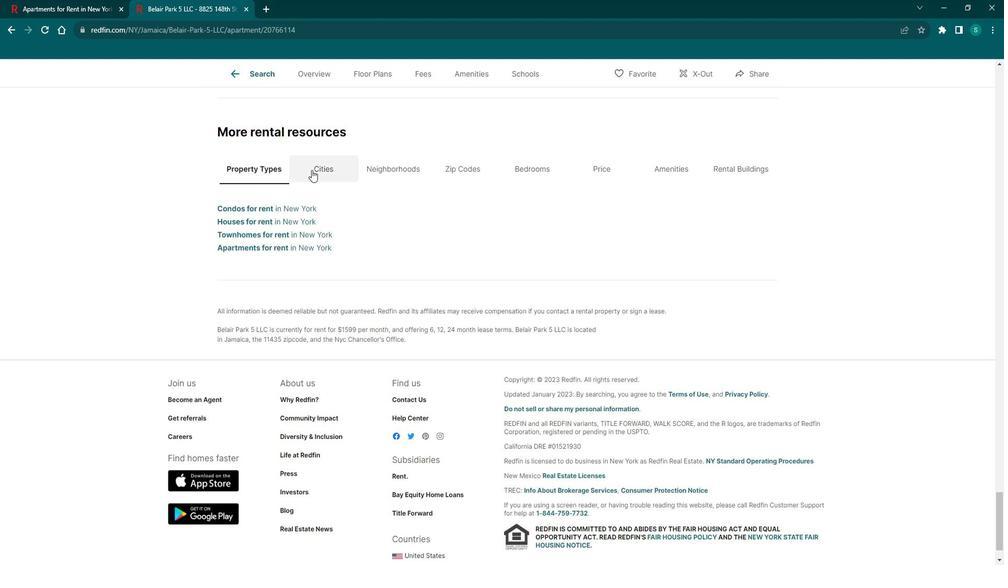 
Action: Mouse moved to (408, 171)
Screenshot: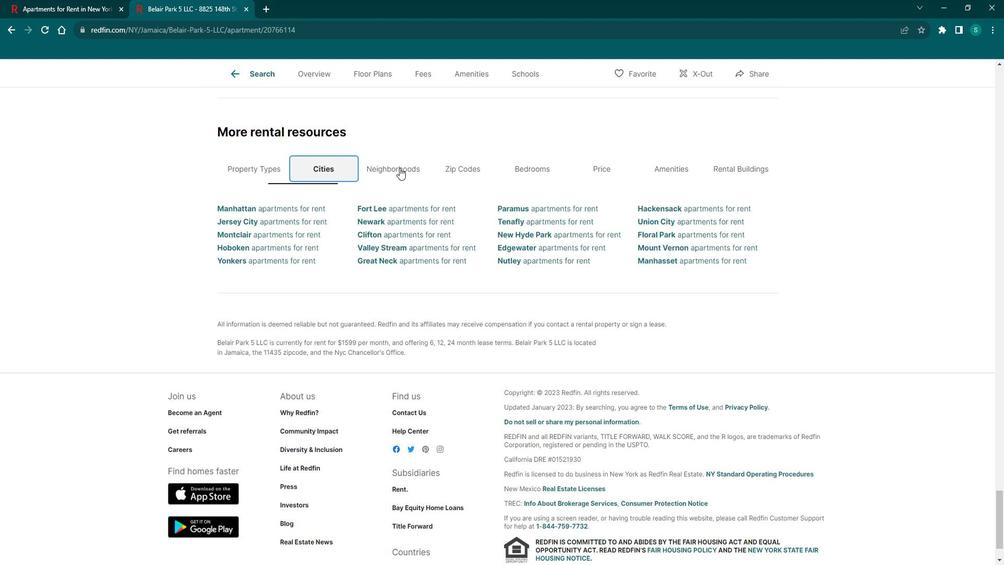 
Action: Mouse pressed left at (408, 171)
Screenshot: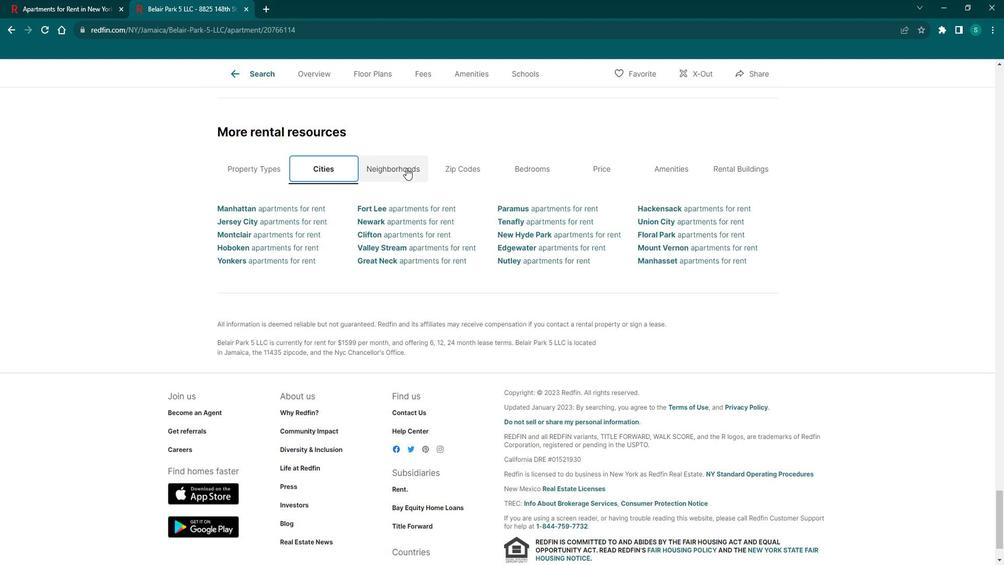 
Action: Mouse moved to (478, 173)
Screenshot: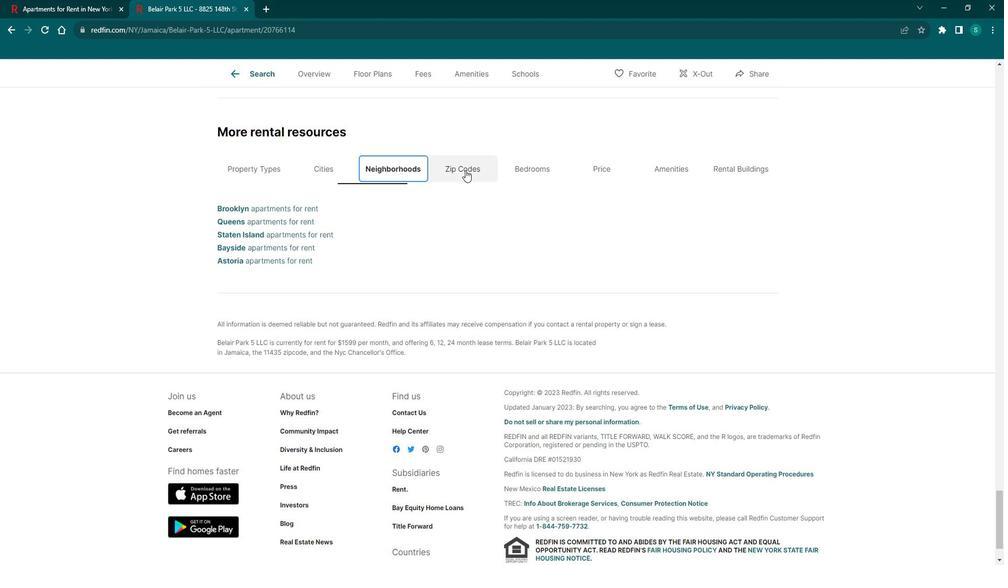 
Action: Mouse pressed left at (478, 173)
Screenshot: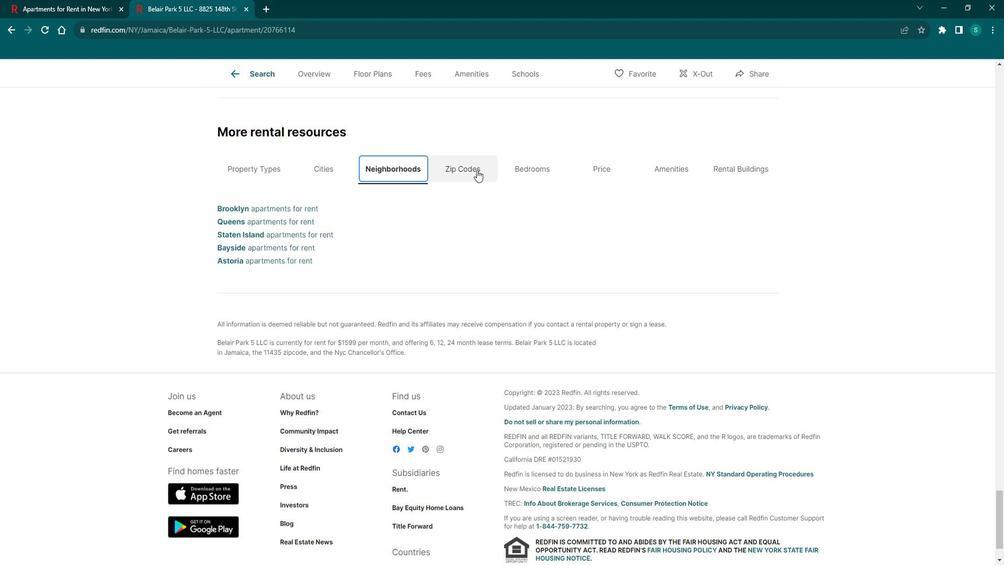 
Action: Mouse moved to (539, 173)
Screenshot: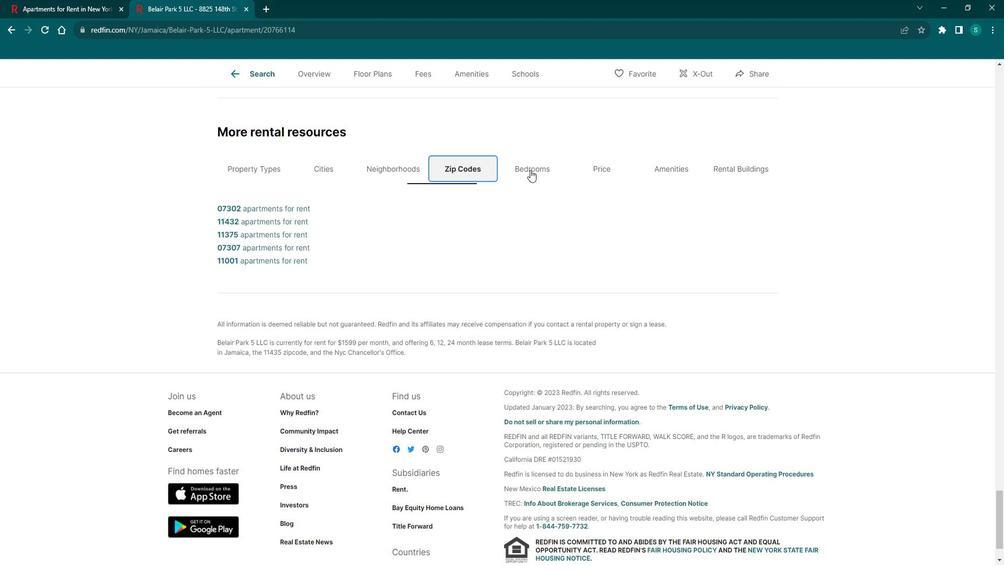 
Action: Mouse pressed left at (539, 173)
Screenshot: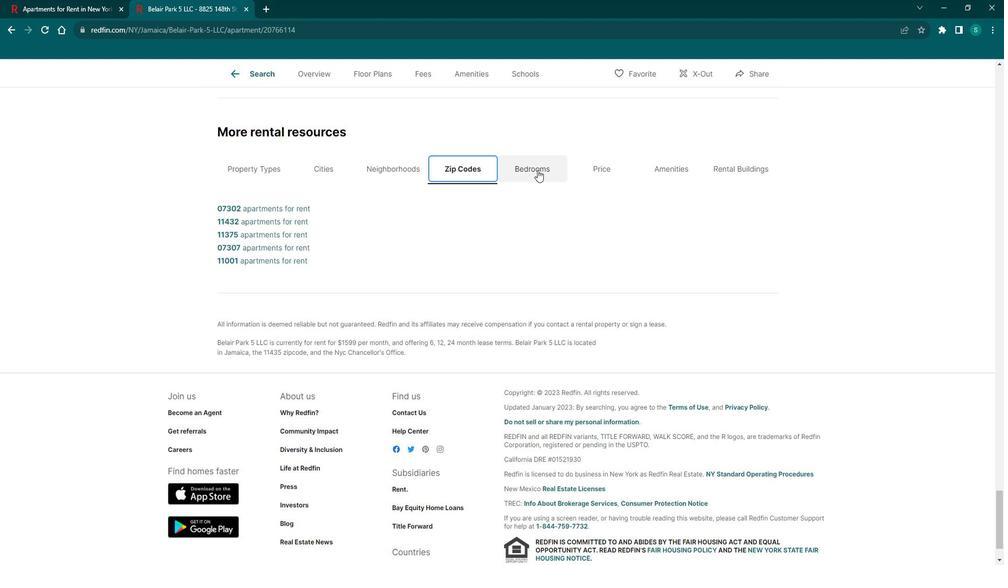 
Action: Mouse moved to (598, 172)
Screenshot: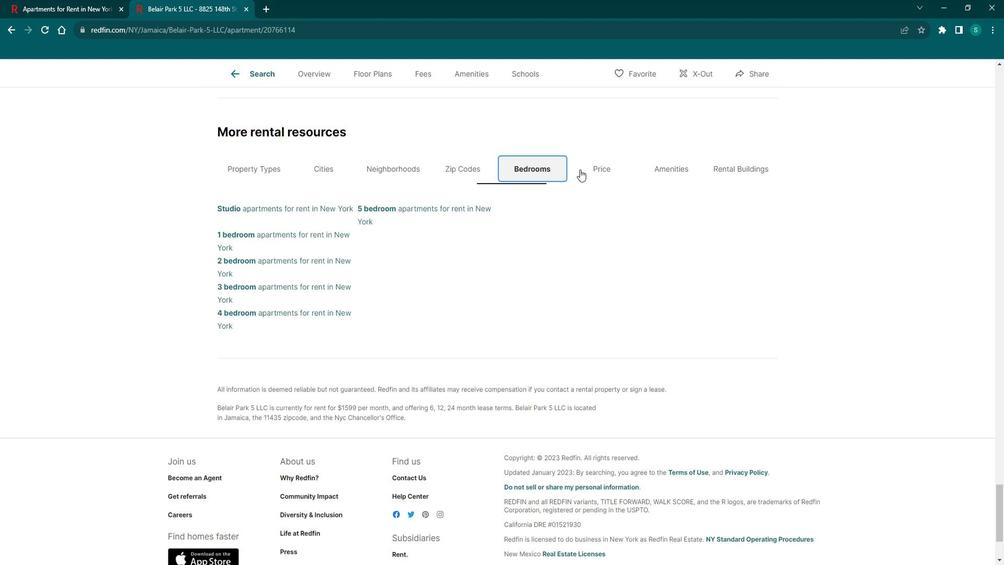 
Action: Mouse pressed left at (598, 172)
Screenshot: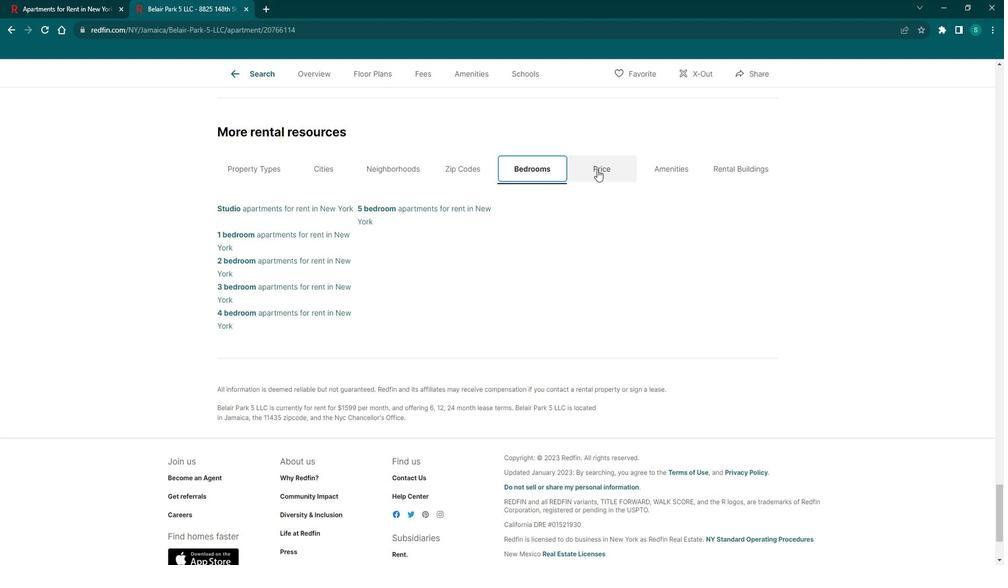 
Action: Mouse moved to (675, 182)
Screenshot: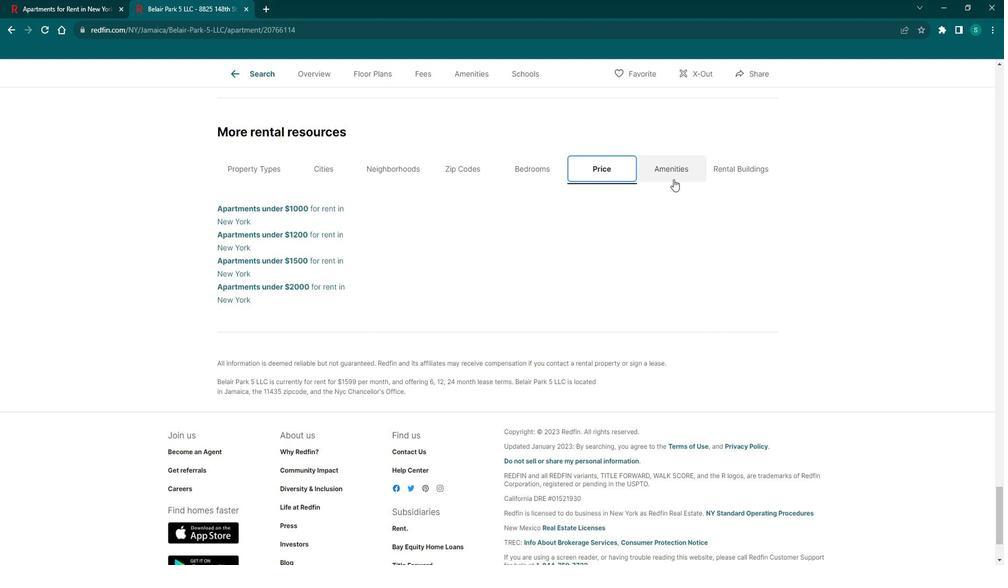 
Action: Mouse pressed left at (675, 182)
Screenshot: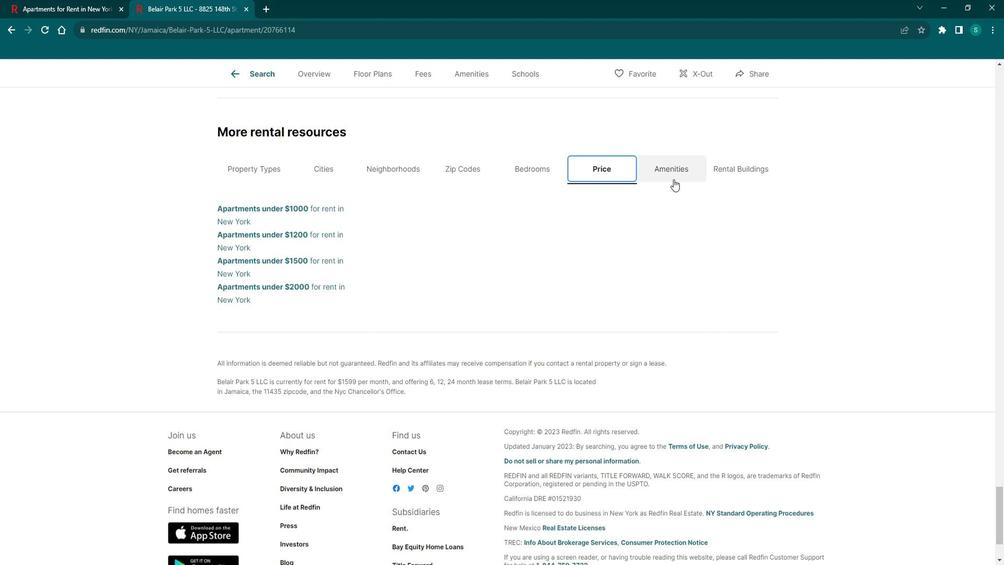
Action: Mouse moved to (735, 180)
Screenshot: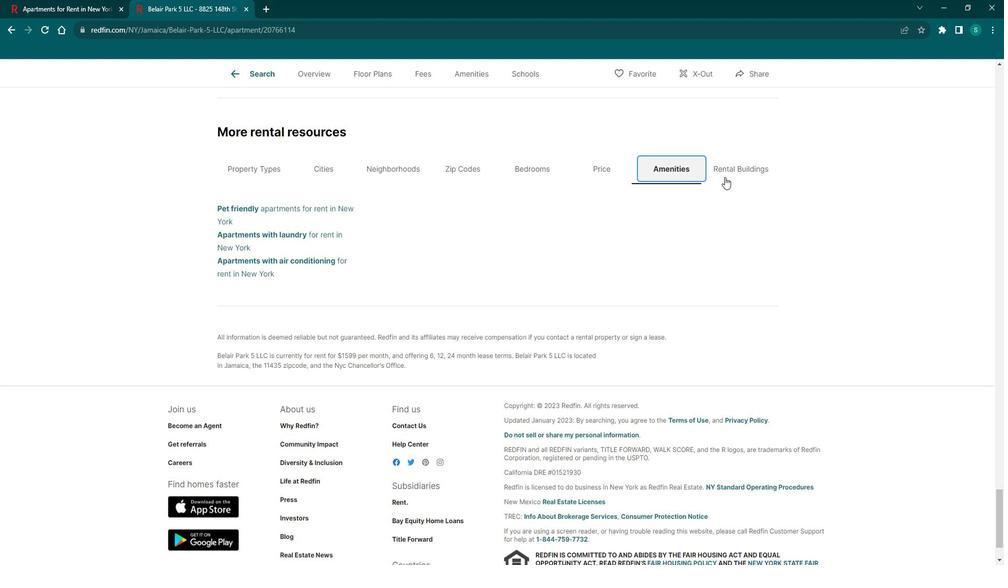 
Action: Mouse pressed left at (735, 180)
Screenshot: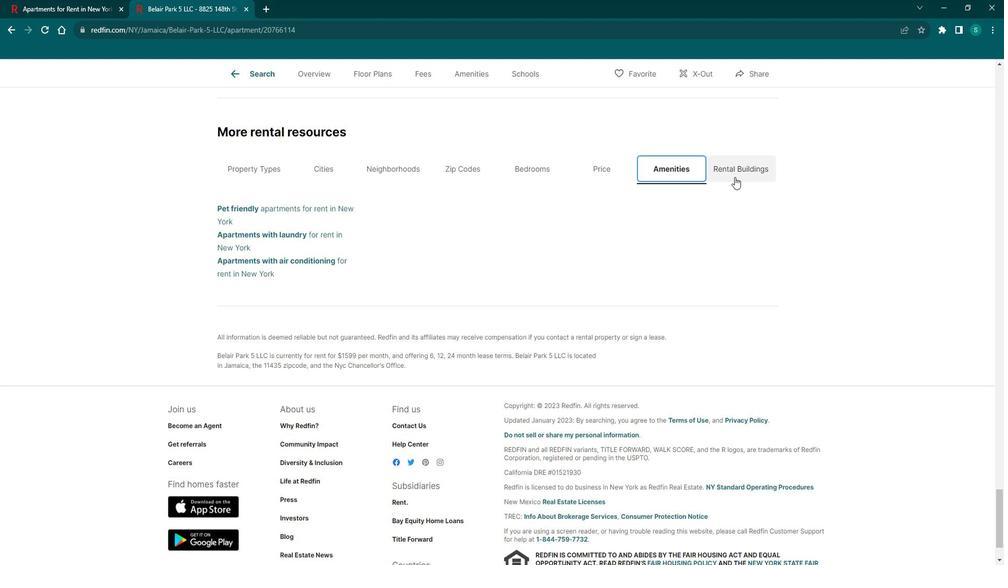 
Action: Mouse moved to (676, 170)
Screenshot: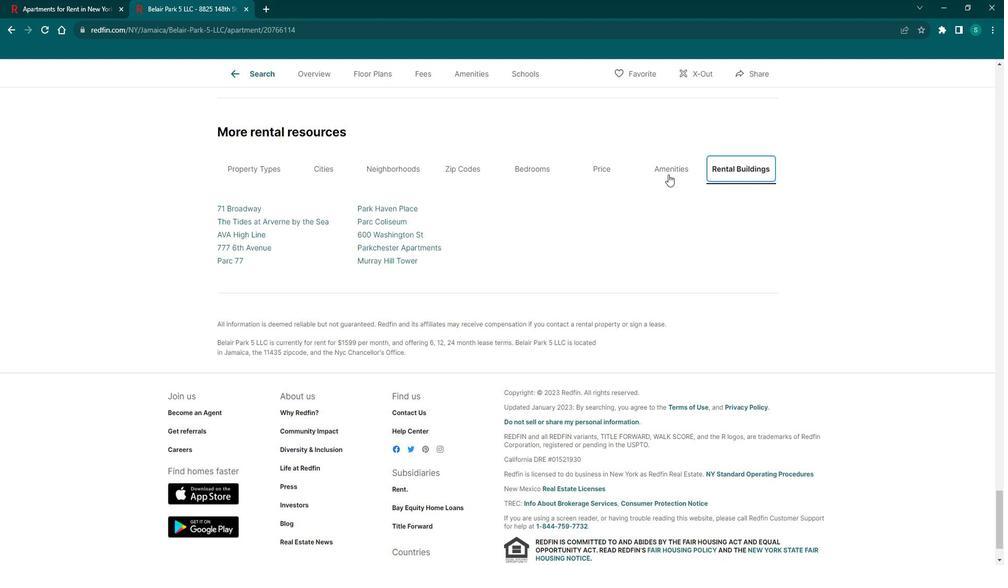 
Action: Mouse pressed left at (676, 170)
